 Task: Utilize the "Draw Tool" for manual attenuation of sibilant frequencies in a vocal track.
Action: Mouse moved to (96, 13)
Screenshot: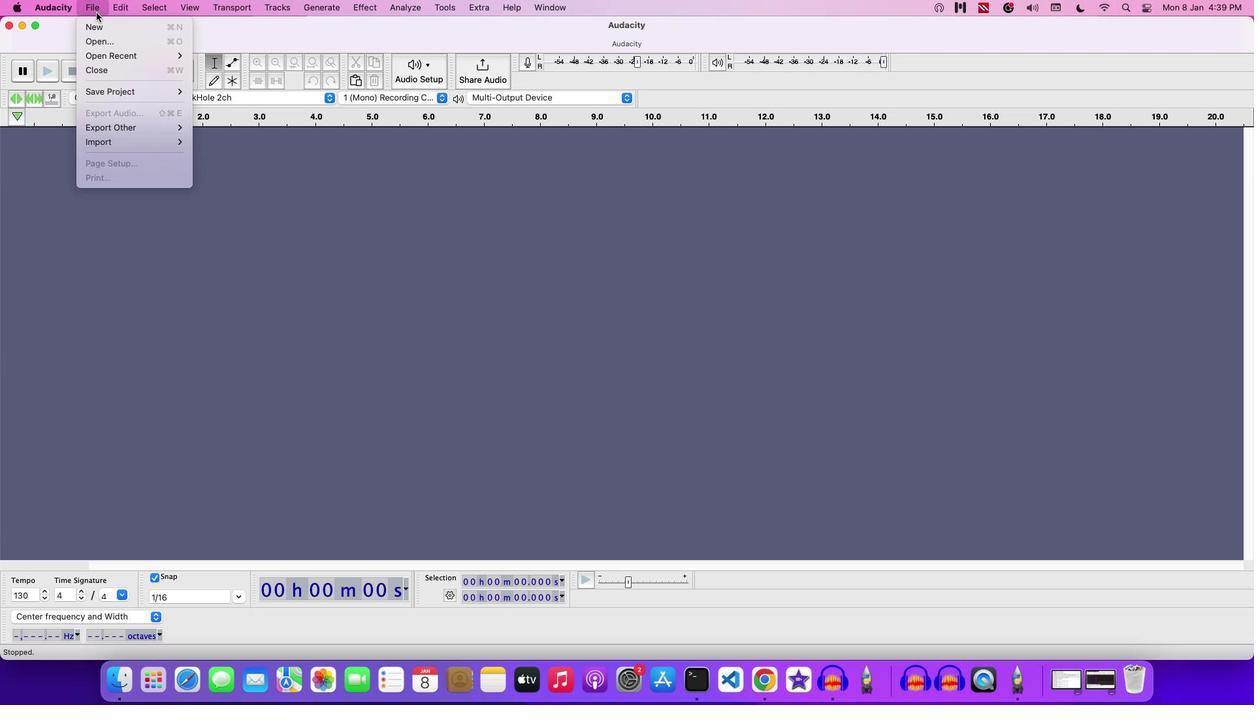 
Action: Mouse pressed left at (96, 13)
Screenshot: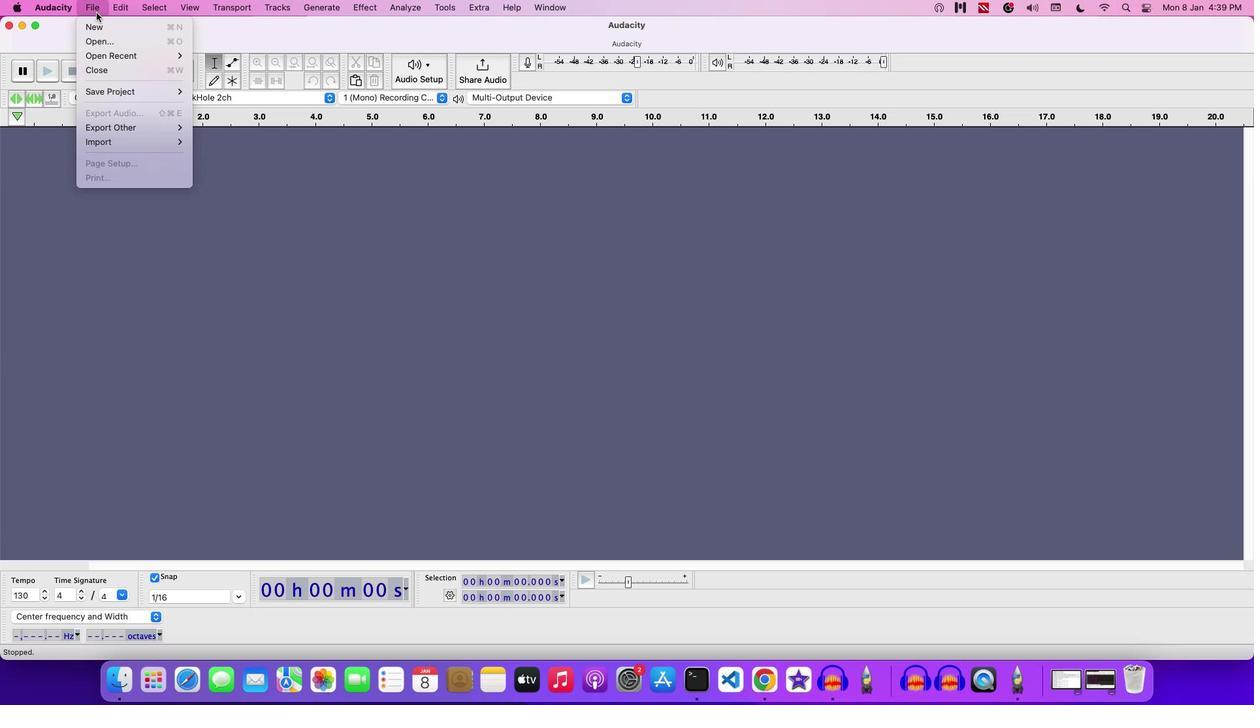 
Action: Mouse moved to (110, 37)
Screenshot: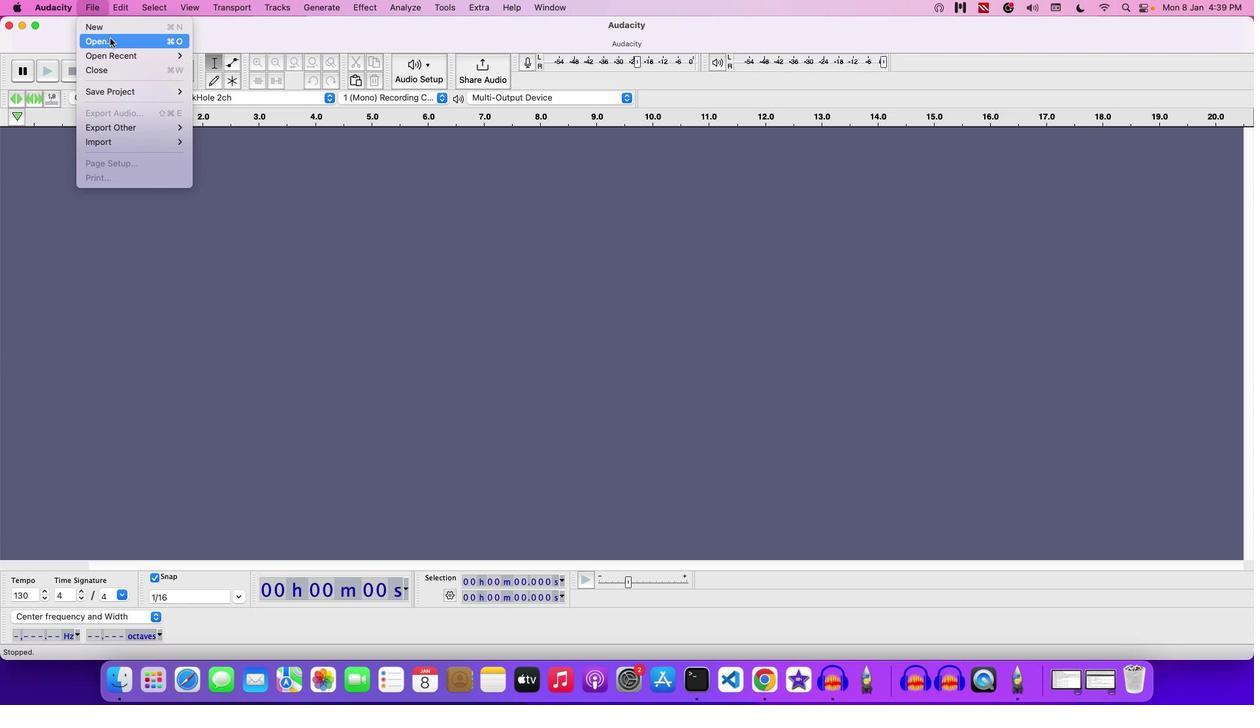 
Action: Mouse pressed left at (110, 37)
Screenshot: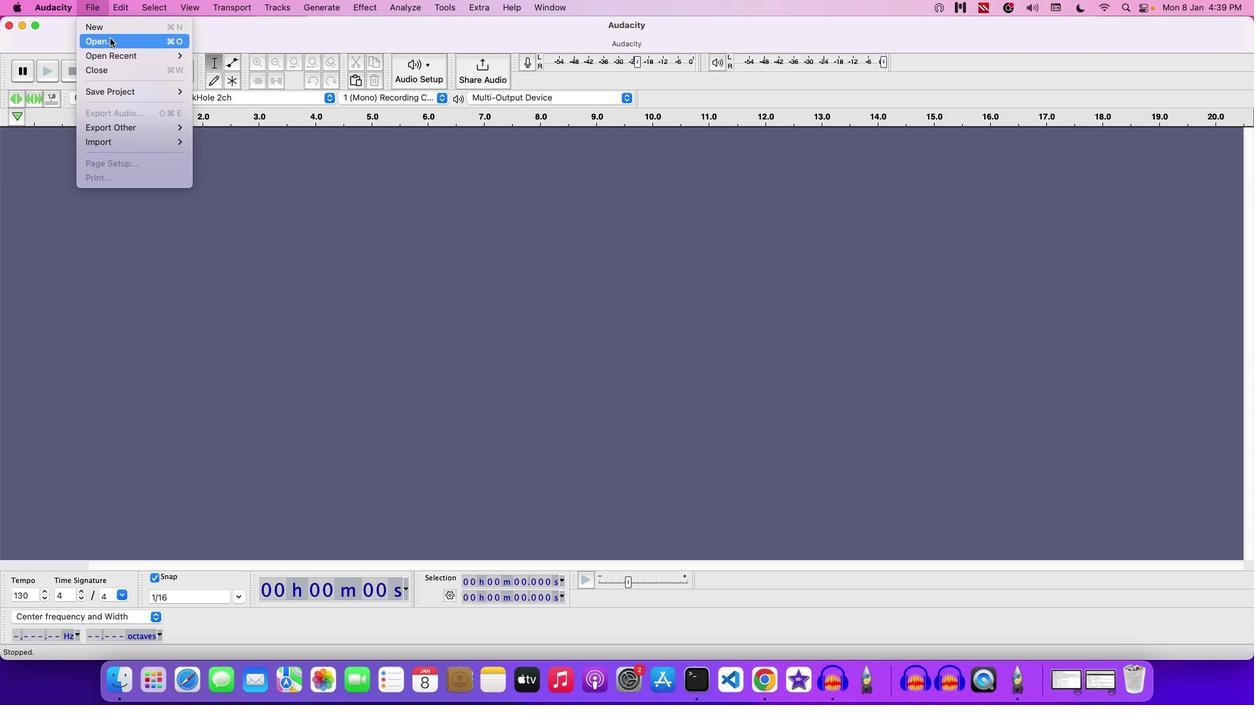 
Action: Mouse moved to (668, 135)
Screenshot: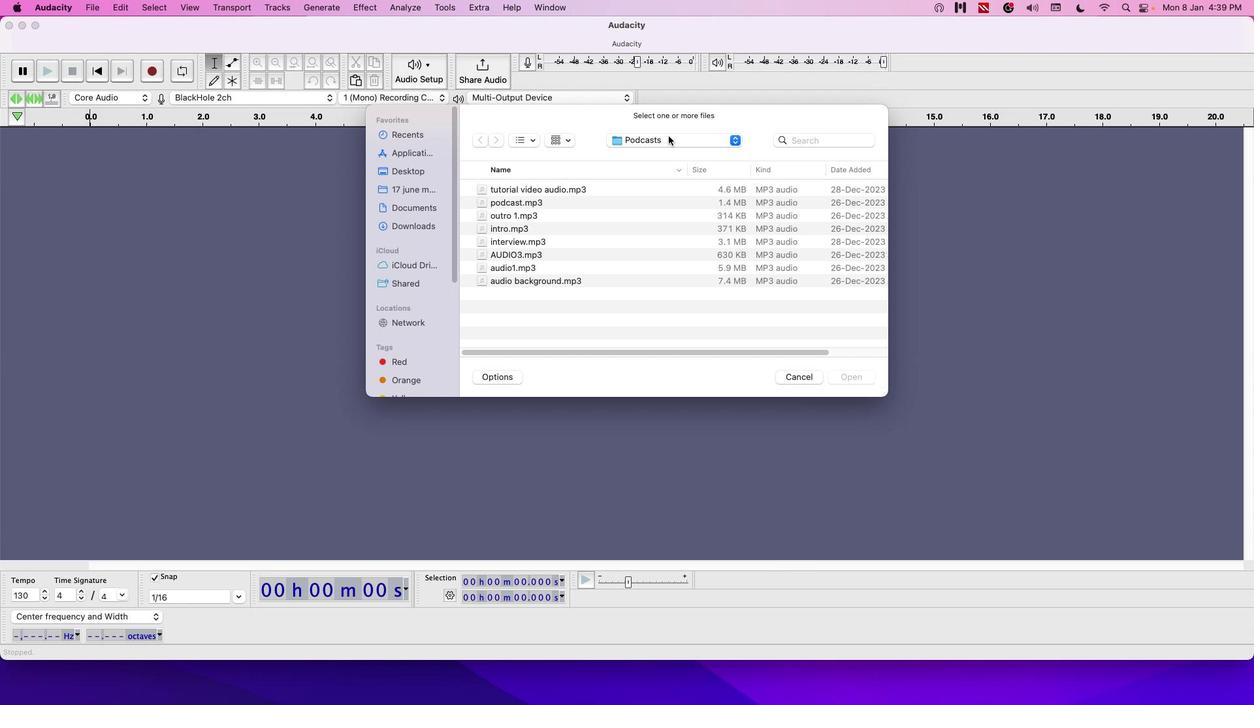 
Action: Mouse pressed left at (668, 135)
Screenshot: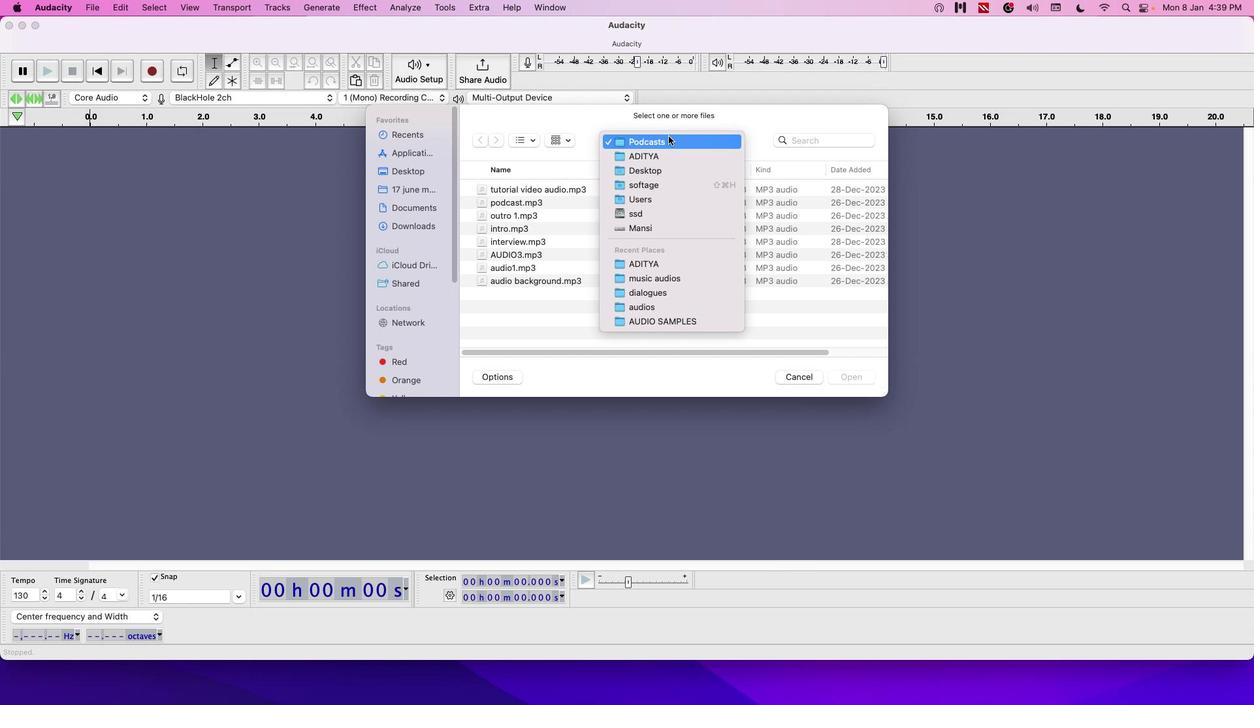 
Action: Mouse moved to (647, 154)
Screenshot: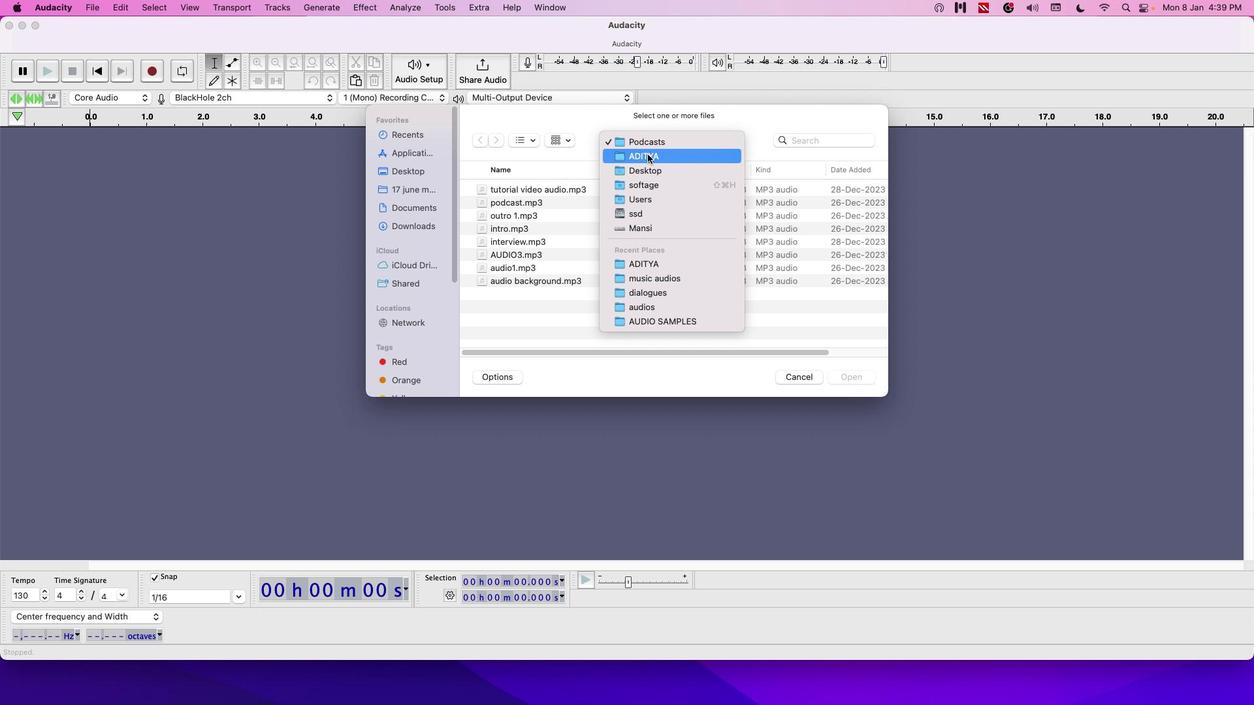 
Action: Mouse pressed left at (647, 154)
Screenshot: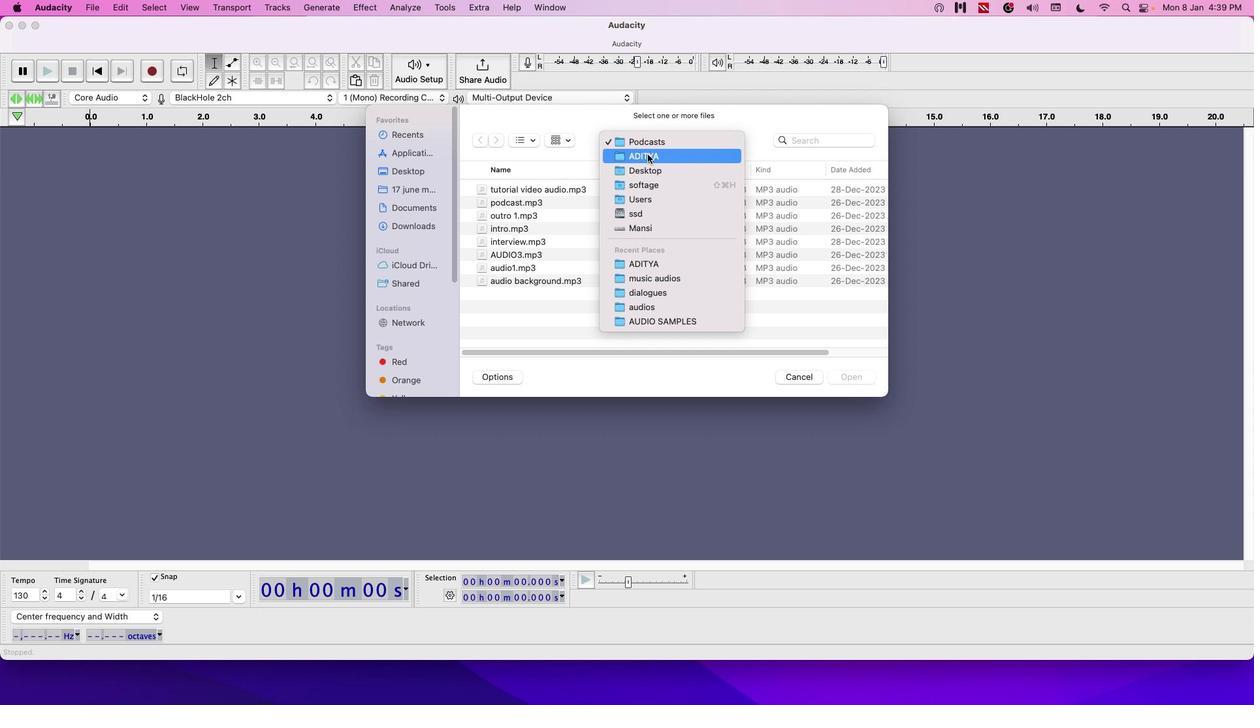 
Action: Mouse moved to (538, 239)
Screenshot: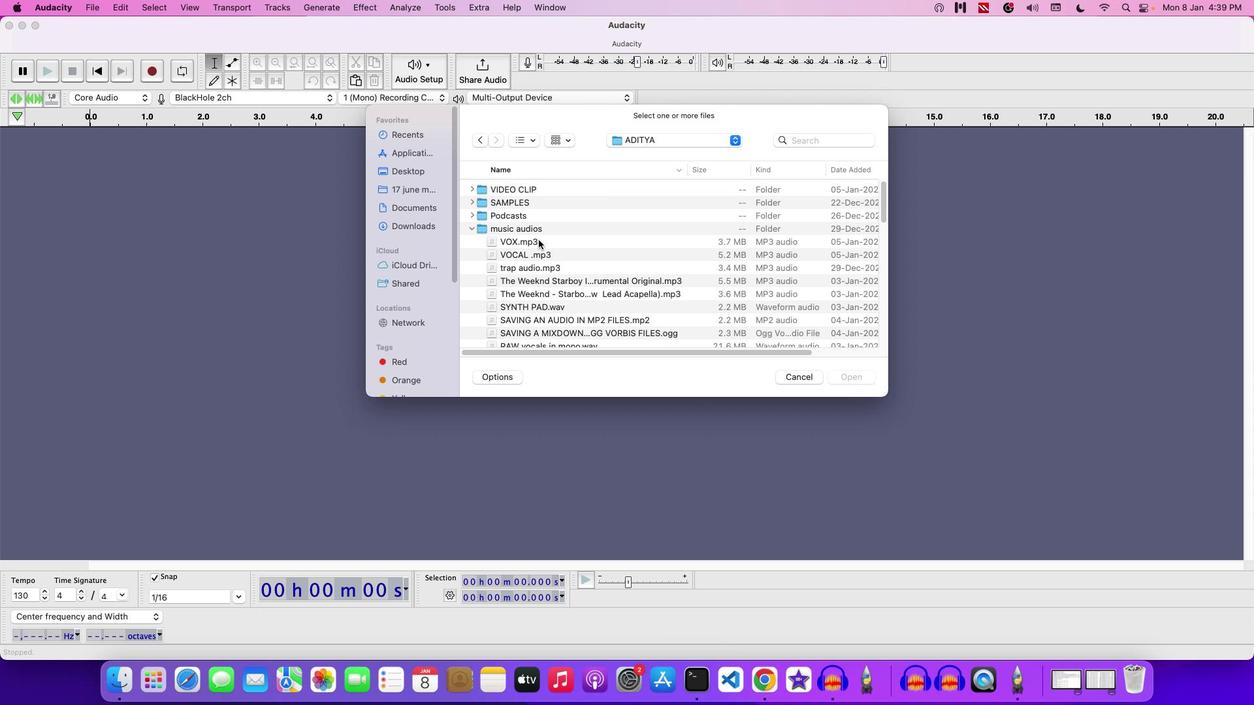 
Action: Mouse pressed left at (538, 239)
Screenshot: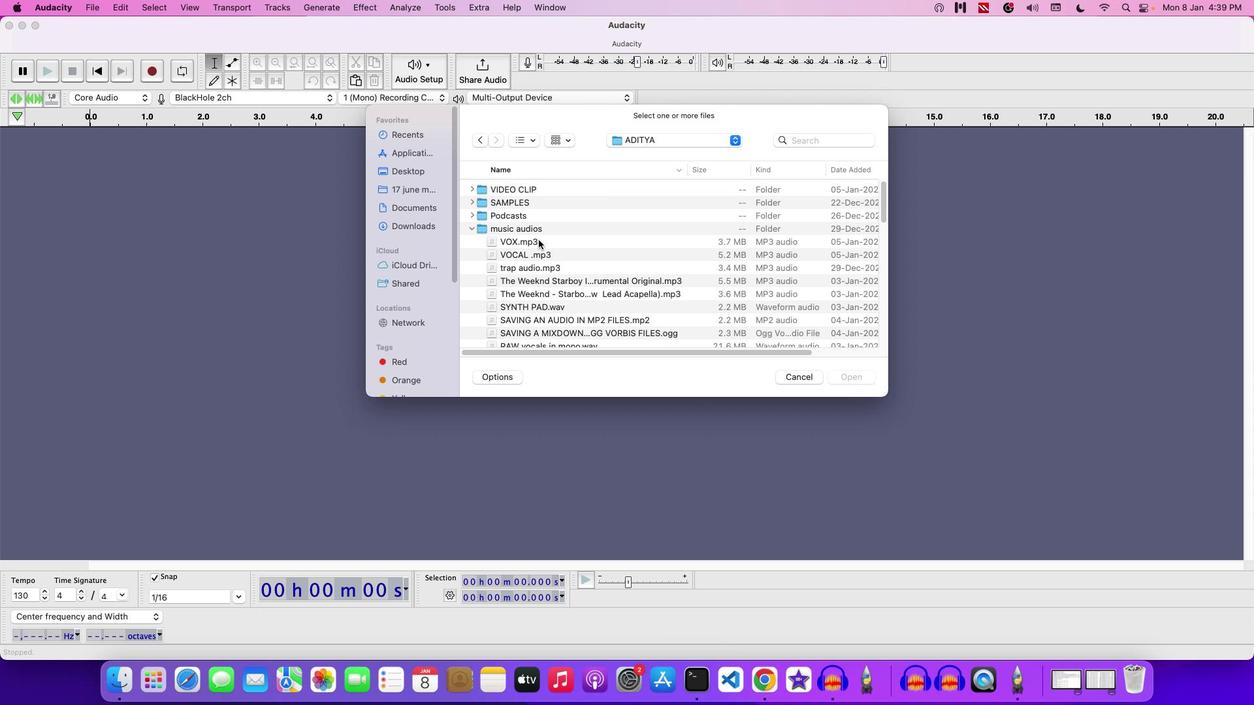 
Action: Mouse moved to (573, 239)
Screenshot: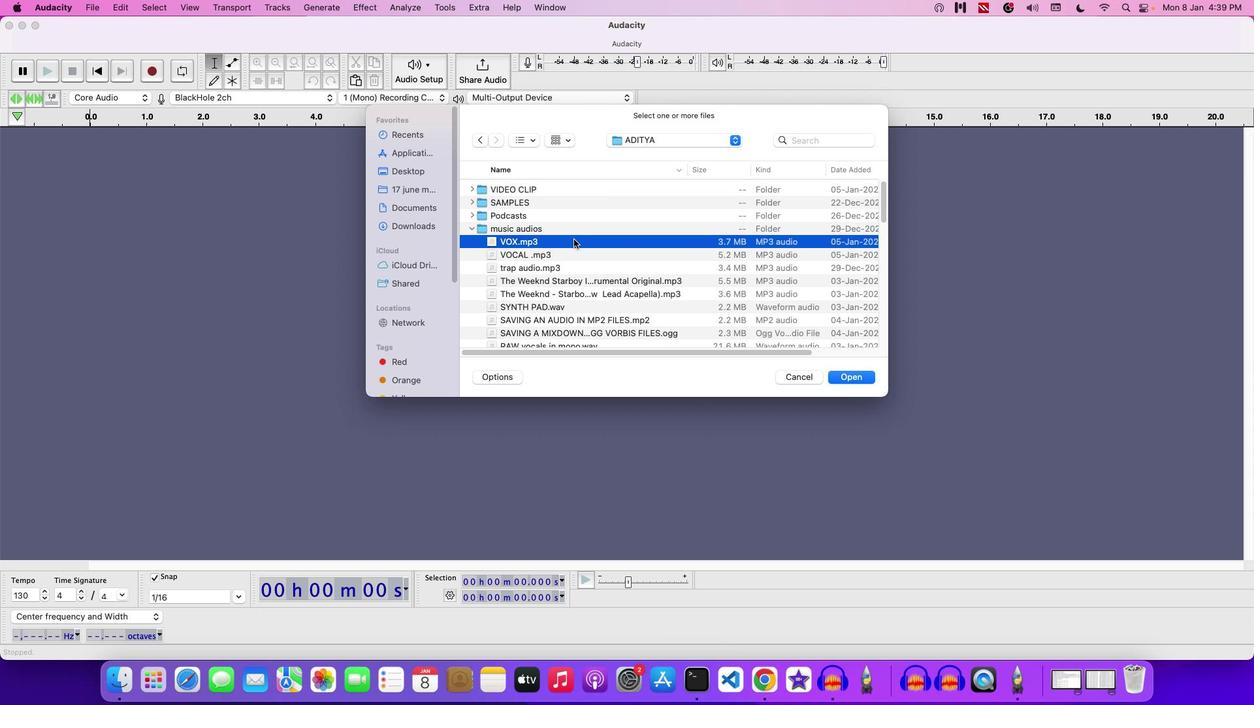 
Action: Mouse pressed left at (573, 239)
Screenshot: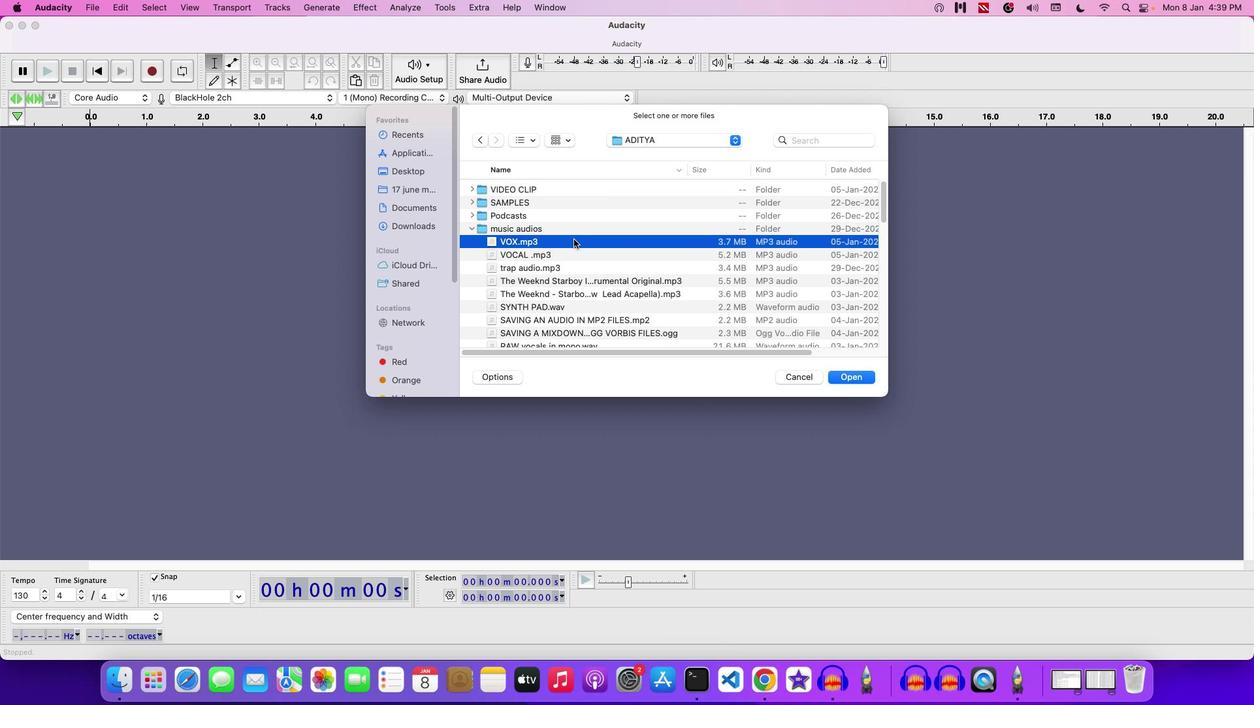 
Action: Mouse moved to (789, 378)
Screenshot: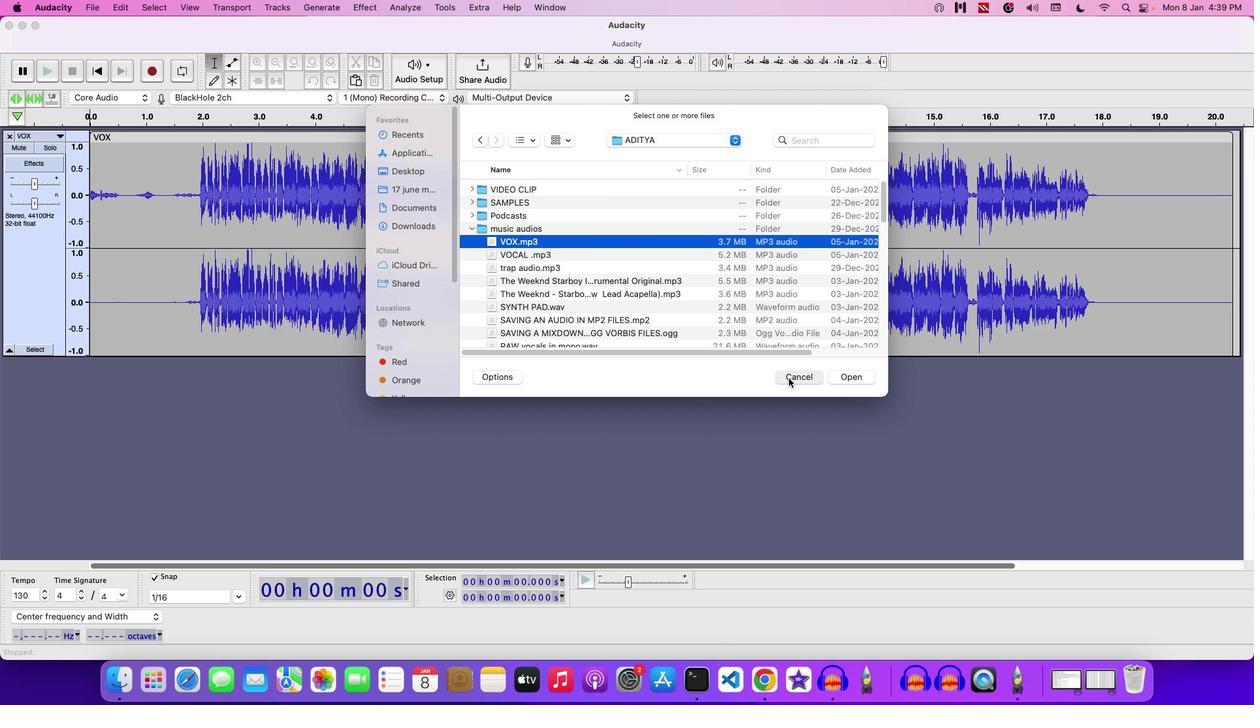 
Action: Mouse pressed left at (789, 378)
Screenshot: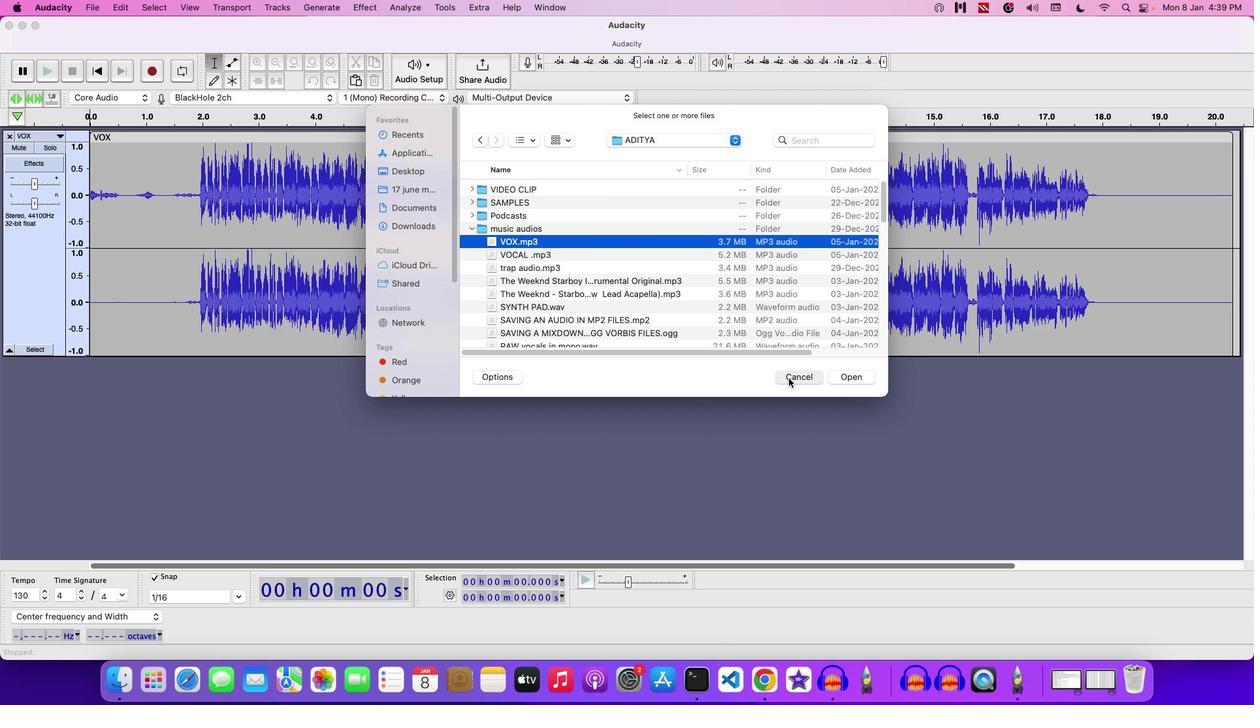 
Action: Mouse moved to (191, 165)
Screenshot: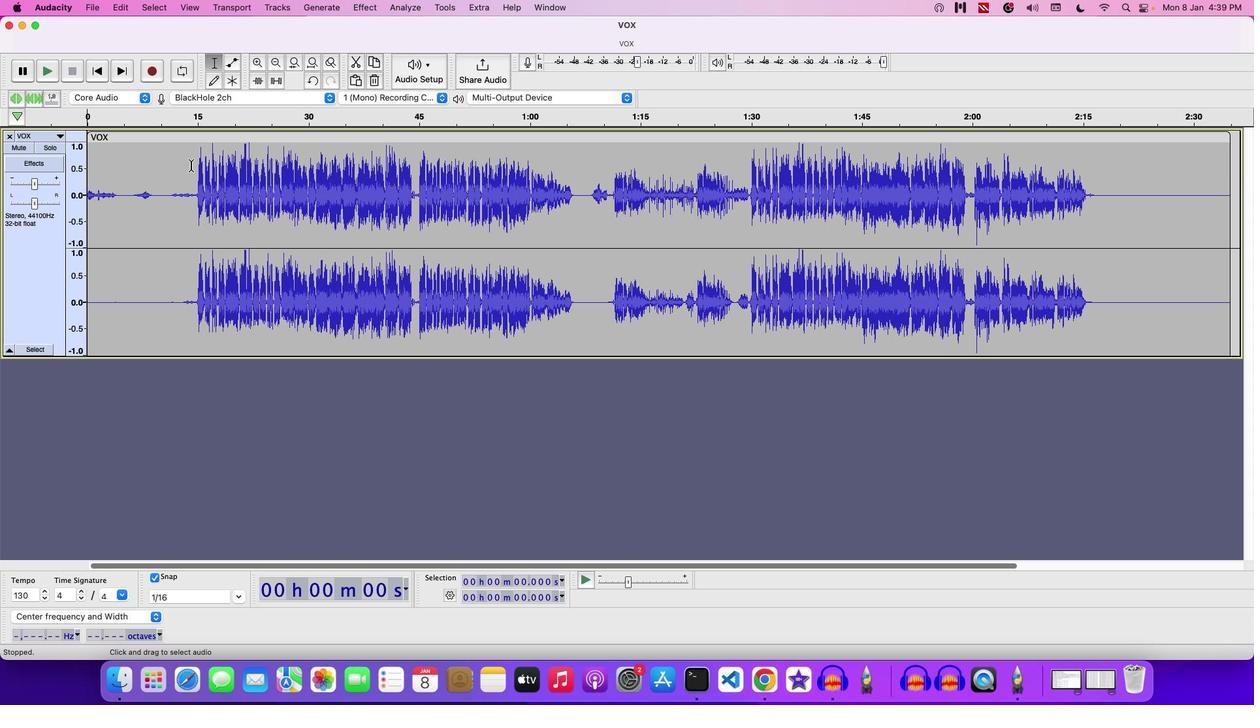 
Action: Mouse pressed left at (191, 165)
Screenshot: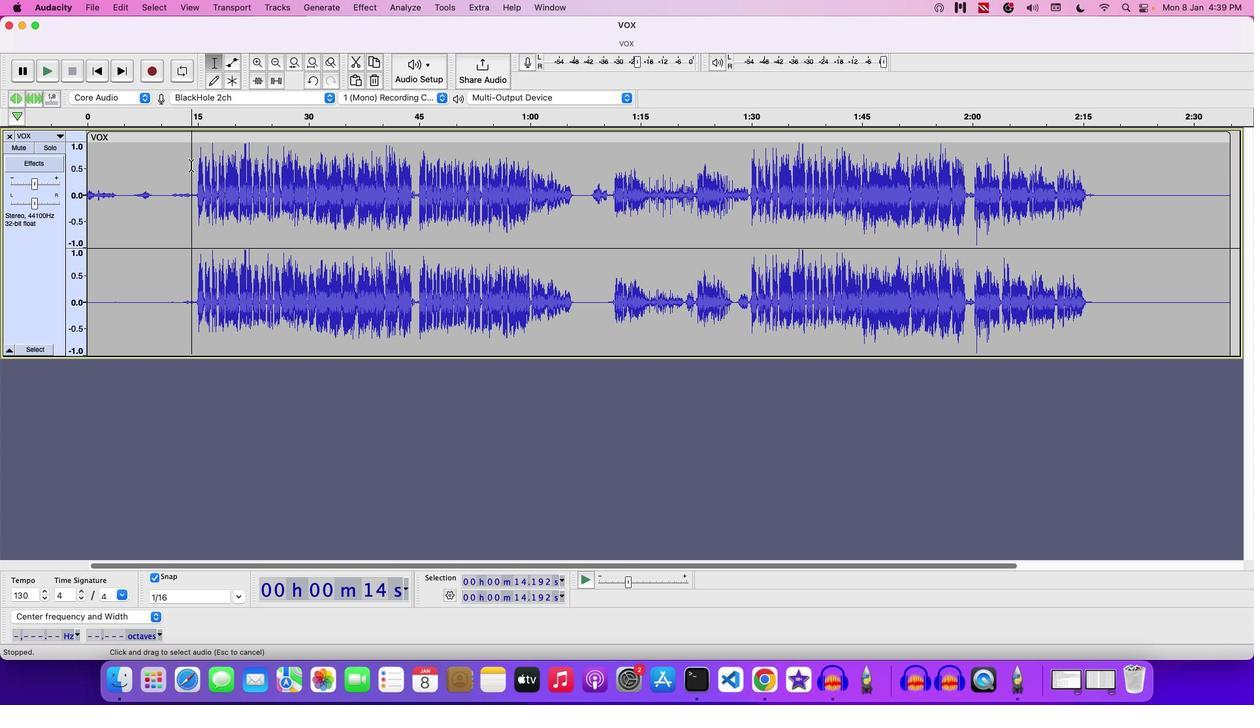 
Action: Mouse moved to (192, 163)
Screenshot: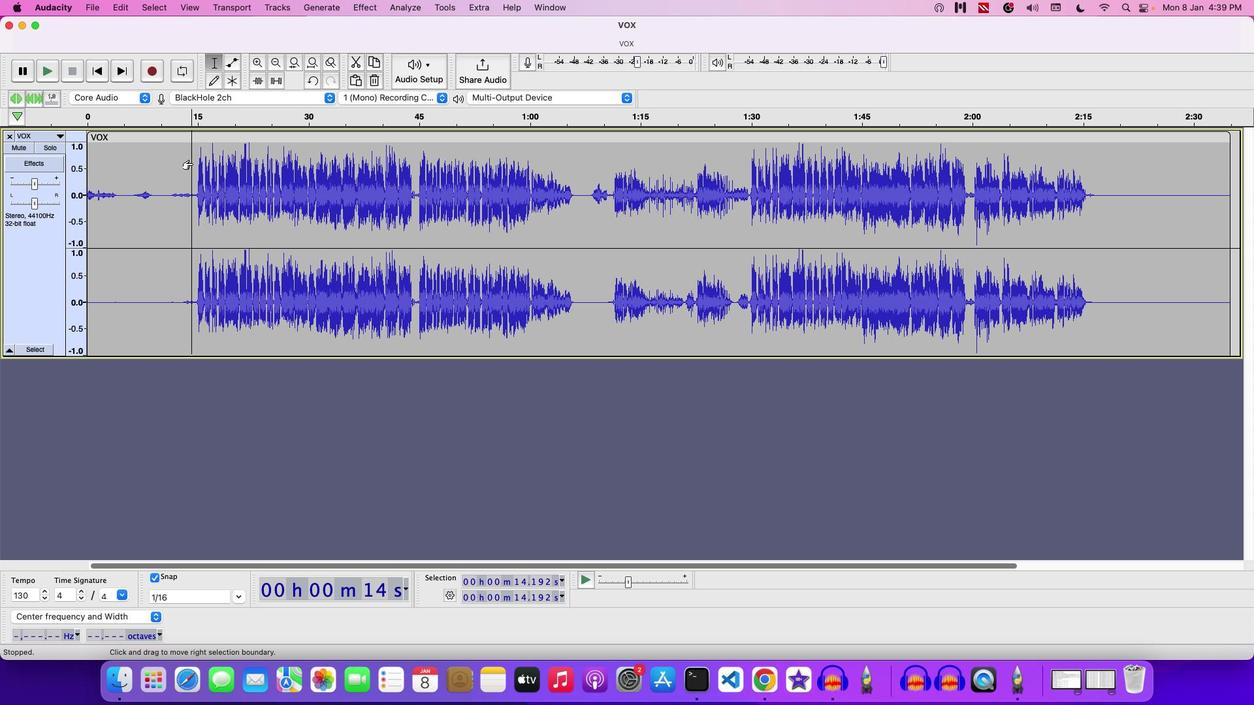 
Action: Key pressed Key.space
Screenshot: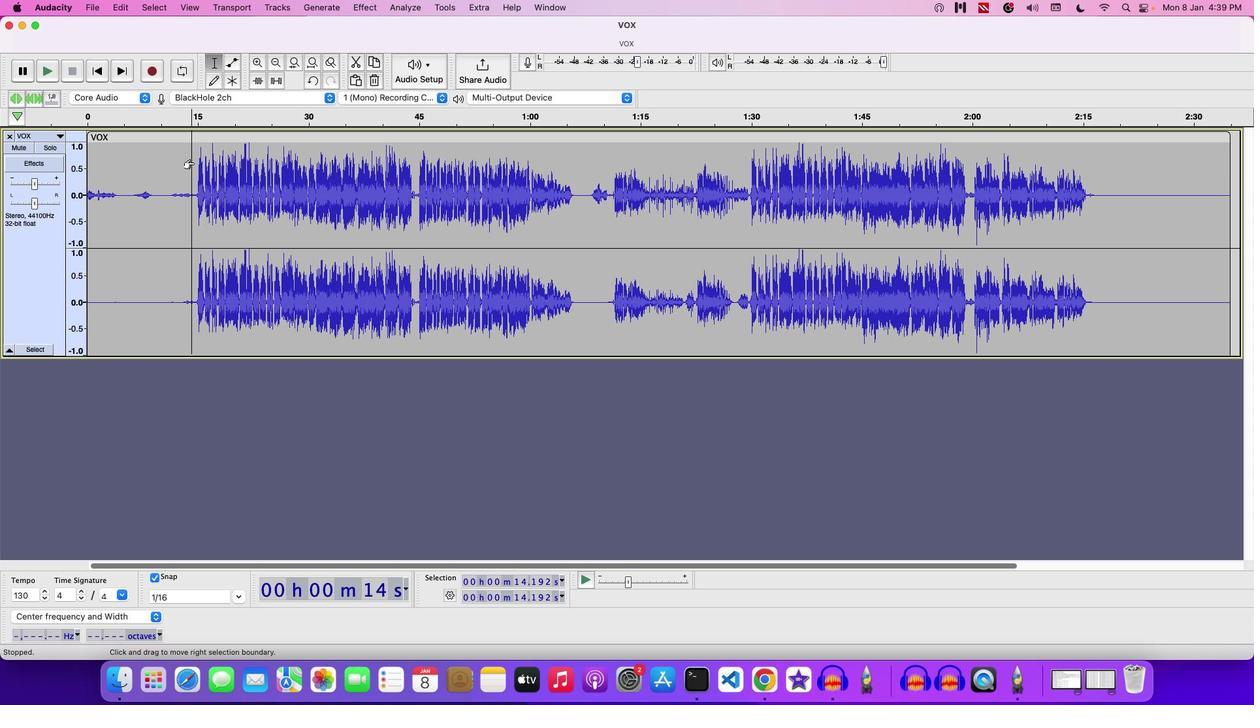 
Action: Mouse moved to (92, 138)
Screenshot: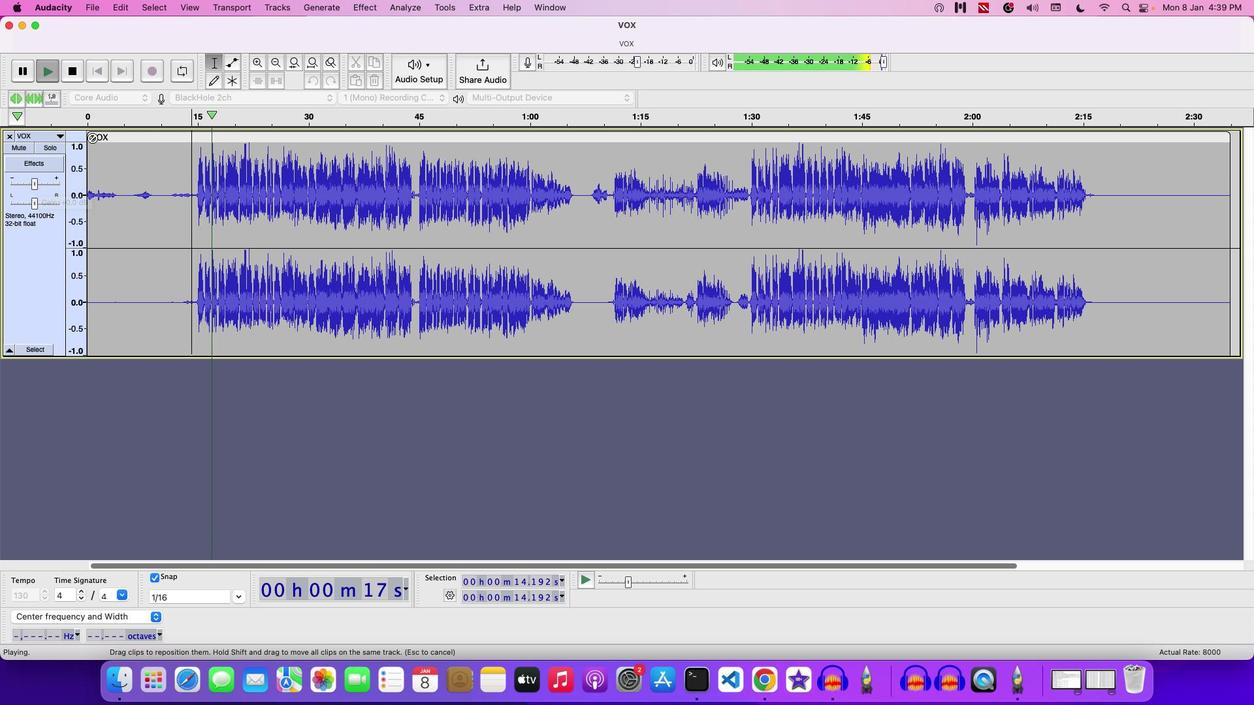 
Action: Key pressed Key.space
Screenshot: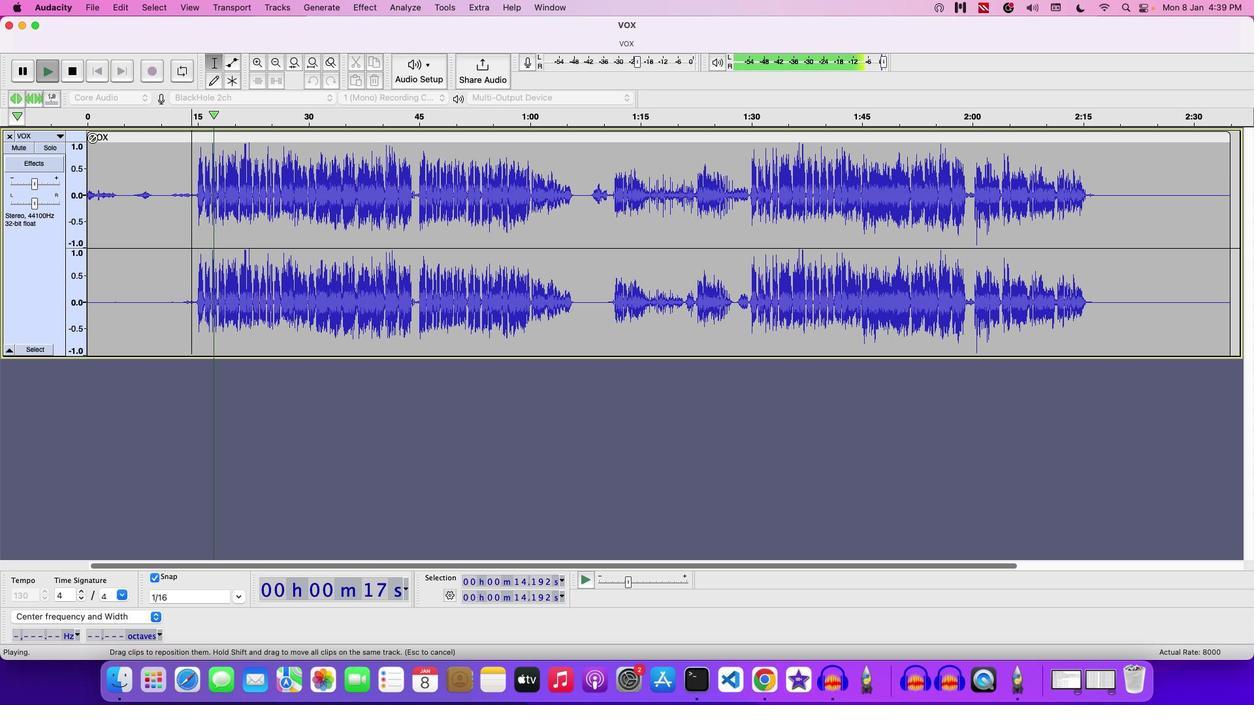 
Action: Mouse moved to (89, 140)
Screenshot: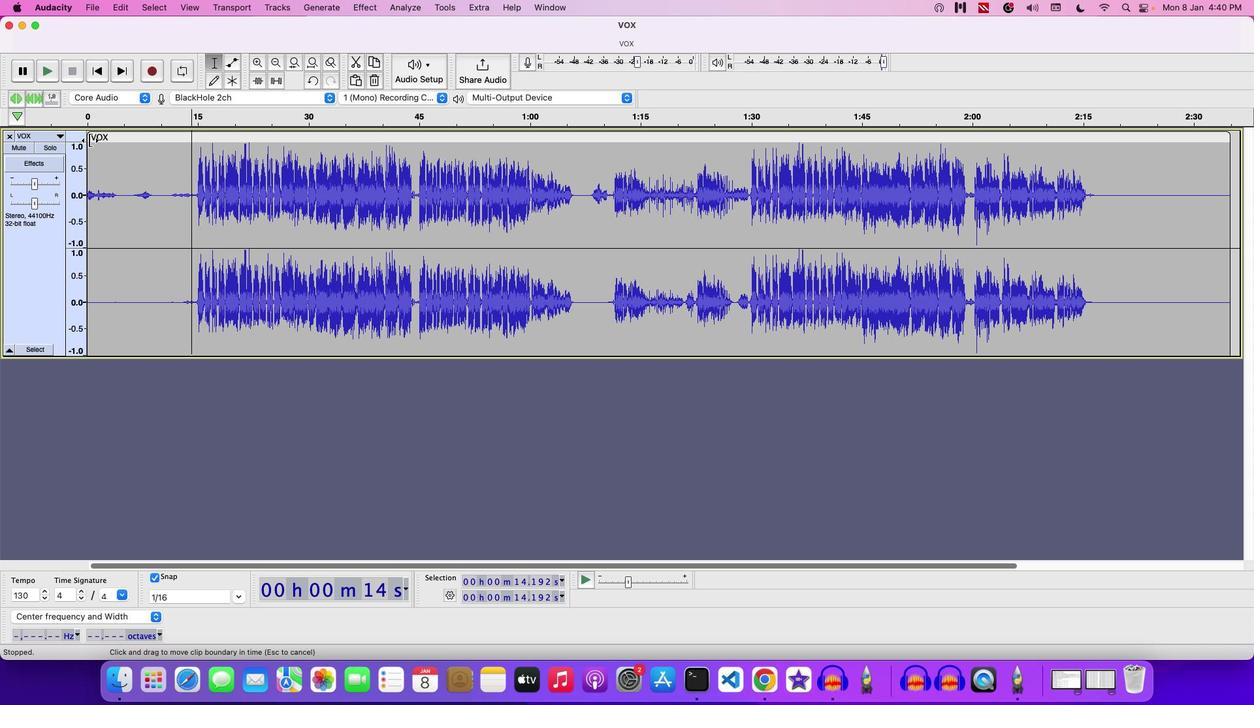 
Action: Mouse pressed left at (89, 140)
Screenshot: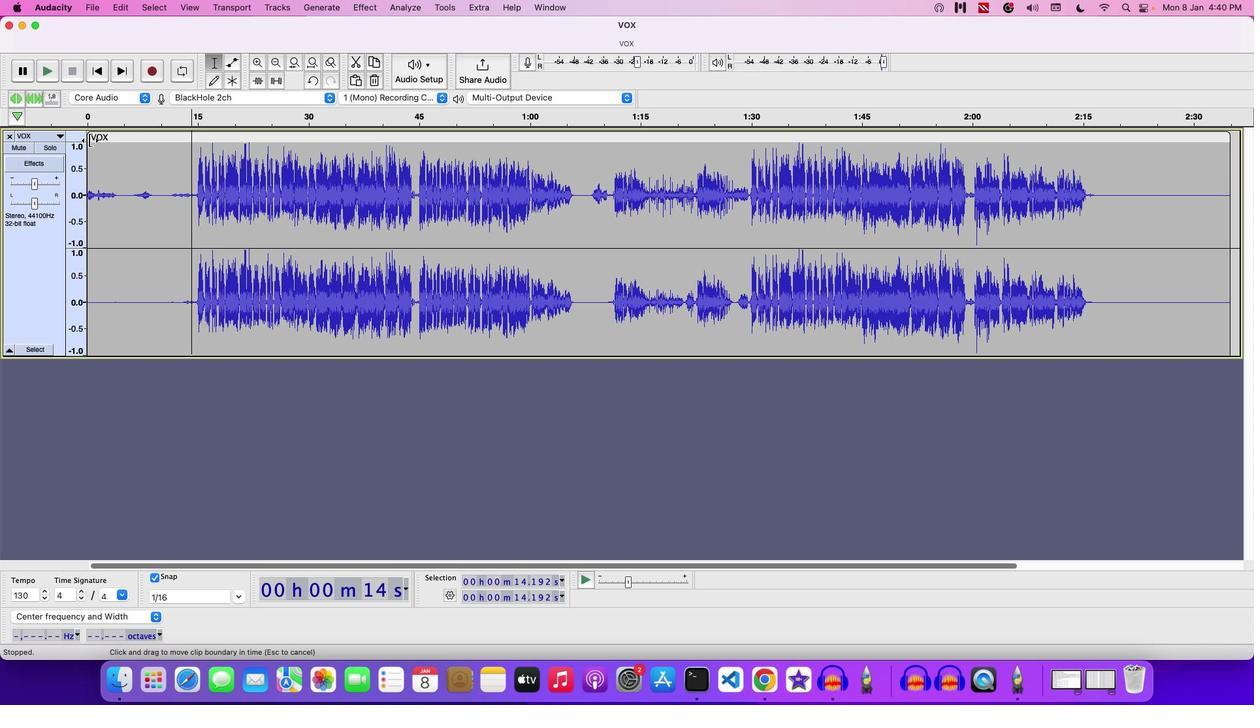 
Action: Mouse moved to (183, 137)
Screenshot: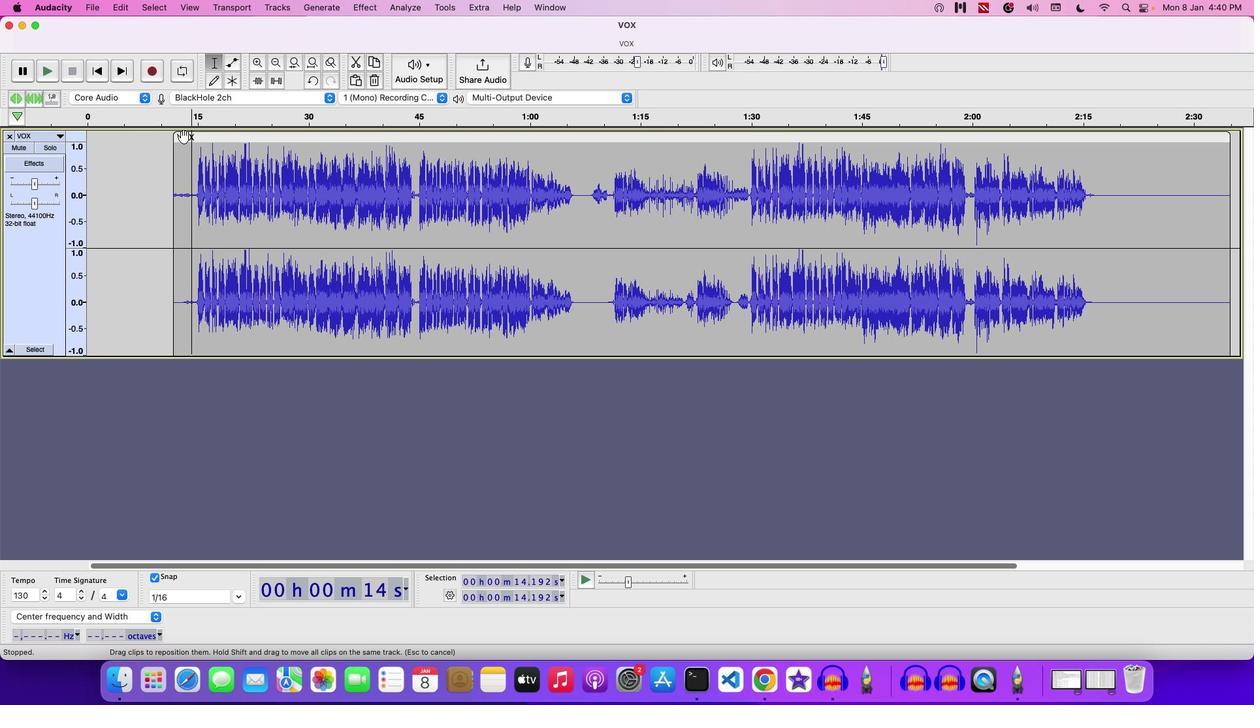 
Action: Mouse pressed left at (183, 137)
Screenshot: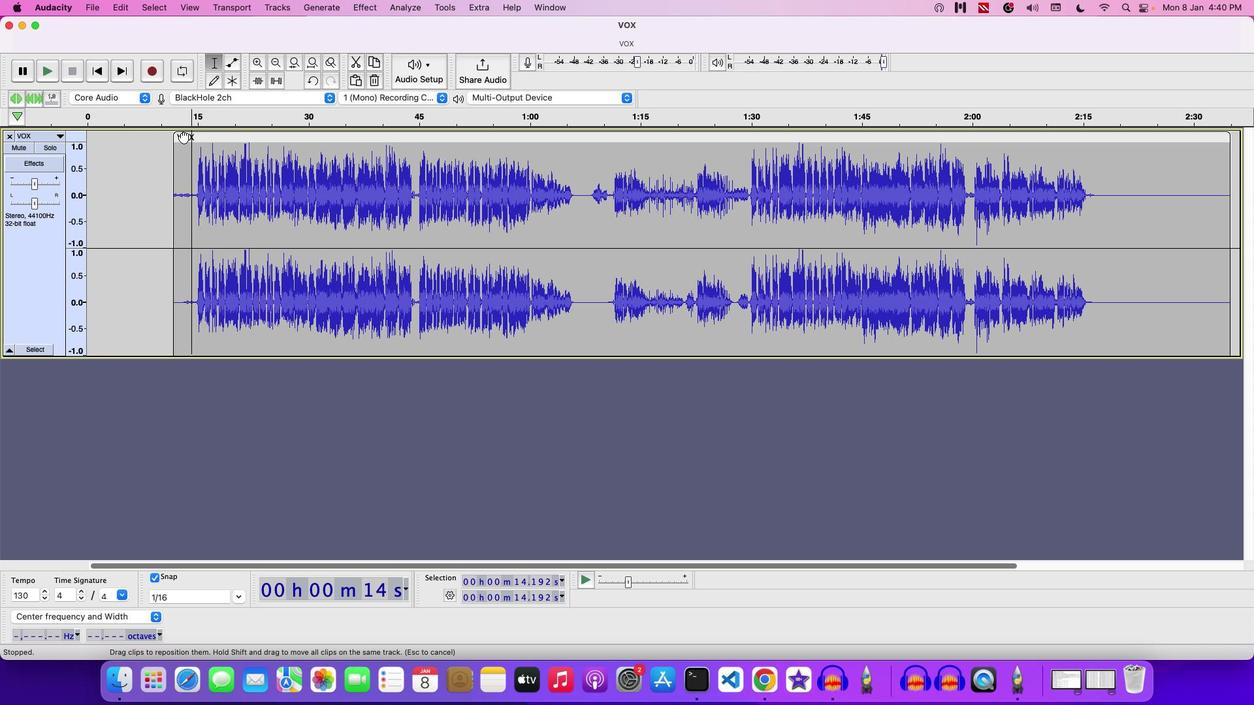 
Action: Mouse moved to (660, 176)
Screenshot: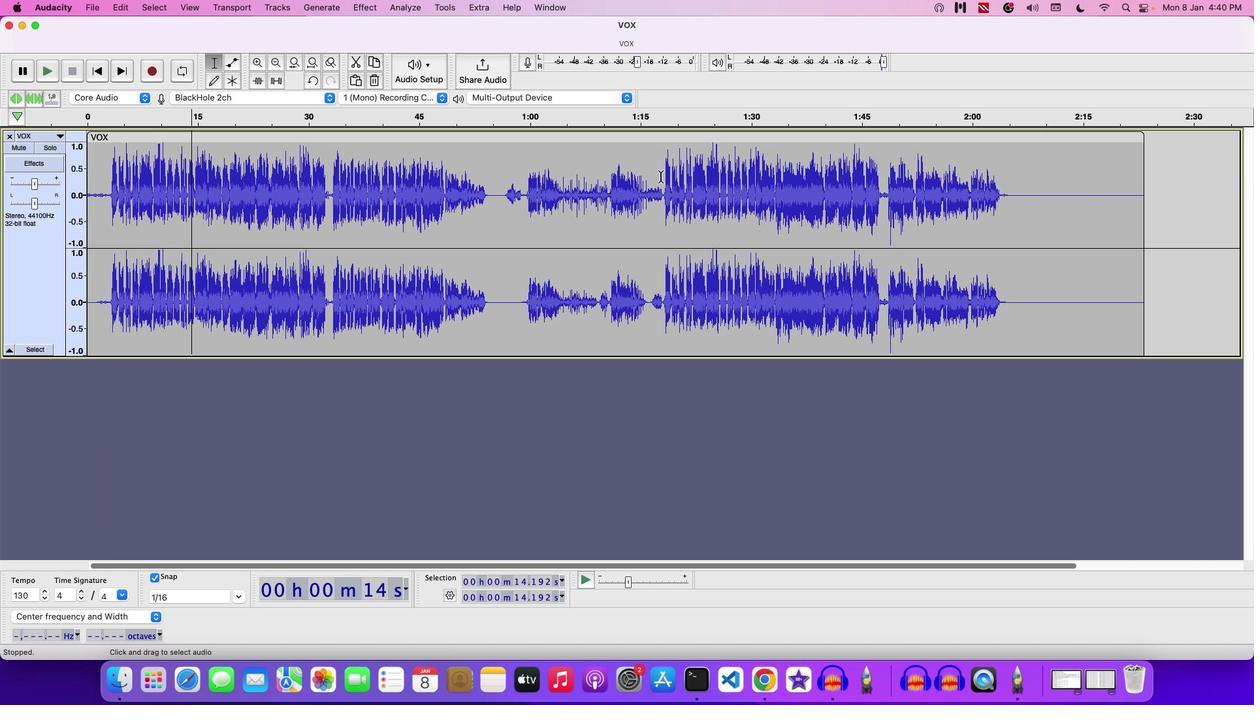 
Action: Mouse pressed left at (660, 176)
Screenshot: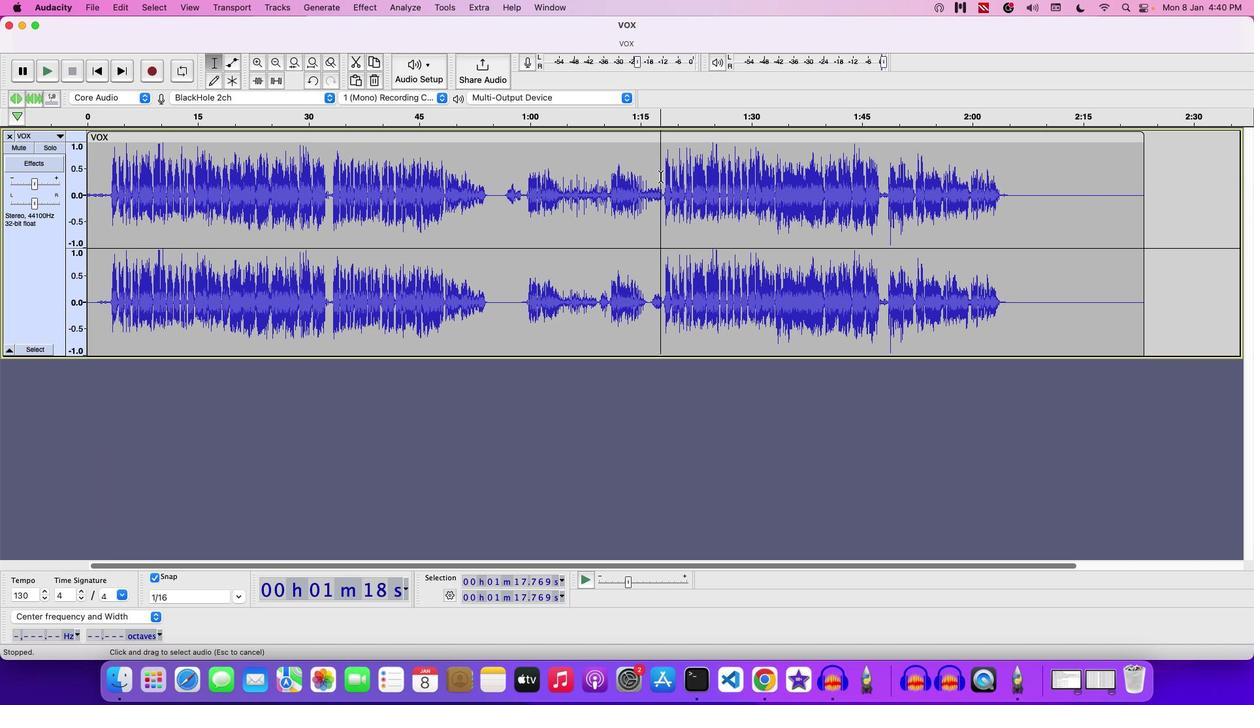 
Action: Mouse moved to (660, 176)
Screenshot: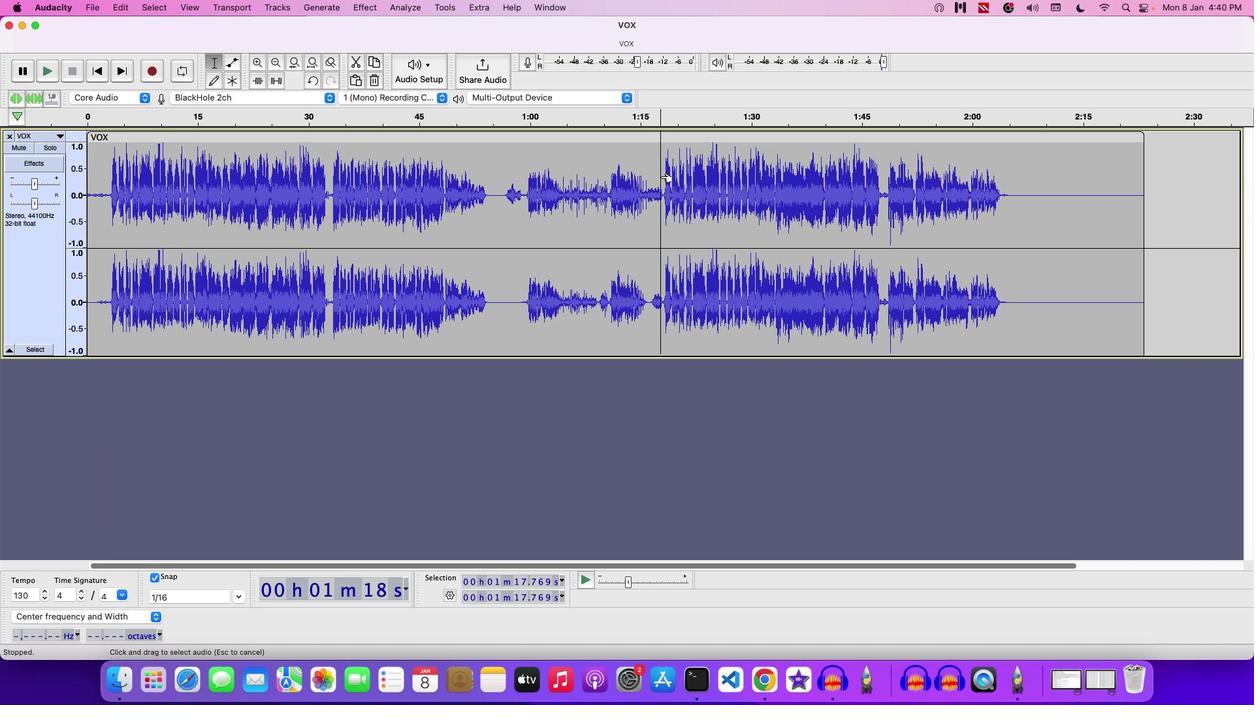 
Action: Key pressed Key.space
Screenshot: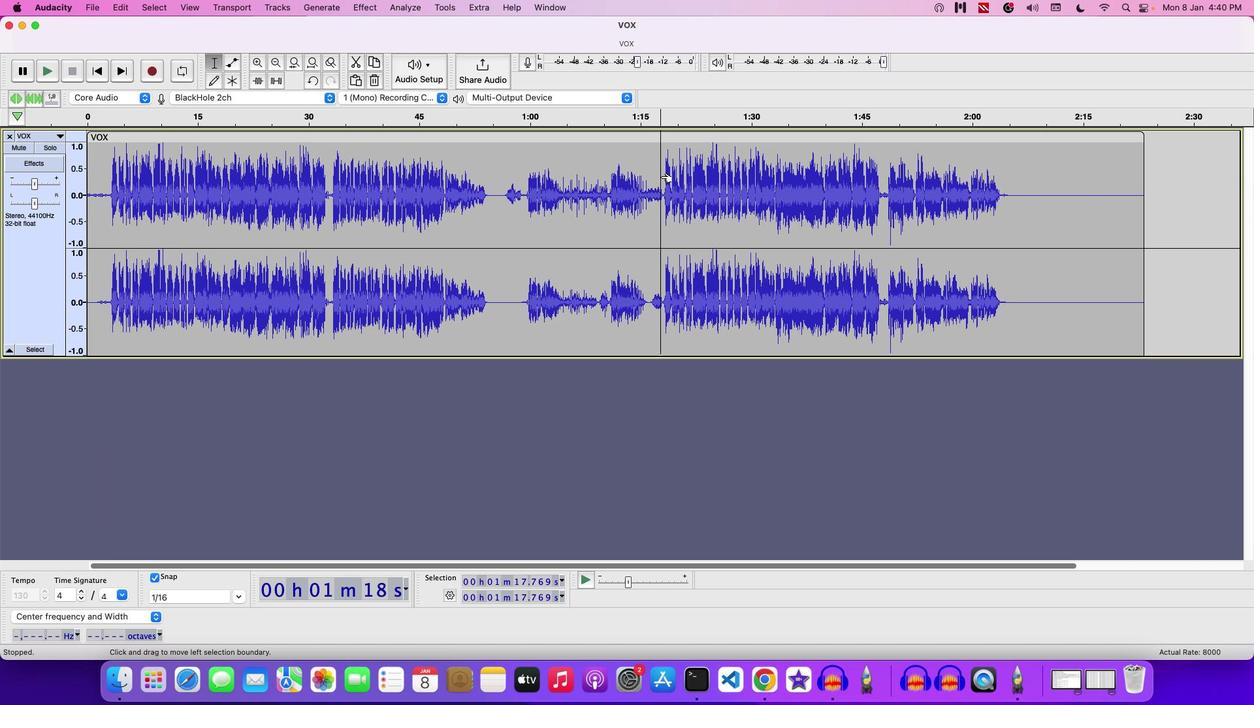 
Action: Mouse moved to (709, 171)
Screenshot: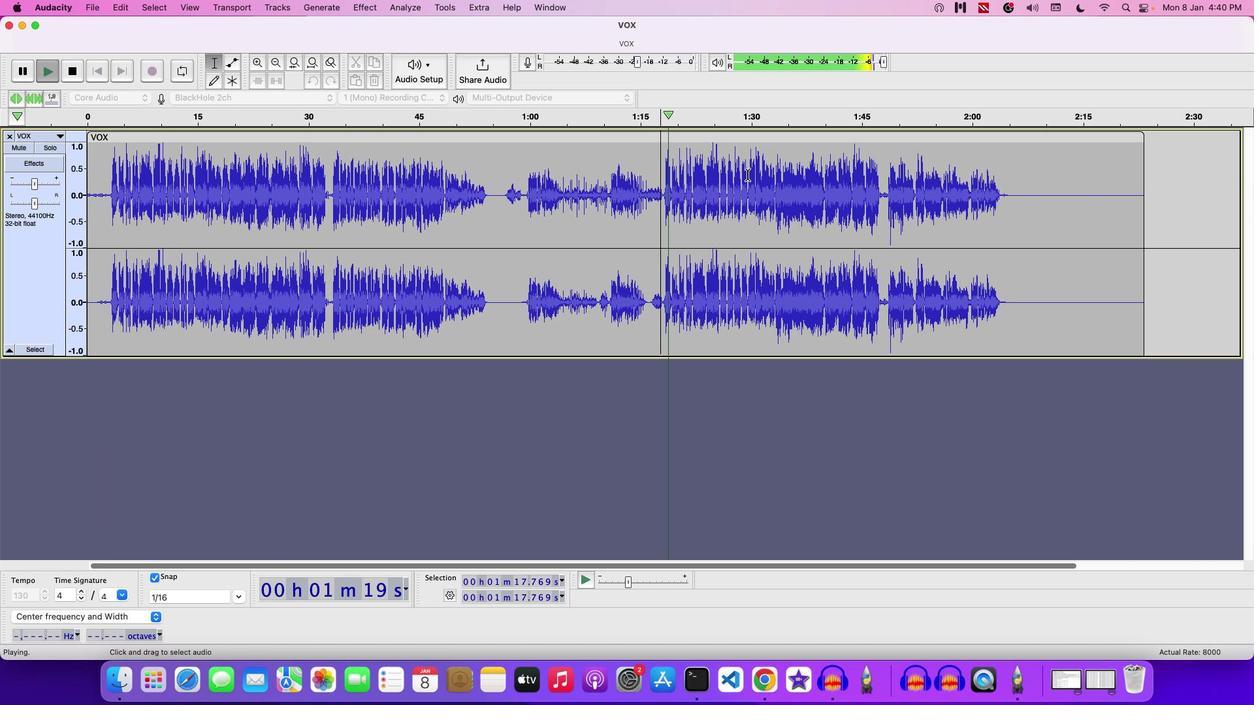 
Action: Key pressed Key.space
Screenshot: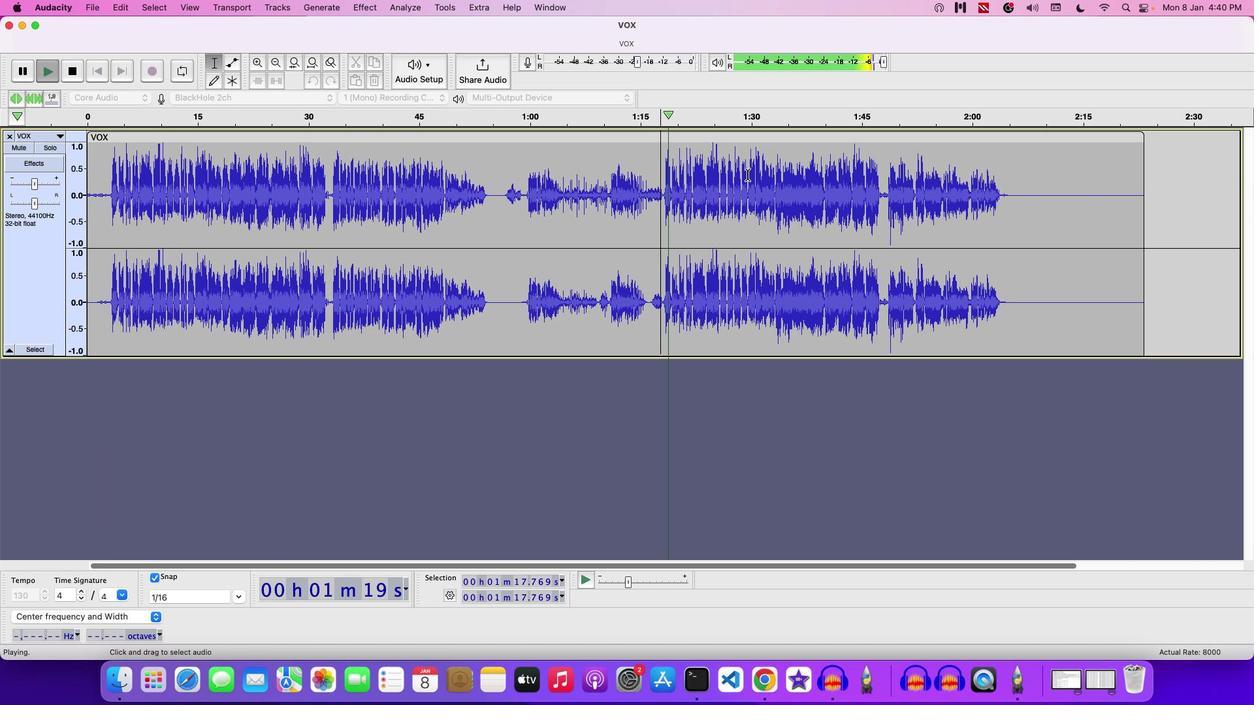
Action: Mouse moved to (775, 186)
Screenshot: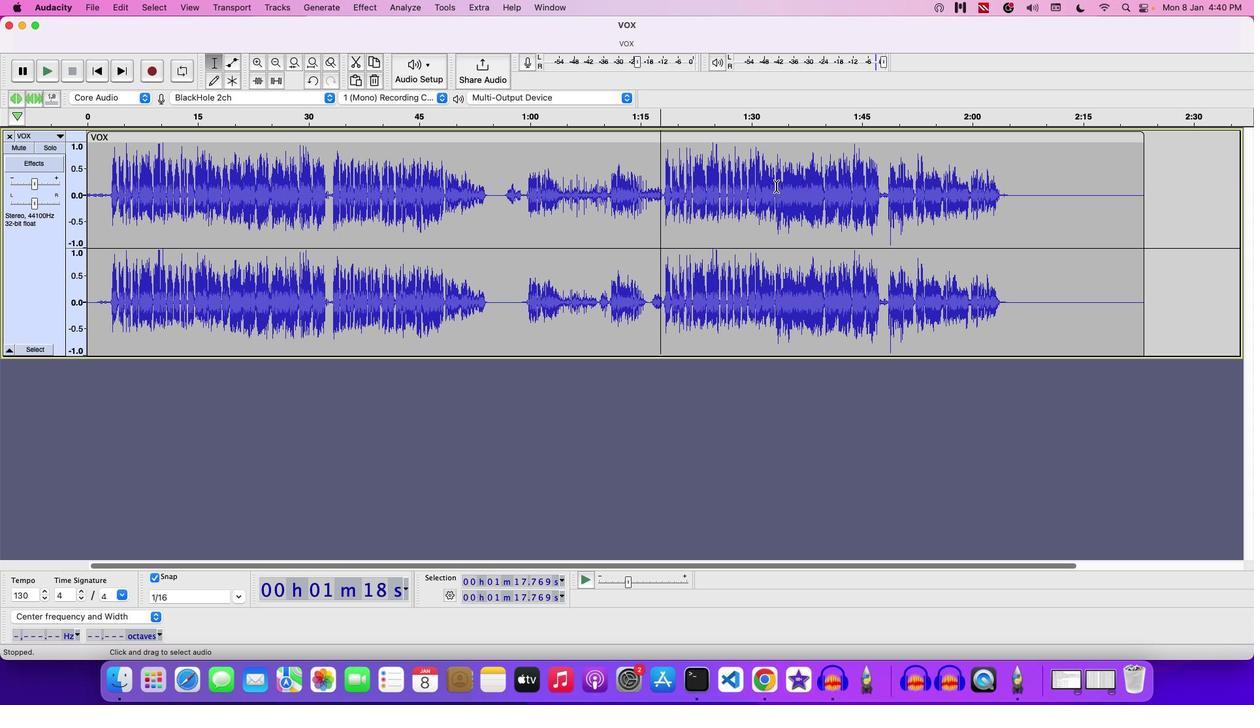 
Action: Mouse pressed left at (775, 186)
Screenshot: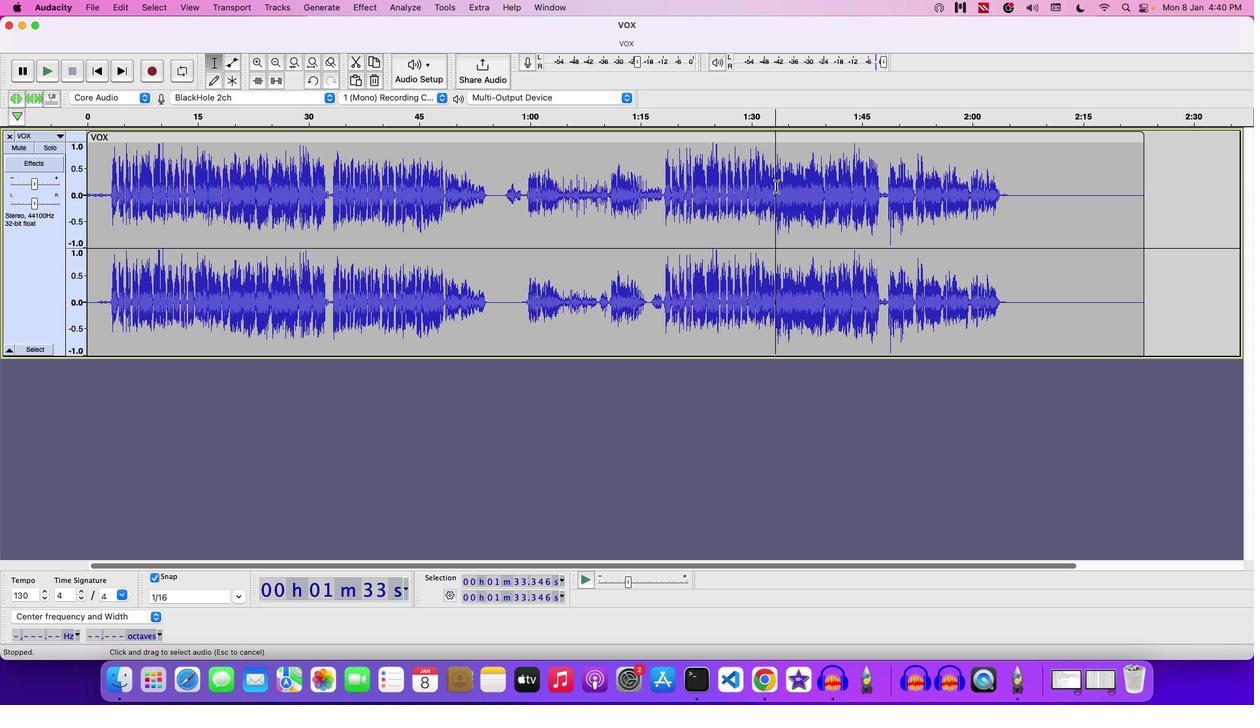 
Action: Key pressed Key.space
Screenshot: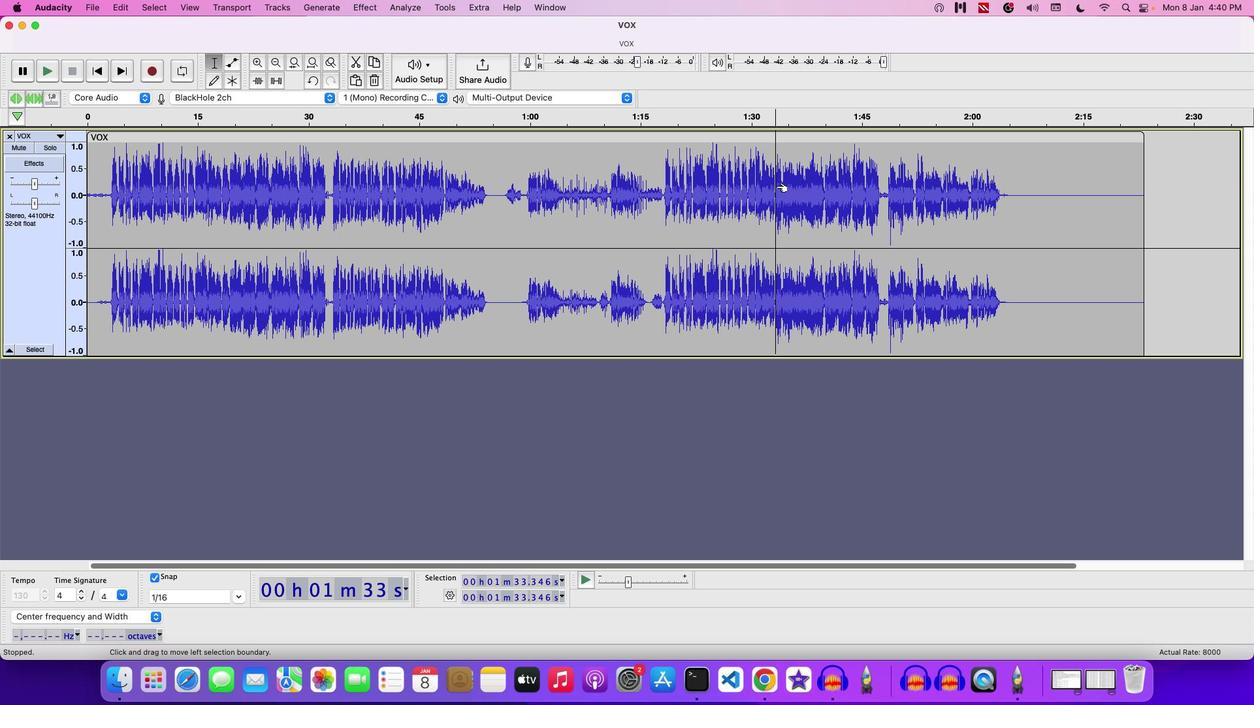 
Action: Mouse moved to (851, 186)
Screenshot: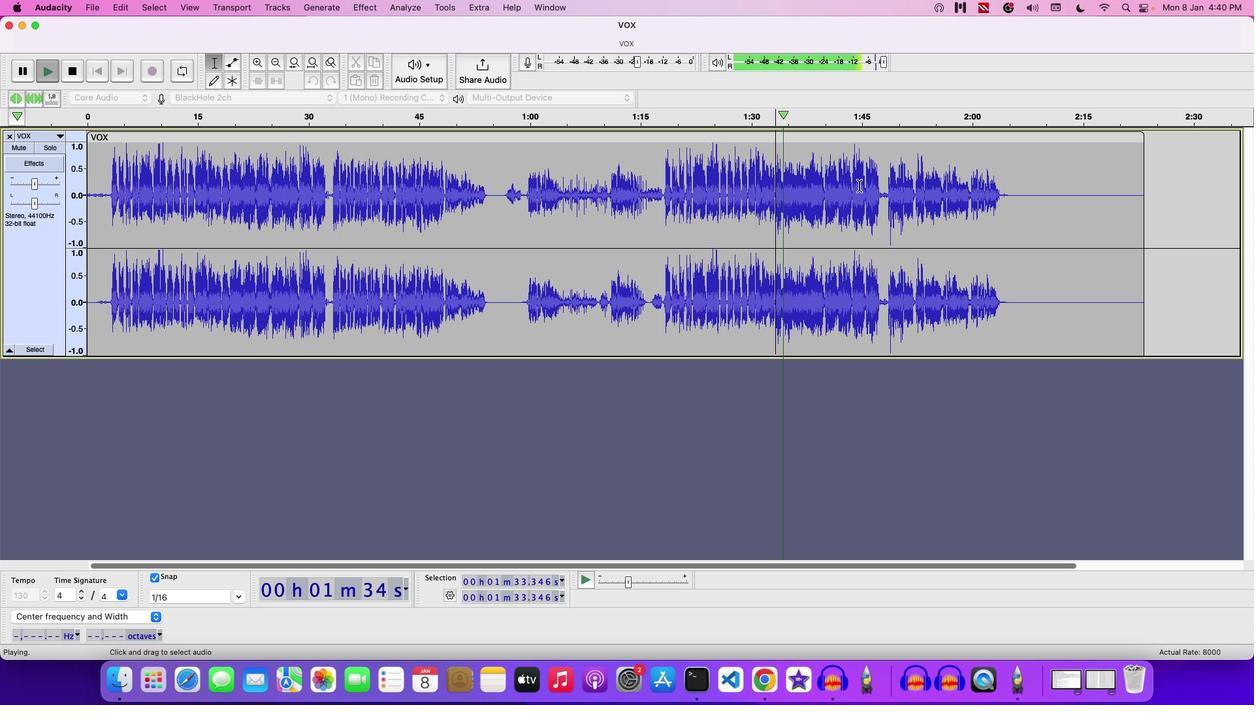 
Action: Key pressed Key.space
Screenshot: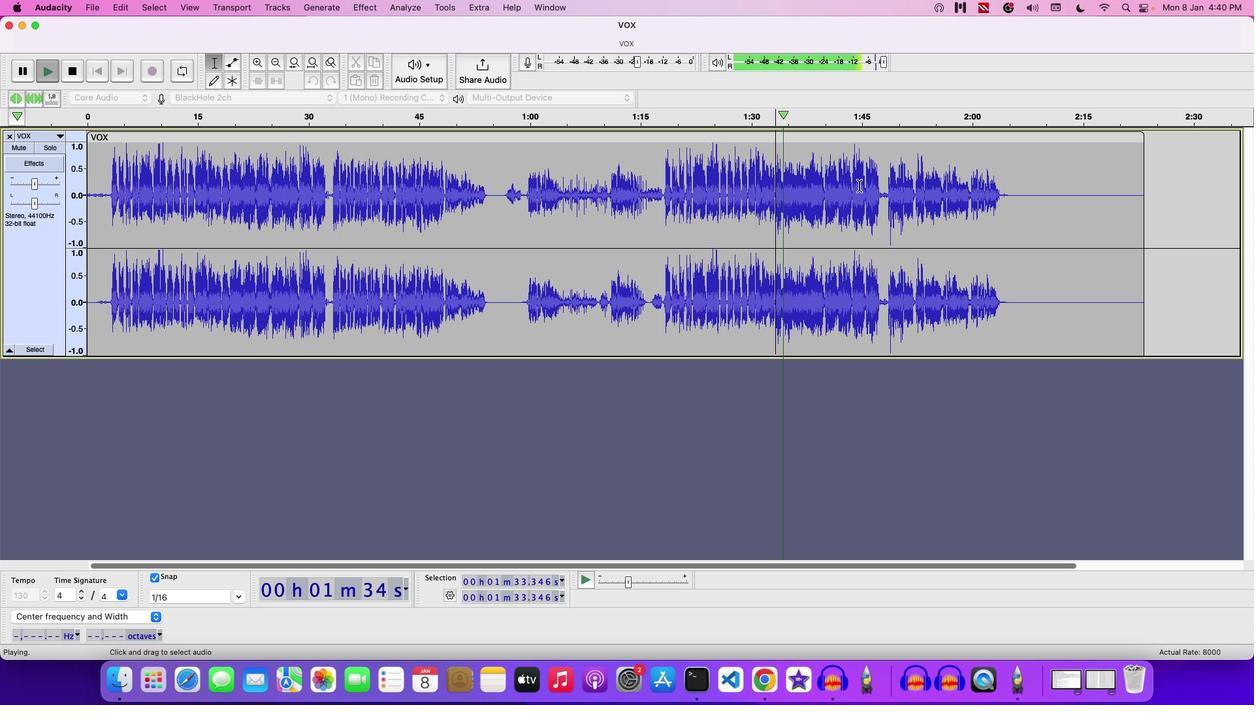 
Action: Mouse moved to (878, 180)
Screenshot: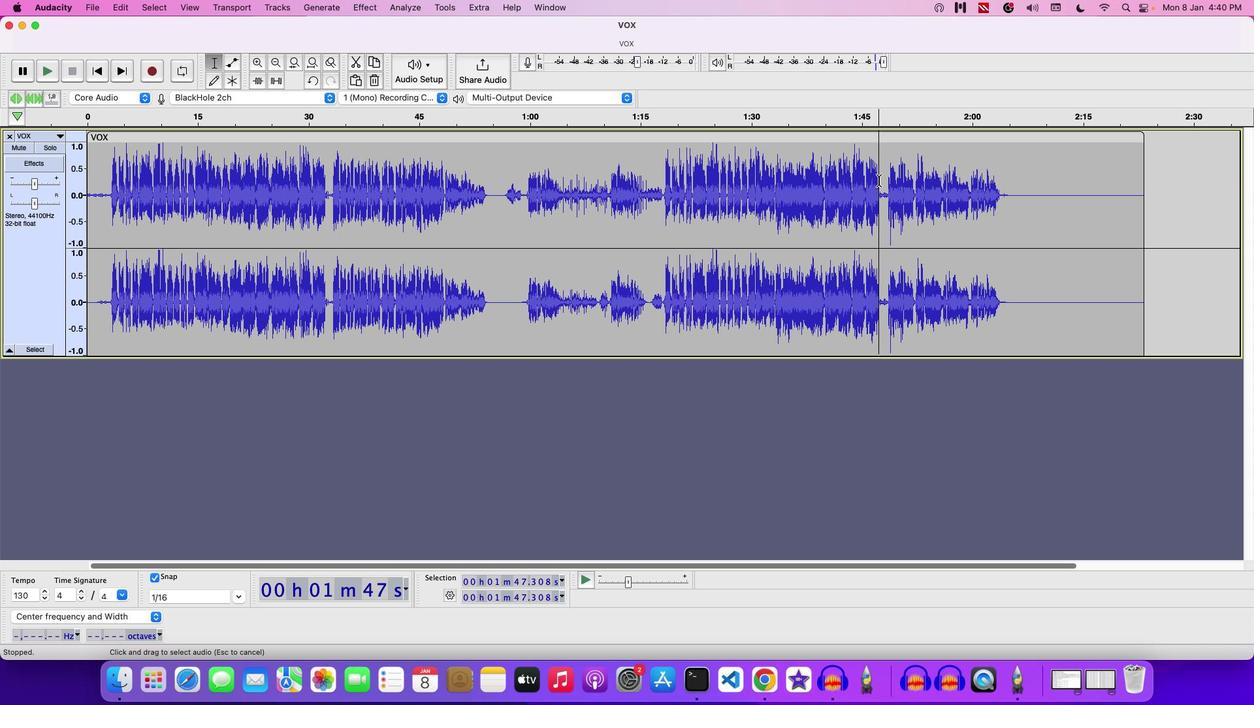 
Action: Mouse pressed left at (878, 180)
Screenshot: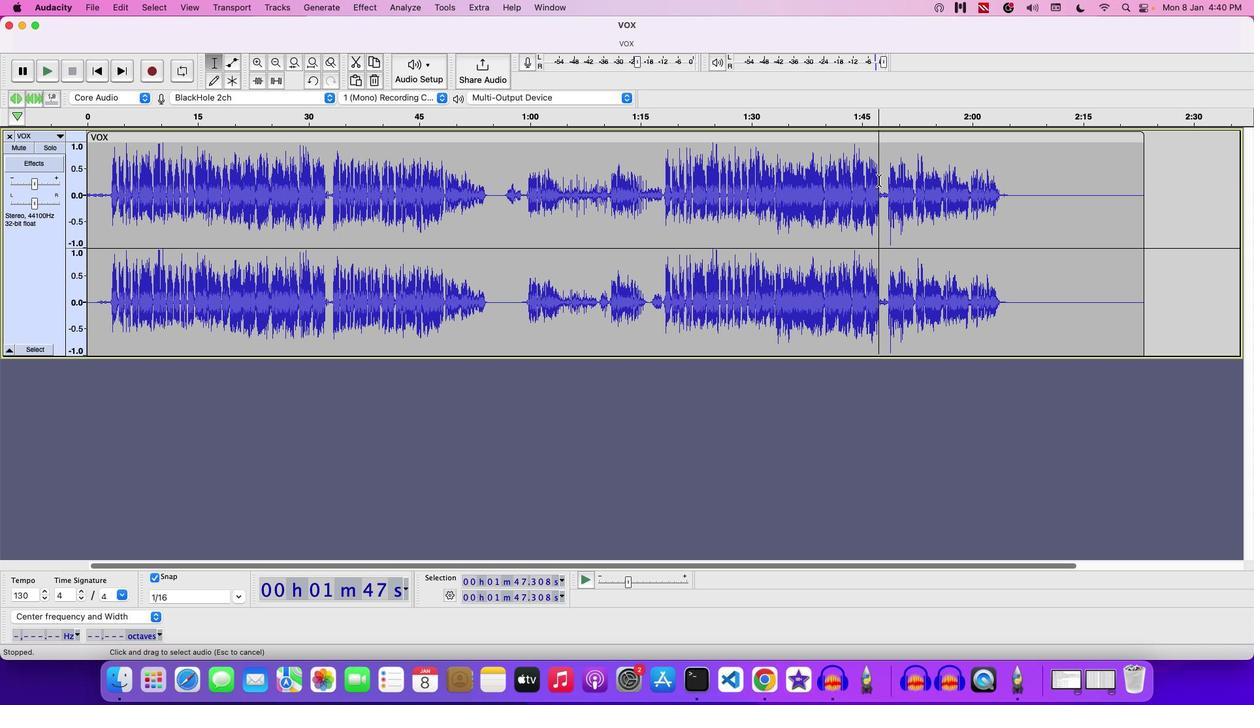 
Action: Key pressed Key.space
Screenshot: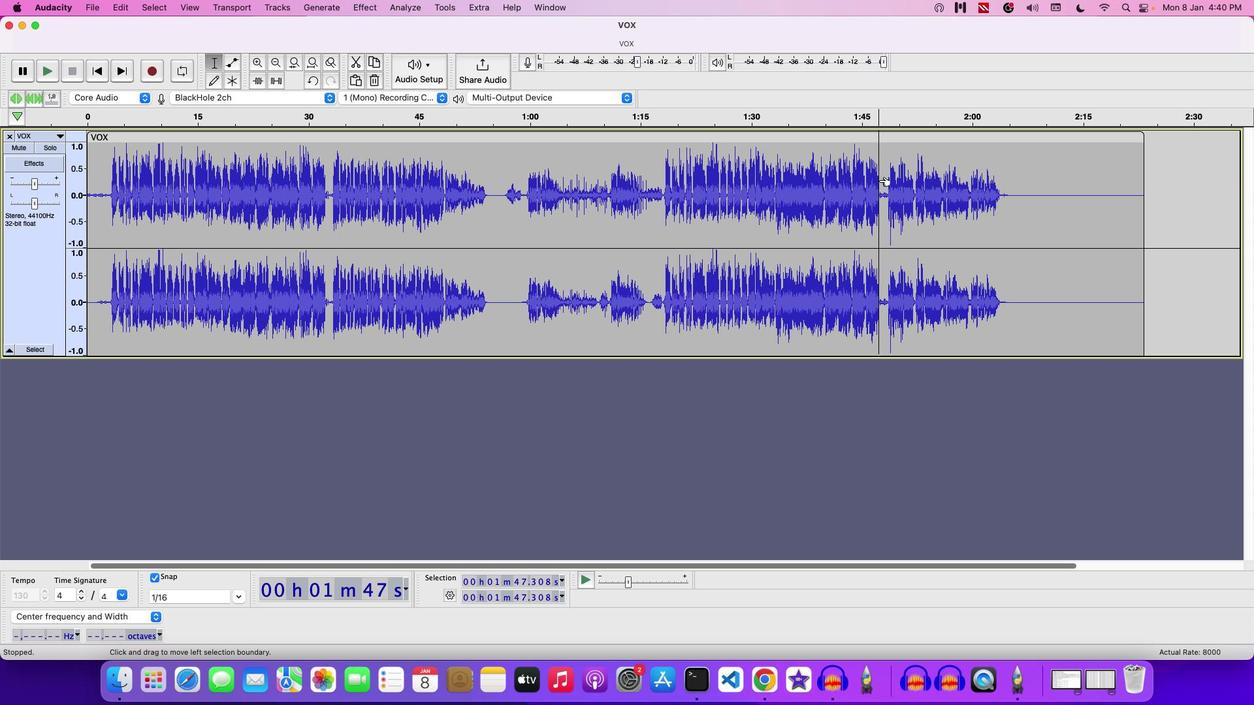 
Action: Mouse moved to (659, 171)
Screenshot: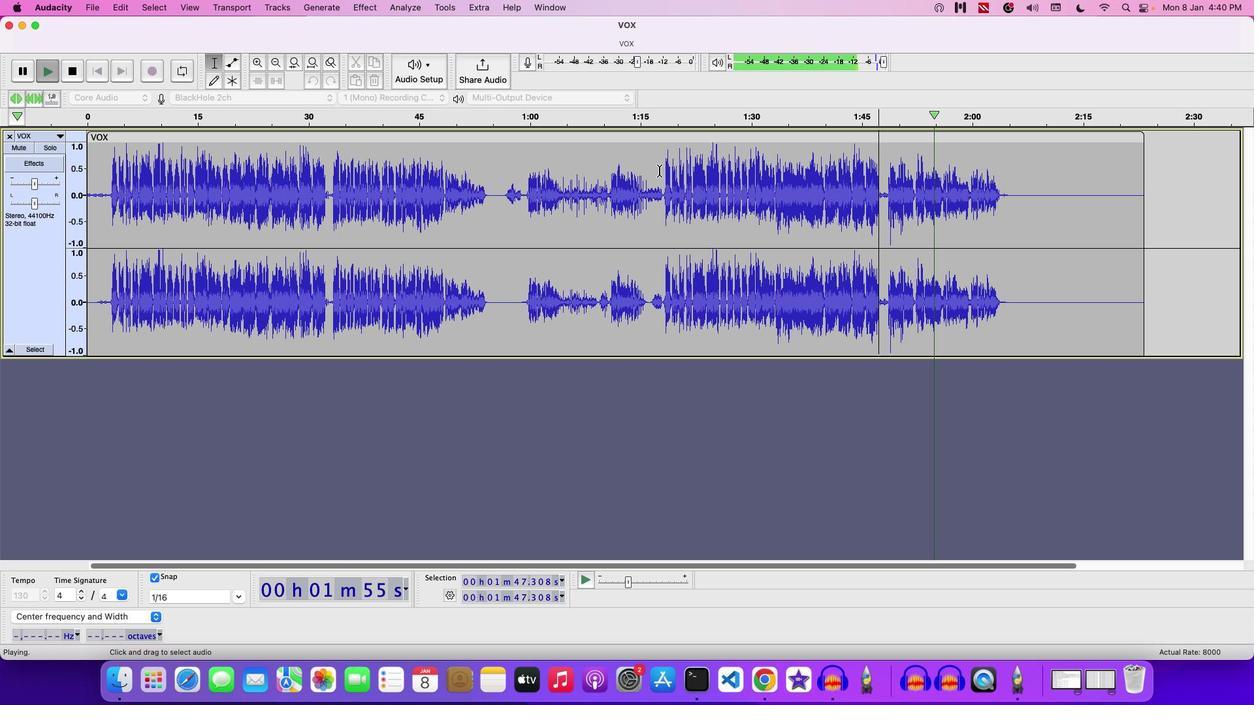 
Action: Mouse pressed left at (659, 171)
Screenshot: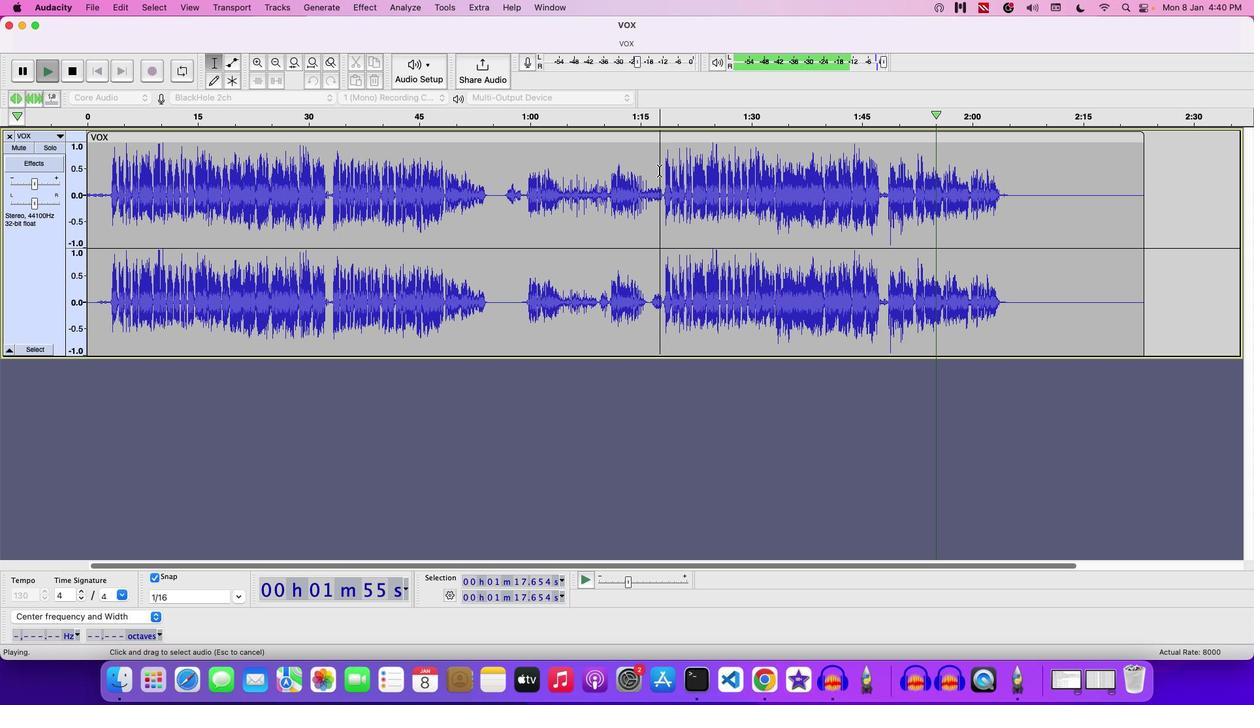 
Action: Key pressed Key.spaceKey.space
Screenshot: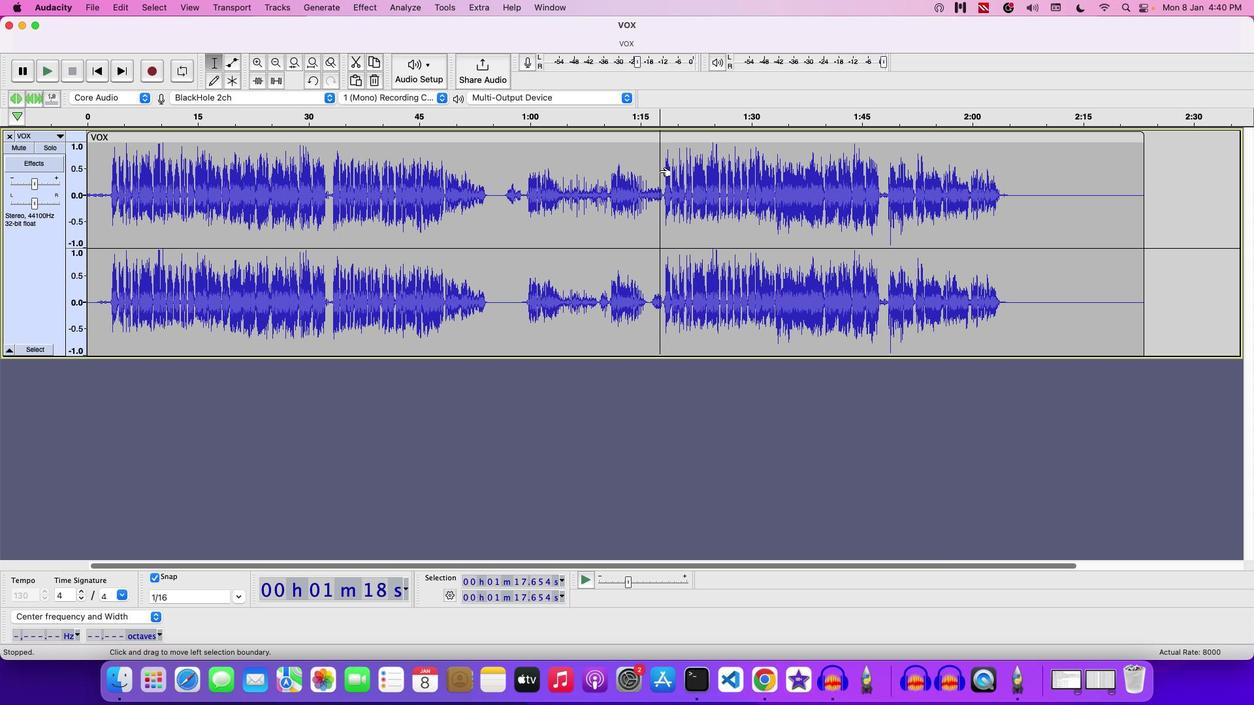 
Action: Mouse moved to (332, 185)
Screenshot: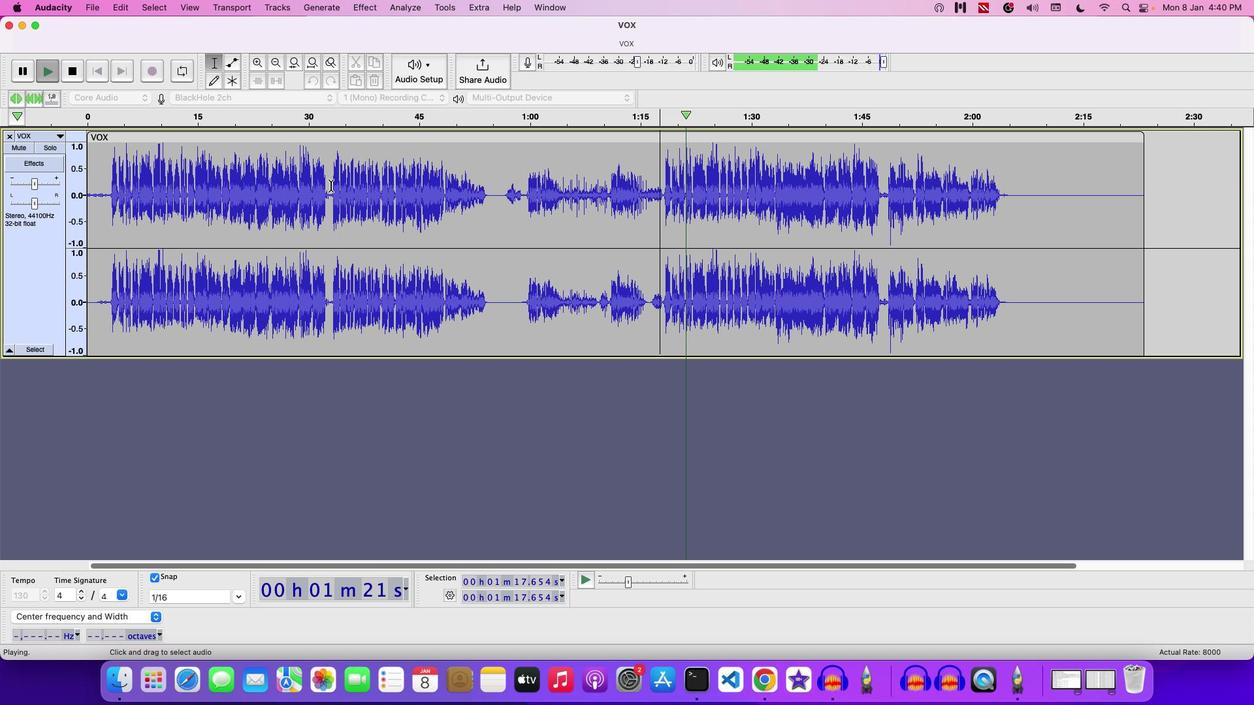 
Action: Key pressed Key.space
Screenshot: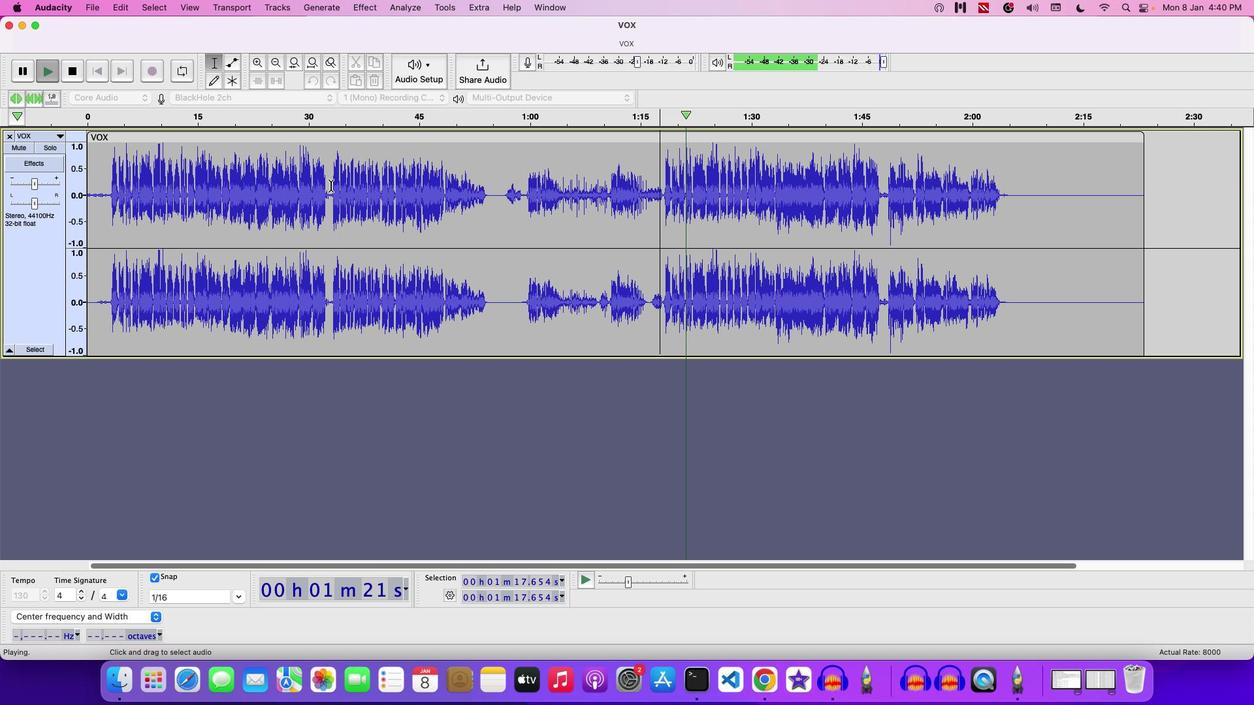 
Action: Mouse moved to (330, 185)
Screenshot: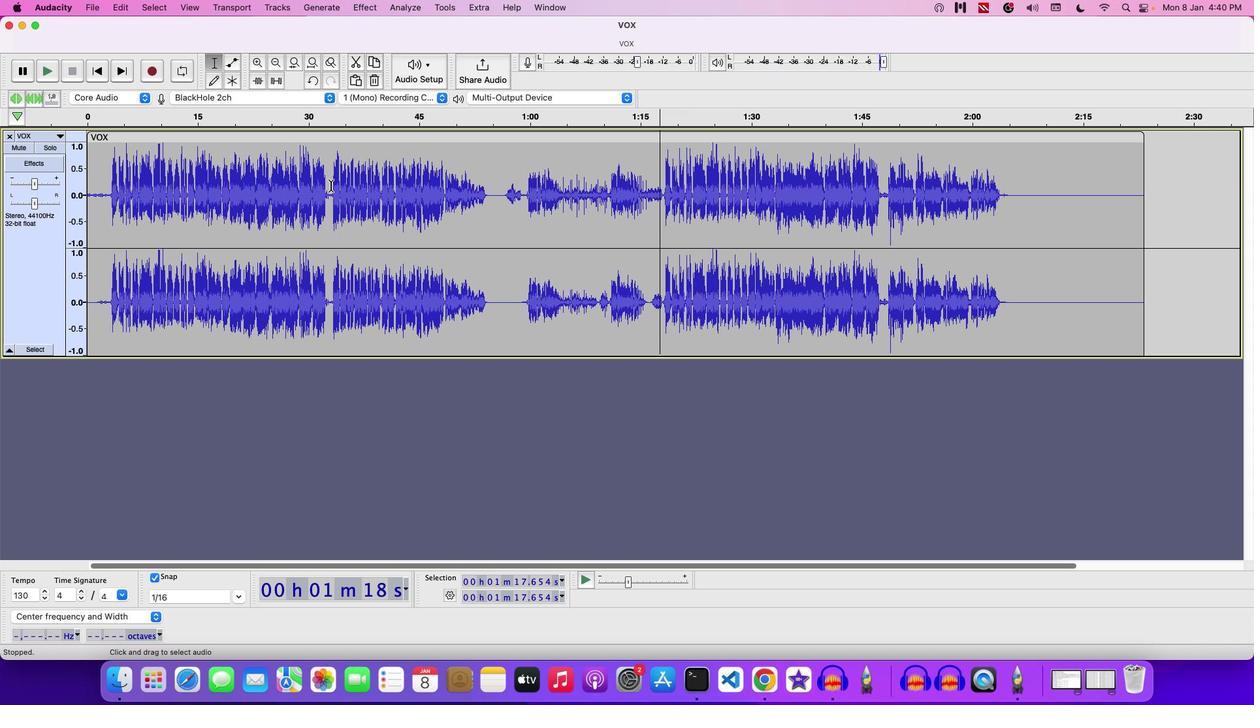 
Action: Mouse pressed left at (330, 185)
Screenshot: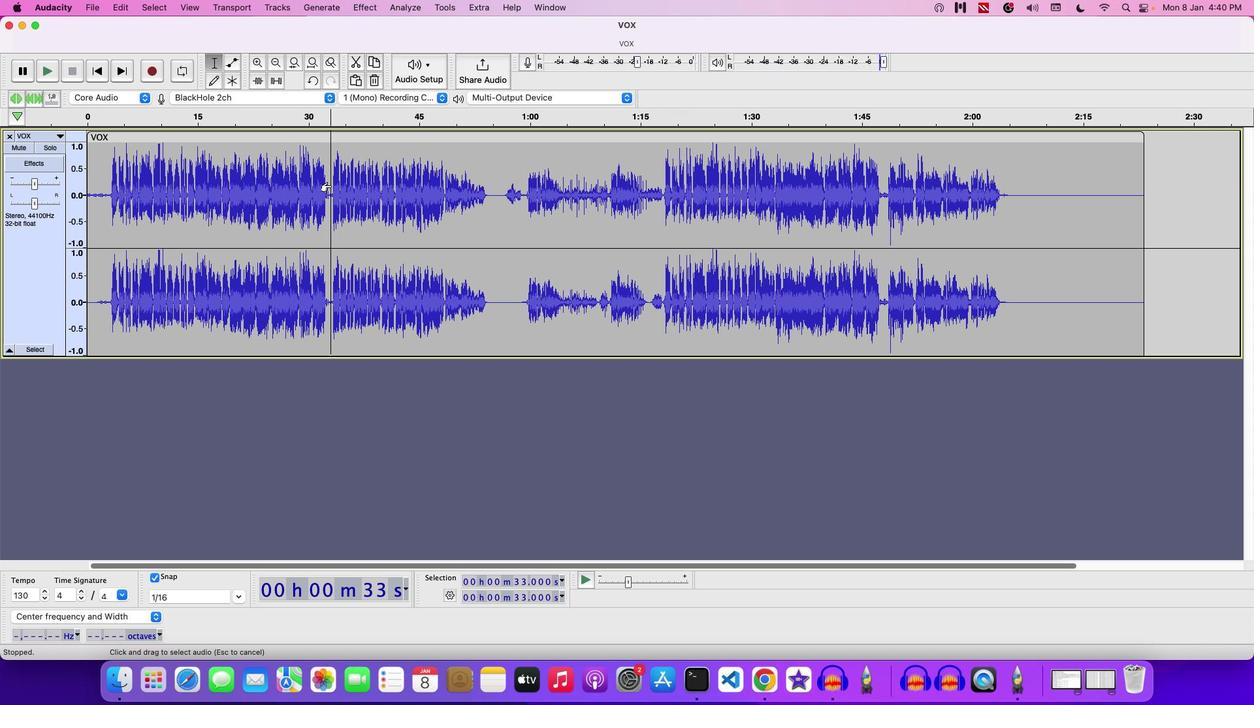 
Action: Mouse moved to (331, 184)
Screenshot: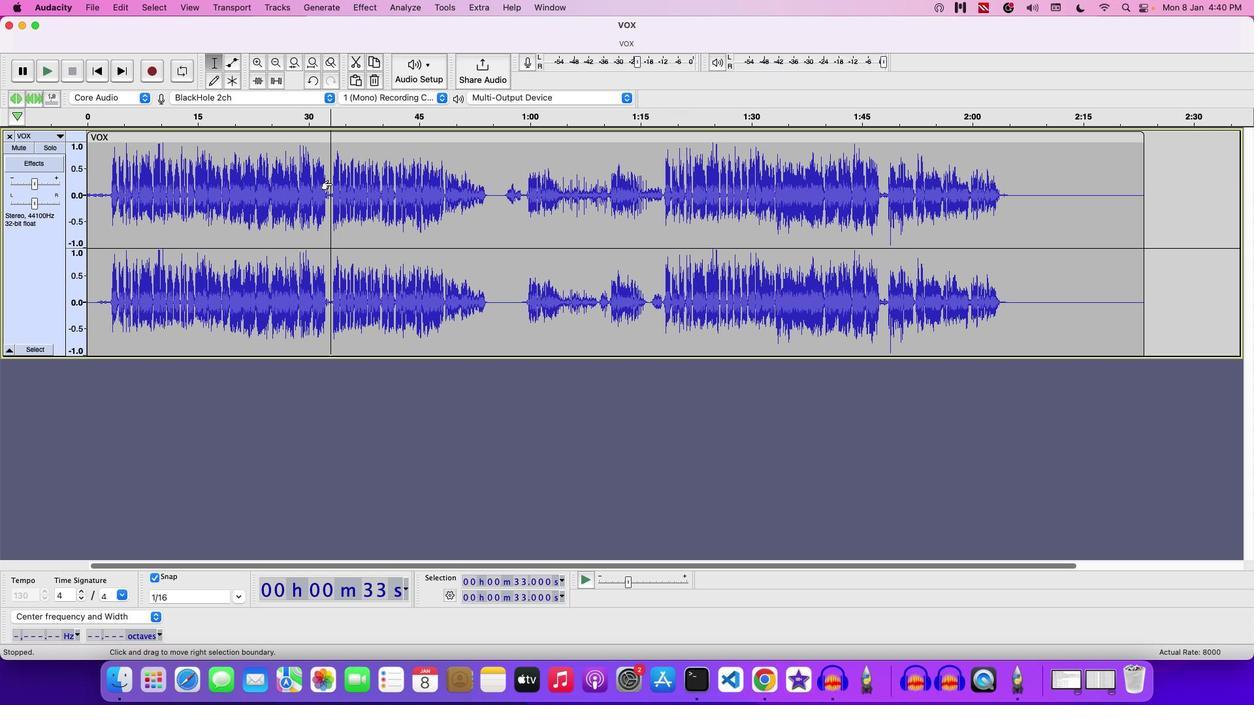 
Action: Key pressed Key.space
Screenshot: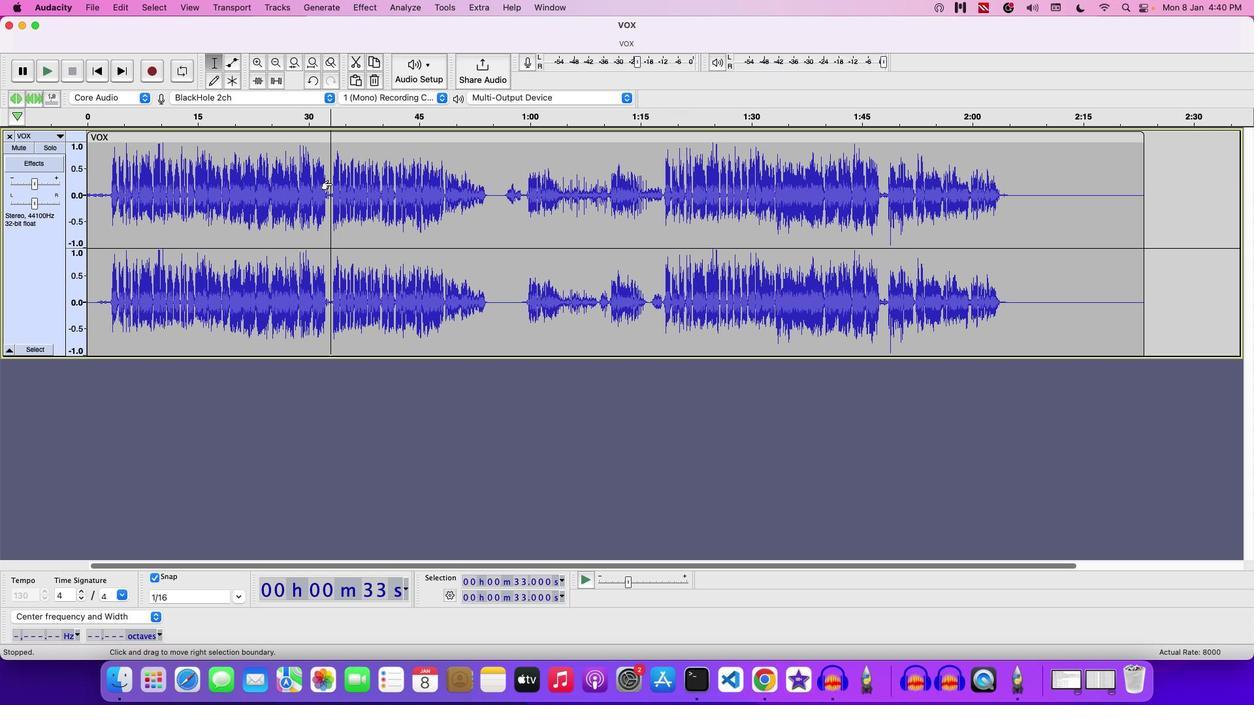 
Action: Mouse moved to (289, 178)
Screenshot: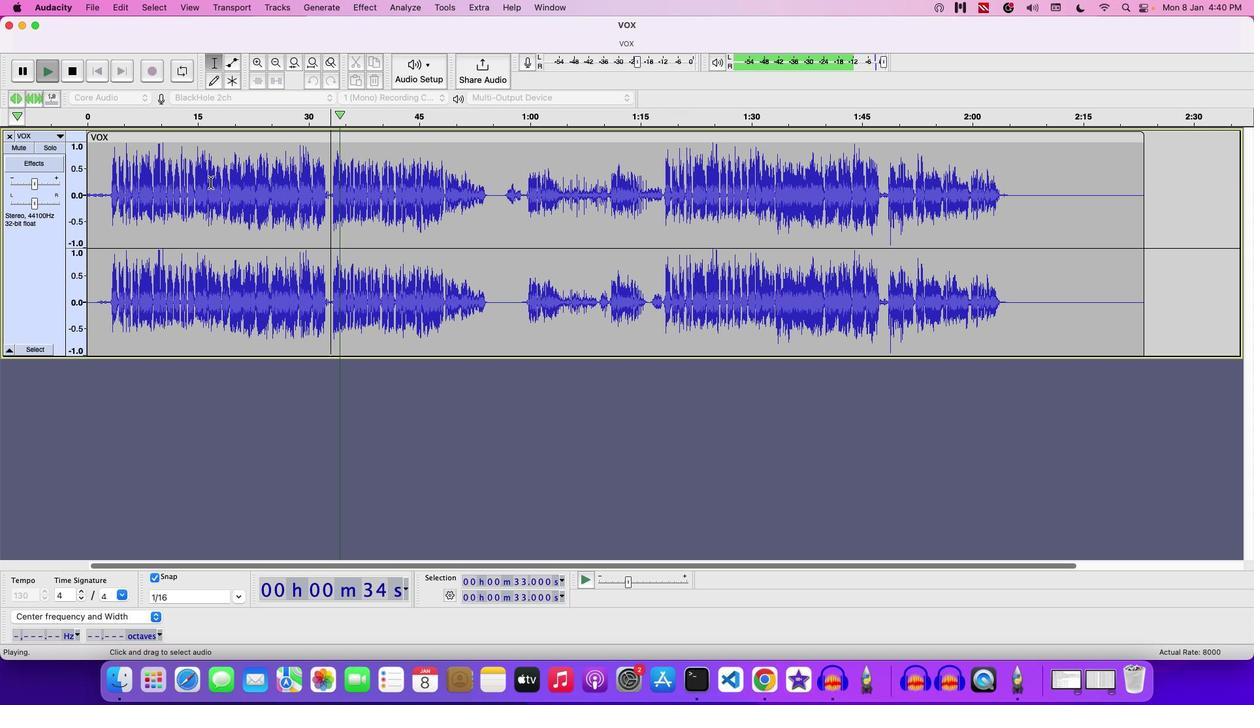 
Action: Key pressed Key.space
Screenshot: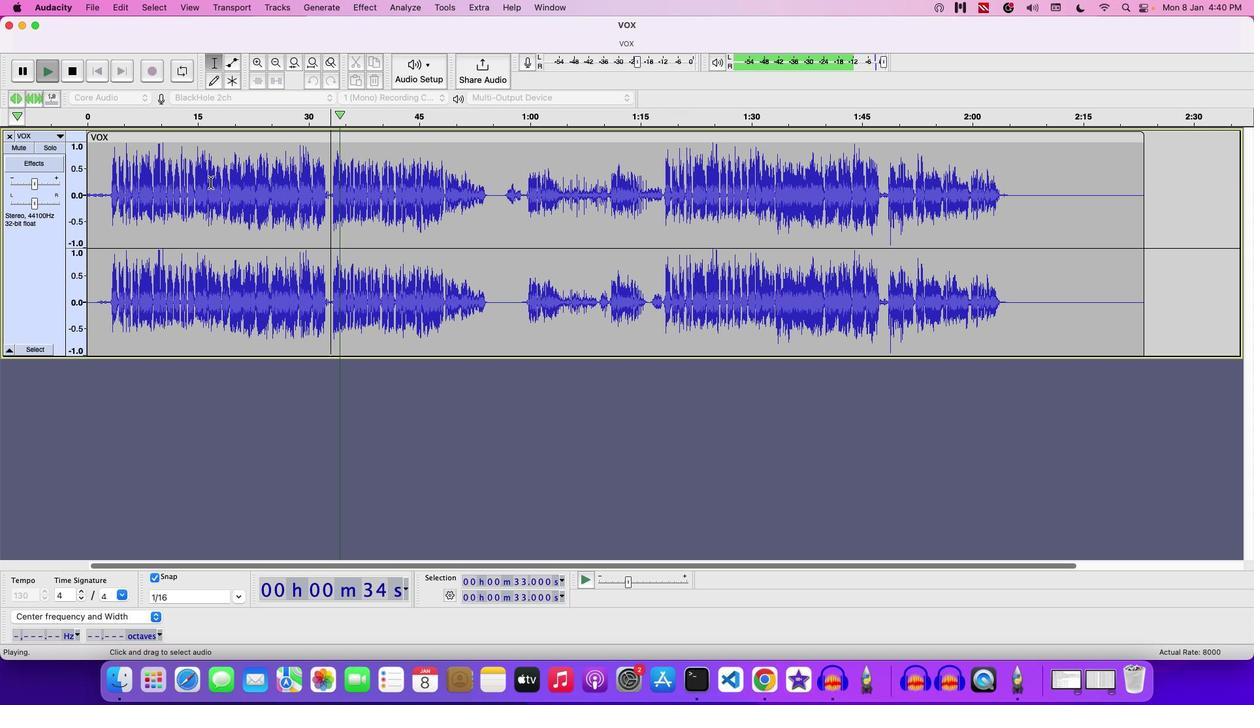 
Action: Mouse moved to (107, 178)
Screenshot: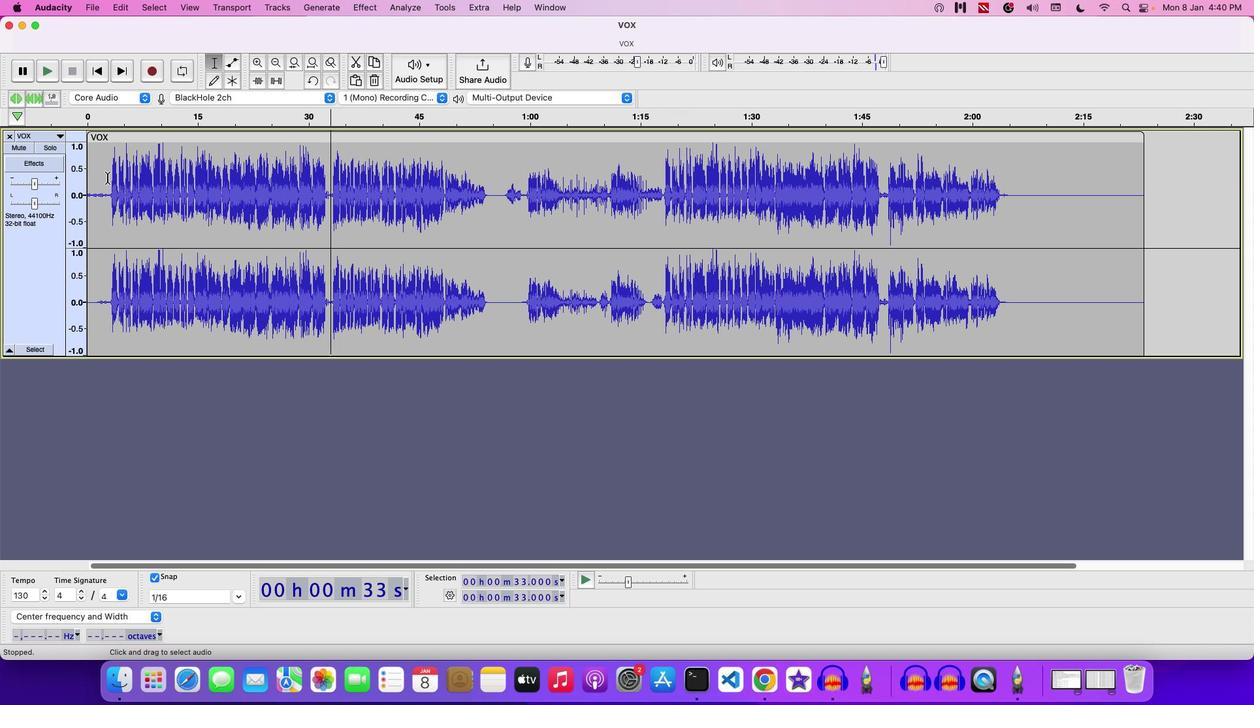 
Action: Mouse pressed left at (107, 178)
Screenshot: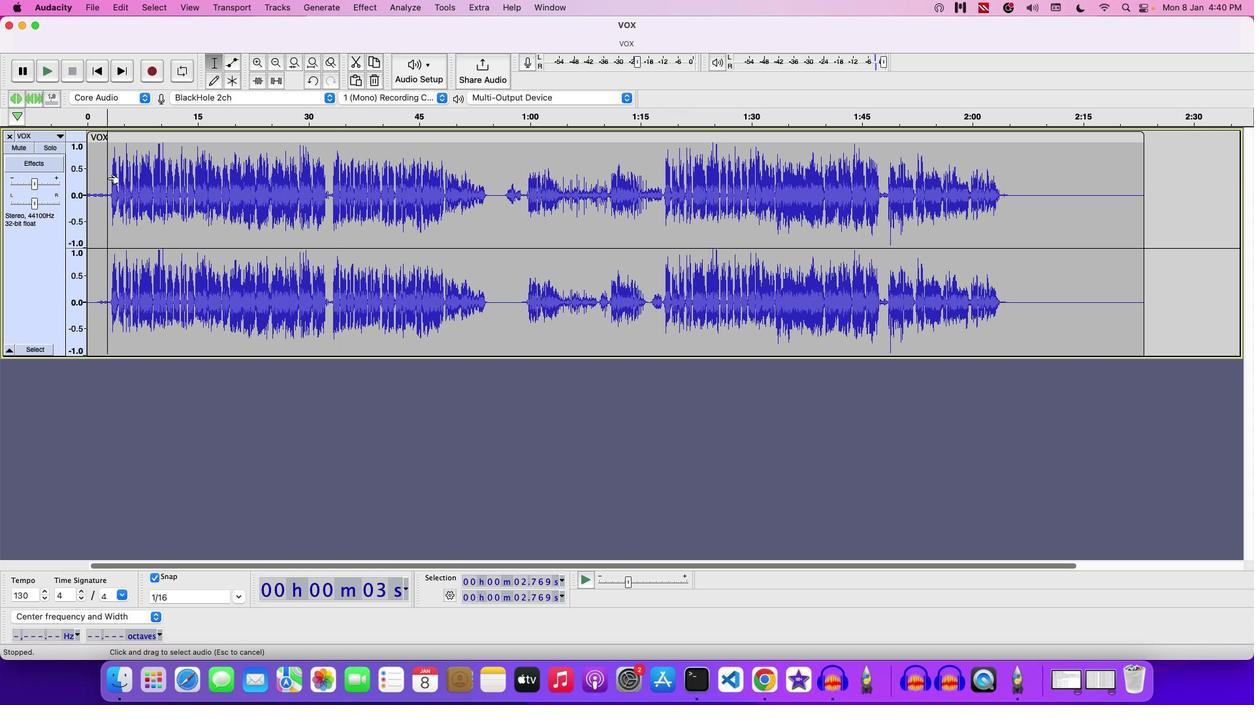 
Action: Mouse moved to (1141, 138)
Screenshot: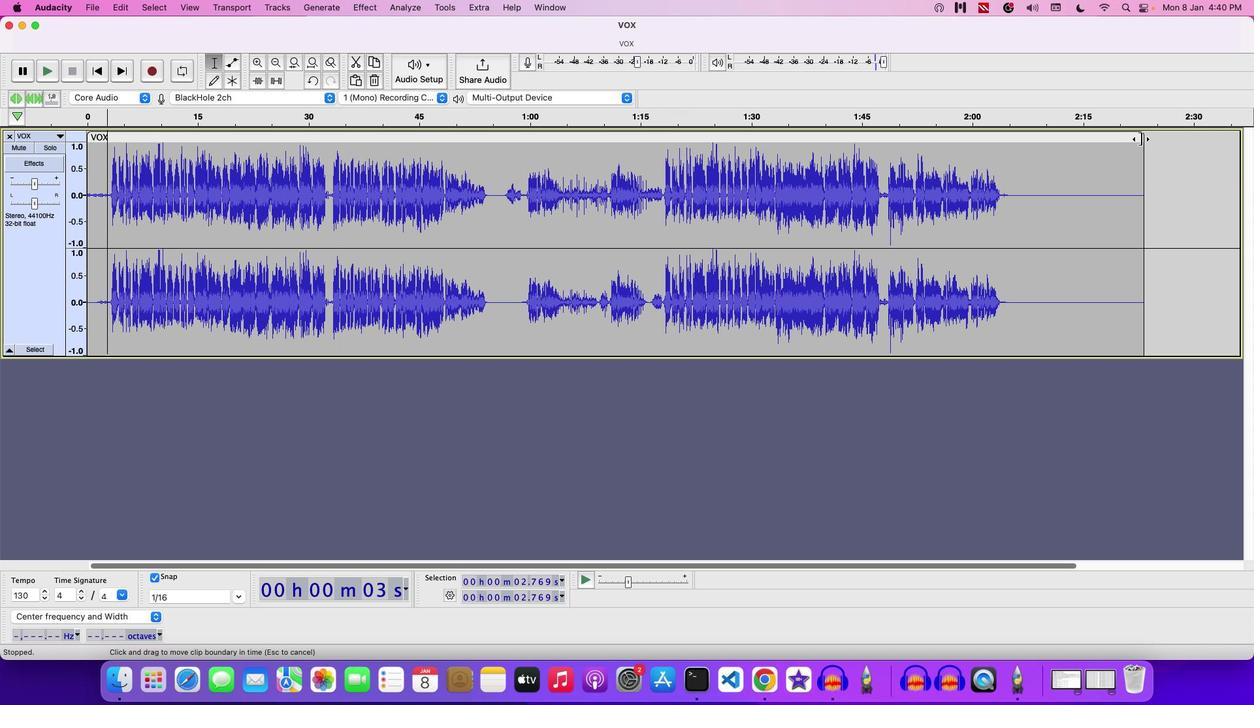 
Action: Mouse pressed left at (1141, 138)
Screenshot: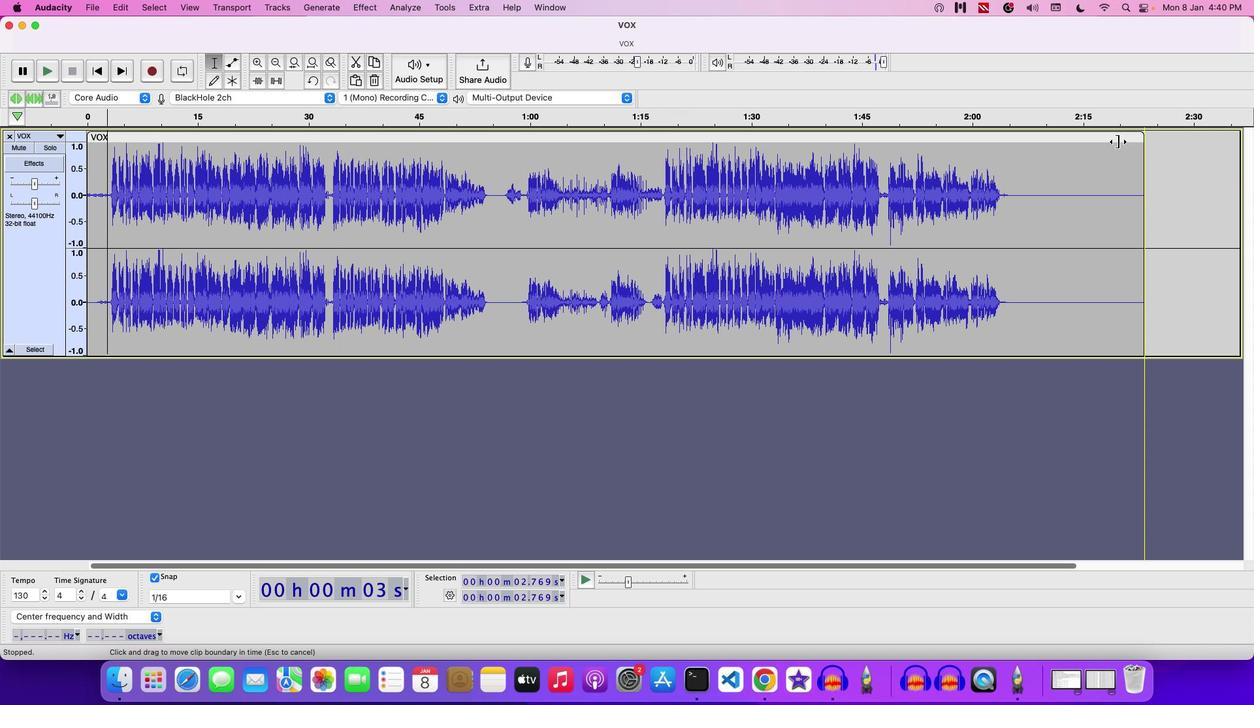 
Action: Mouse moved to (256, 58)
Screenshot: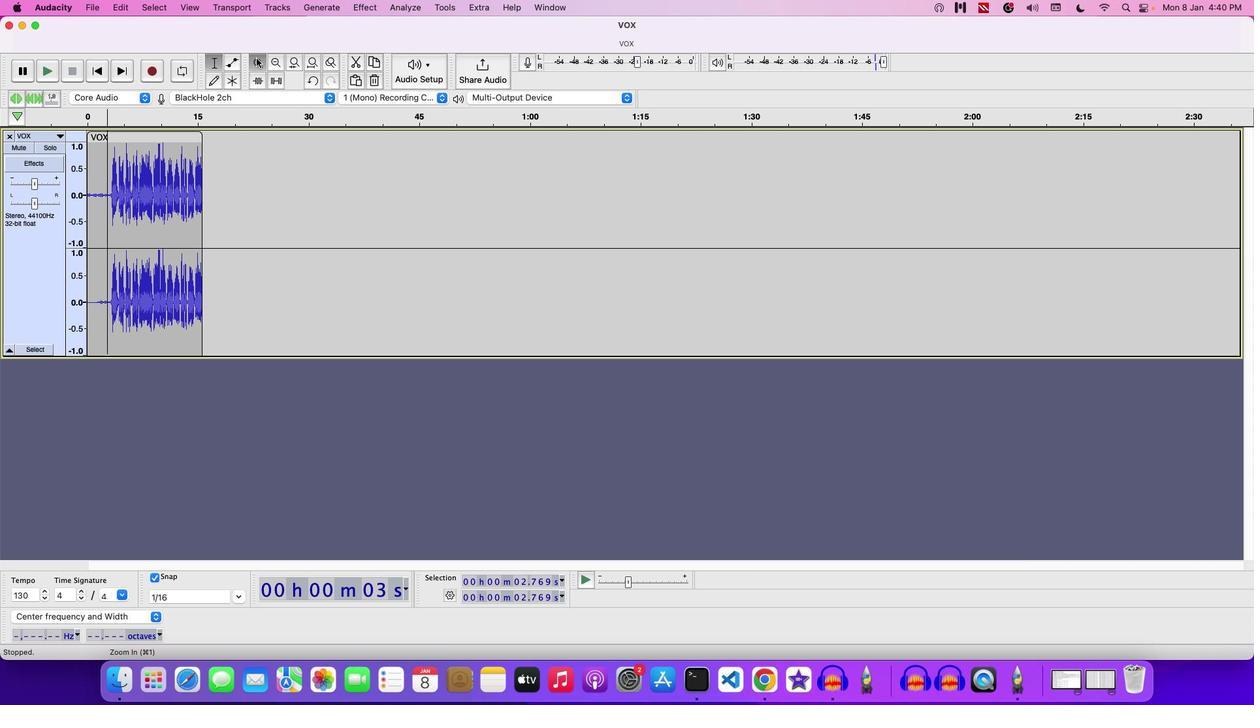 
Action: Mouse pressed left at (256, 58)
Screenshot: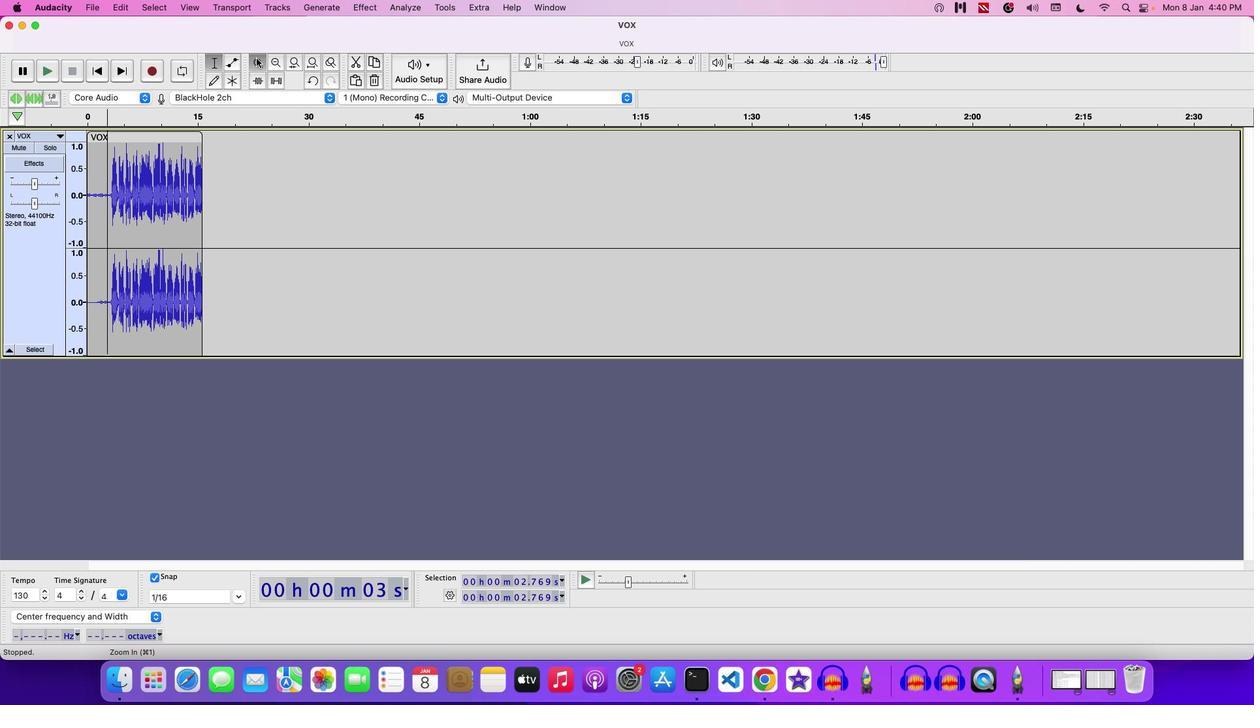 
Action: Mouse pressed left at (256, 58)
Screenshot: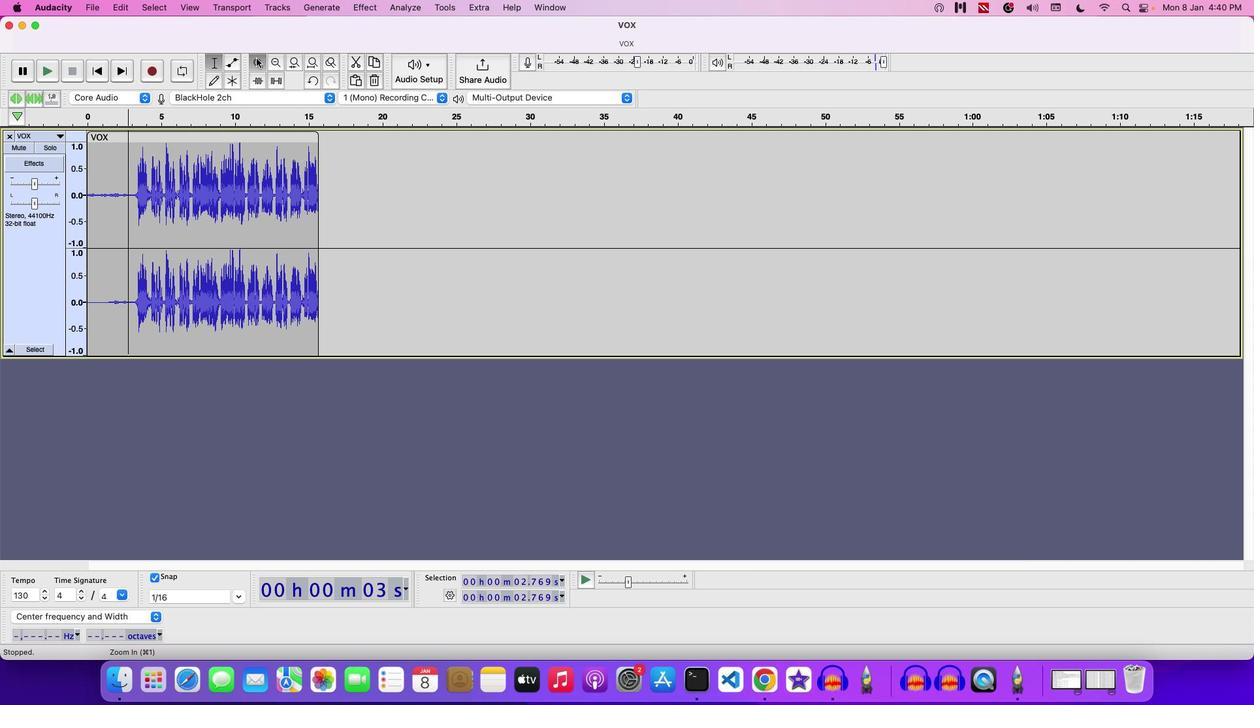 
Action: Mouse pressed left at (256, 58)
Screenshot: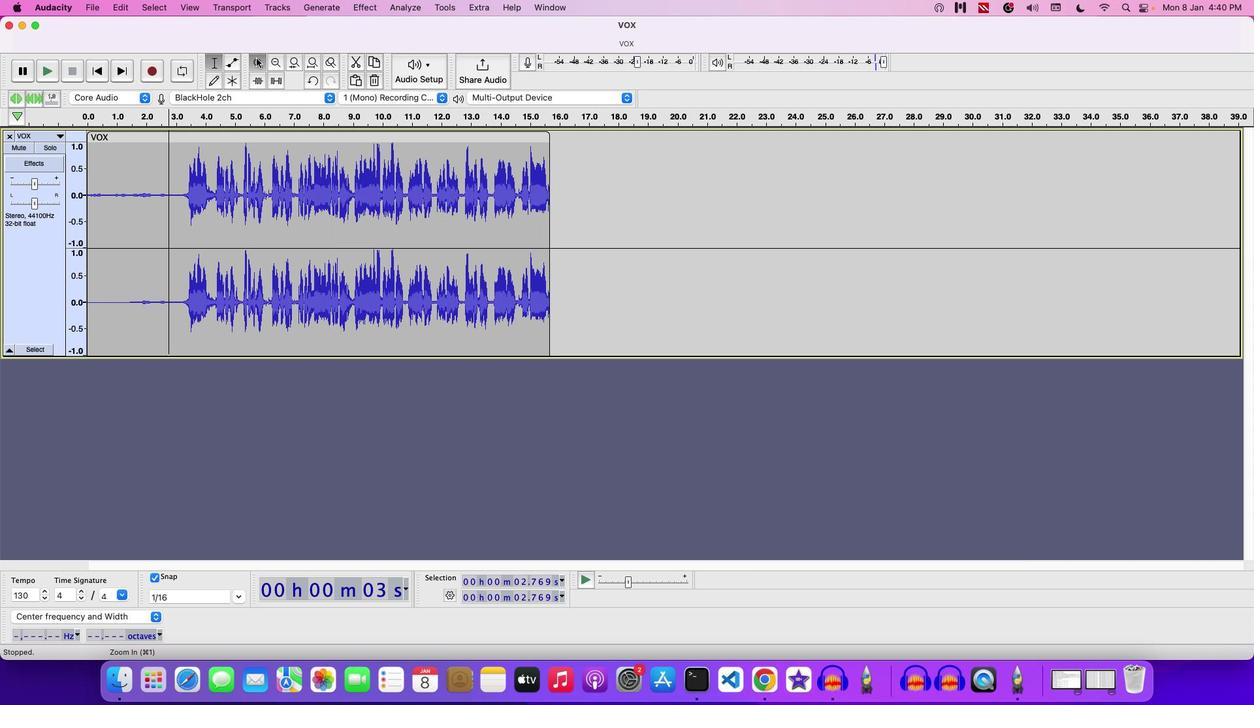 
Action: Mouse pressed left at (256, 58)
Screenshot: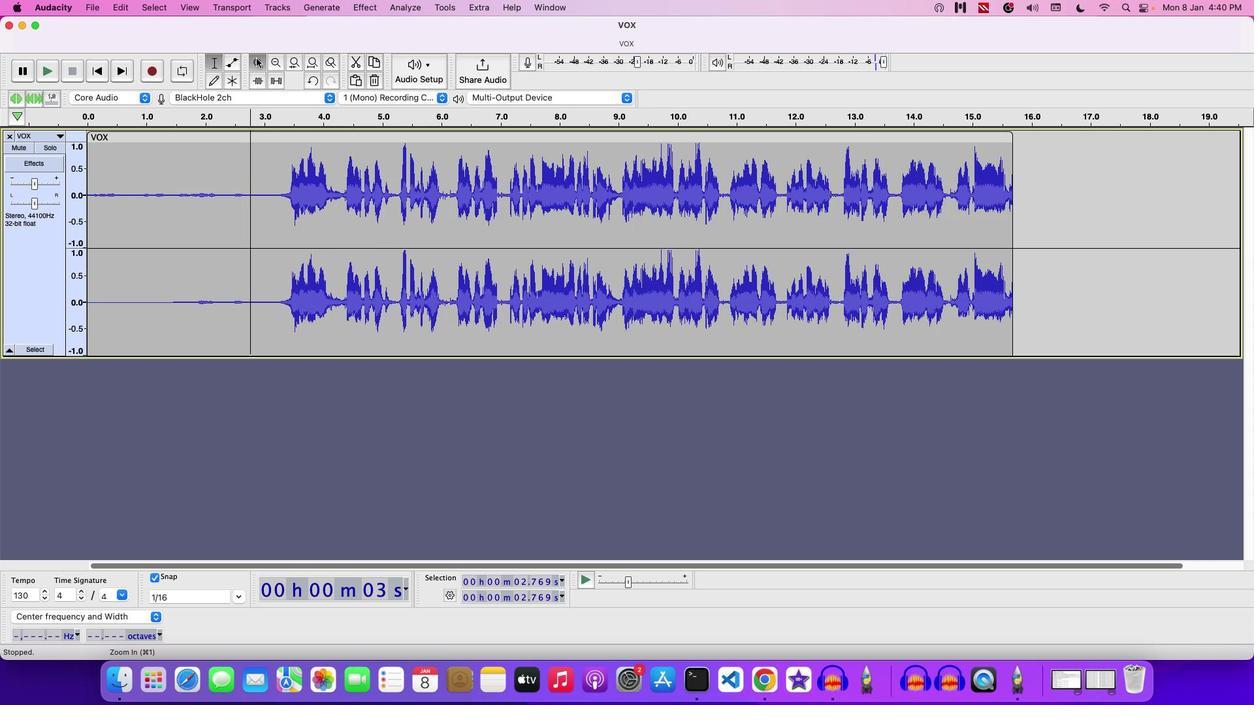 
Action: Mouse moved to (88, 142)
Screenshot: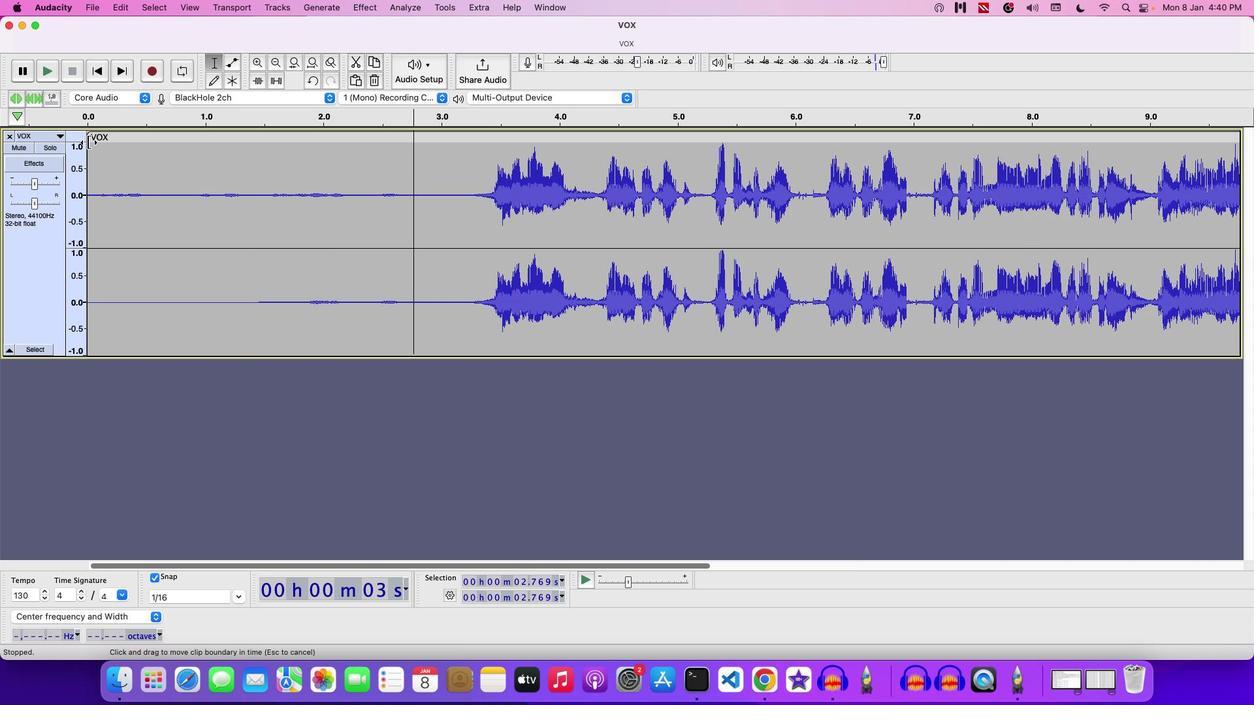 
Action: Mouse pressed left at (88, 142)
Screenshot: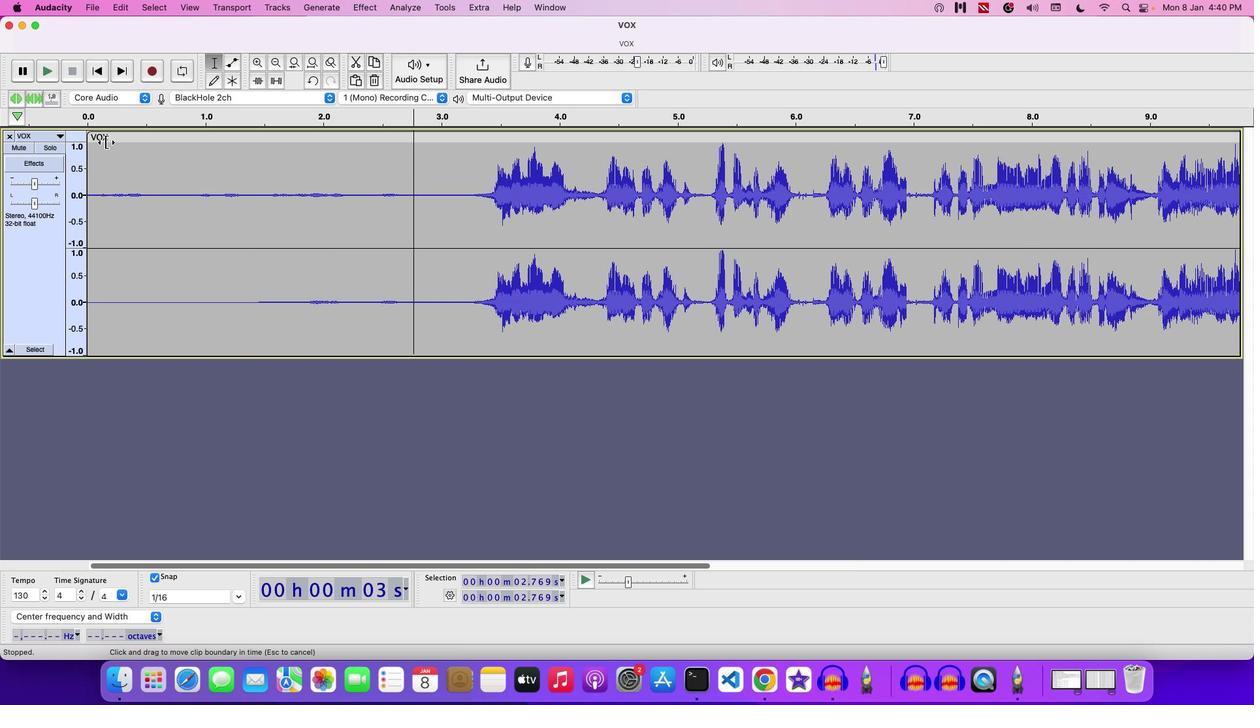 
Action: Mouse moved to (515, 138)
Screenshot: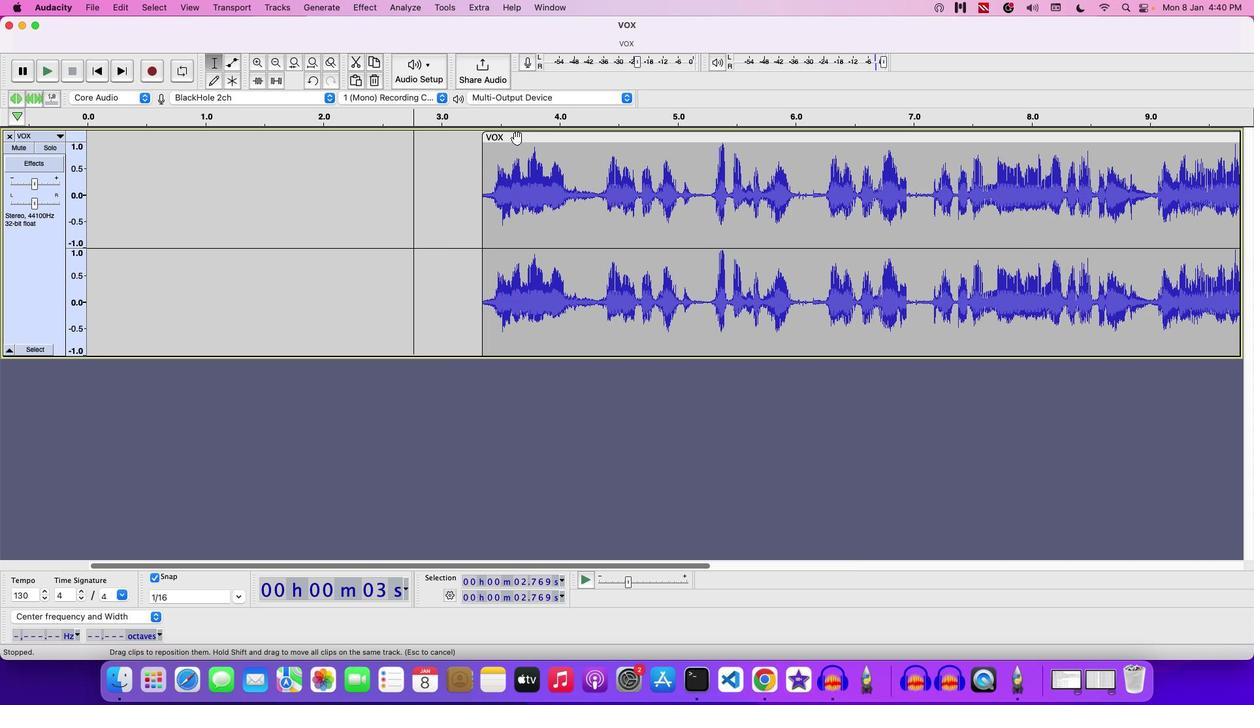 
Action: Mouse pressed left at (515, 138)
Screenshot: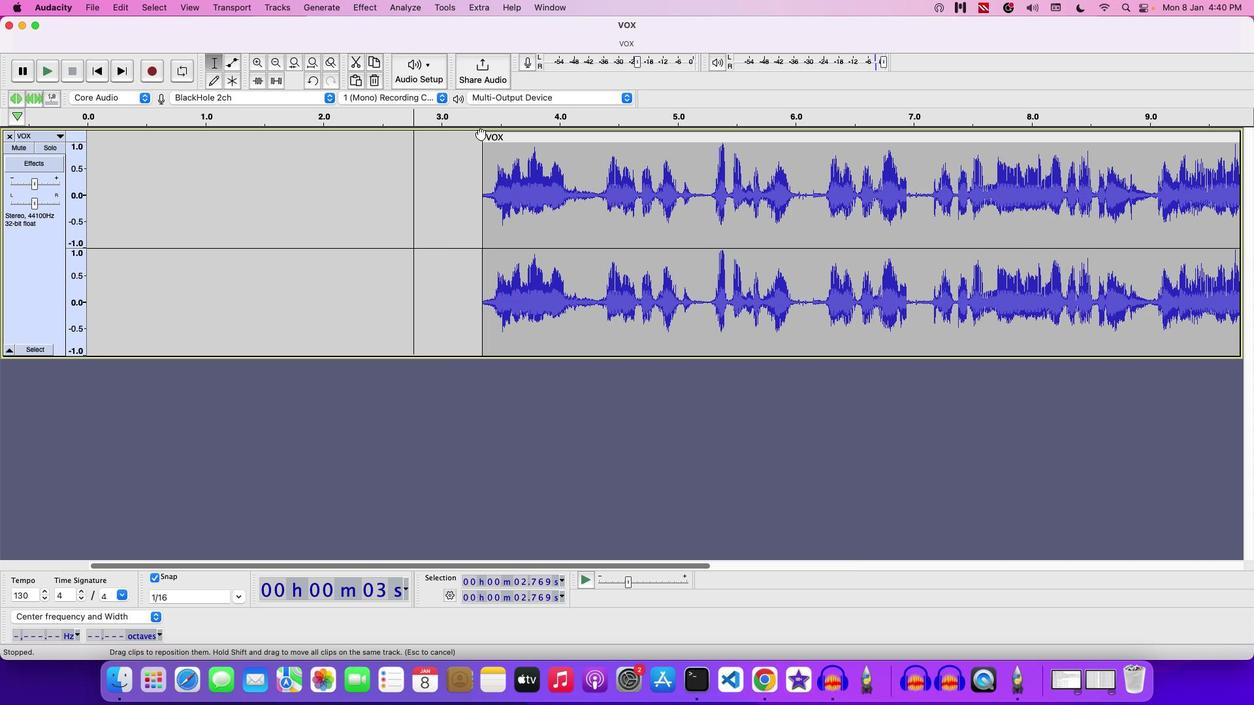 
Action: Mouse moved to (318, 163)
Screenshot: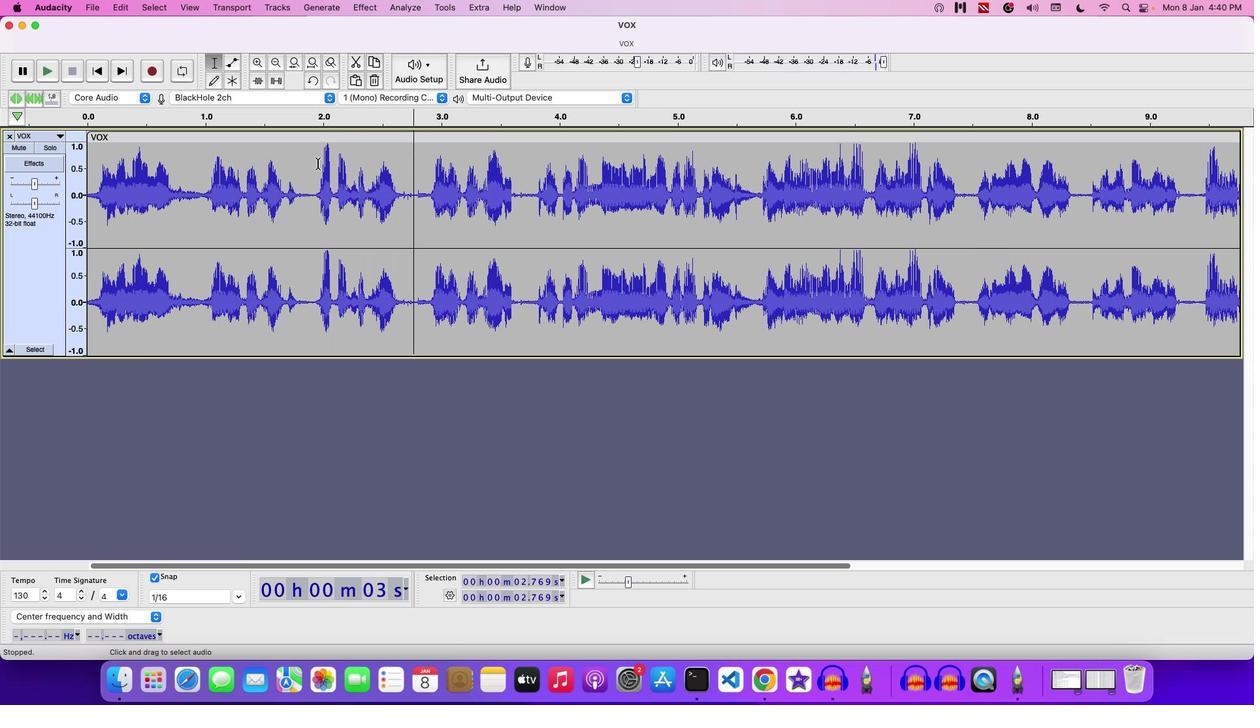 
Action: Mouse pressed left at (318, 163)
Screenshot: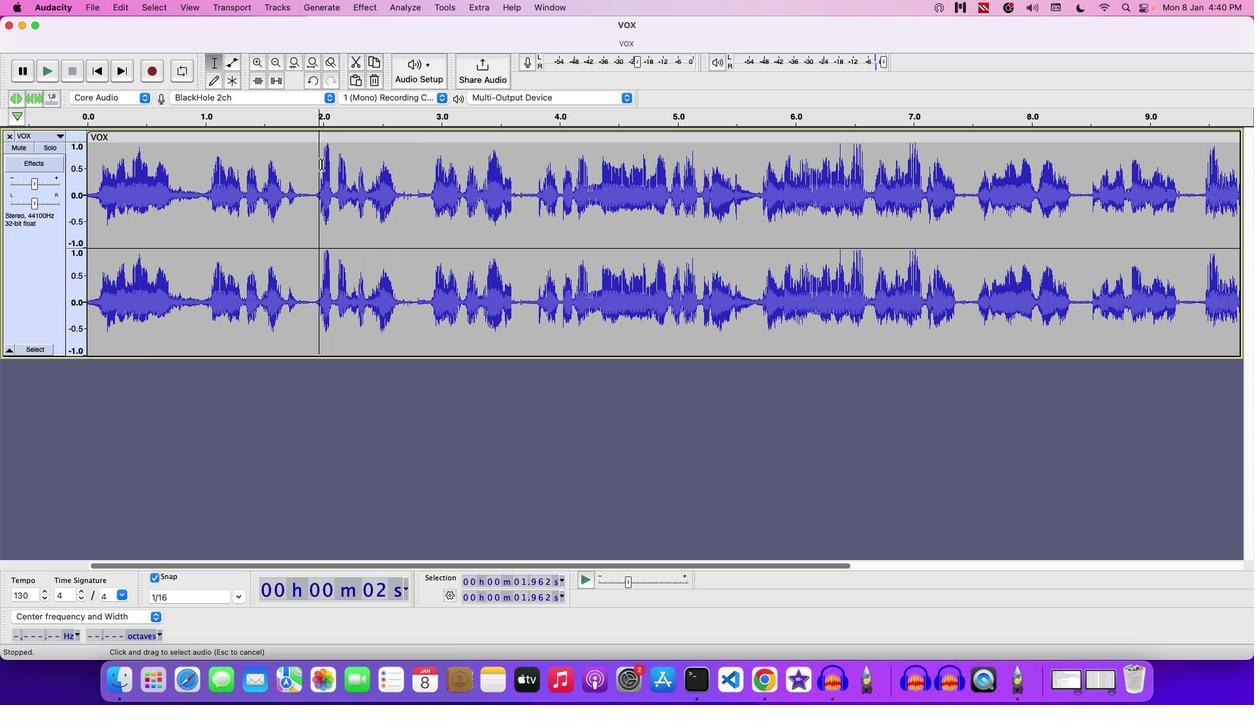 
Action: Mouse moved to (338, 163)
Screenshot: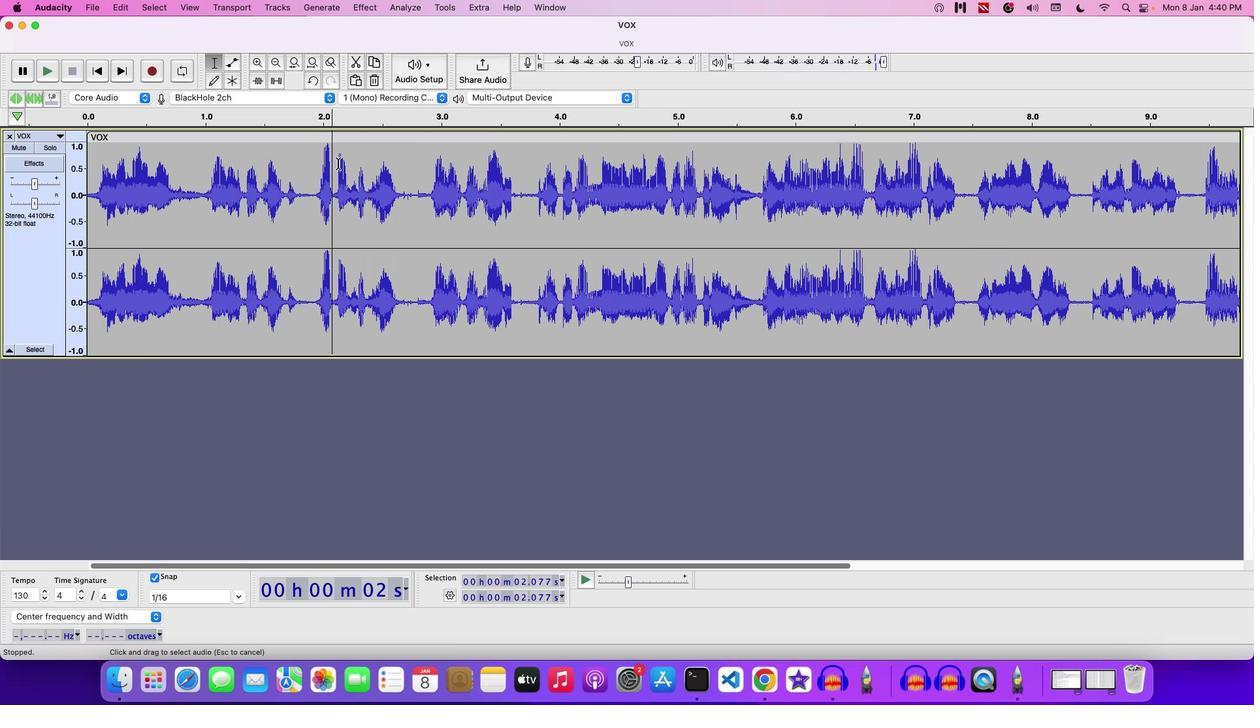 
Action: Mouse pressed left at (338, 163)
Screenshot: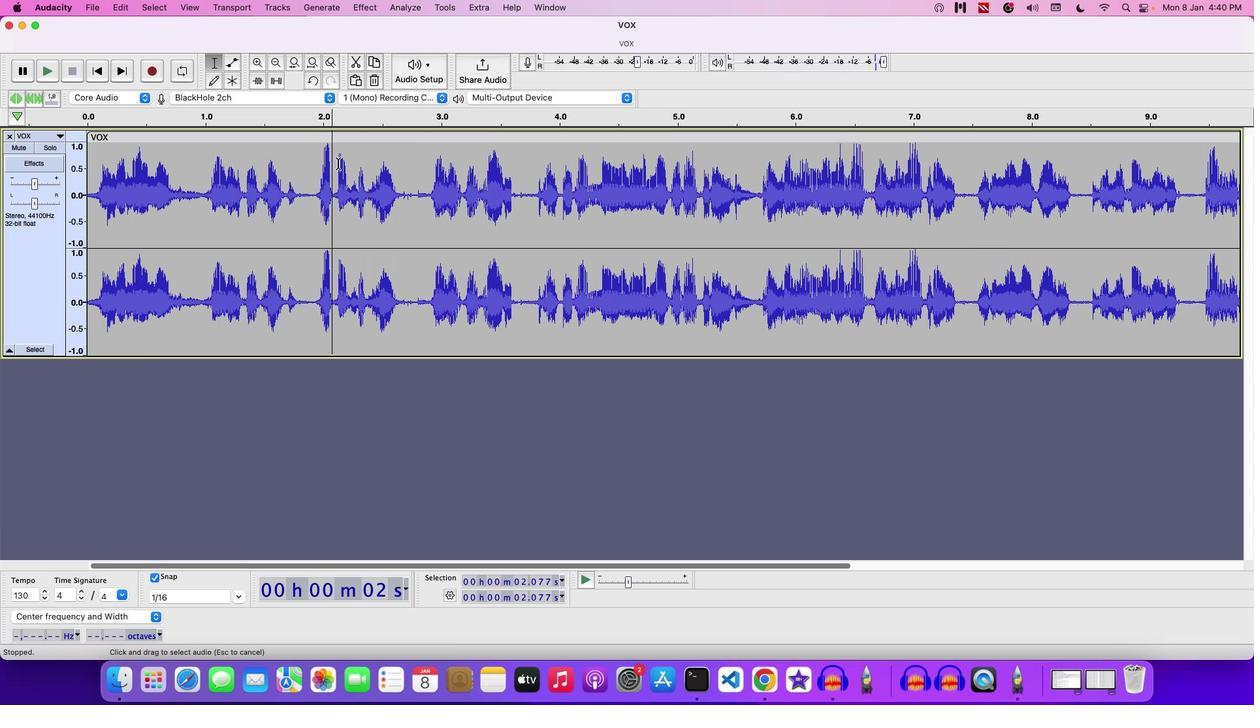 
Action: Mouse moved to (334, 163)
Screenshot: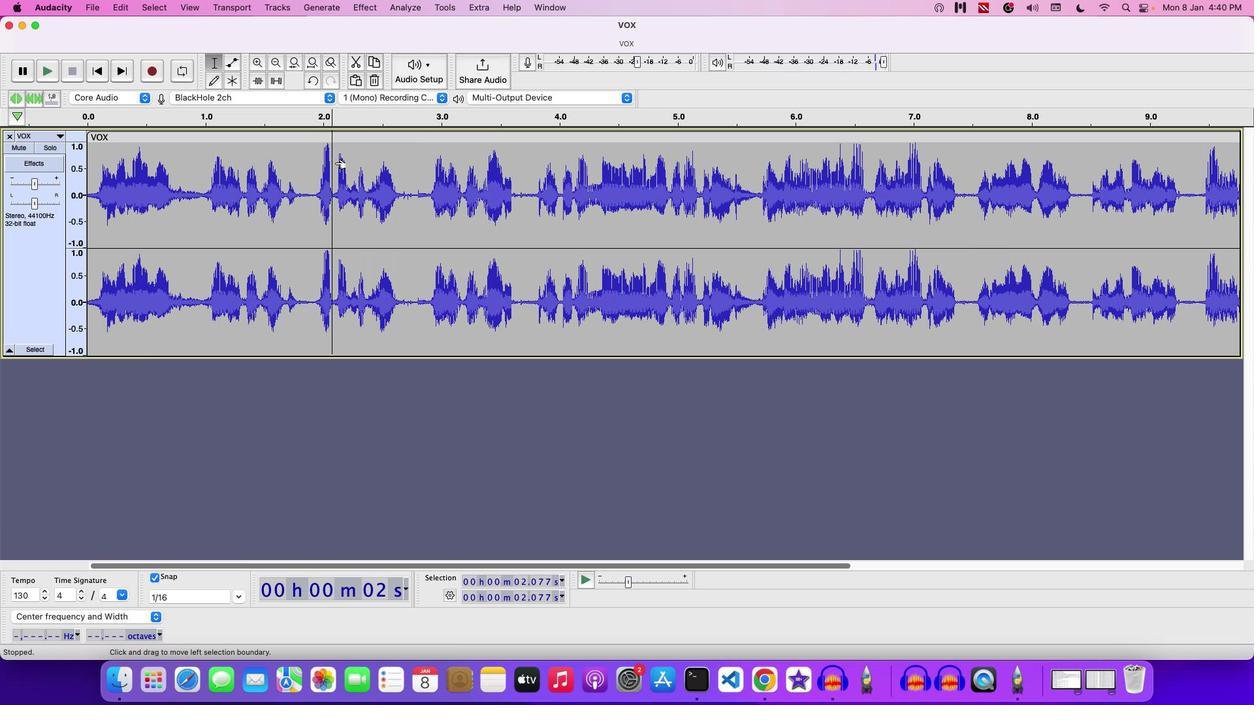 
Action: Mouse pressed left at (334, 163)
Screenshot: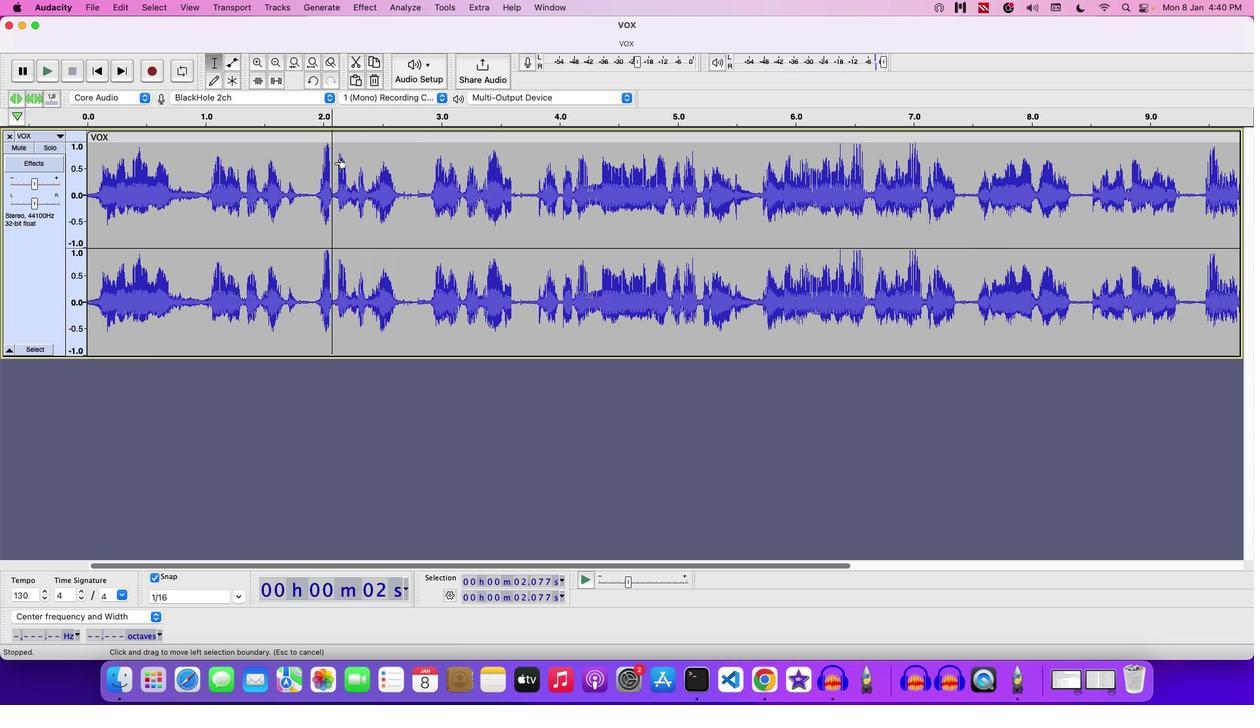 
Action: Mouse moved to (259, 60)
Screenshot: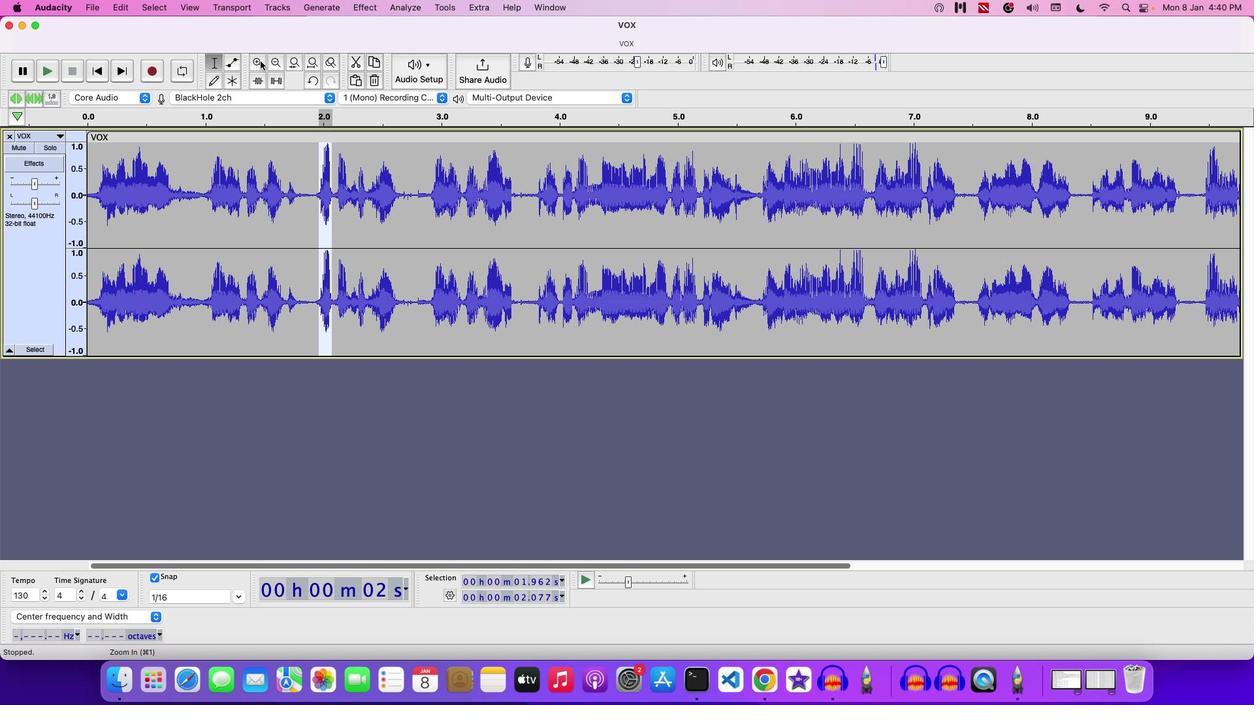 
Action: Mouse pressed left at (259, 60)
Screenshot: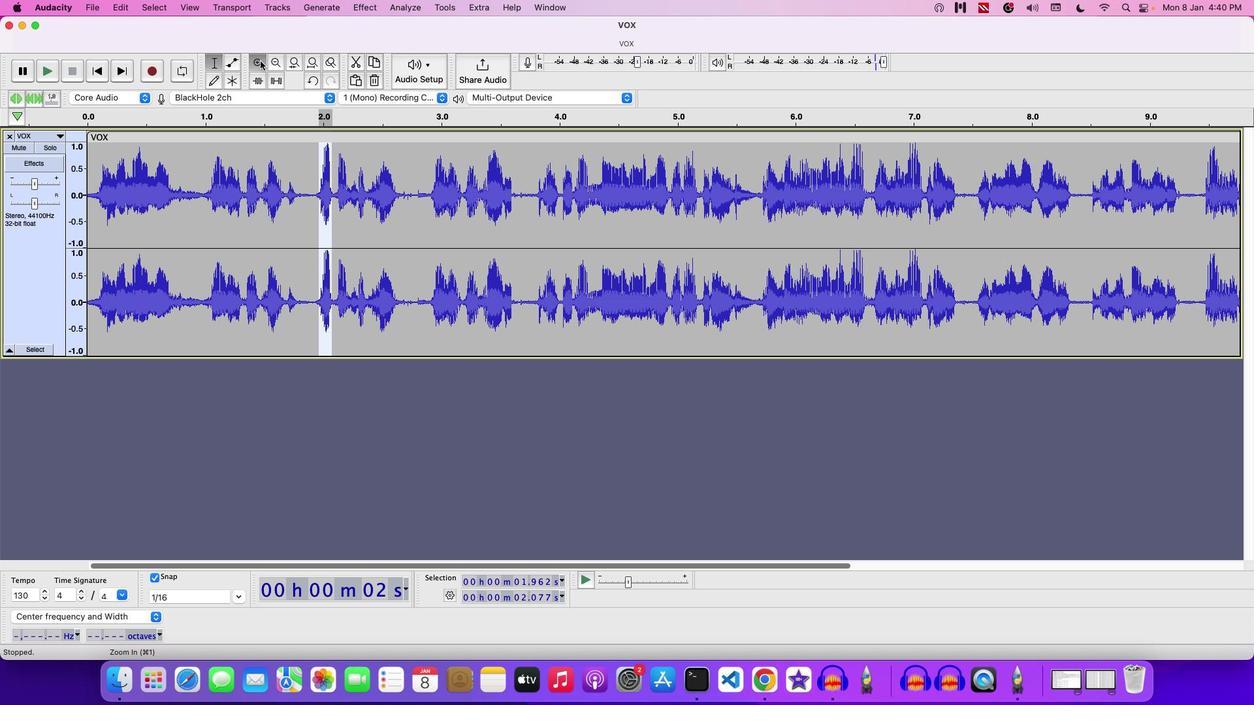 
Action: Mouse pressed left at (259, 60)
Screenshot: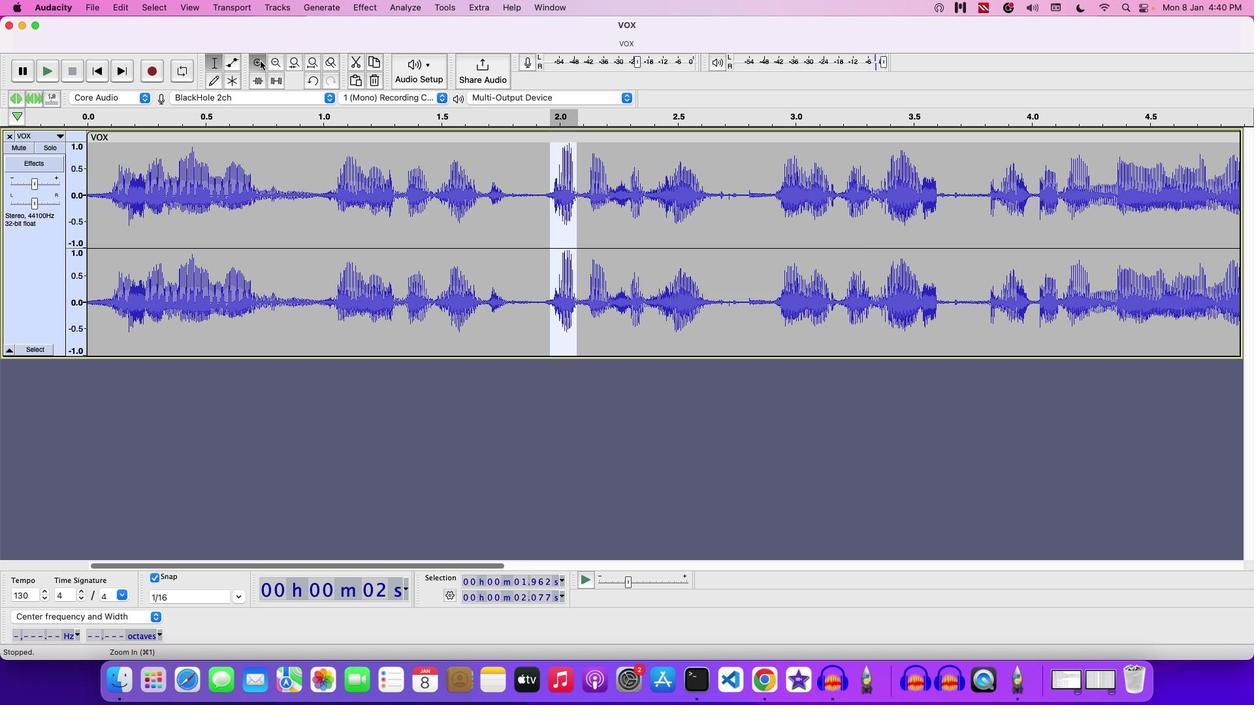 
Action: Mouse pressed left at (259, 60)
Screenshot: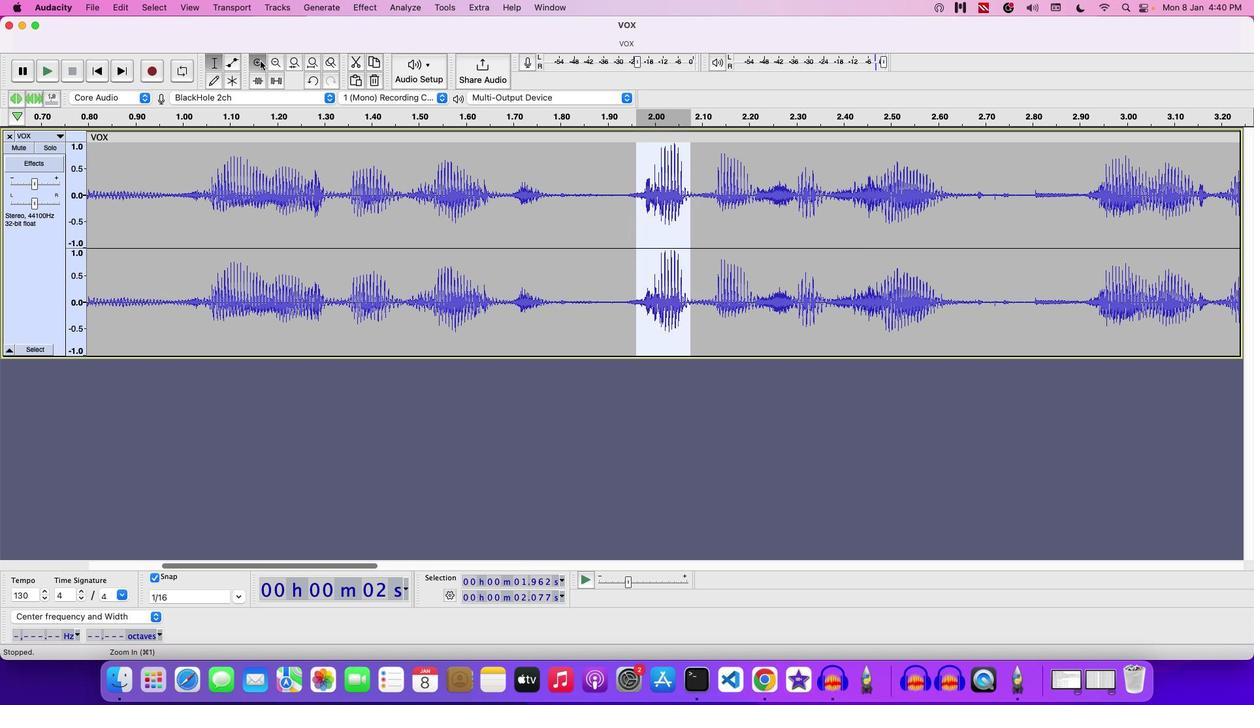 
Action: Mouse pressed left at (259, 60)
Screenshot: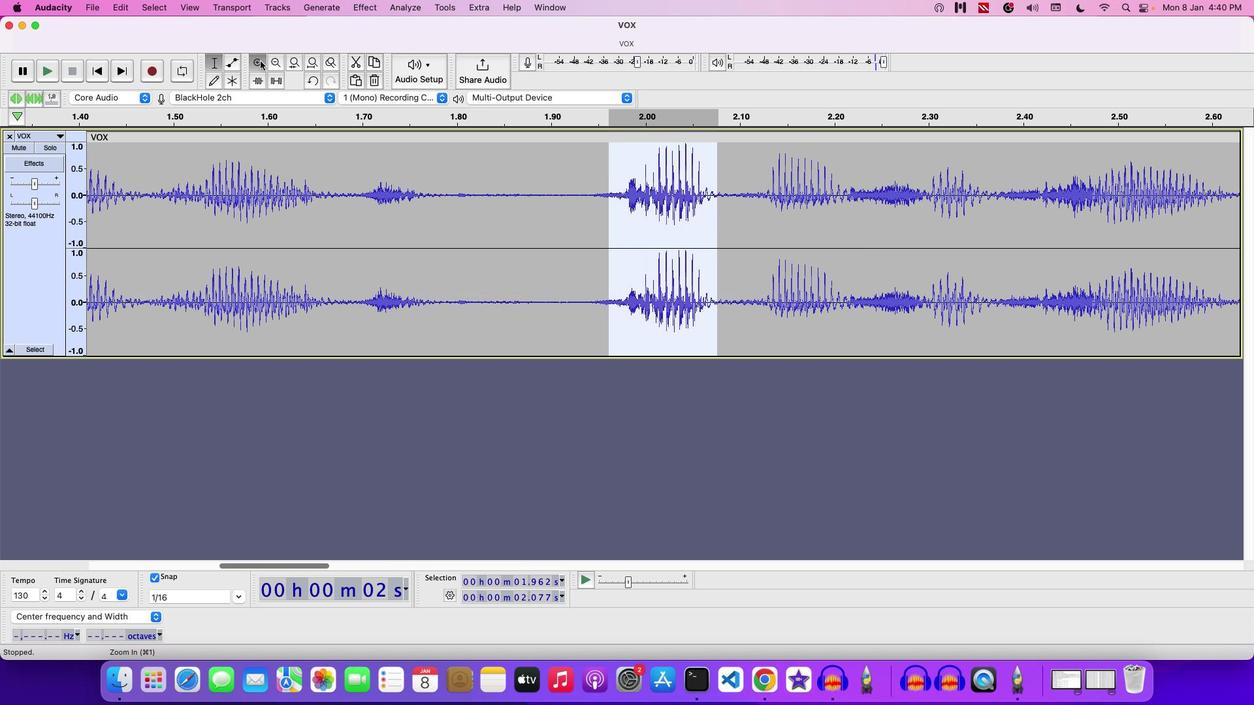 
Action: Mouse pressed left at (259, 60)
Screenshot: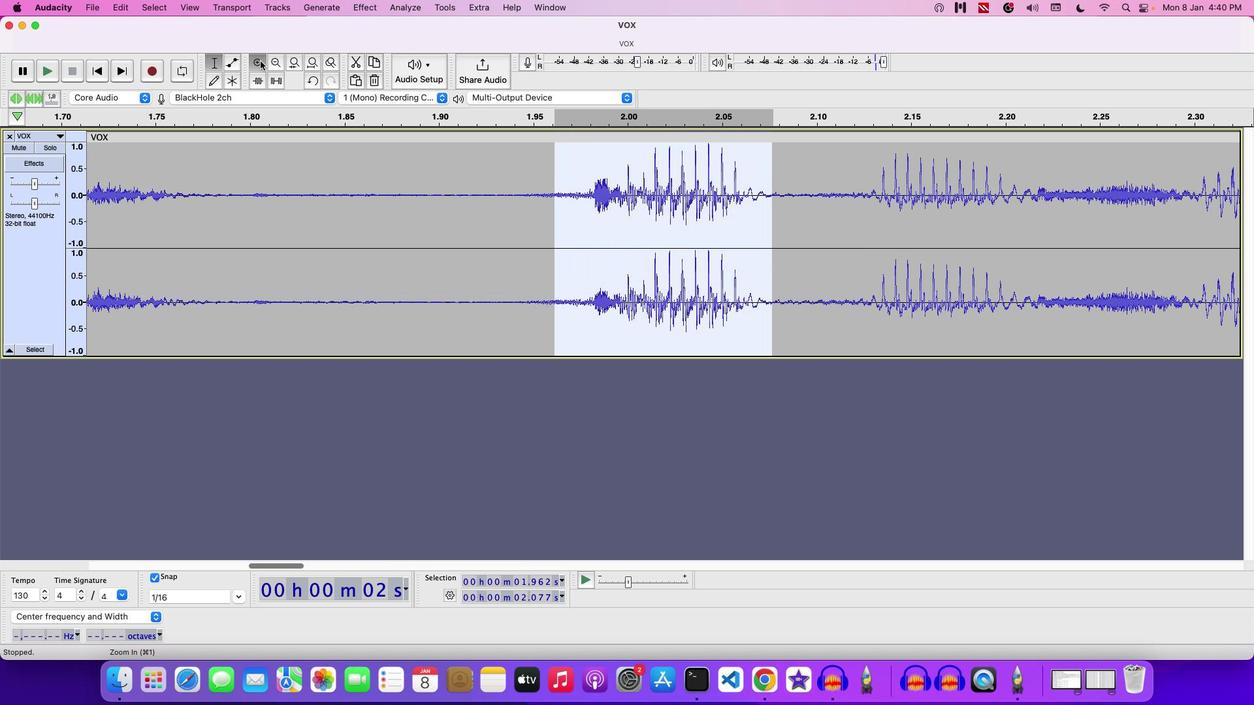 
Action: Mouse pressed left at (259, 60)
Screenshot: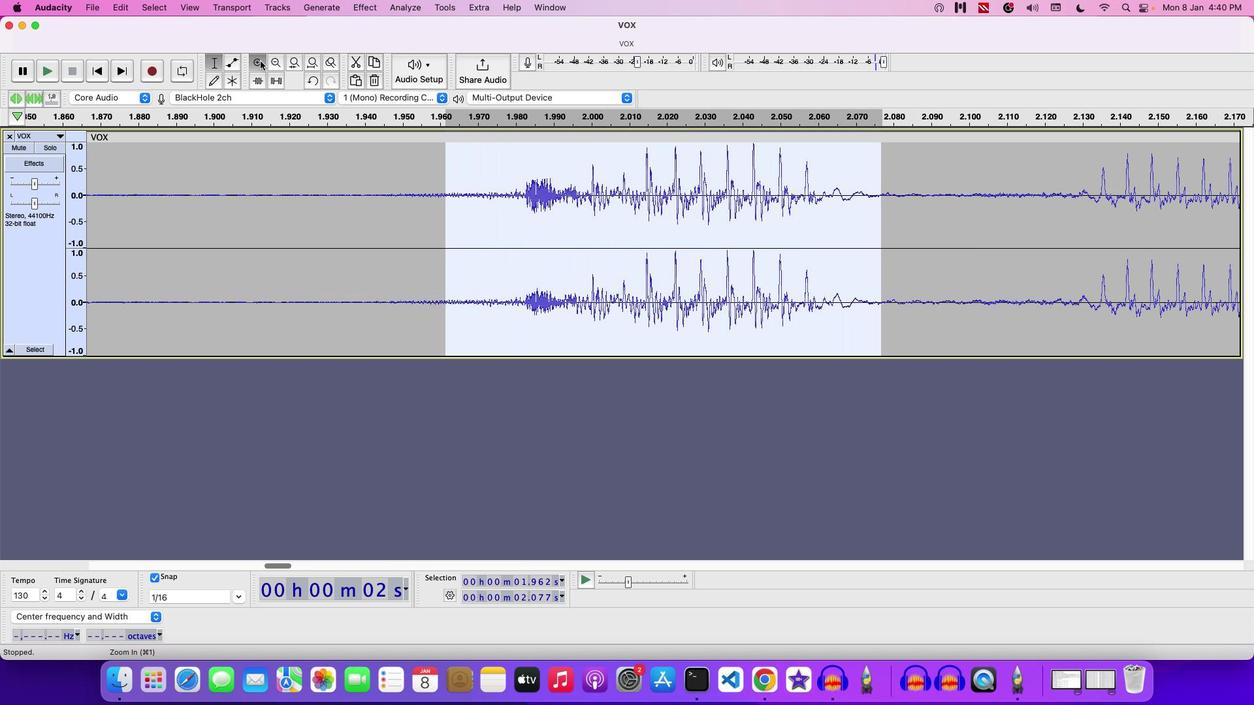 
Action: Mouse pressed left at (259, 60)
Screenshot: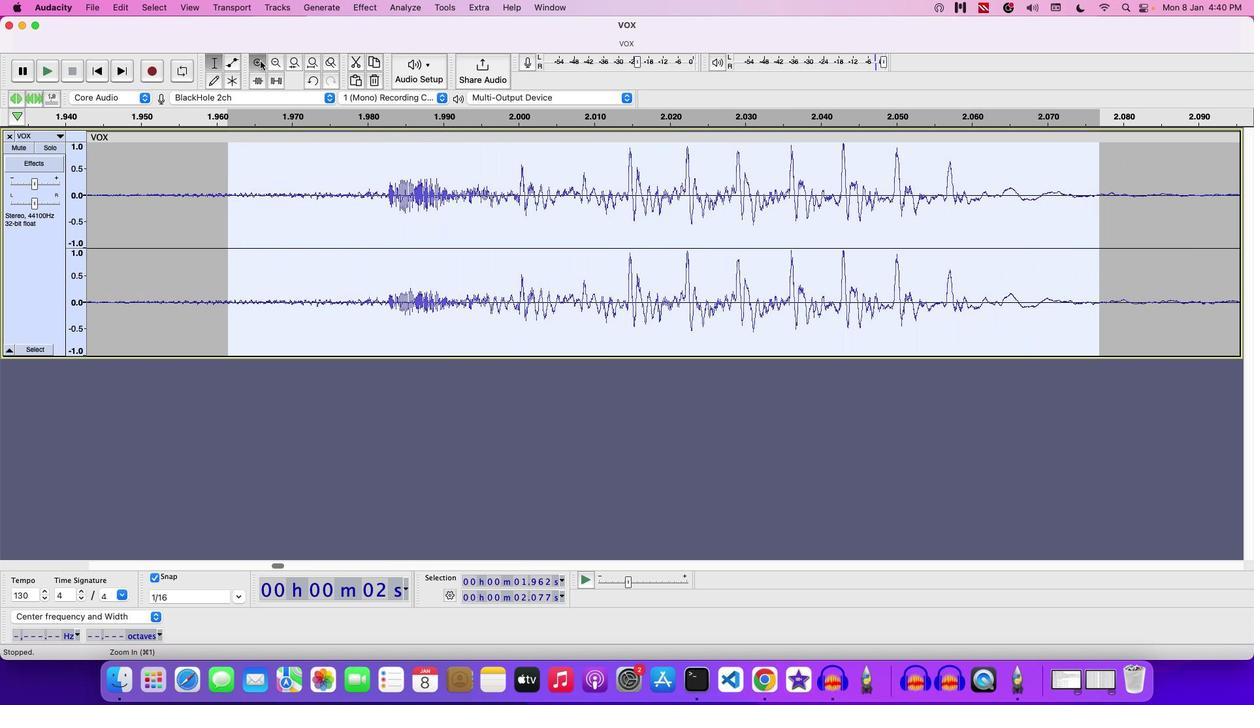 
Action: Mouse pressed left at (259, 60)
Screenshot: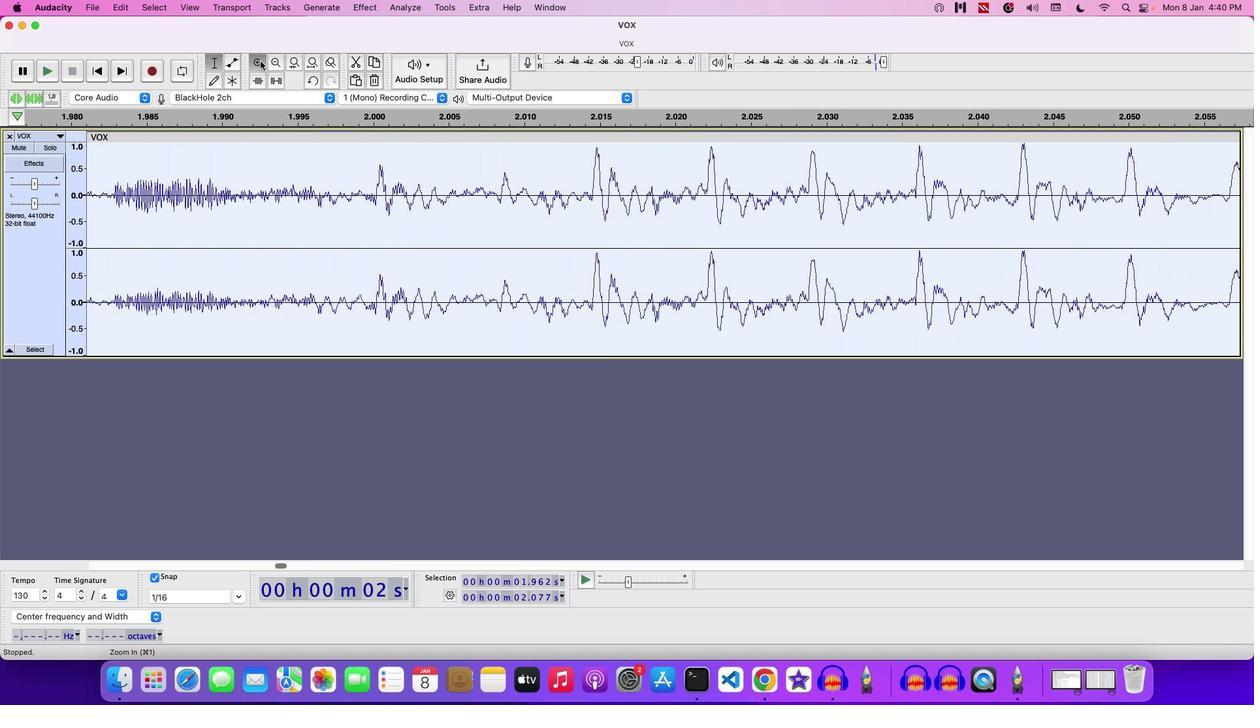 
Action: Mouse pressed left at (259, 60)
Screenshot: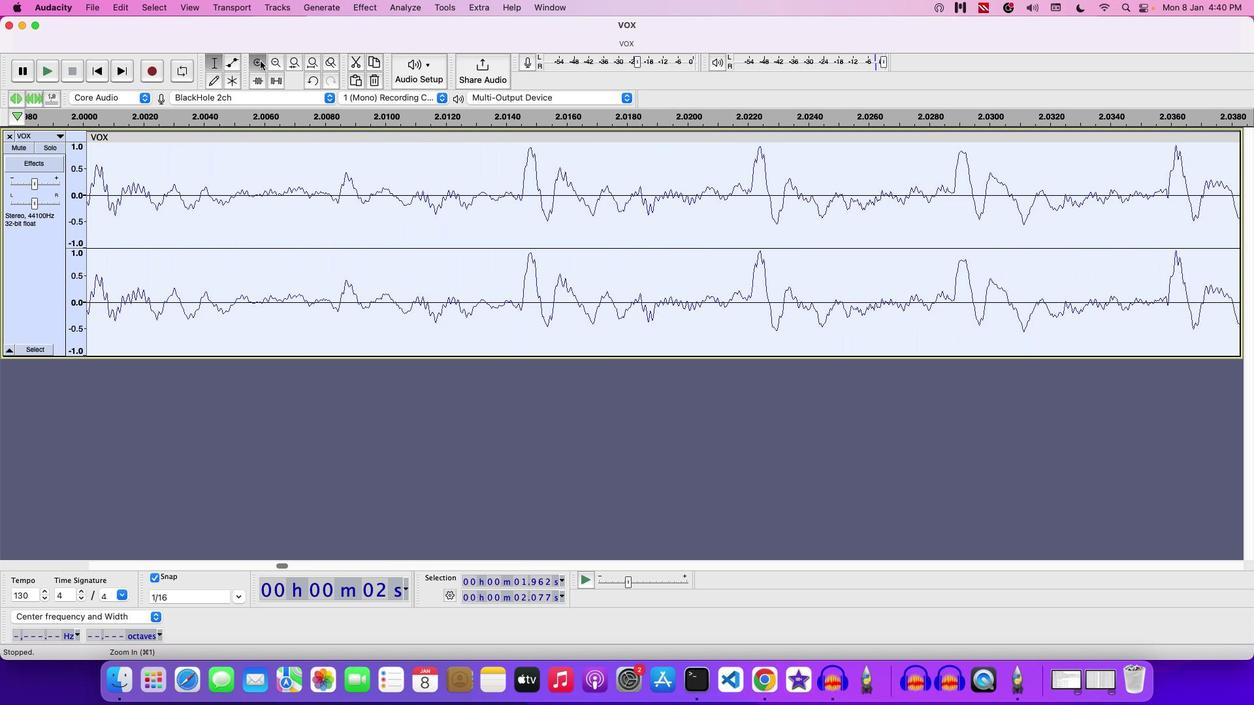
Action: Mouse pressed left at (259, 60)
Screenshot: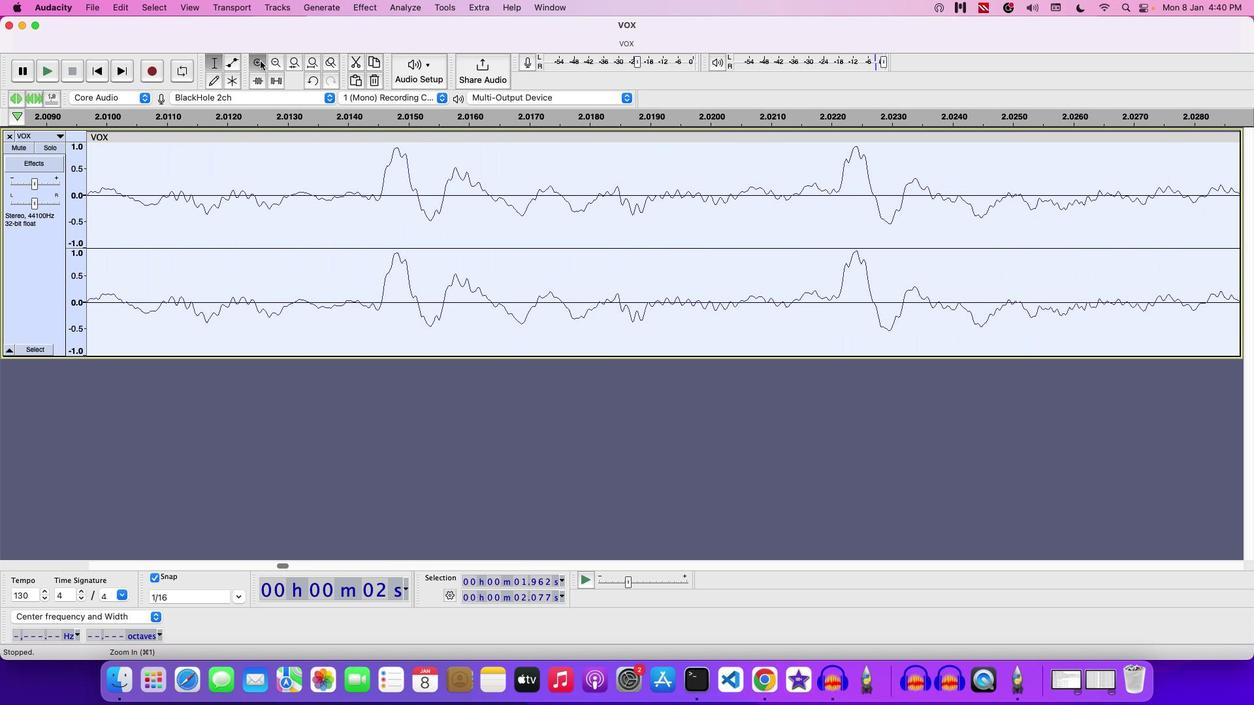 
Action: Mouse pressed left at (259, 60)
Screenshot: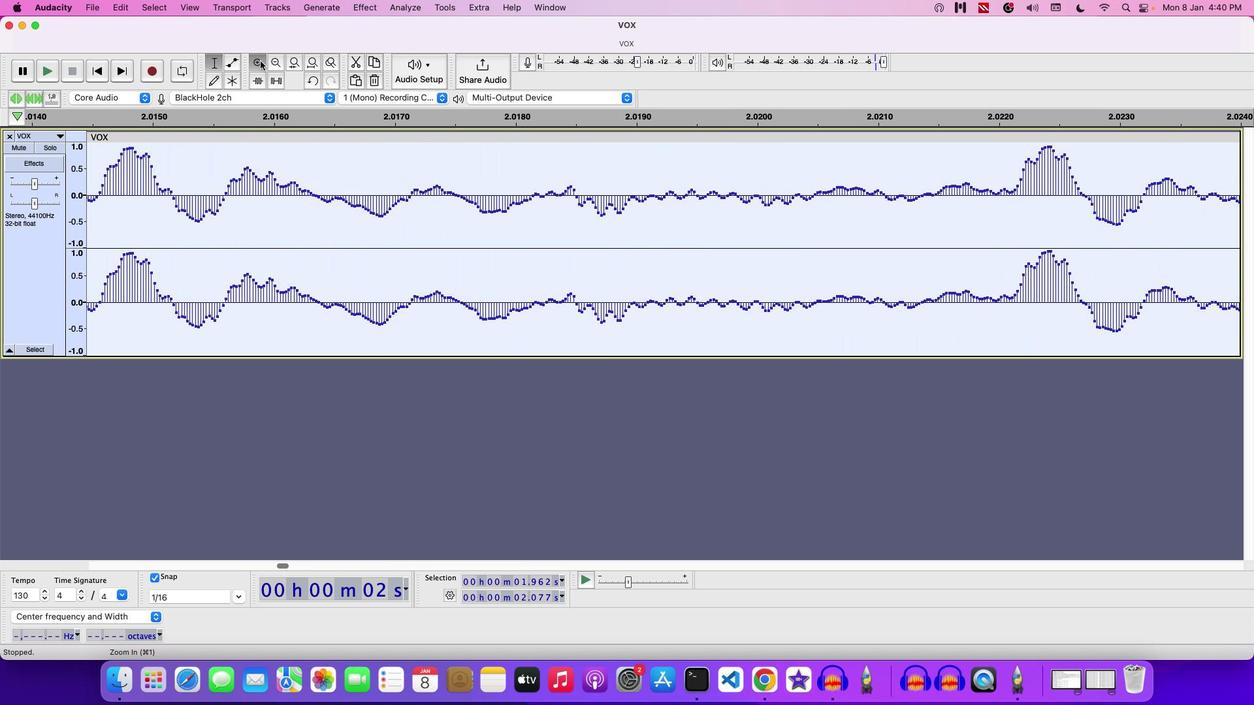 
Action: Mouse pressed left at (259, 60)
Screenshot: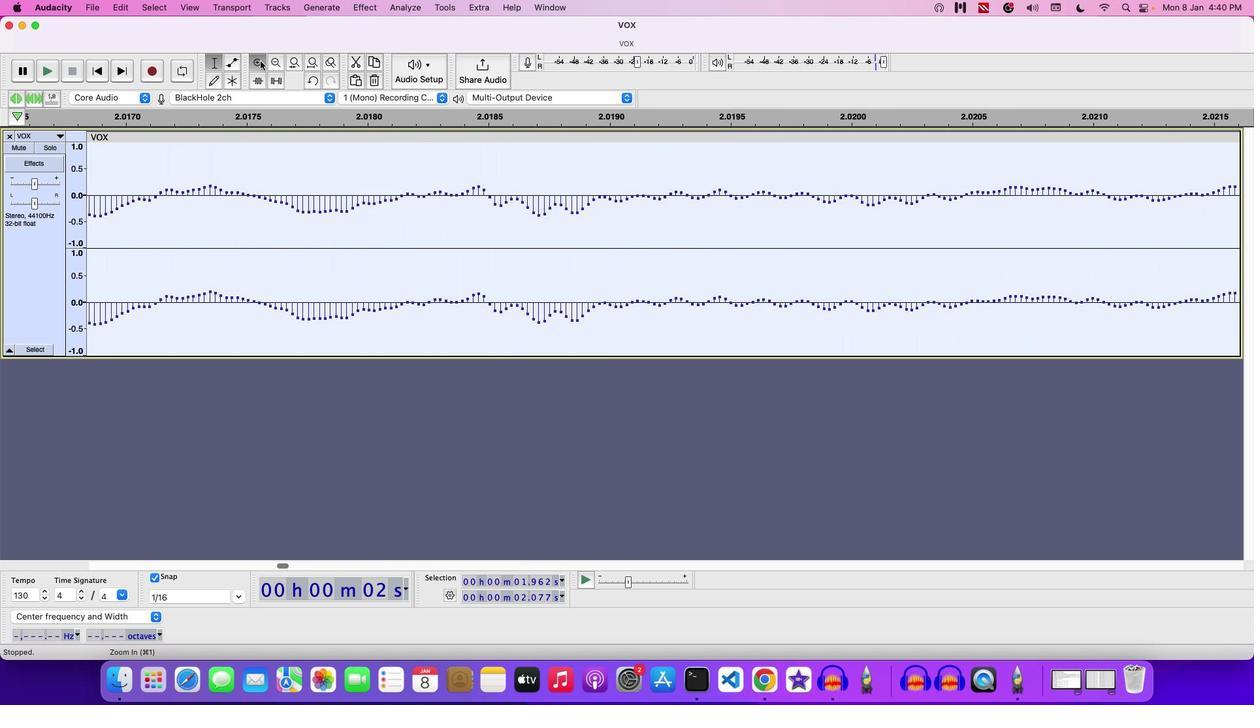 
Action: Mouse pressed left at (259, 60)
Screenshot: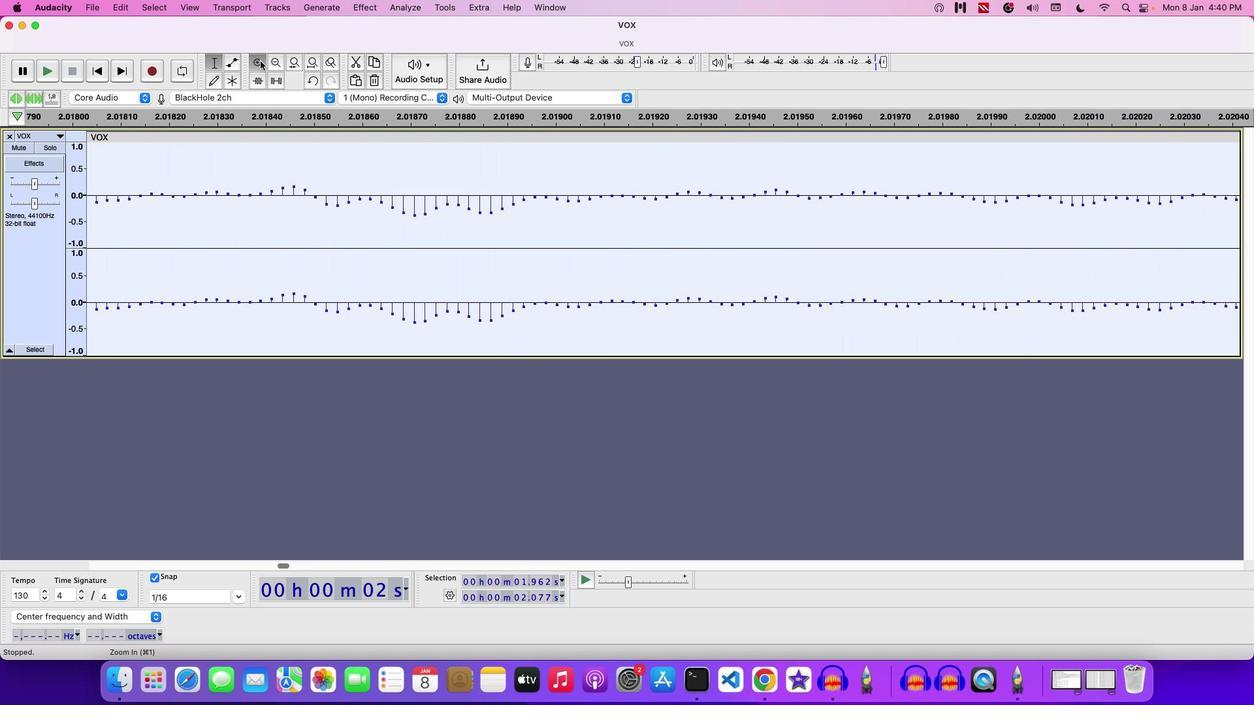 
Action: Mouse pressed left at (259, 60)
Screenshot: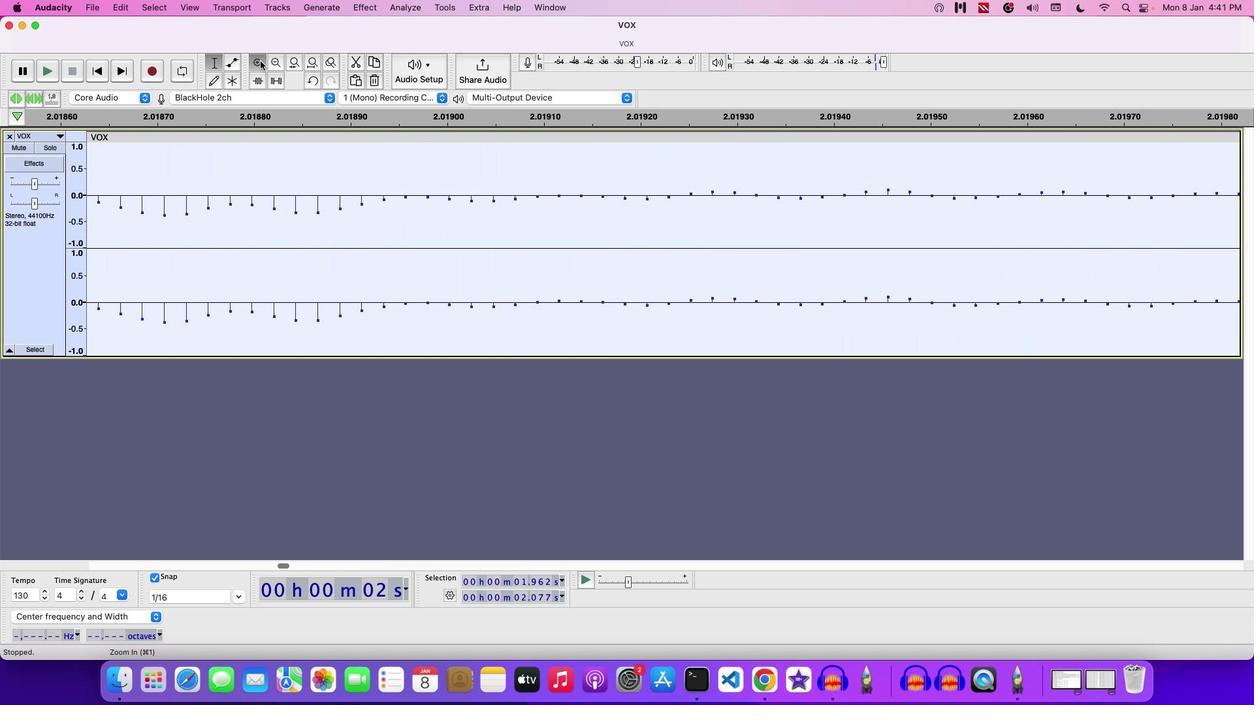 
Action: Mouse pressed left at (259, 60)
Screenshot: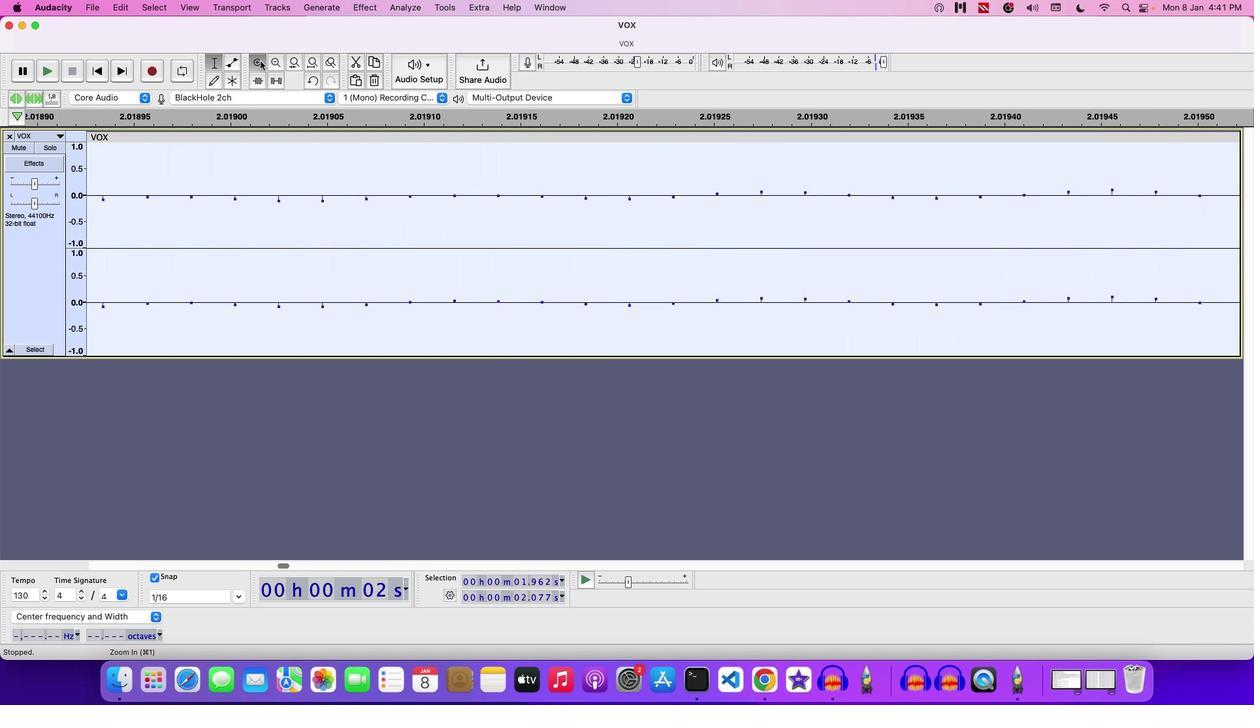 
Action: Mouse pressed left at (259, 60)
Screenshot: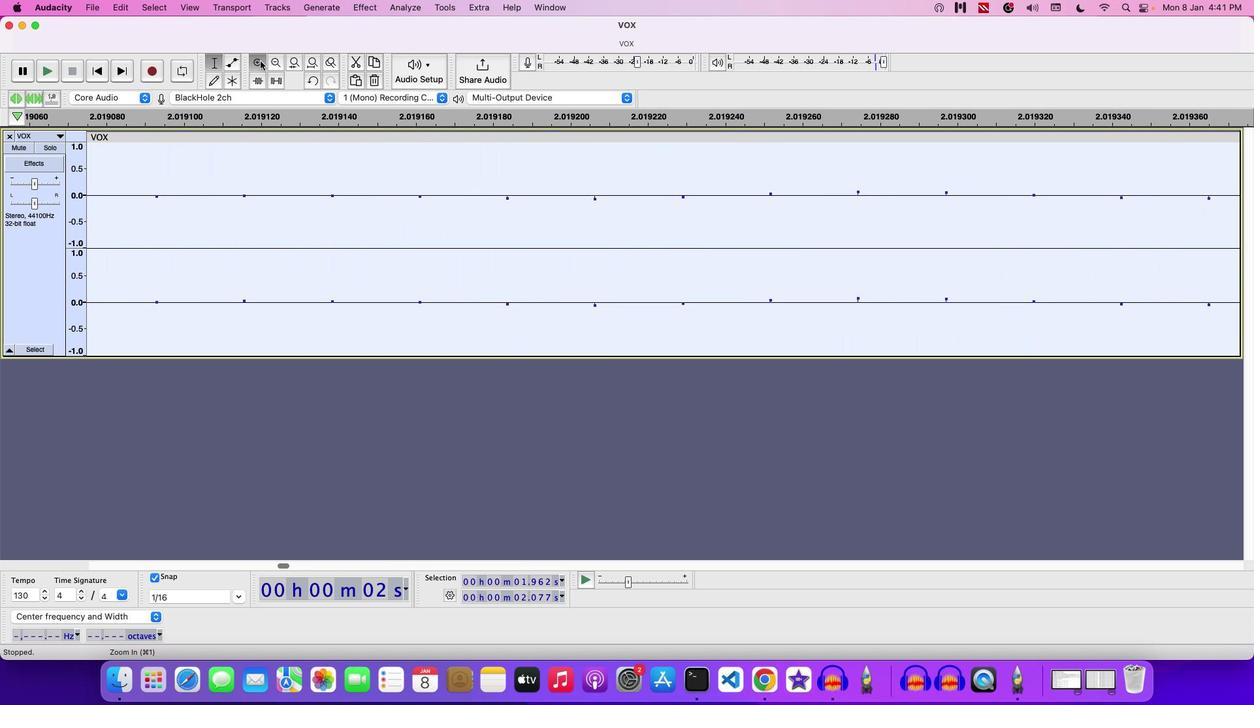 
Action: Mouse pressed left at (259, 60)
Screenshot: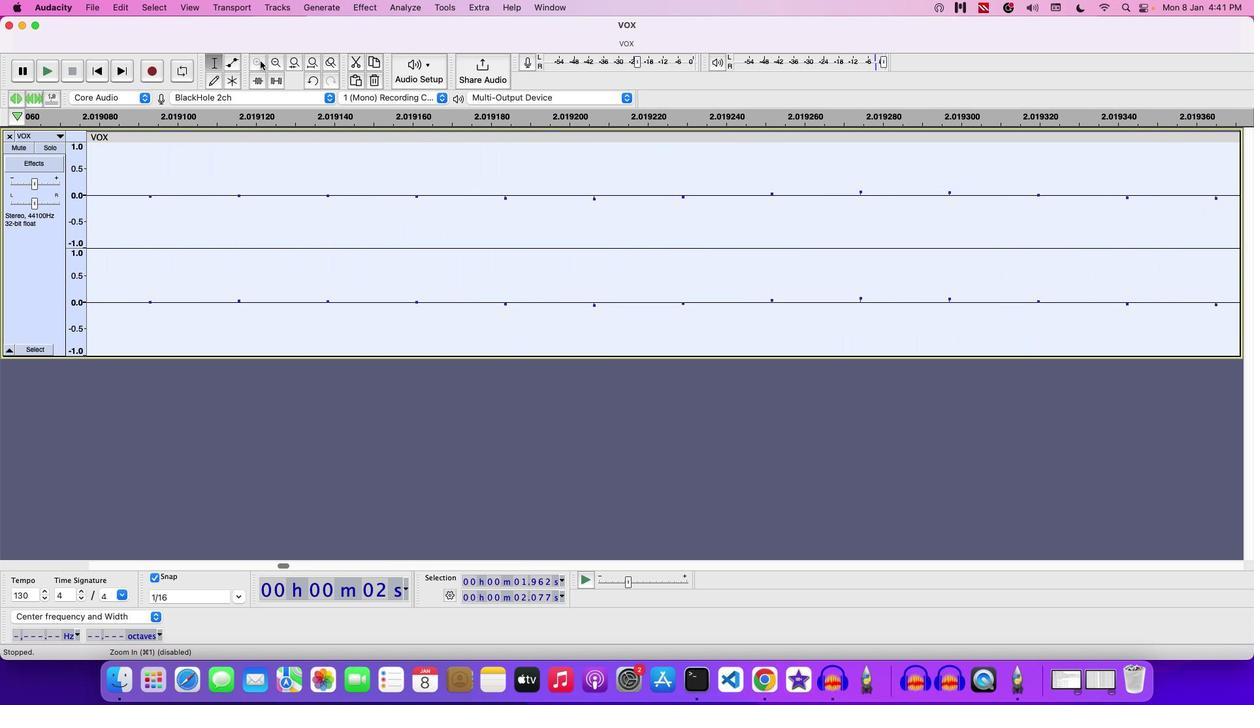 
Action: Mouse pressed left at (259, 60)
Screenshot: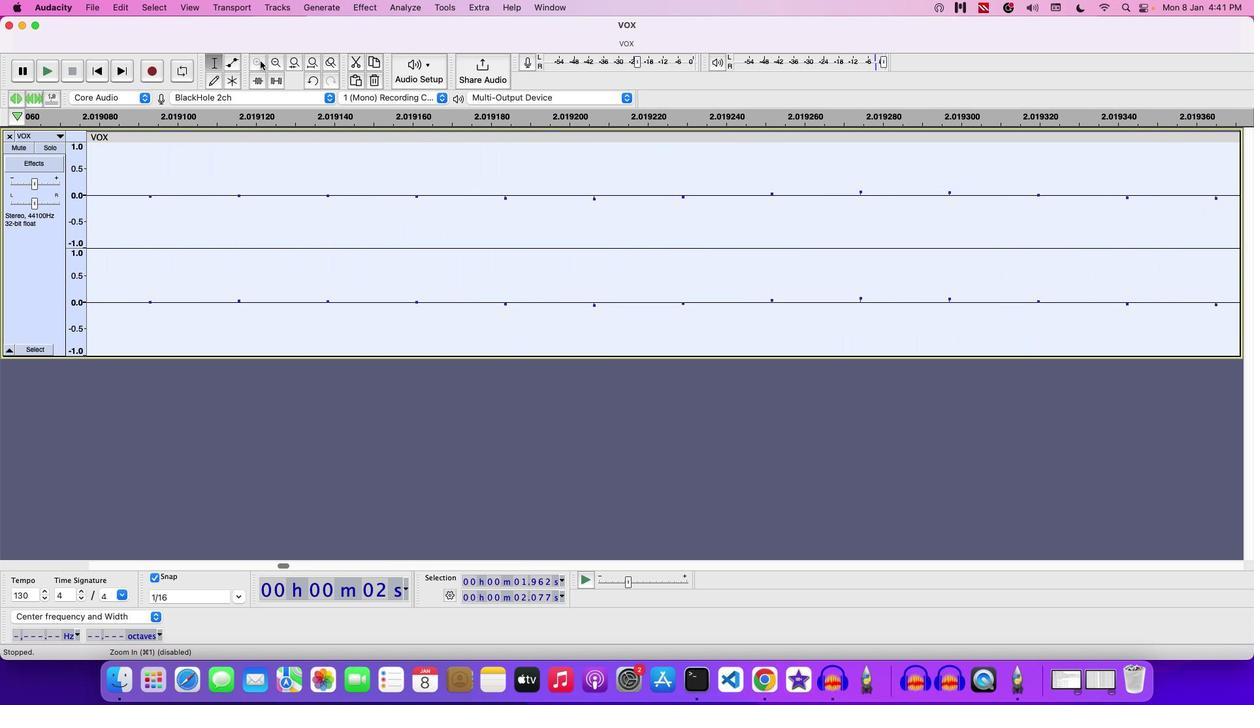 
Action: Mouse pressed left at (259, 60)
Screenshot: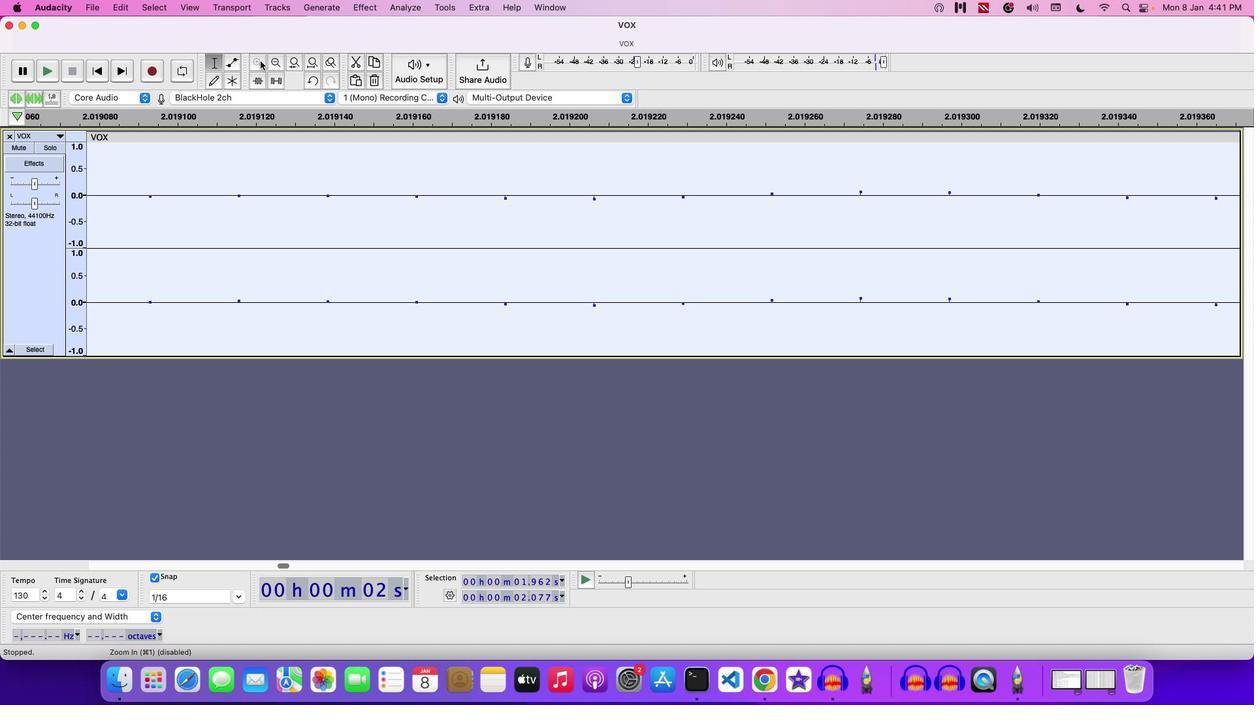 
Action: Mouse moved to (280, 563)
Screenshot: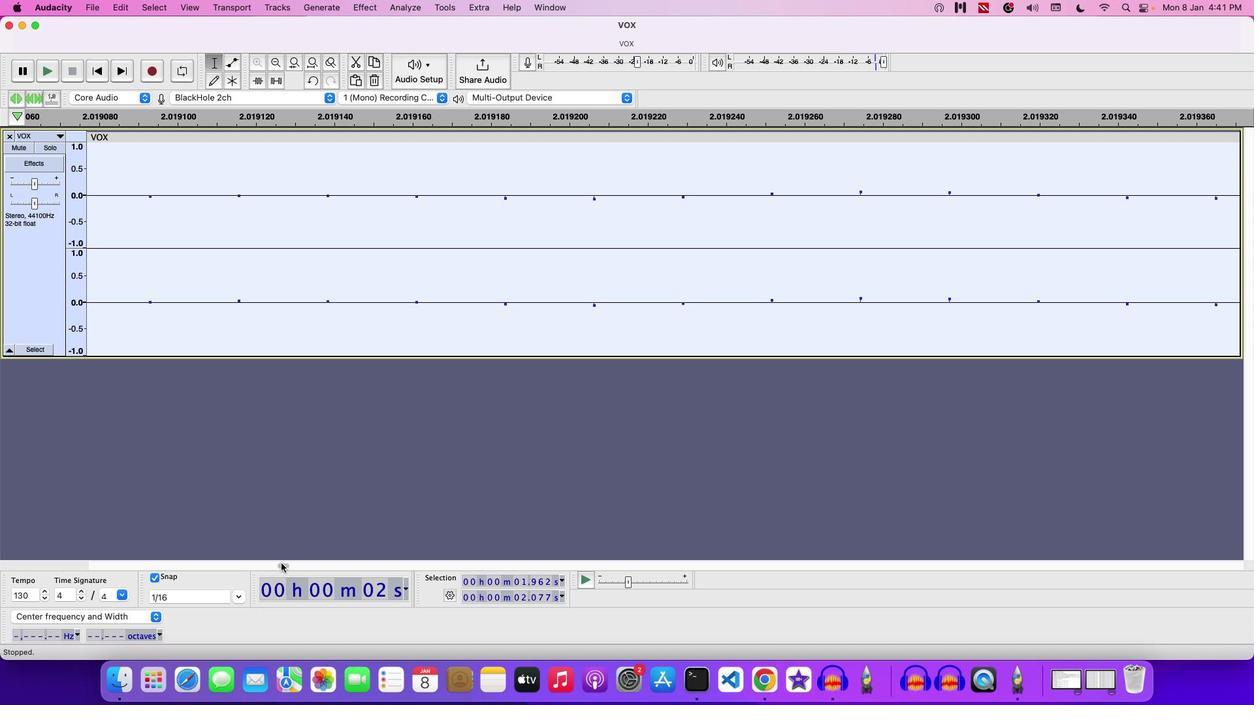 
Action: Mouse pressed left at (280, 563)
Screenshot: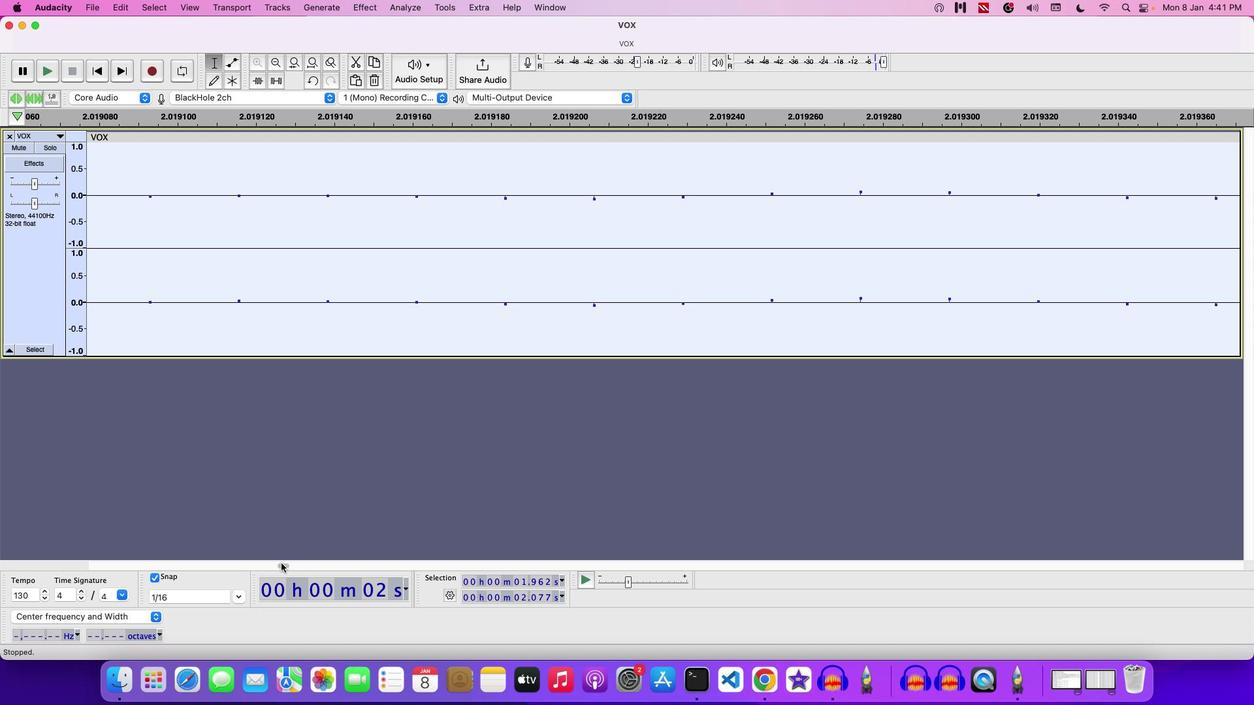 
Action: Mouse moved to (273, 62)
Screenshot: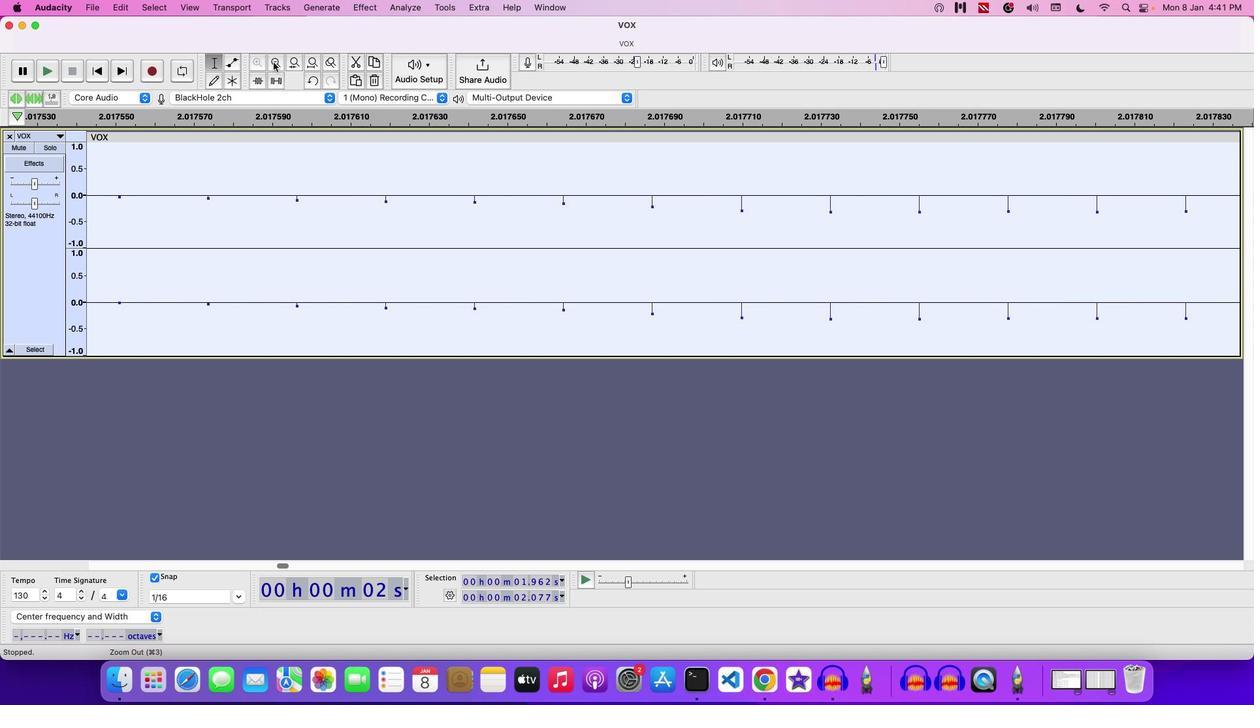 
Action: Mouse pressed left at (273, 62)
Screenshot: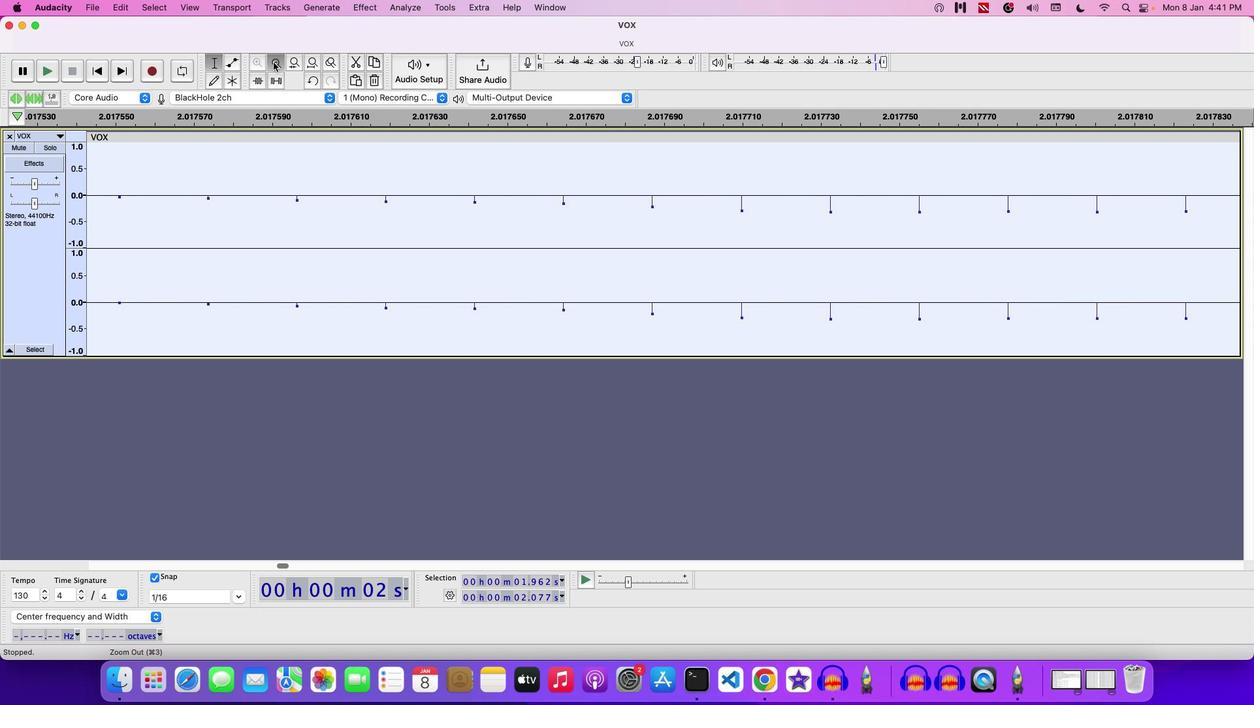 
Action: Mouse pressed left at (273, 62)
Screenshot: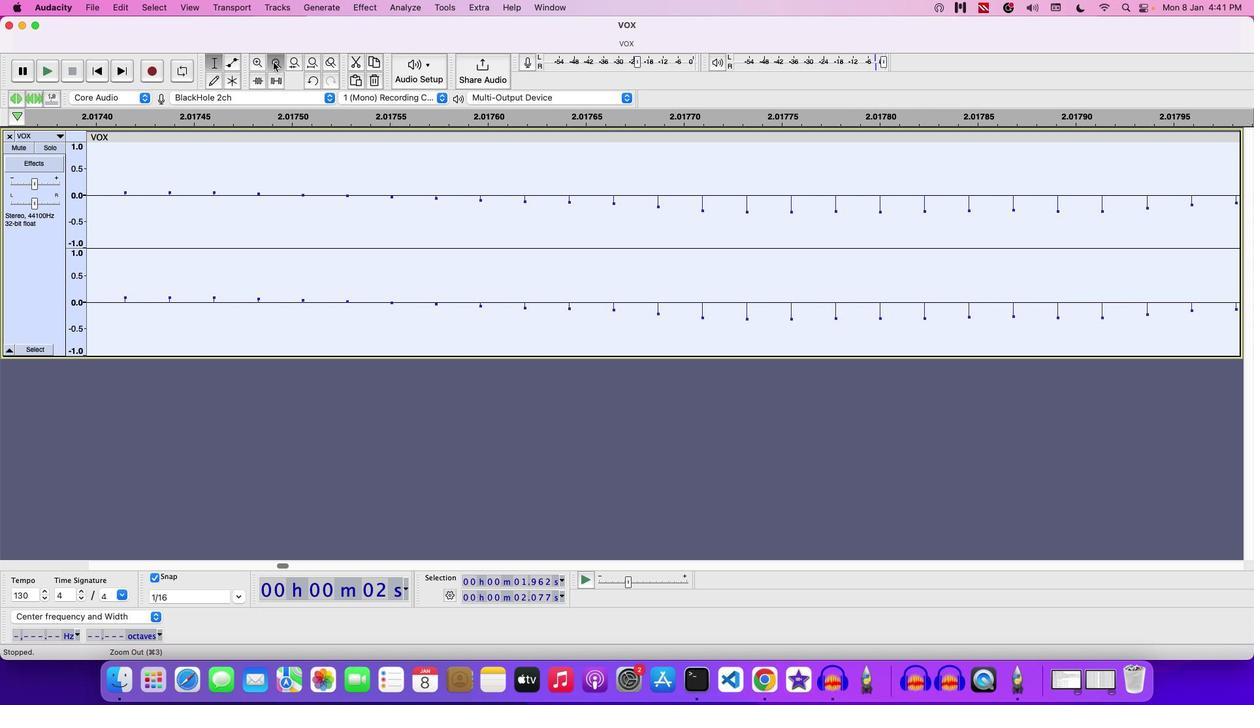 
Action: Mouse pressed left at (273, 62)
Screenshot: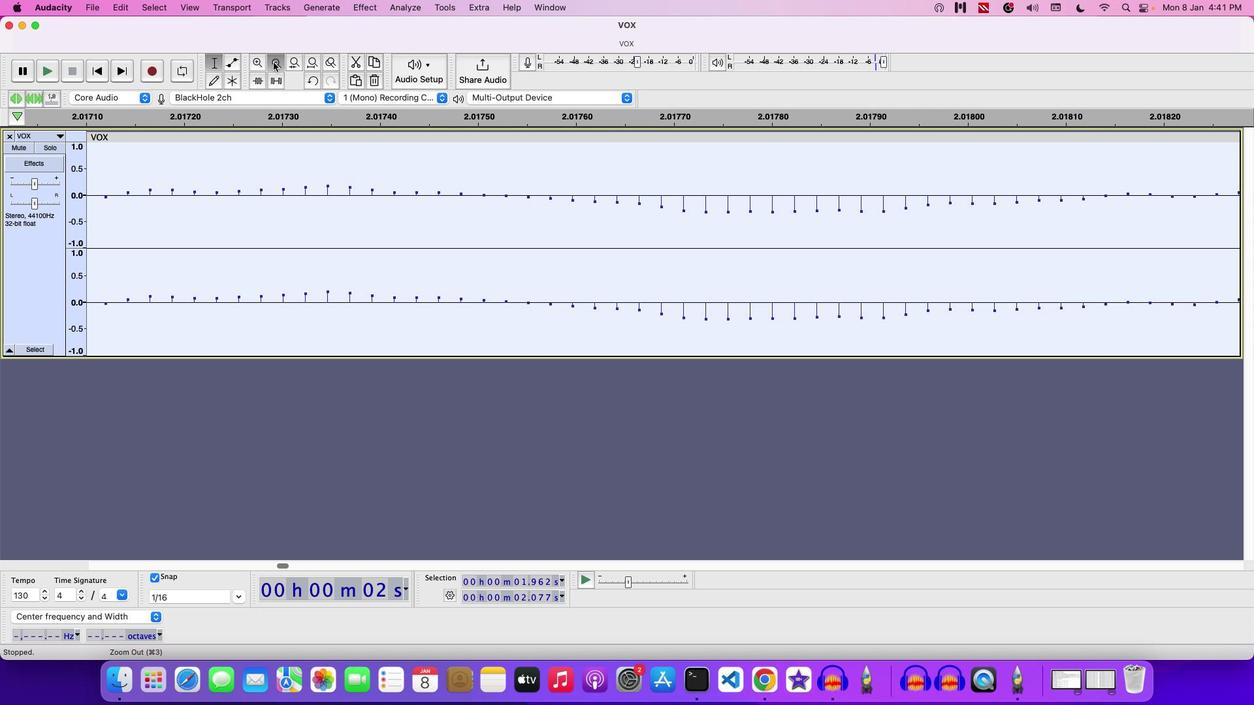 
Action: Mouse moved to (220, 78)
Screenshot: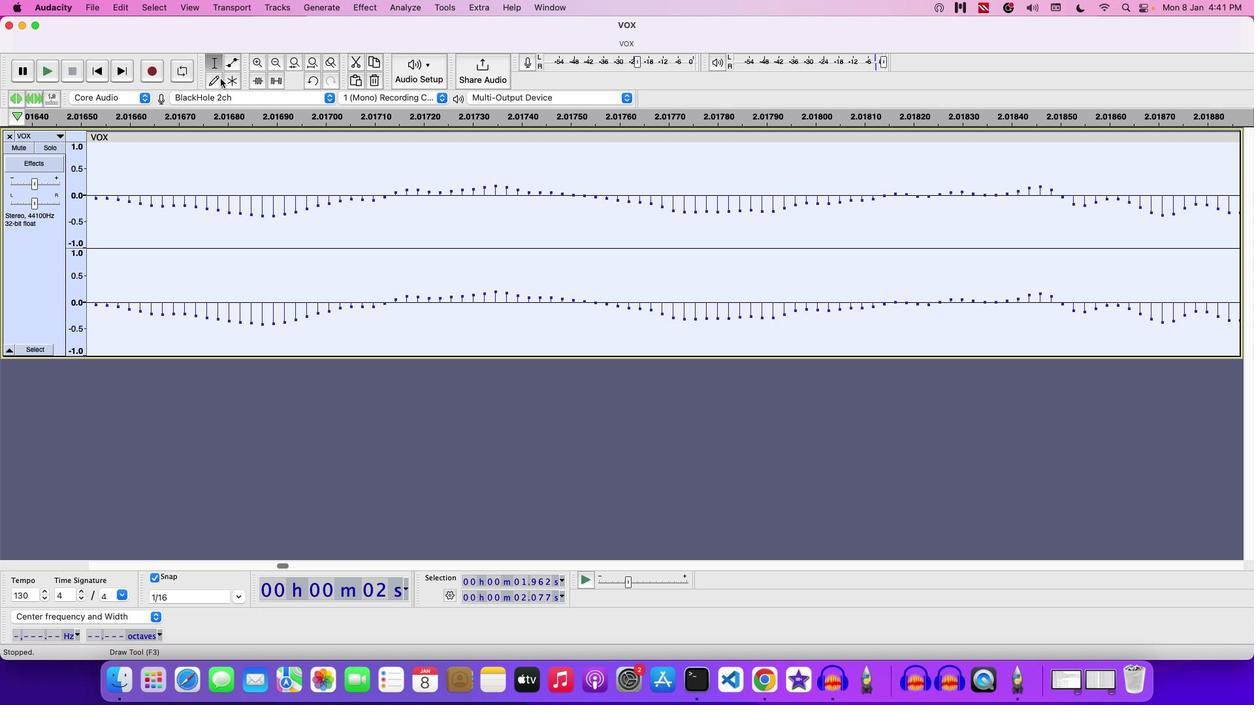 
Action: Mouse pressed left at (220, 78)
Screenshot: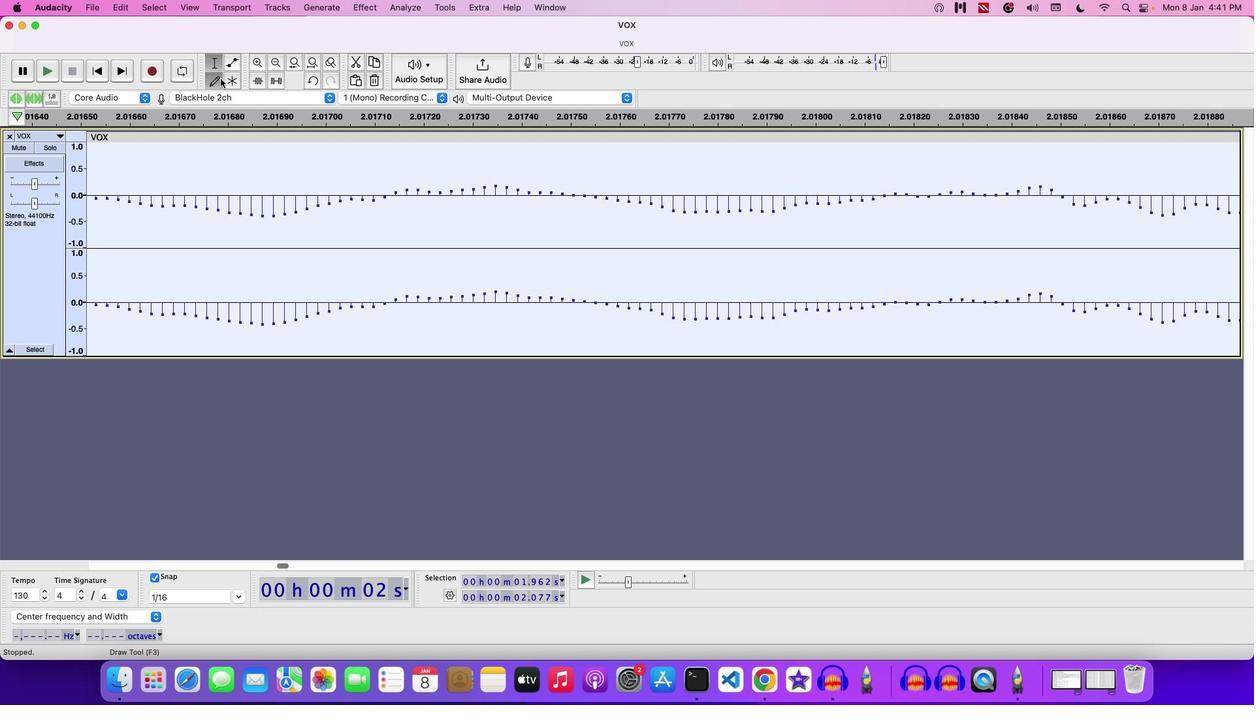 
Action: Mouse moved to (272, 216)
Screenshot: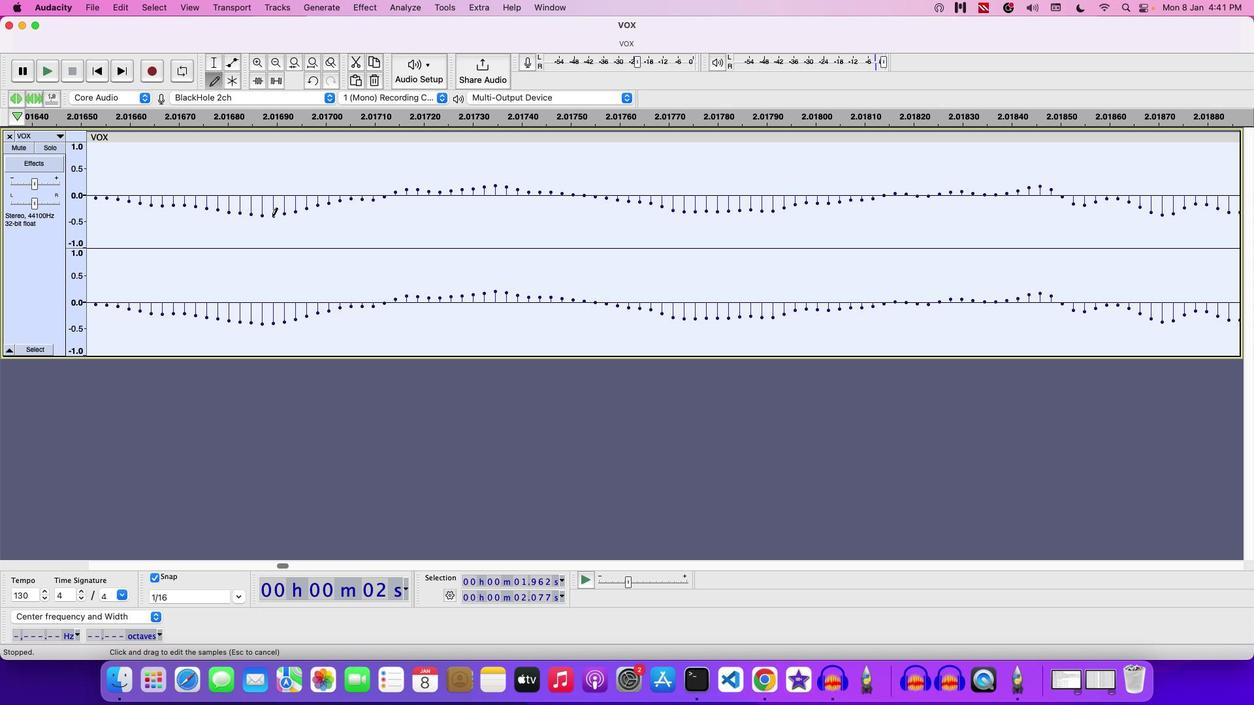 
Action: Mouse pressed left at (272, 216)
Screenshot: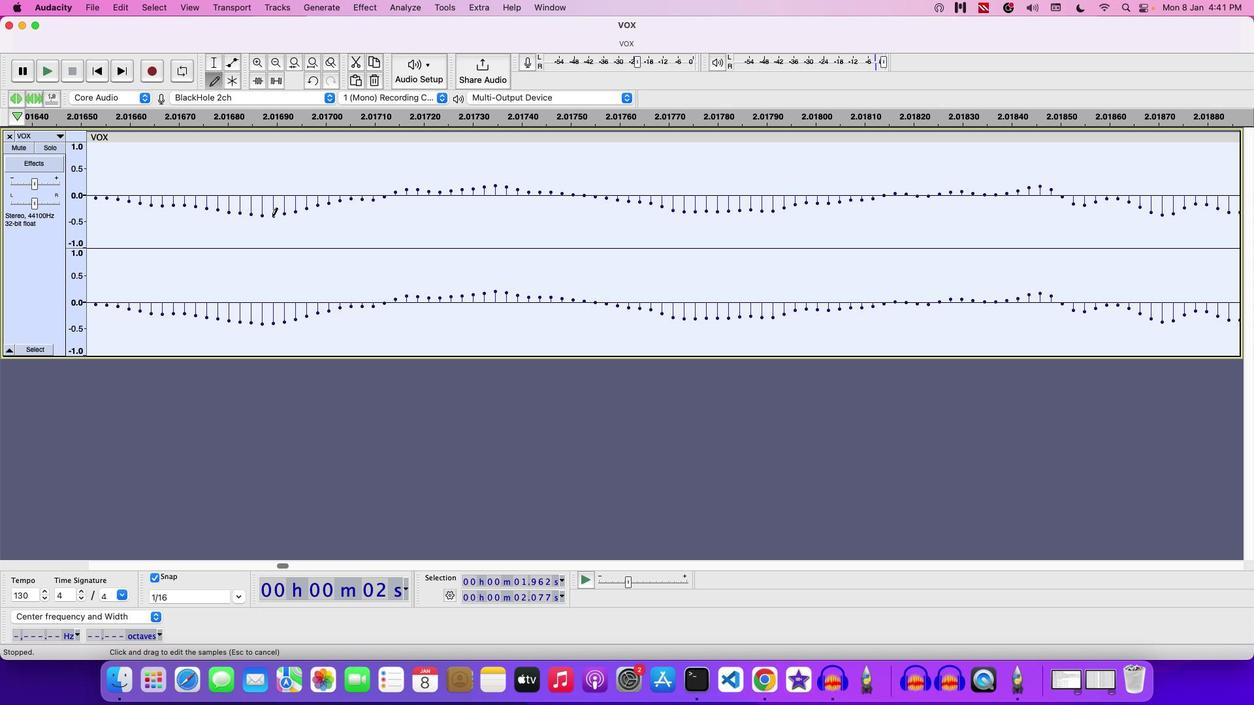 
Action: Mouse moved to (273, 208)
Screenshot: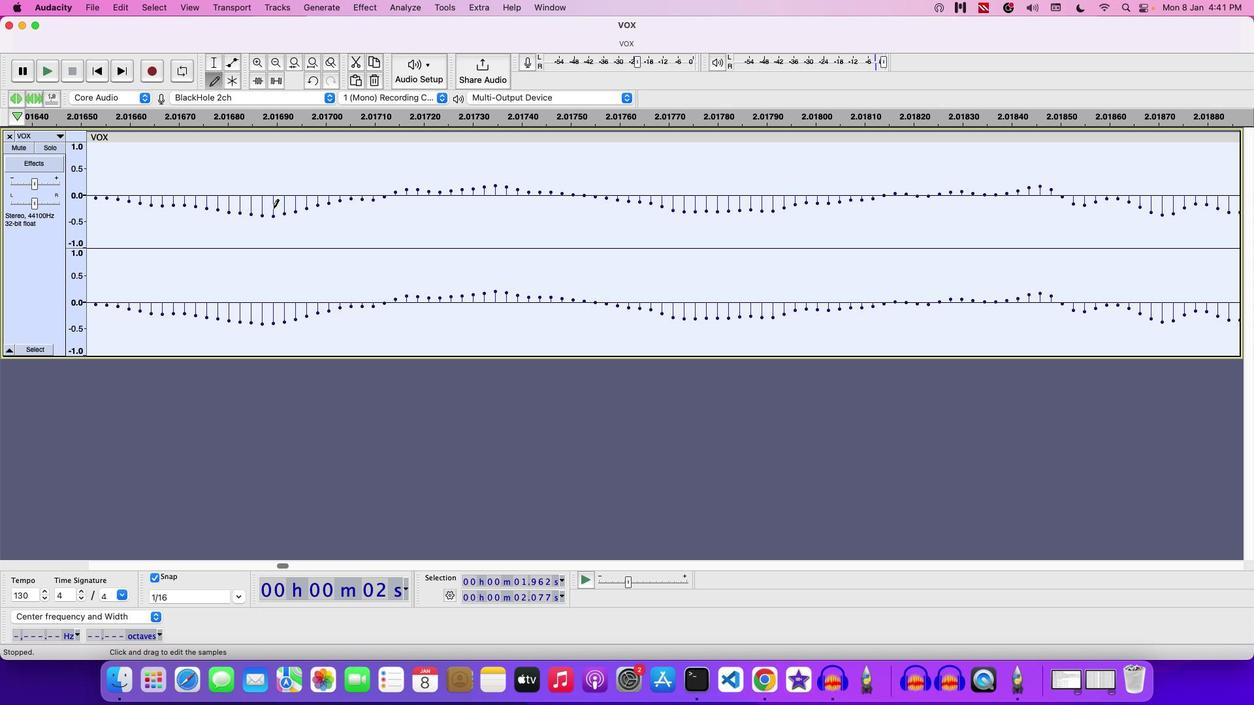 
Action: Mouse pressed left at (273, 208)
Screenshot: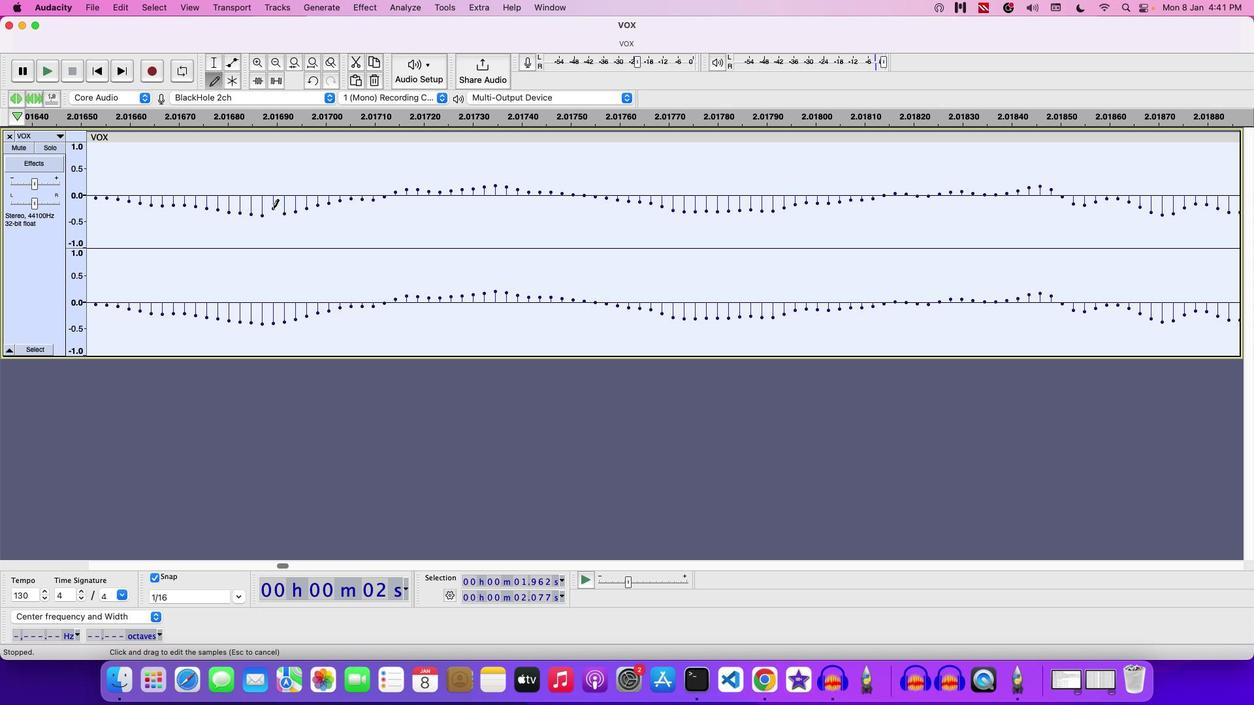 
Action: Mouse moved to (272, 208)
Screenshot: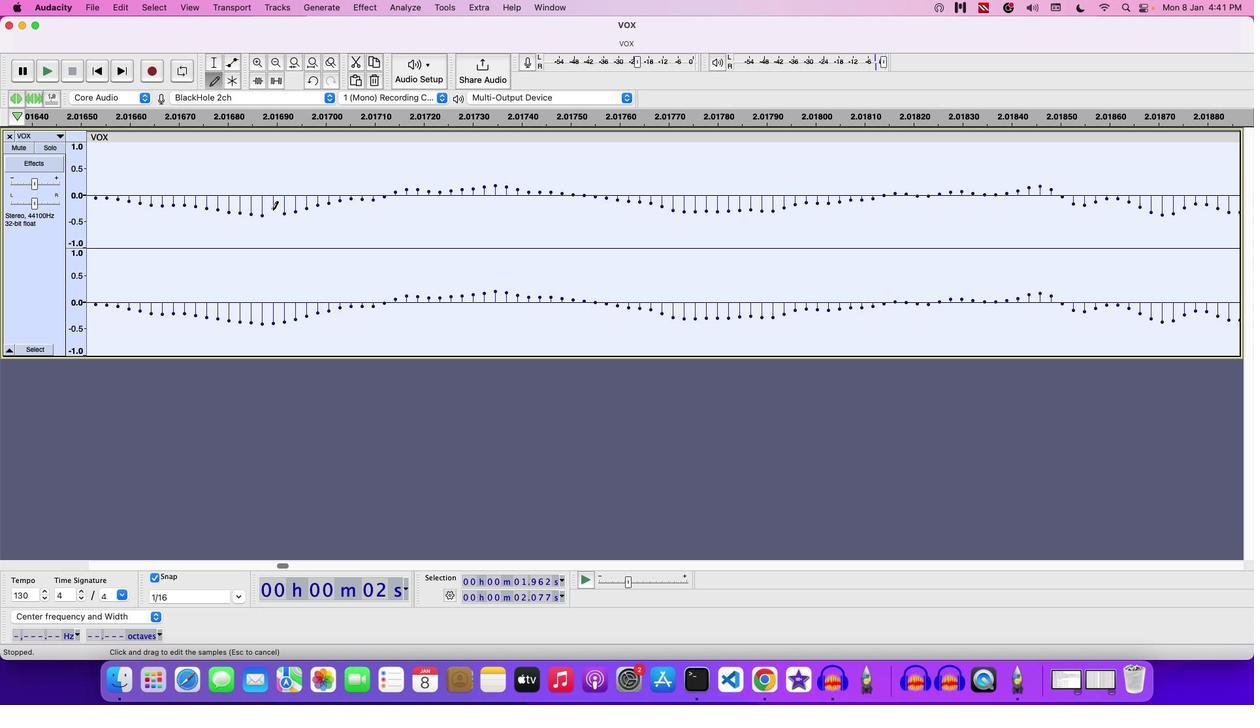 
Action: Mouse pressed left at (272, 208)
Screenshot: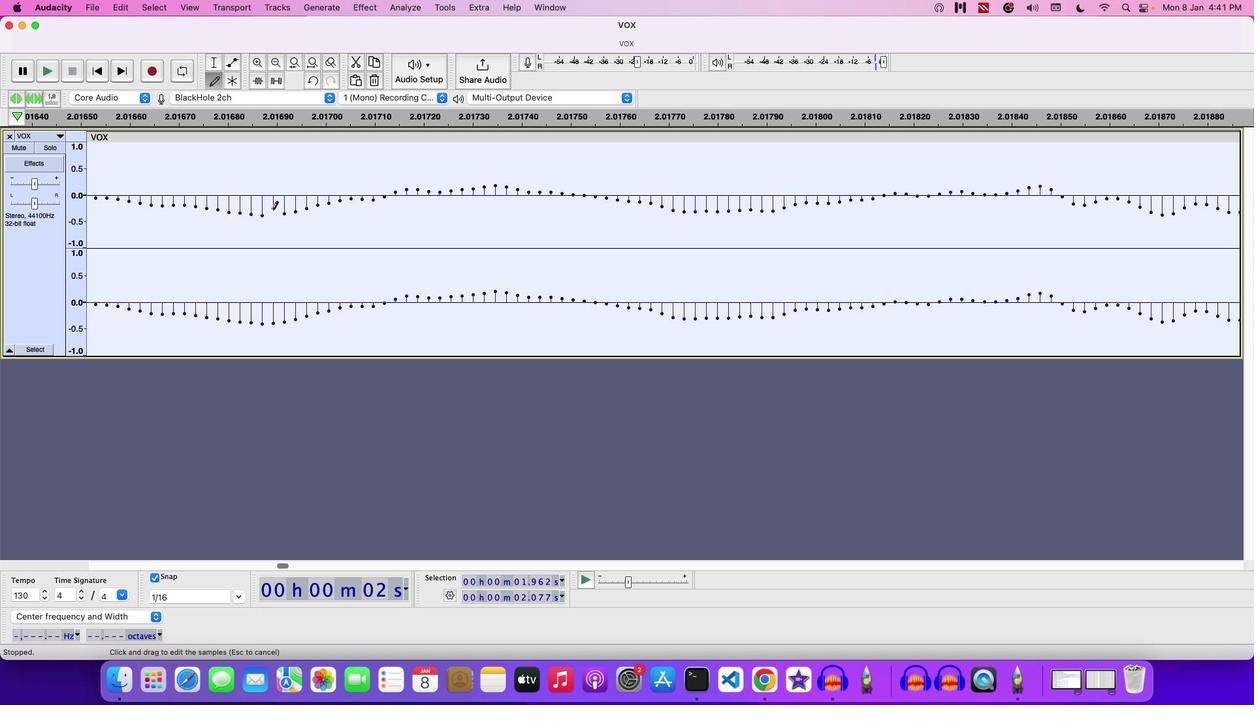 
Action: Mouse moved to (283, 564)
Screenshot: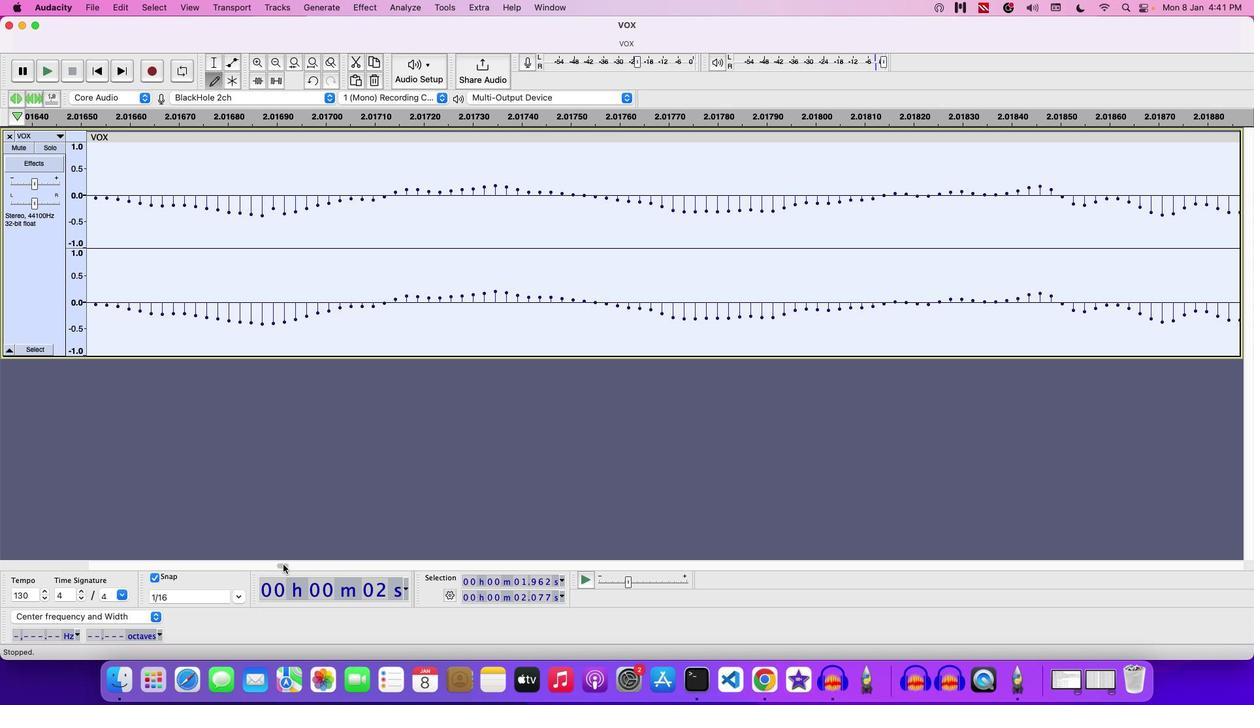 
Action: Mouse pressed left at (283, 564)
Screenshot: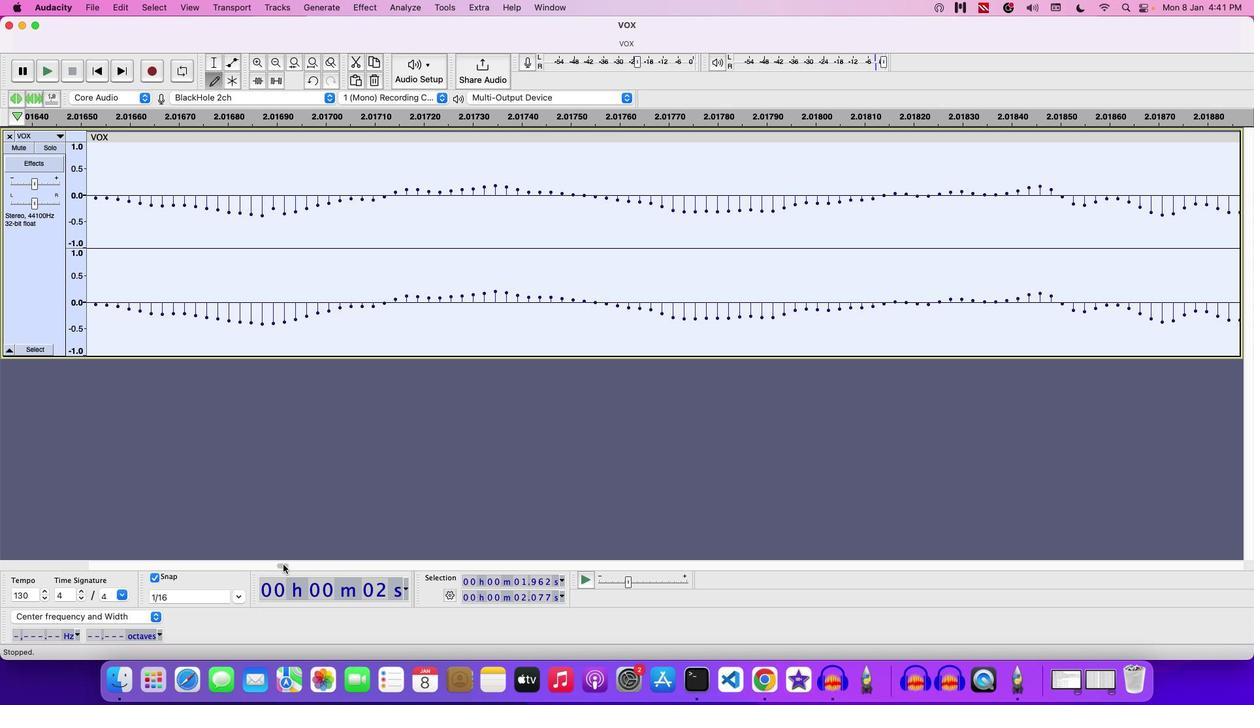 
Action: Mouse moved to (514, 311)
Screenshot: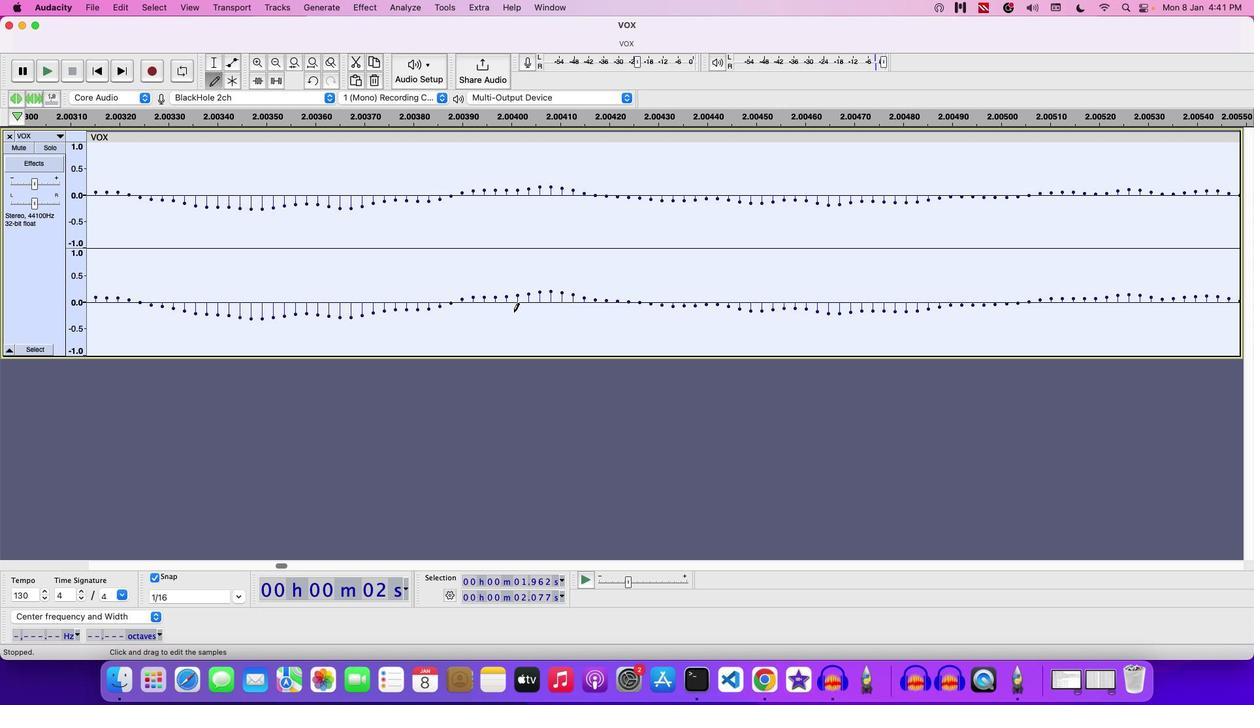 
Action: Mouse pressed left at (514, 311)
Screenshot: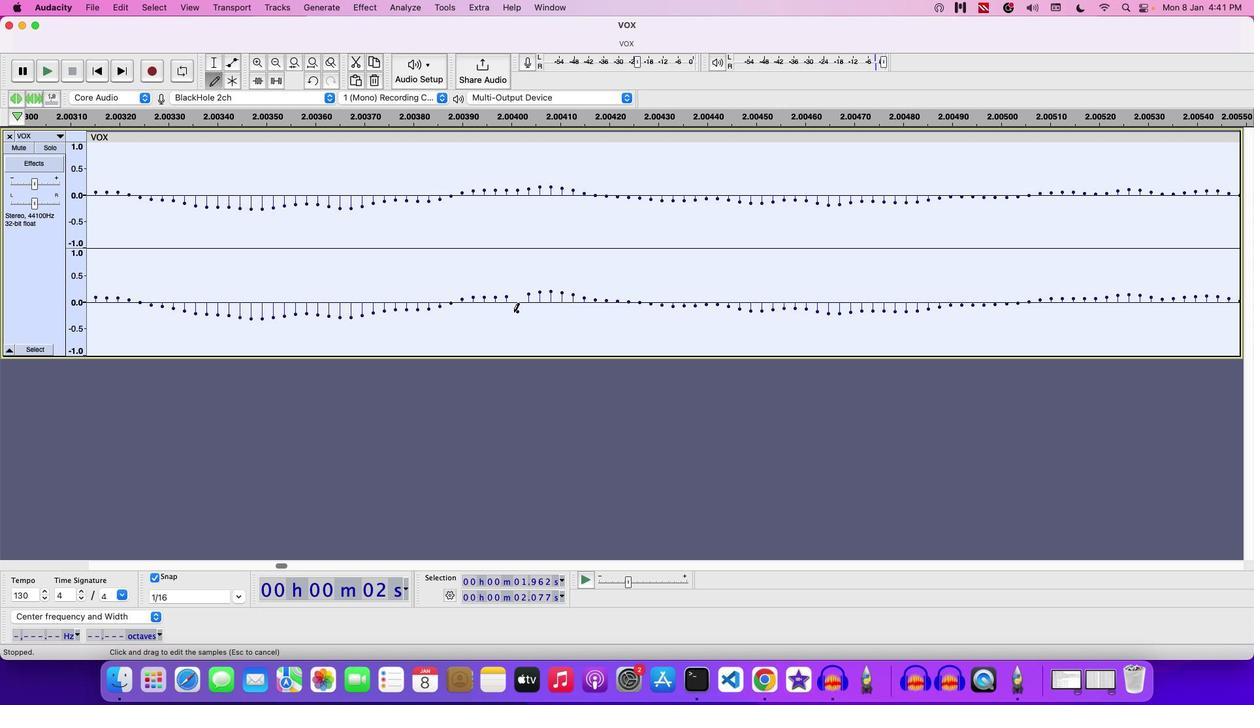 
Action: Mouse moved to (531, 315)
Screenshot: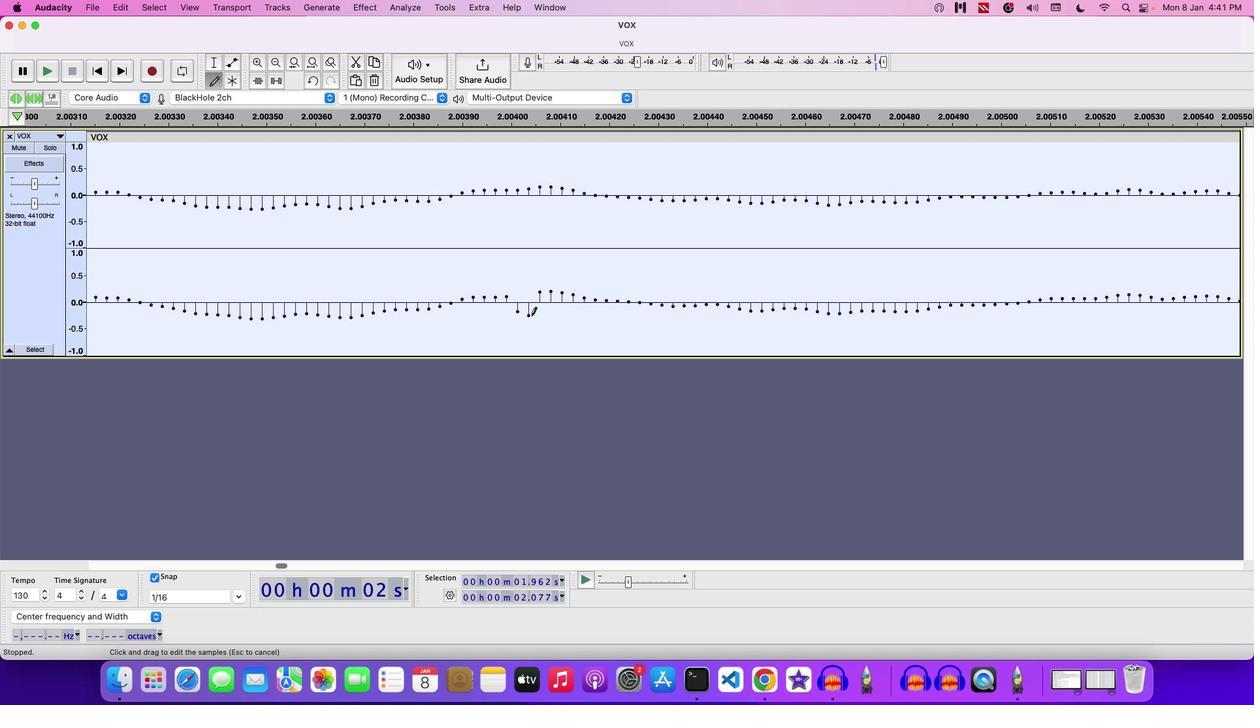 
Action: Mouse pressed left at (531, 315)
Screenshot: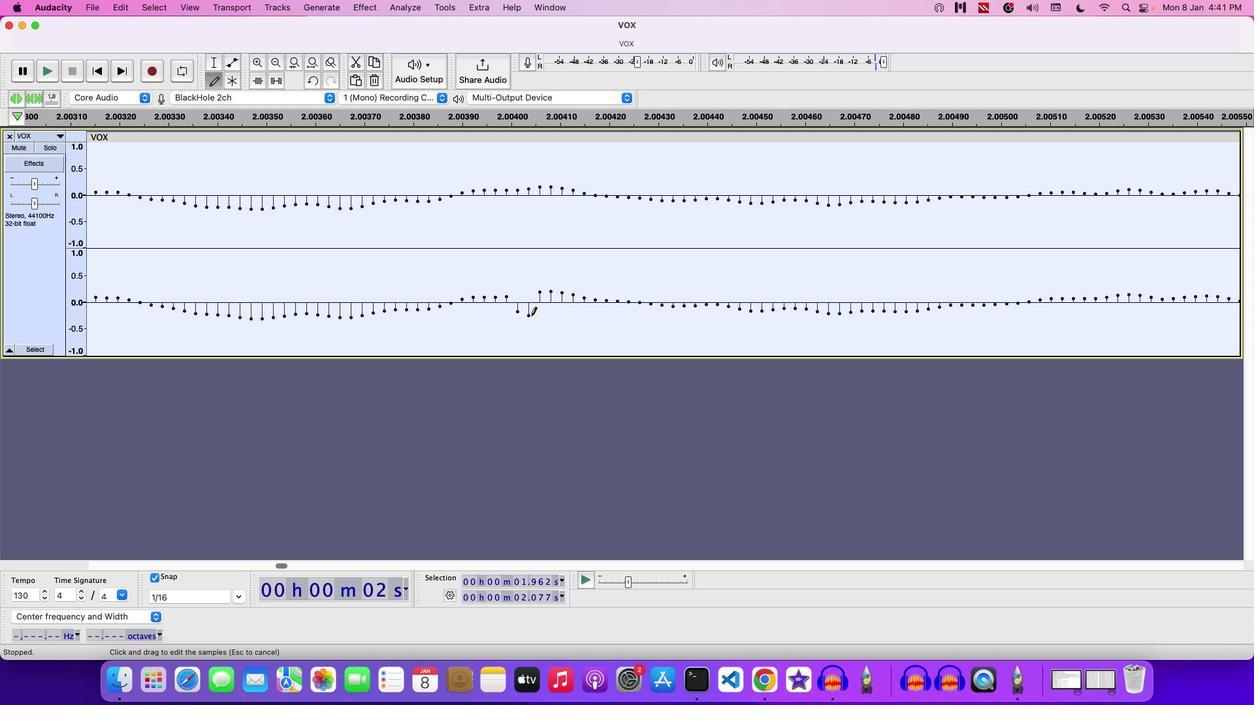 
Action: Mouse moved to (546, 312)
Screenshot: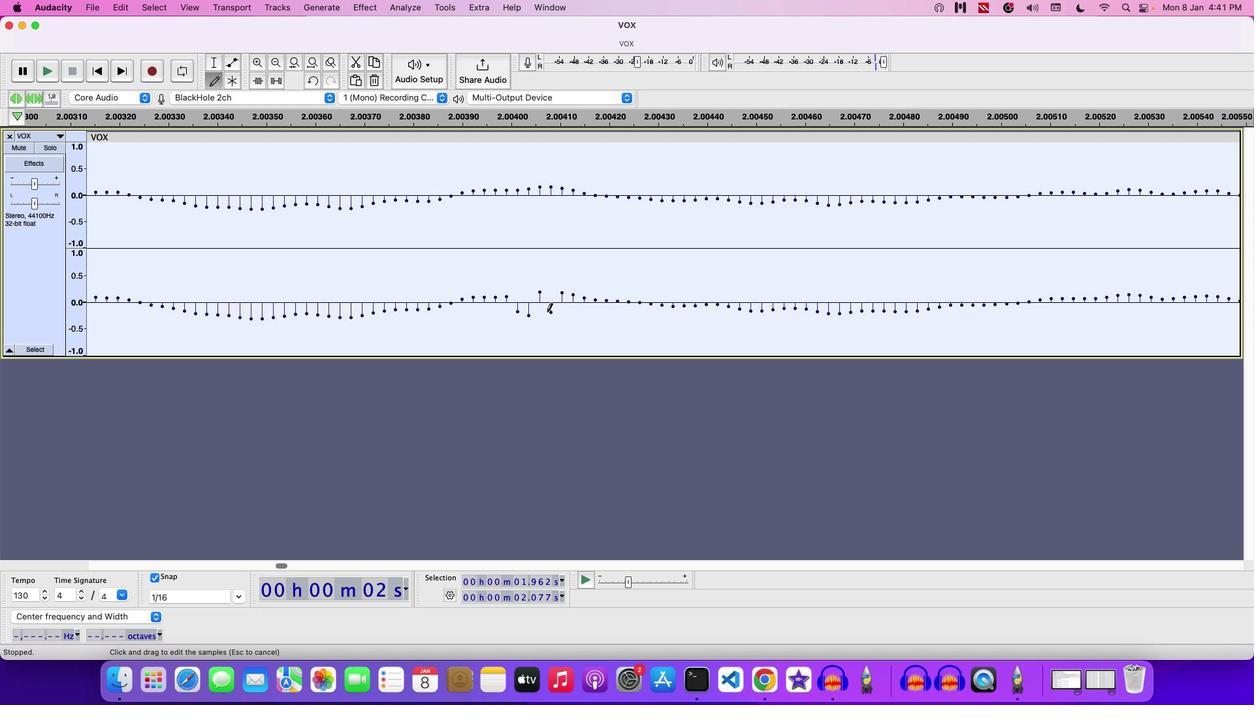 
Action: Mouse pressed left at (546, 312)
Screenshot: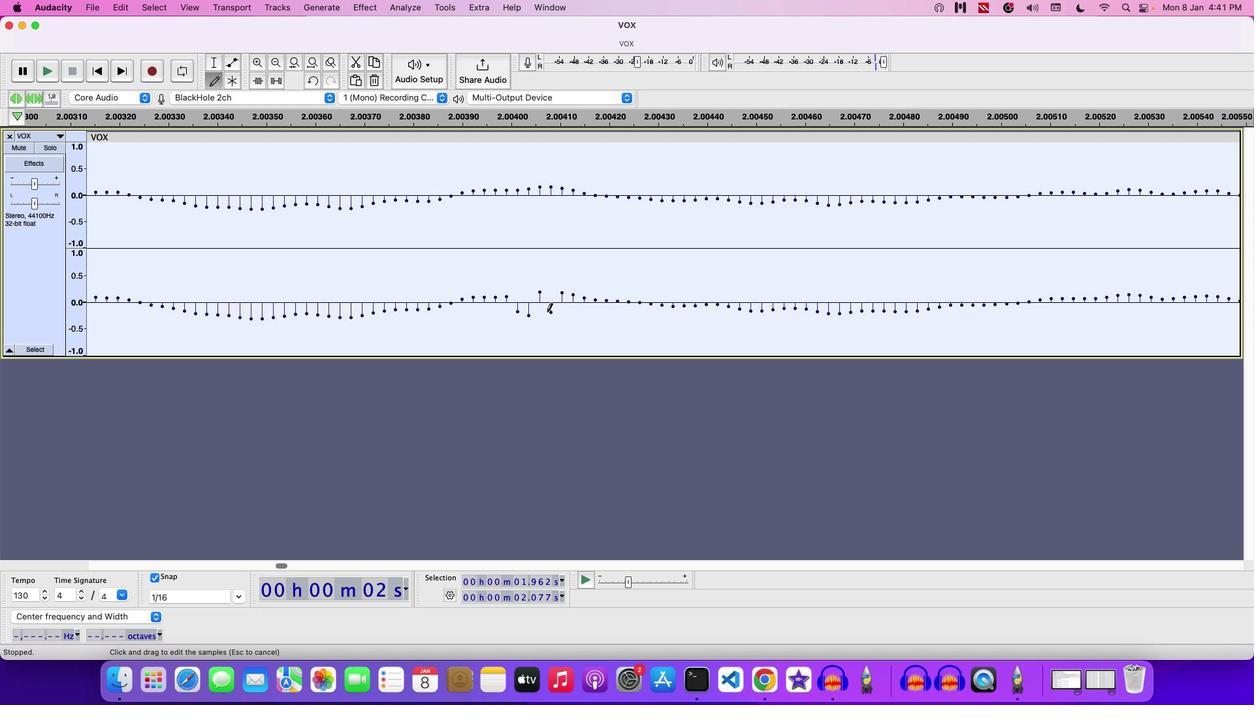
Action: Mouse moved to (564, 310)
Screenshot: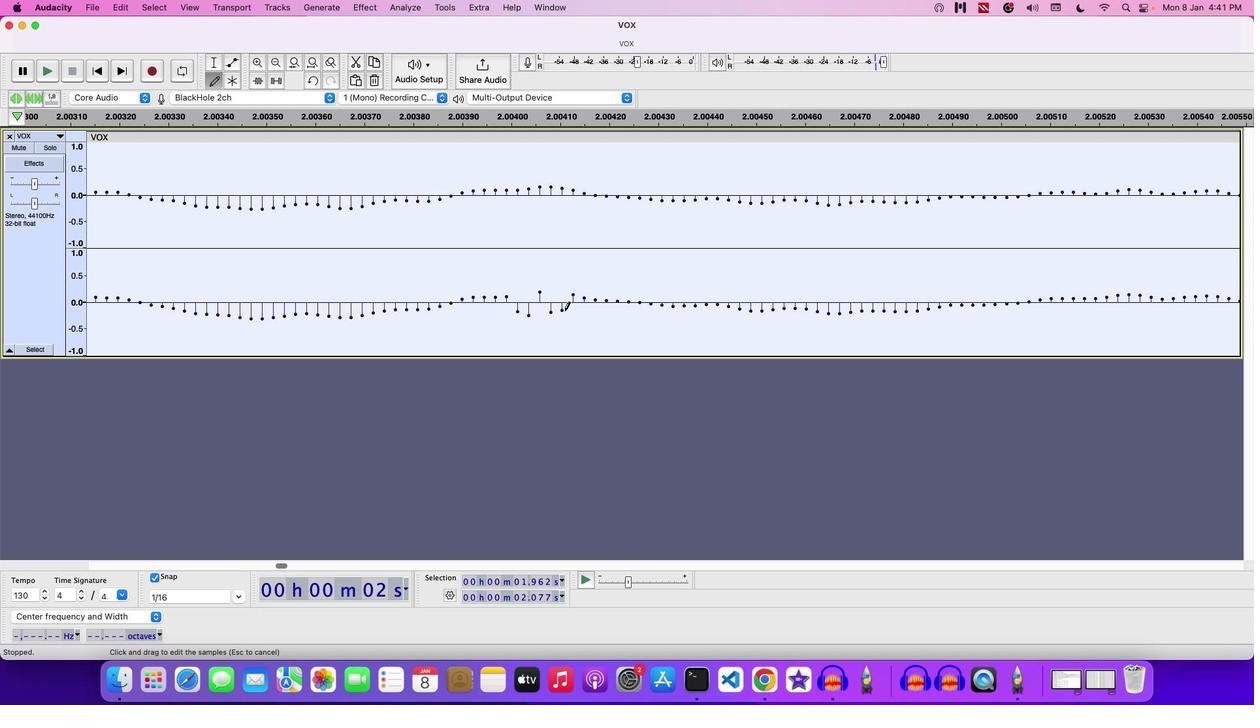 
Action: Mouse pressed left at (564, 310)
Screenshot: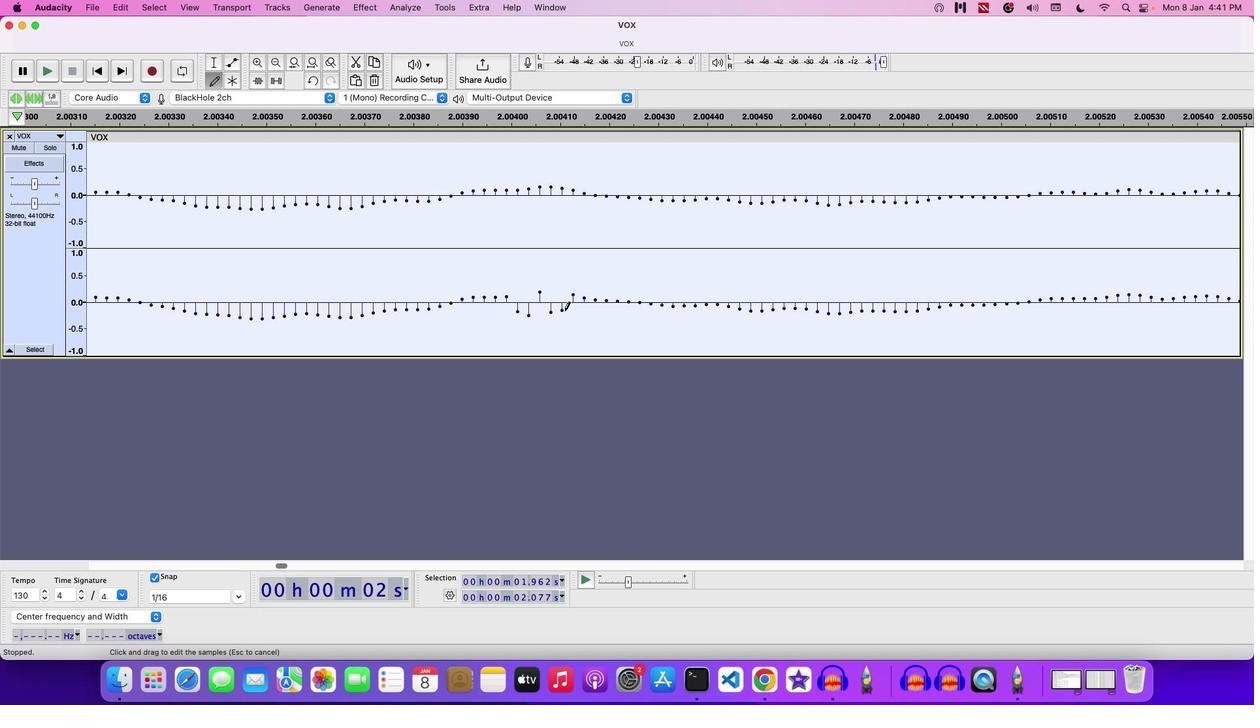 
Action: Mouse moved to (577, 312)
Screenshot: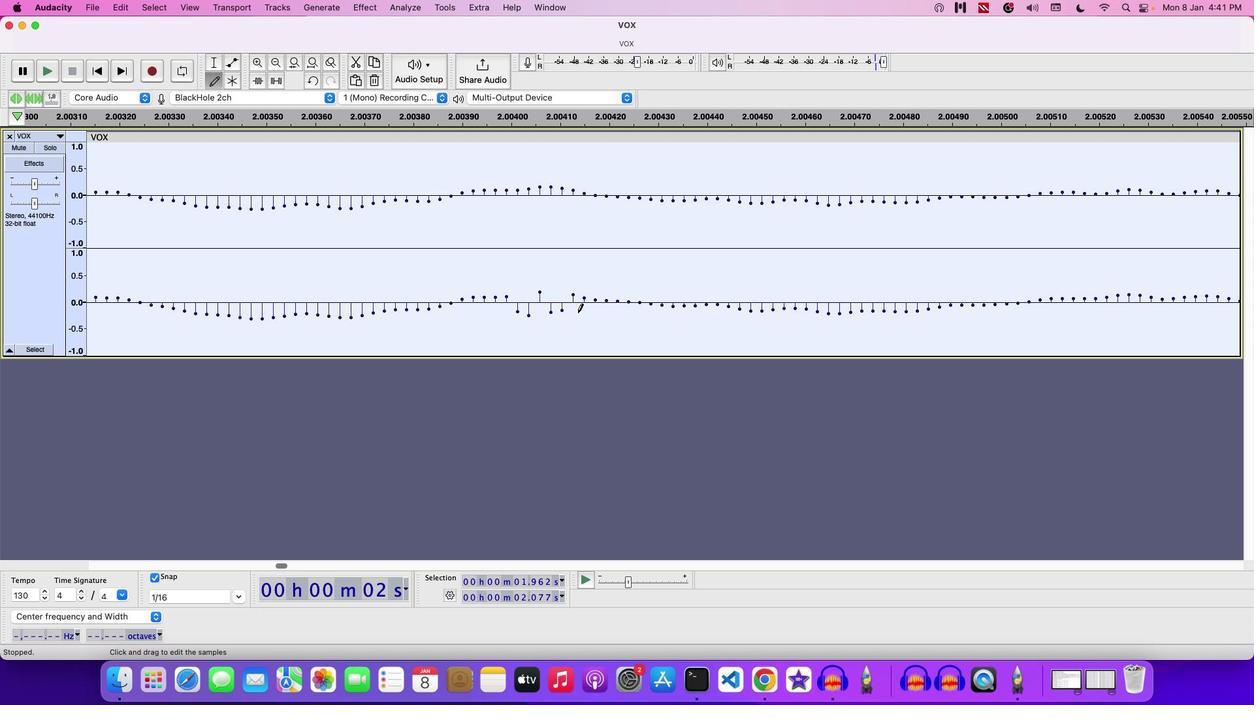 
Action: Mouse pressed left at (577, 312)
Screenshot: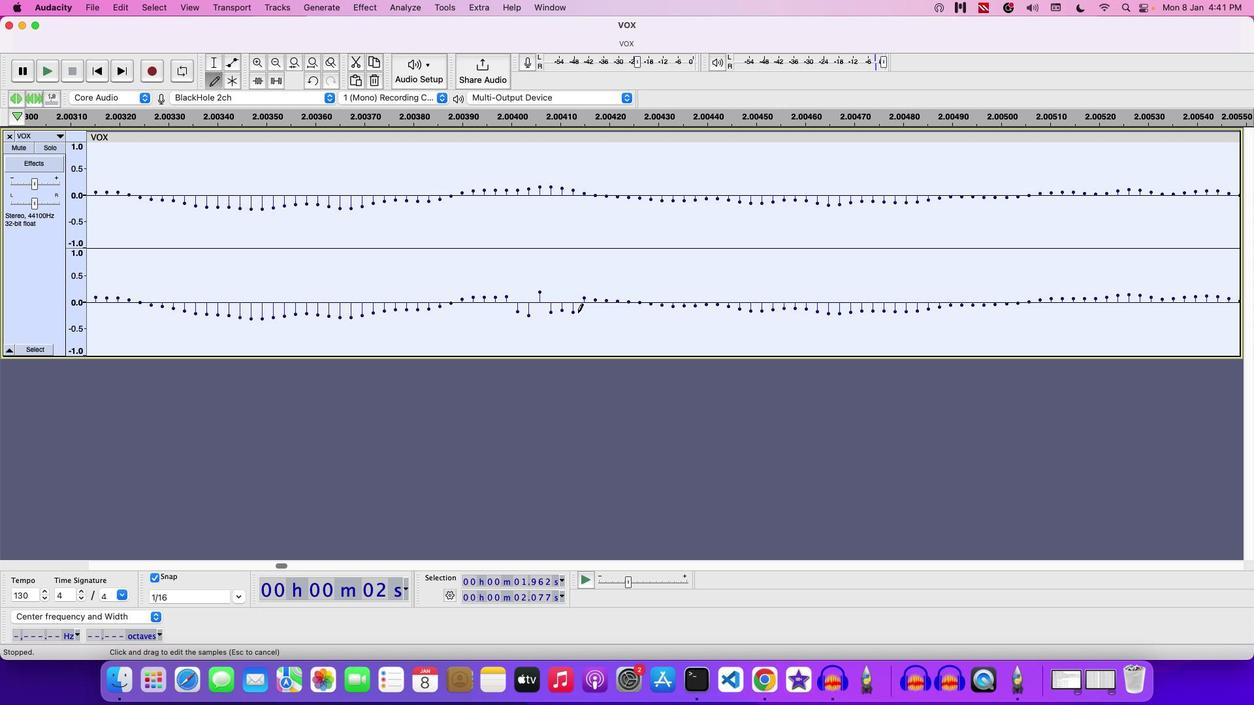 
Action: Mouse moved to (581, 312)
Screenshot: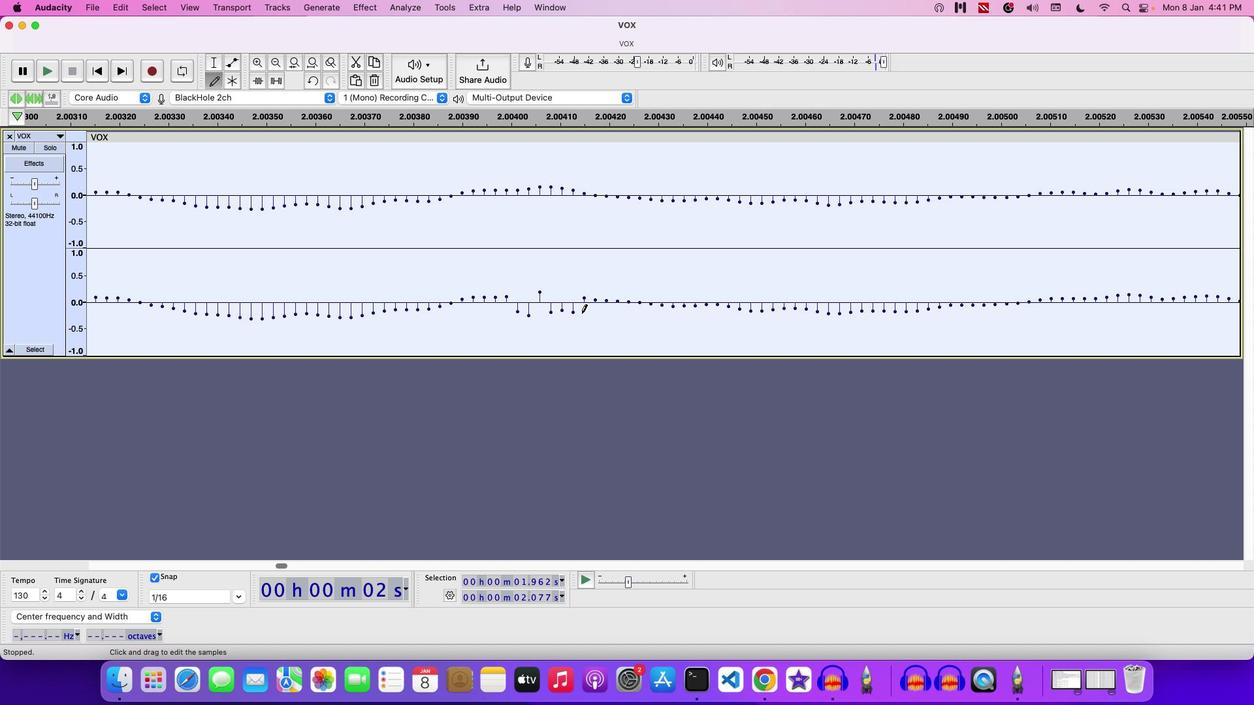 
Action: Mouse pressed left at (581, 312)
Screenshot: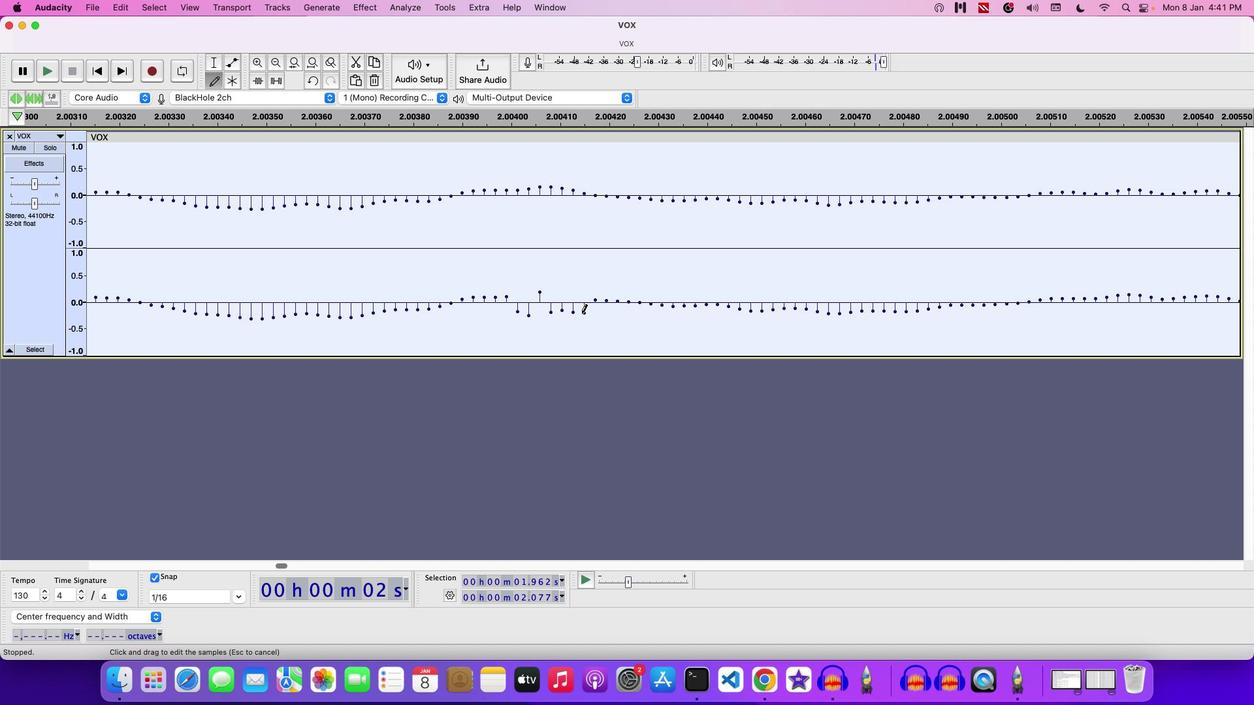 
Action: Mouse moved to (546, 311)
Screenshot: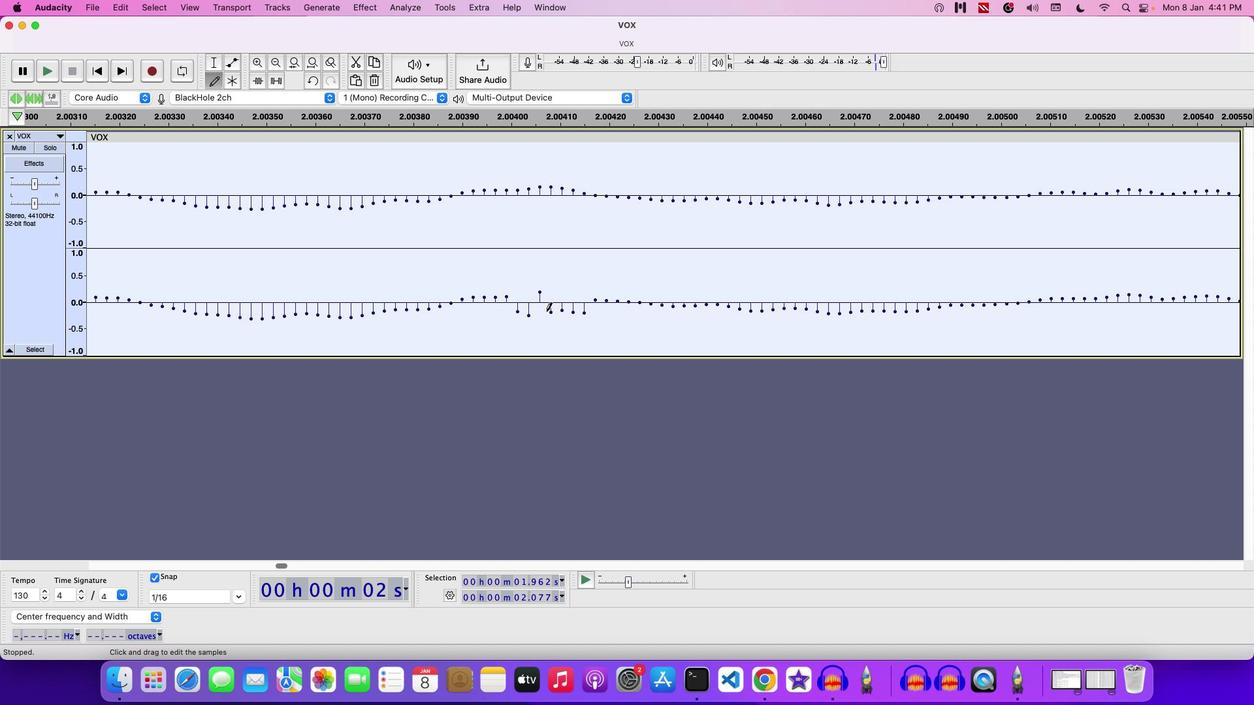 
Action: Mouse pressed left at (546, 311)
Screenshot: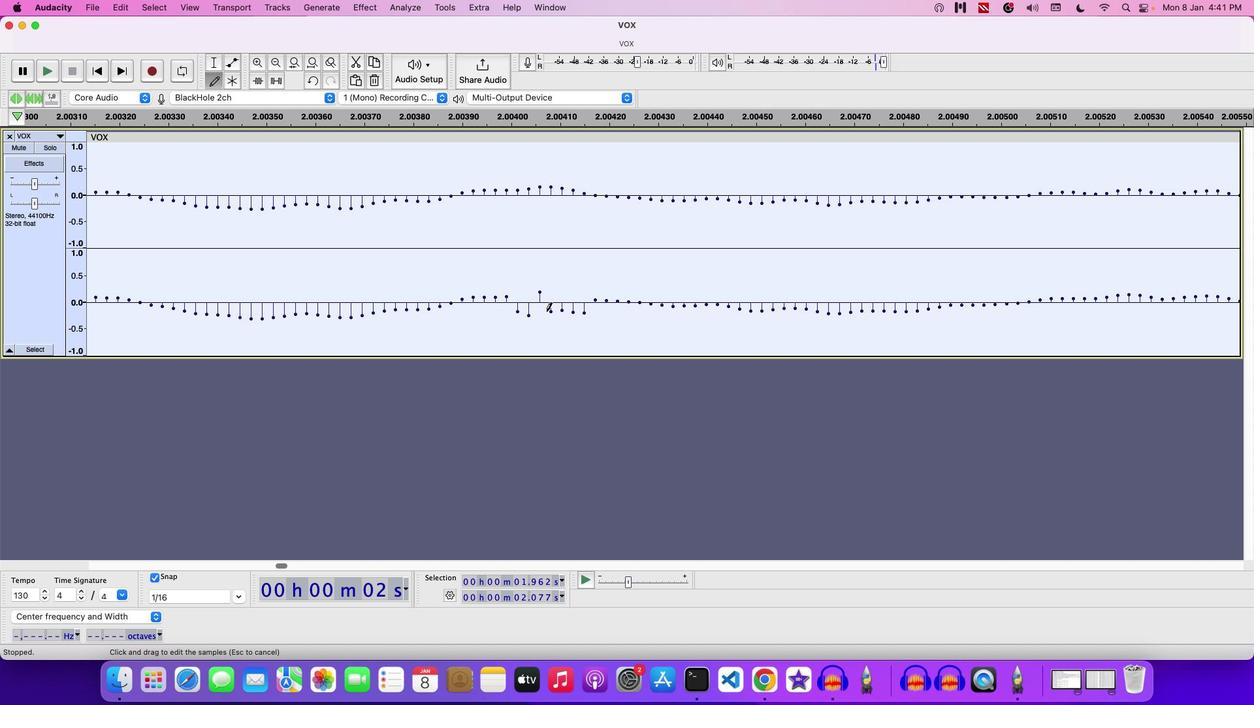 
Action: Mouse moved to (540, 310)
Screenshot: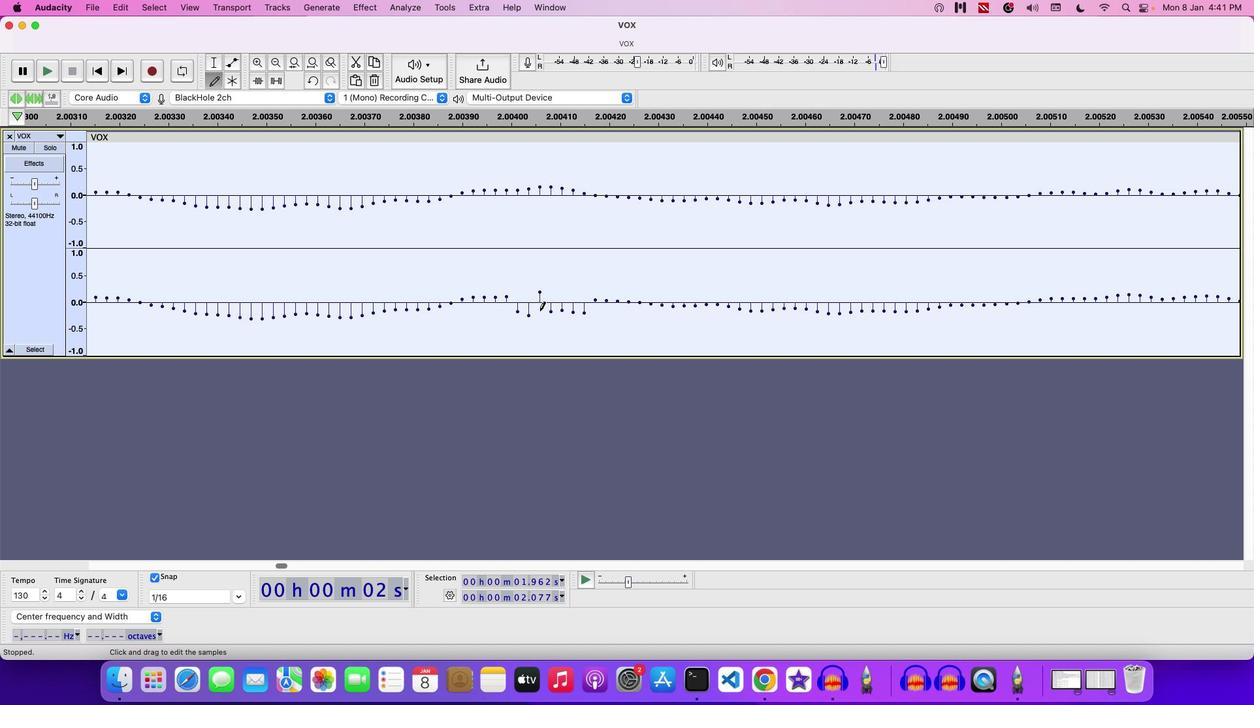
Action: Mouse pressed left at (540, 310)
Screenshot: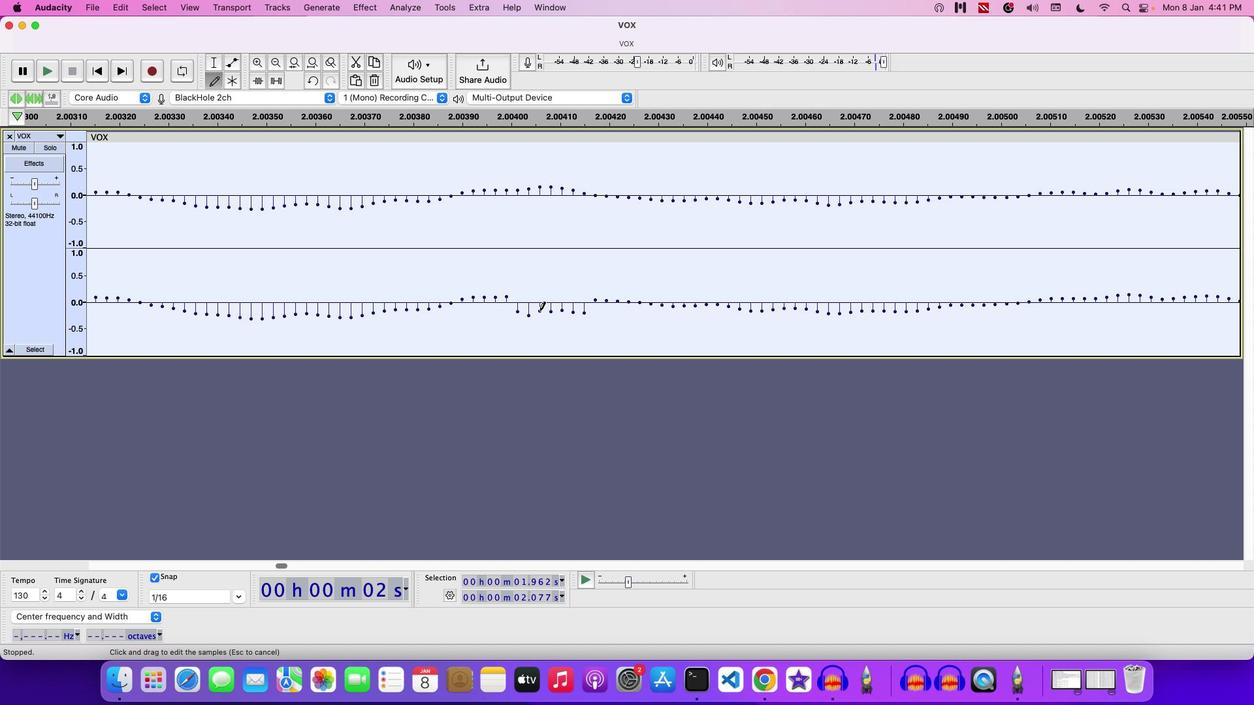 
Action: Mouse moved to (504, 311)
Screenshot: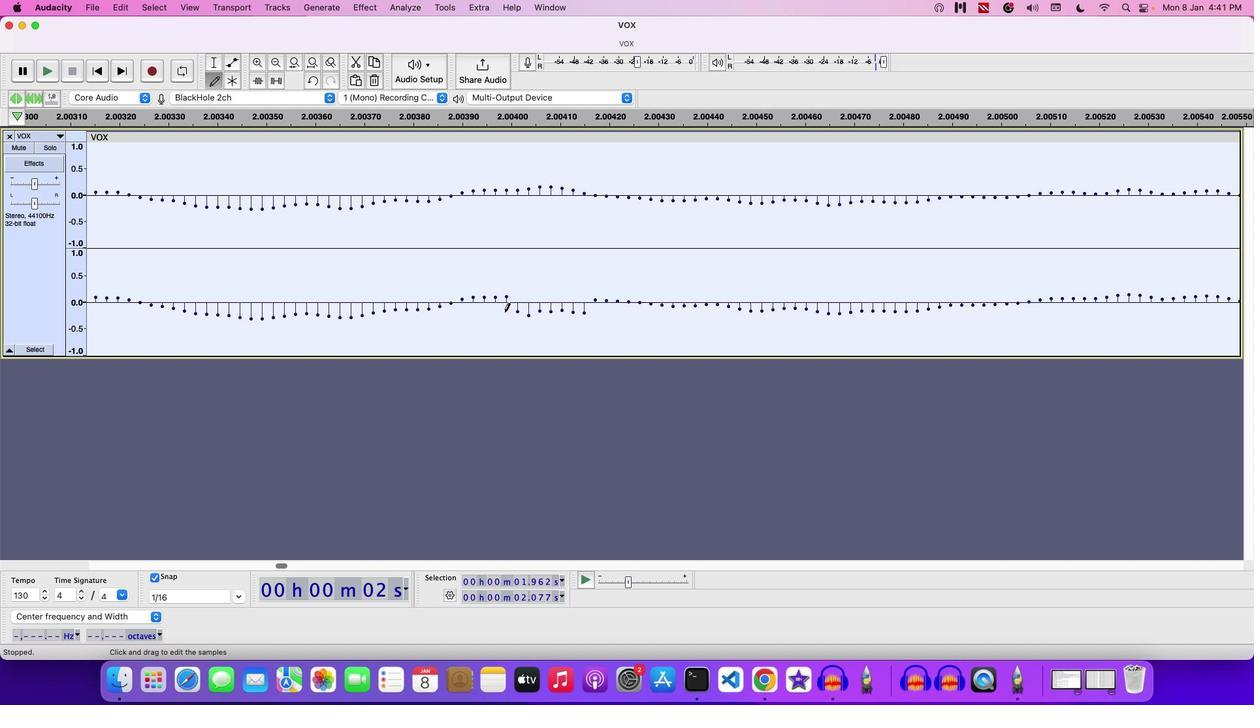 
Action: Mouse pressed left at (504, 311)
Screenshot: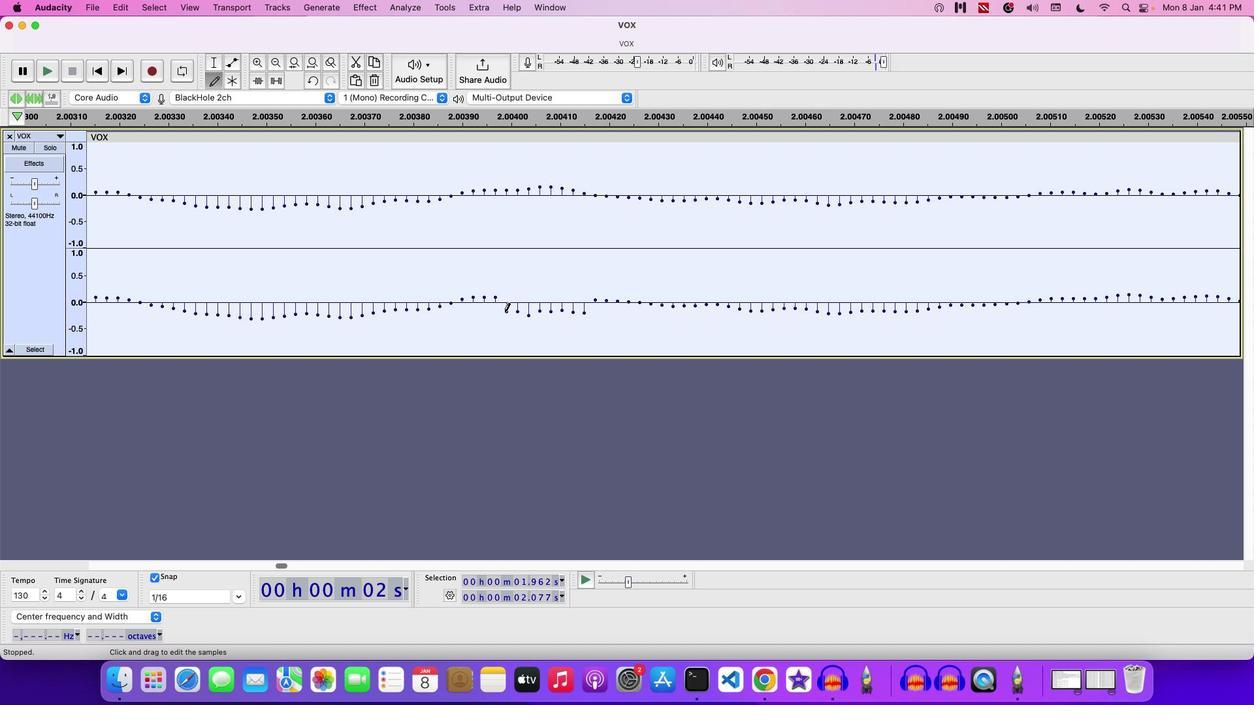 
Action: Mouse moved to (568, 205)
Screenshot: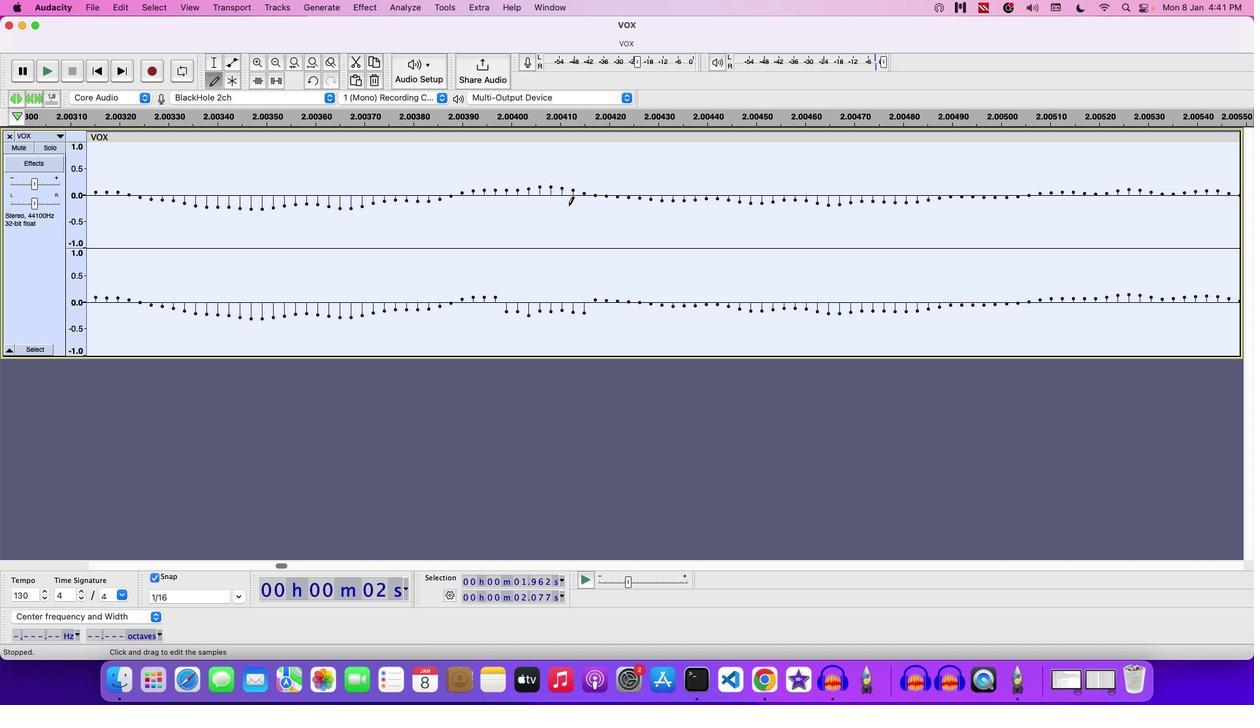 
Action: Mouse pressed left at (568, 205)
Screenshot: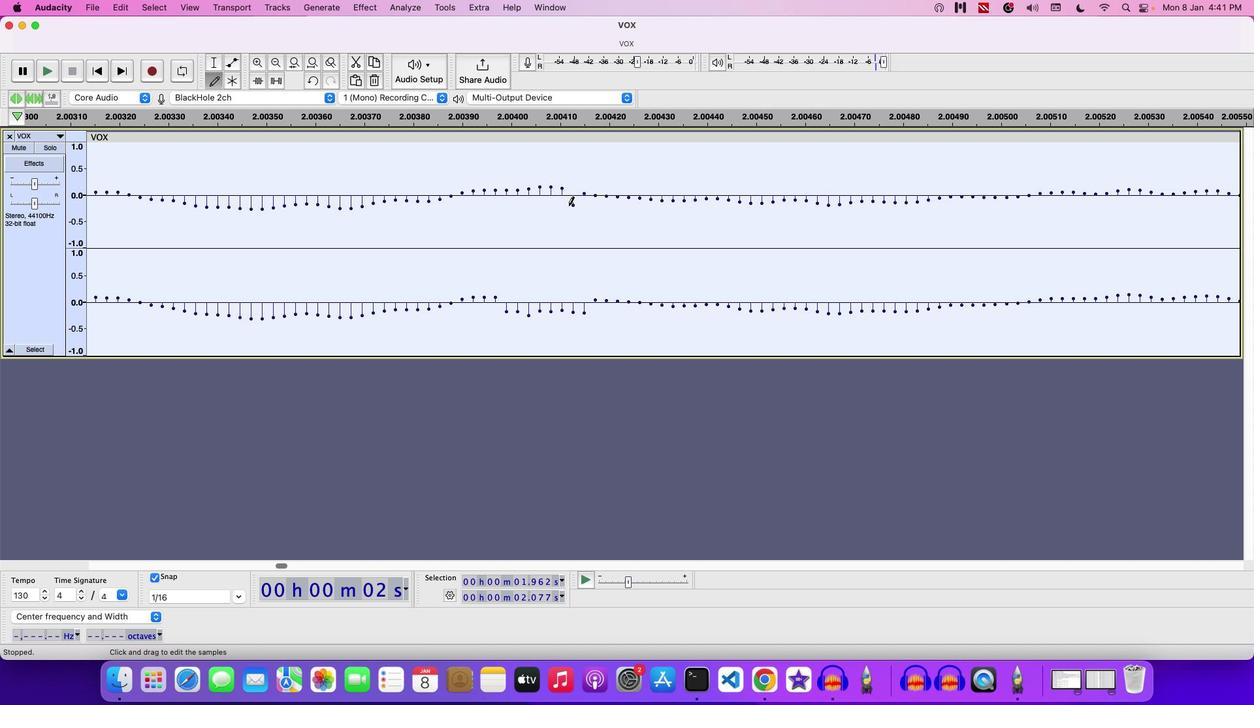 
Action: Mouse moved to (545, 205)
Screenshot: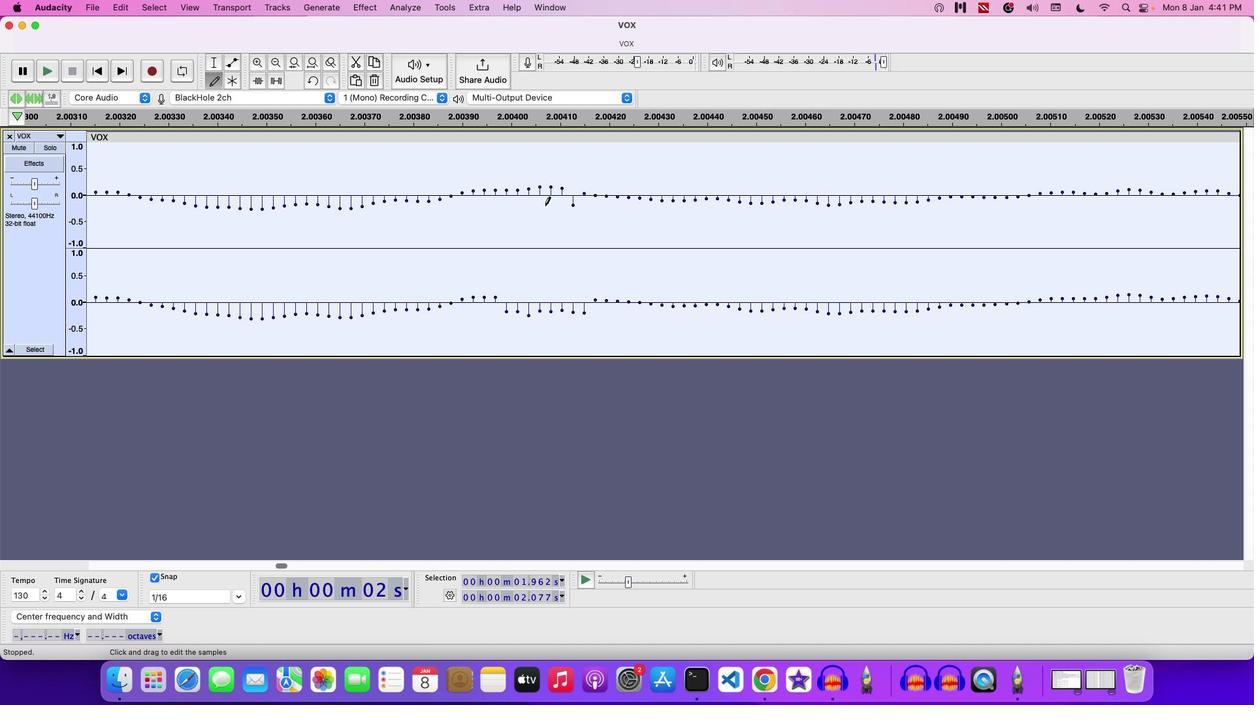
Action: Mouse pressed left at (545, 205)
Screenshot: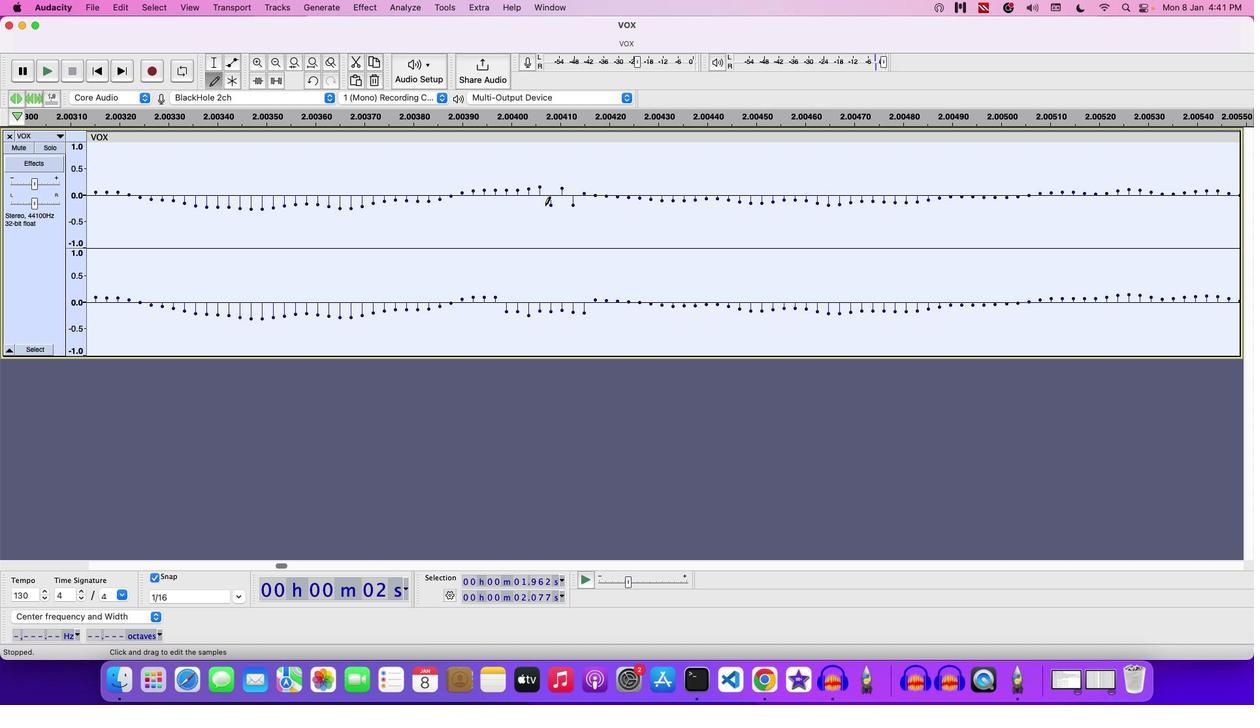 
Action: Mouse moved to (564, 200)
Screenshot: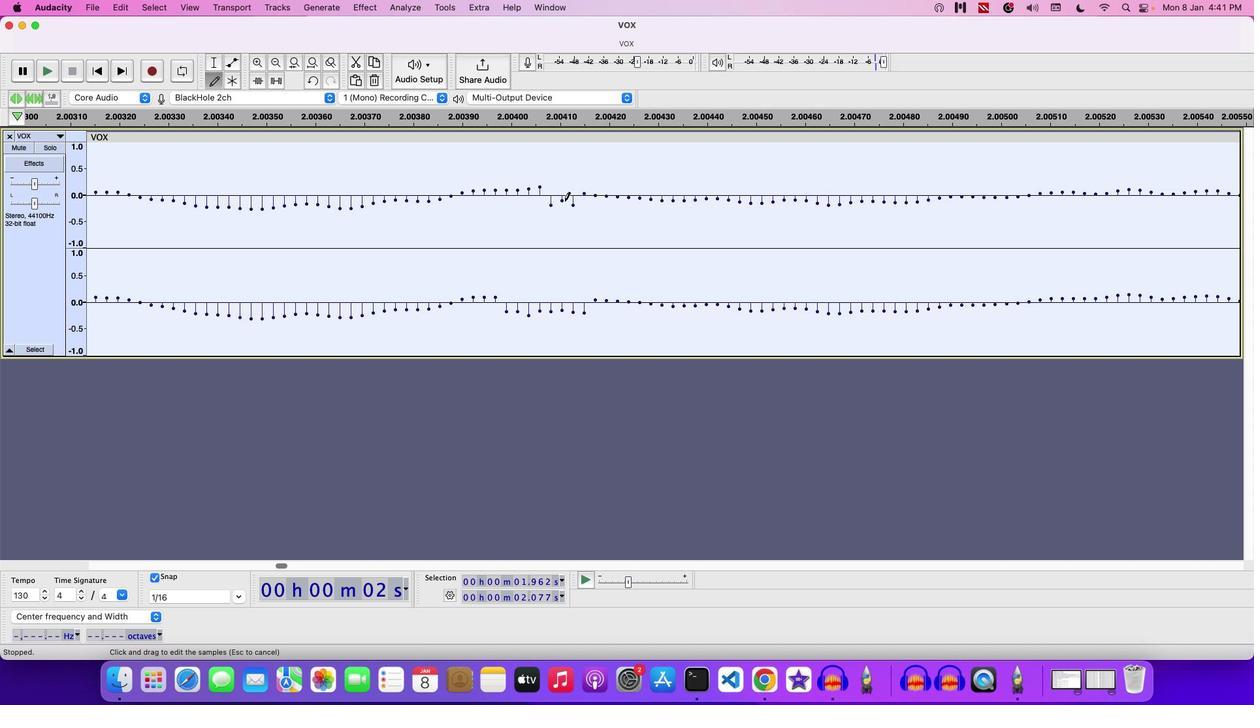 
Action: Mouse pressed left at (564, 200)
Screenshot: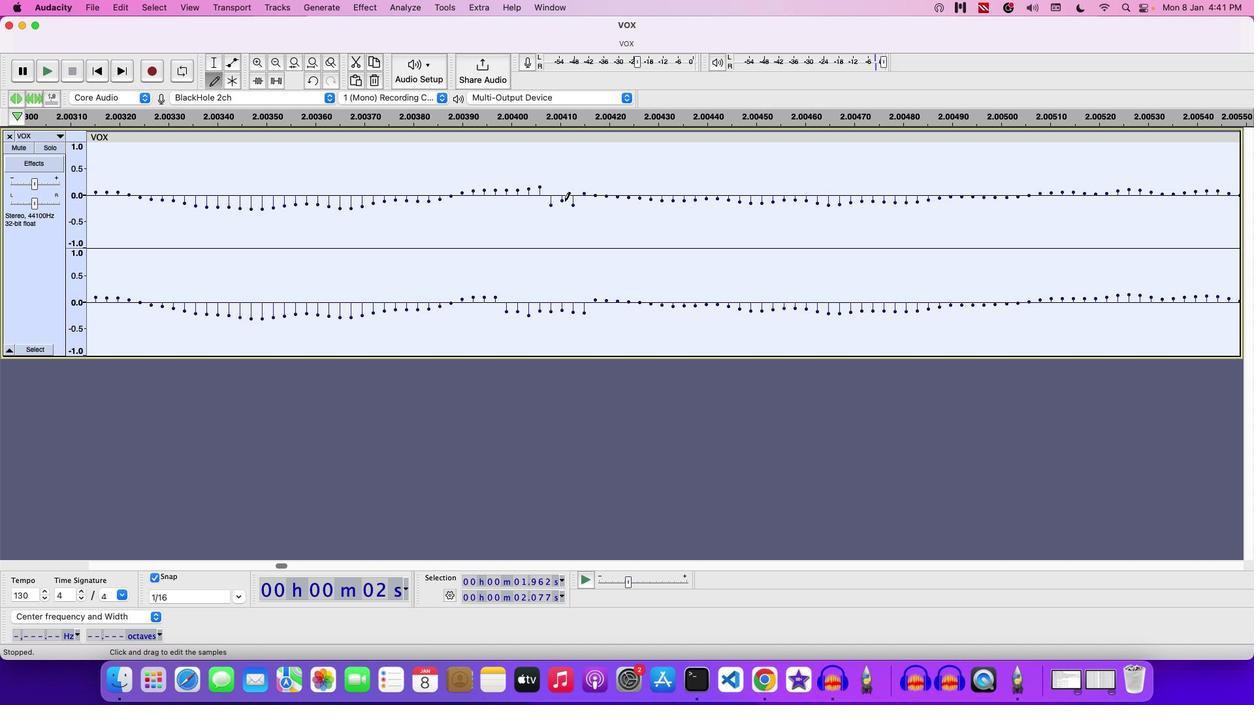 
Action: Mouse moved to (540, 207)
Screenshot: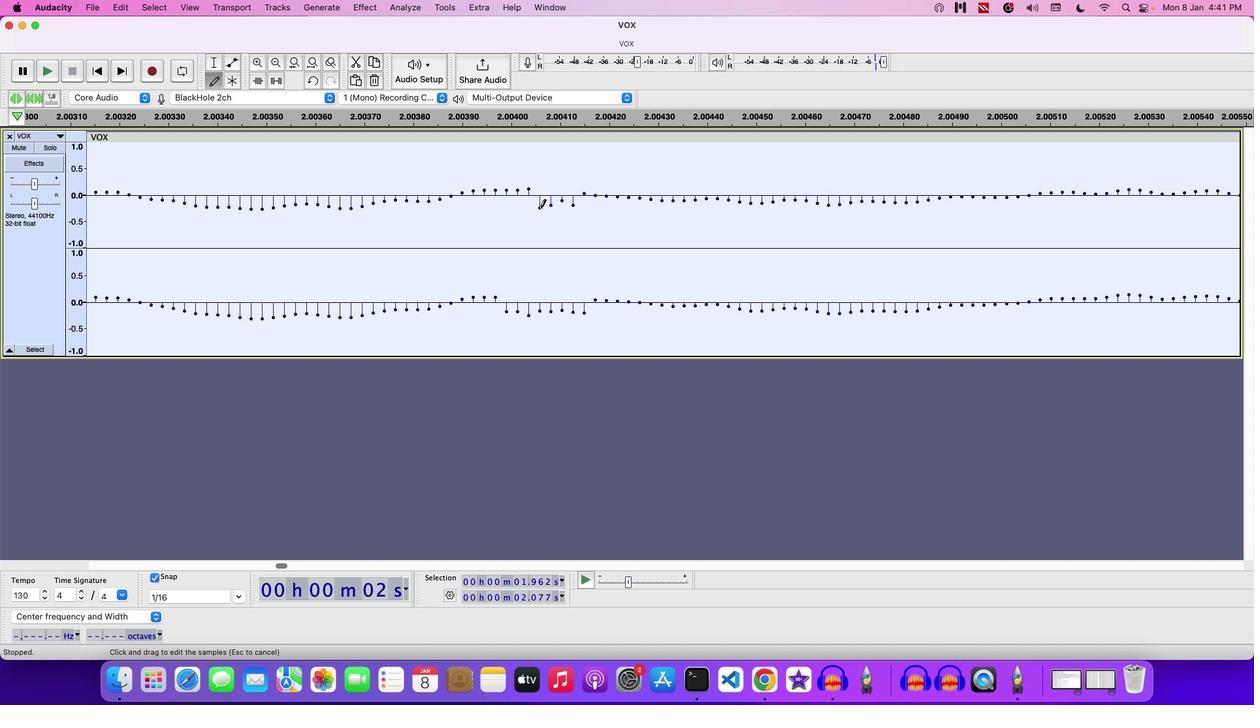 
Action: Mouse pressed left at (540, 207)
Screenshot: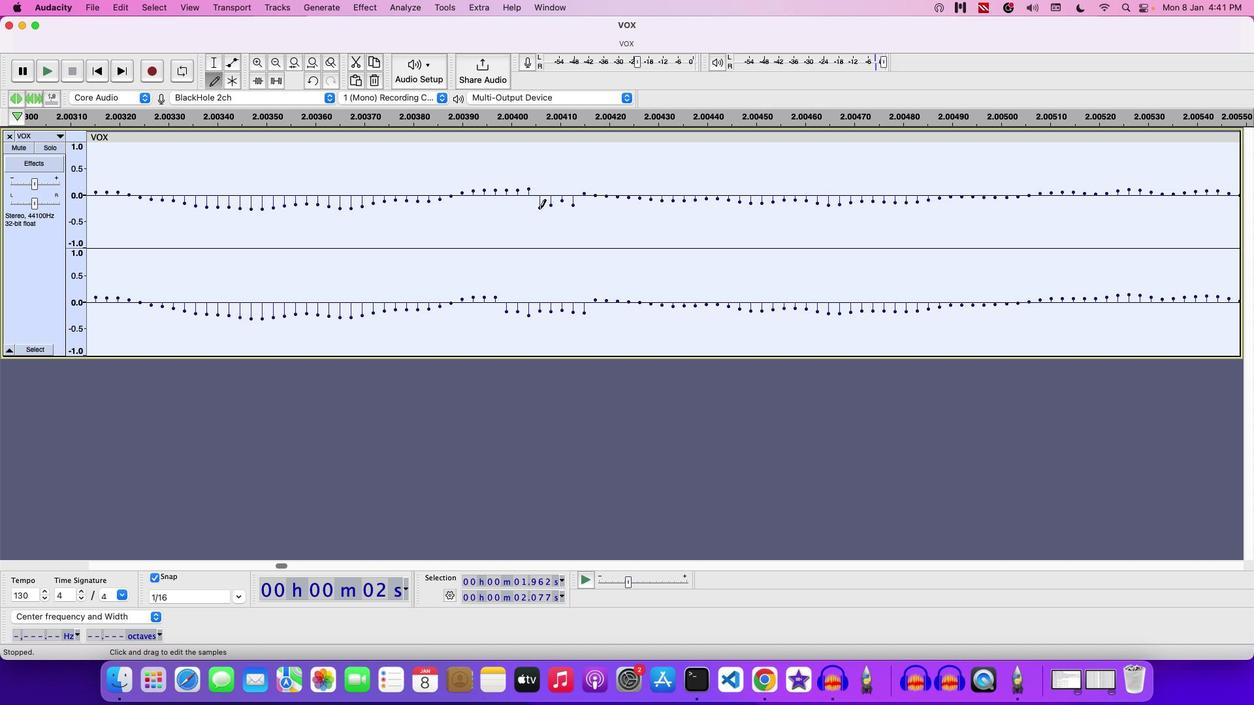 
Action: Mouse moved to (525, 205)
Screenshot: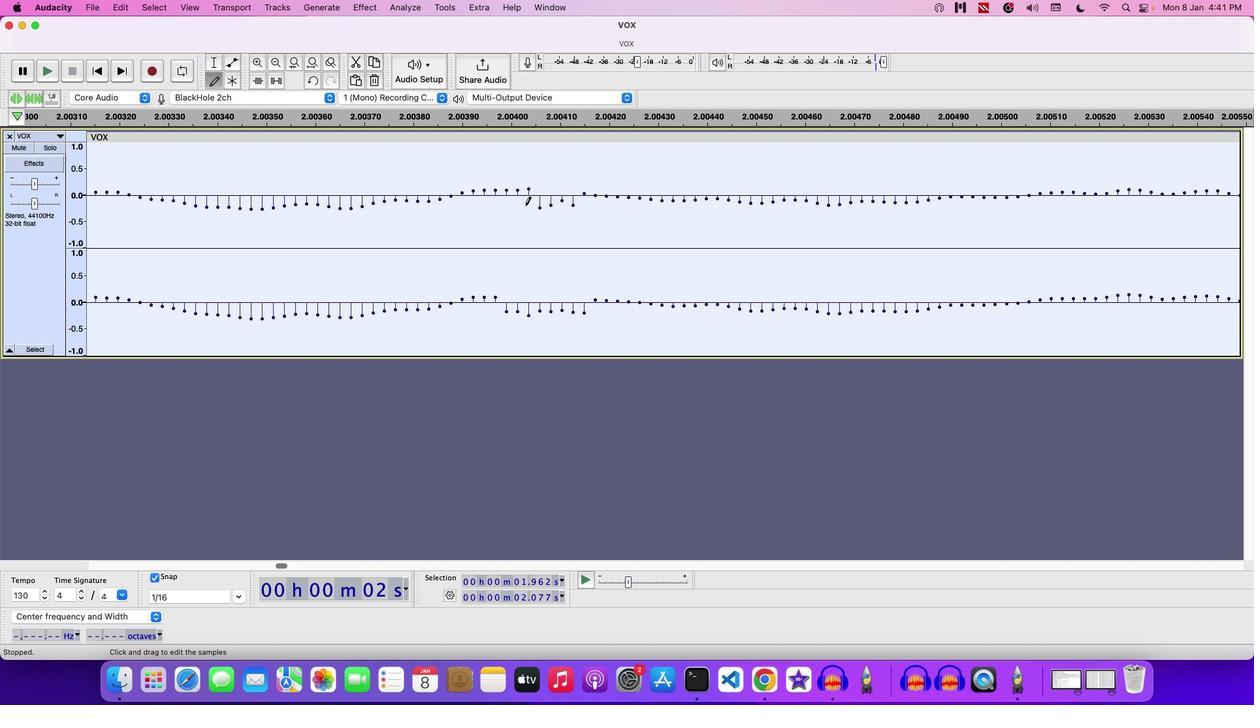 
Action: Mouse pressed left at (525, 205)
Screenshot: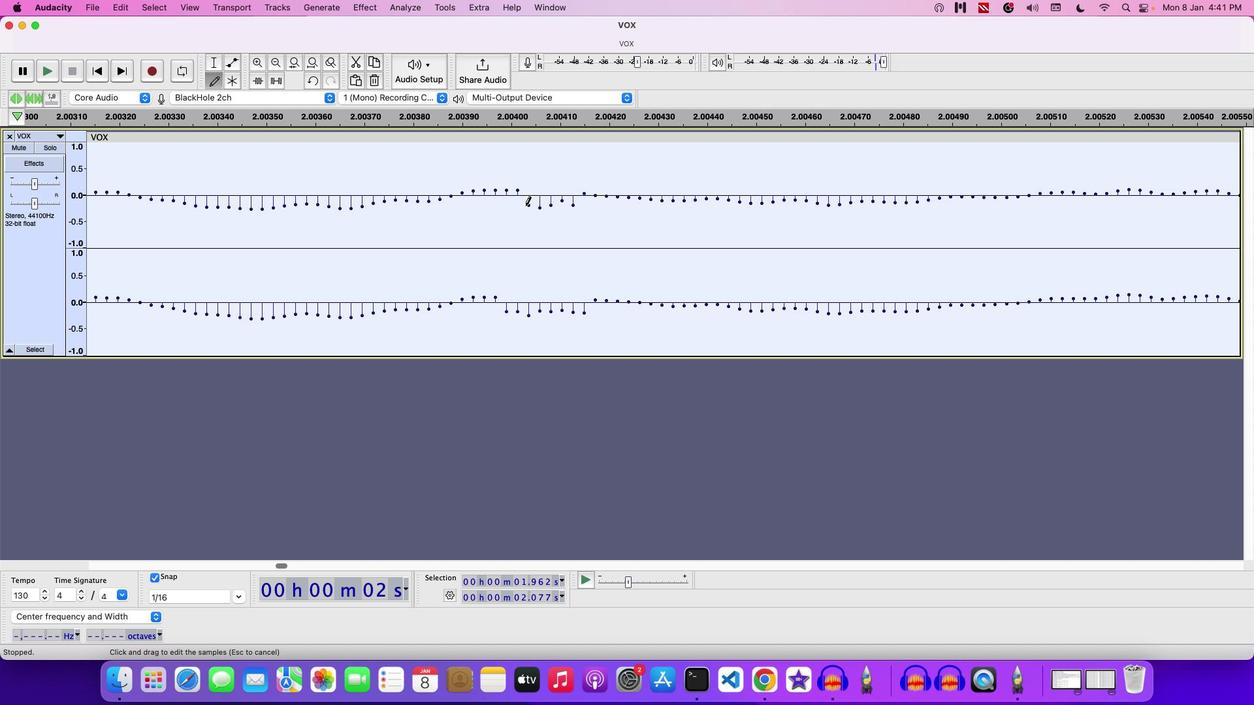 
Action: Mouse moved to (502, 207)
Screenshot: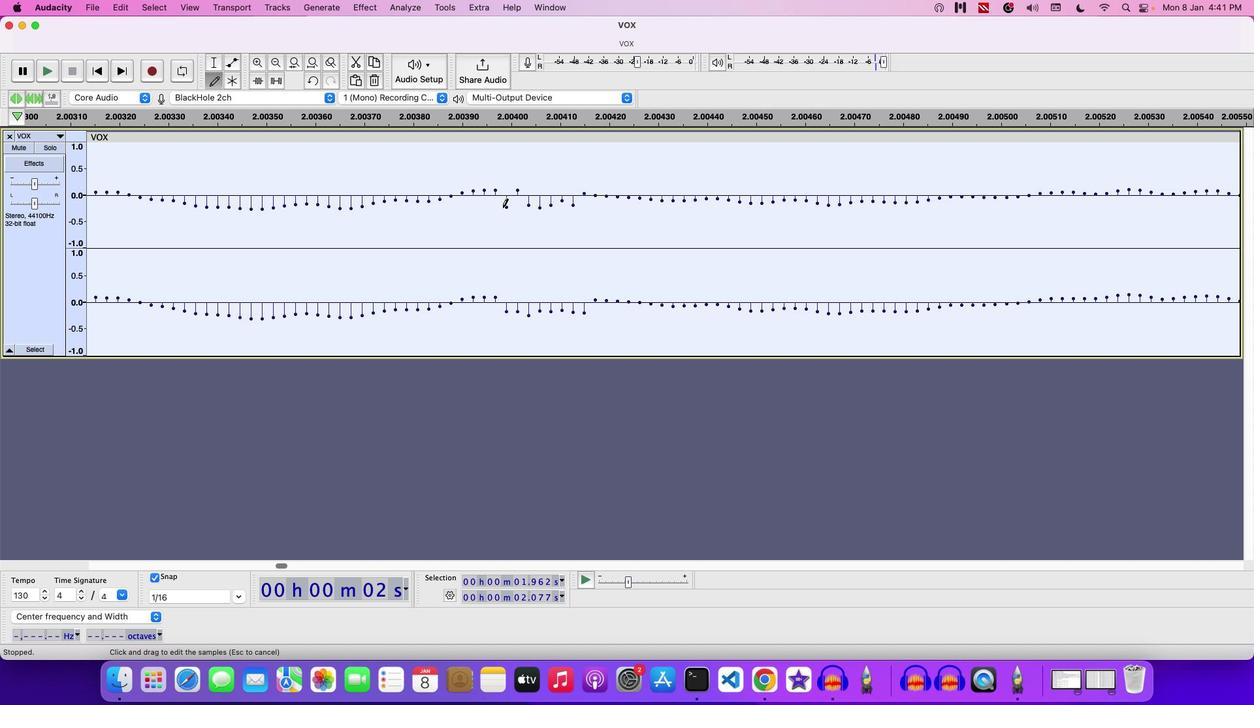 
Action: Mouse pressed left at (502, 207)
Screenshot: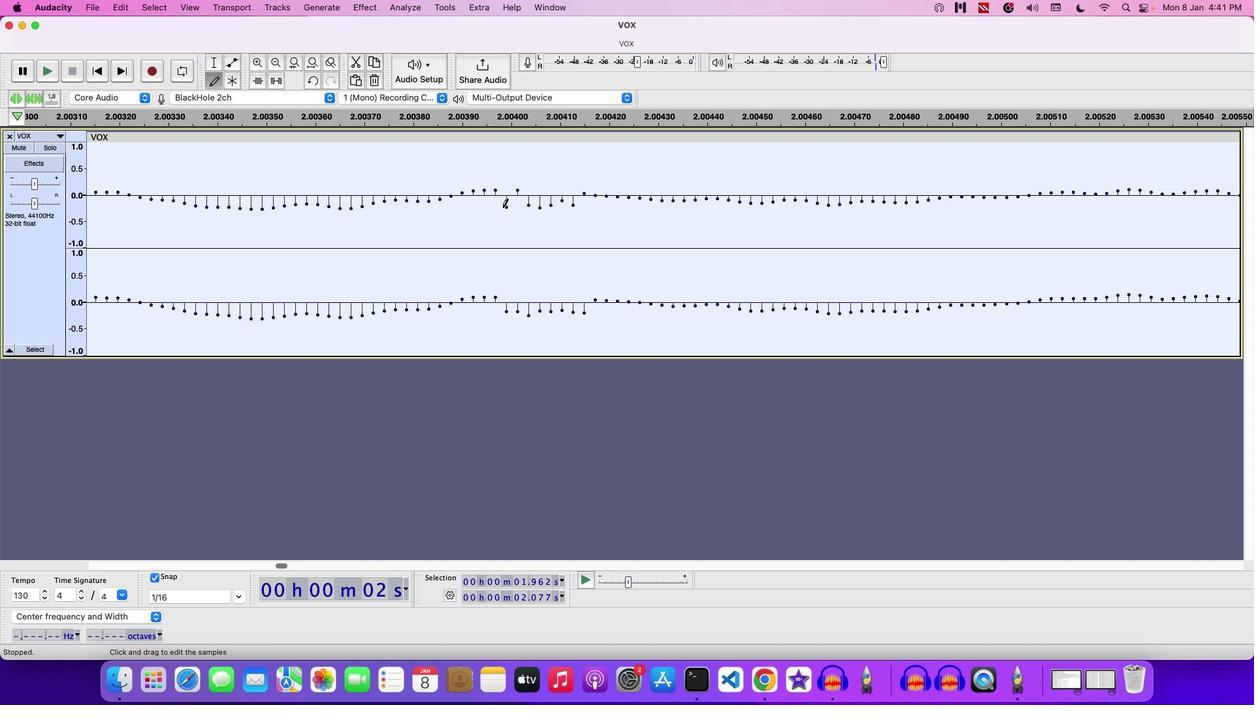 
Action: Mouse moved to (473, 208)
Screenshot: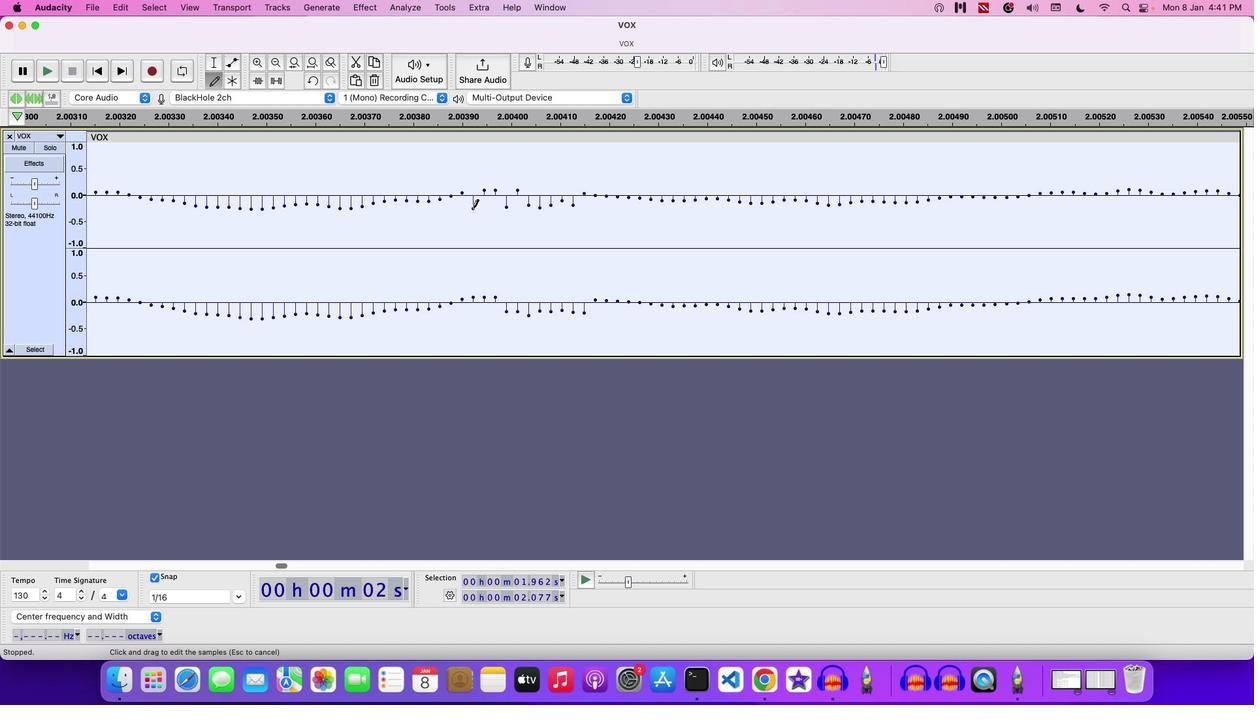 
Action: Mouse pressed left at (473, 208)
Screenshot: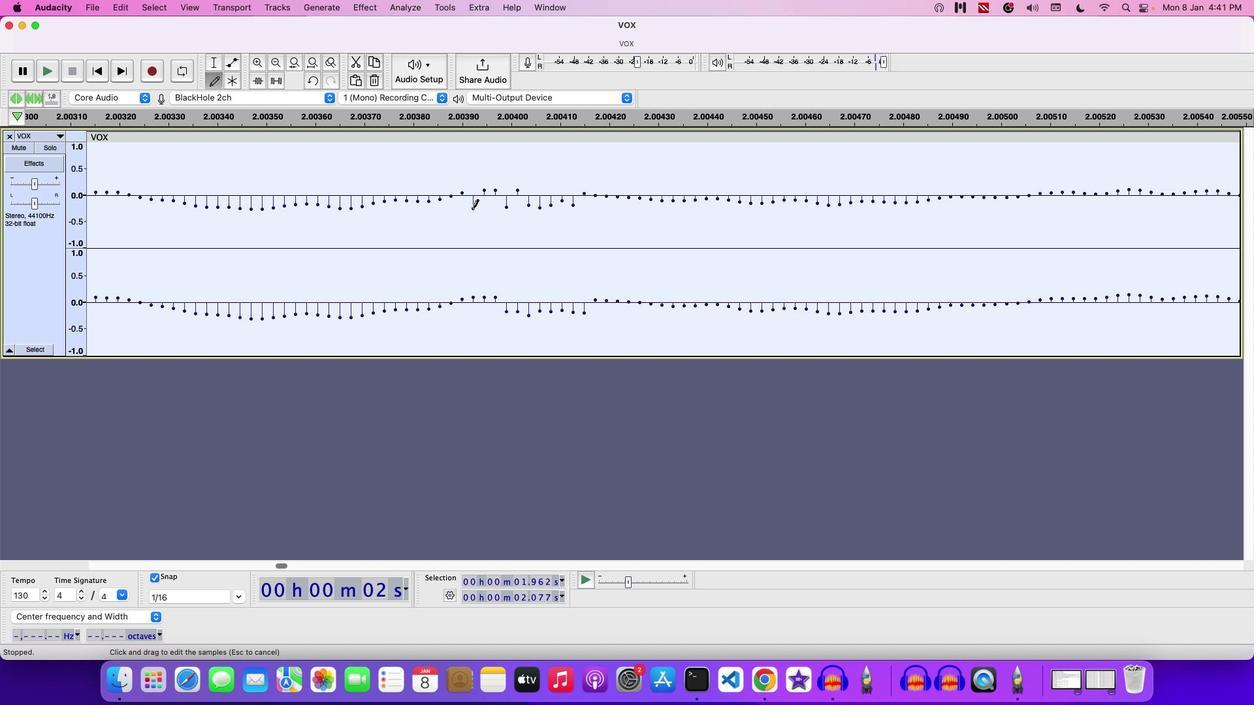 
Action: Mouse moved to (440, 208)
Screenshot: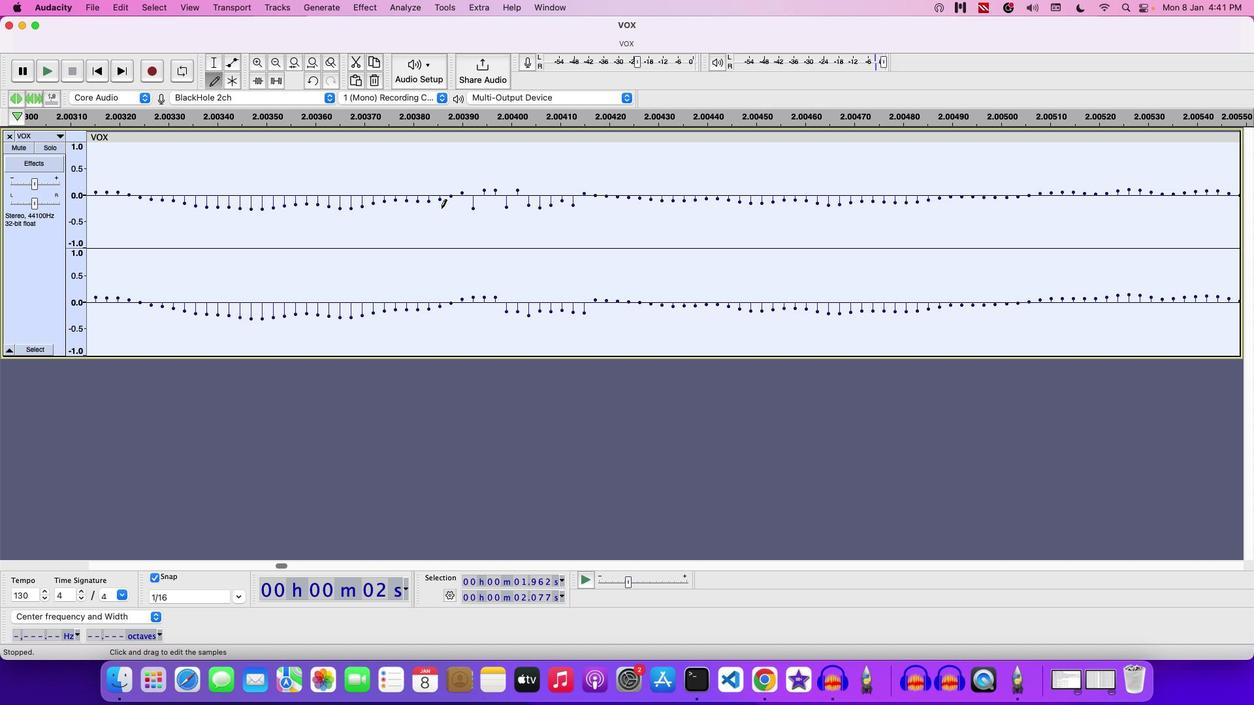 
Action: Mouse pressed left at (440, 208)
Screenshot: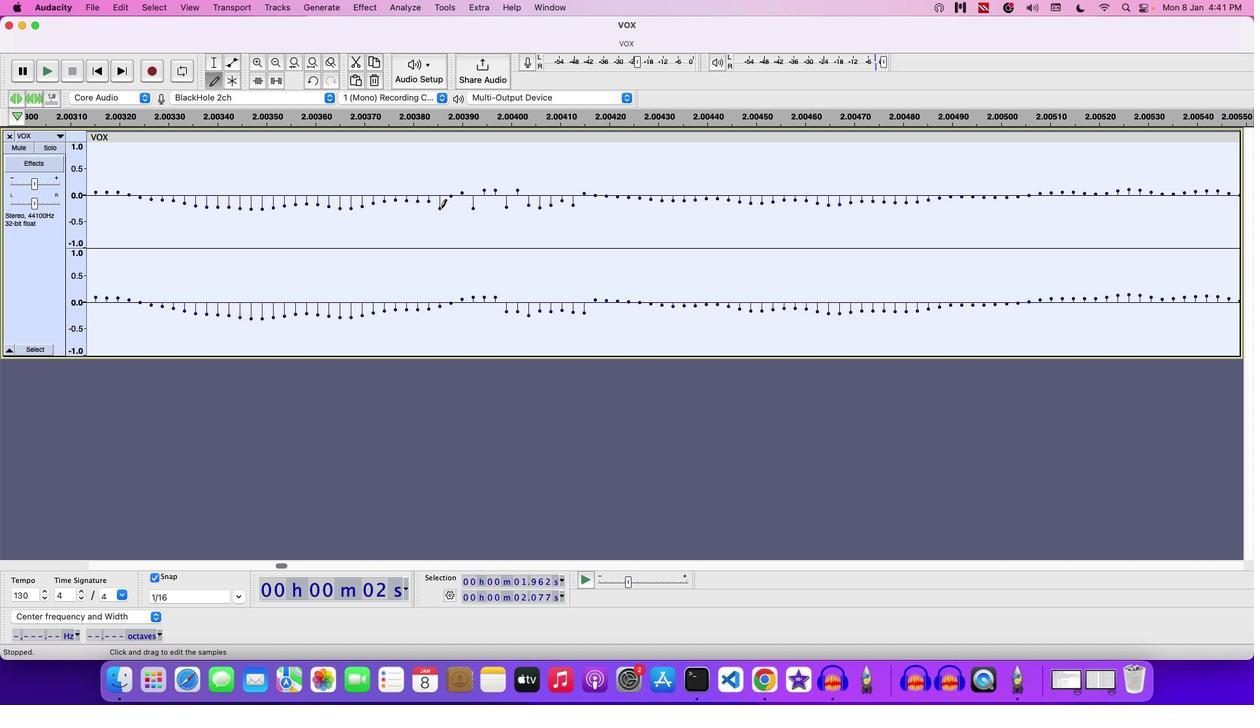 
Action: Mouse moved to (461, 209)
Screenshot: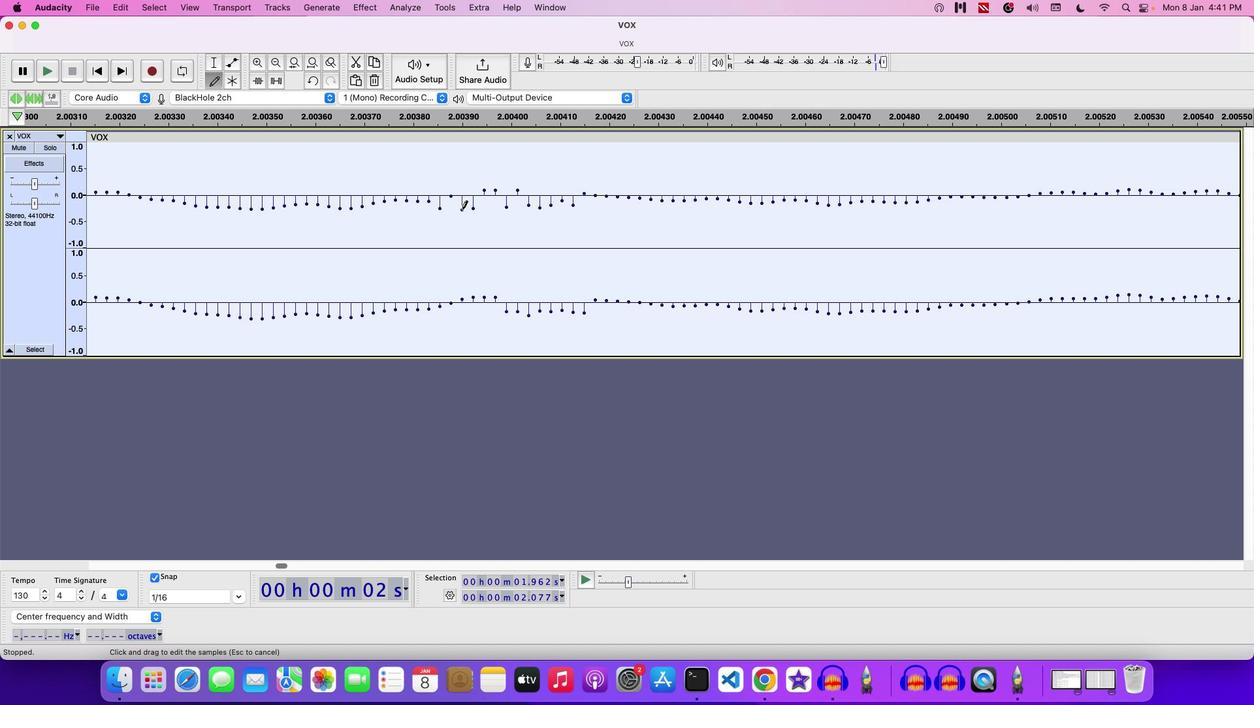 
Action: Mouse pressed left at (461, 209)
Screenshot: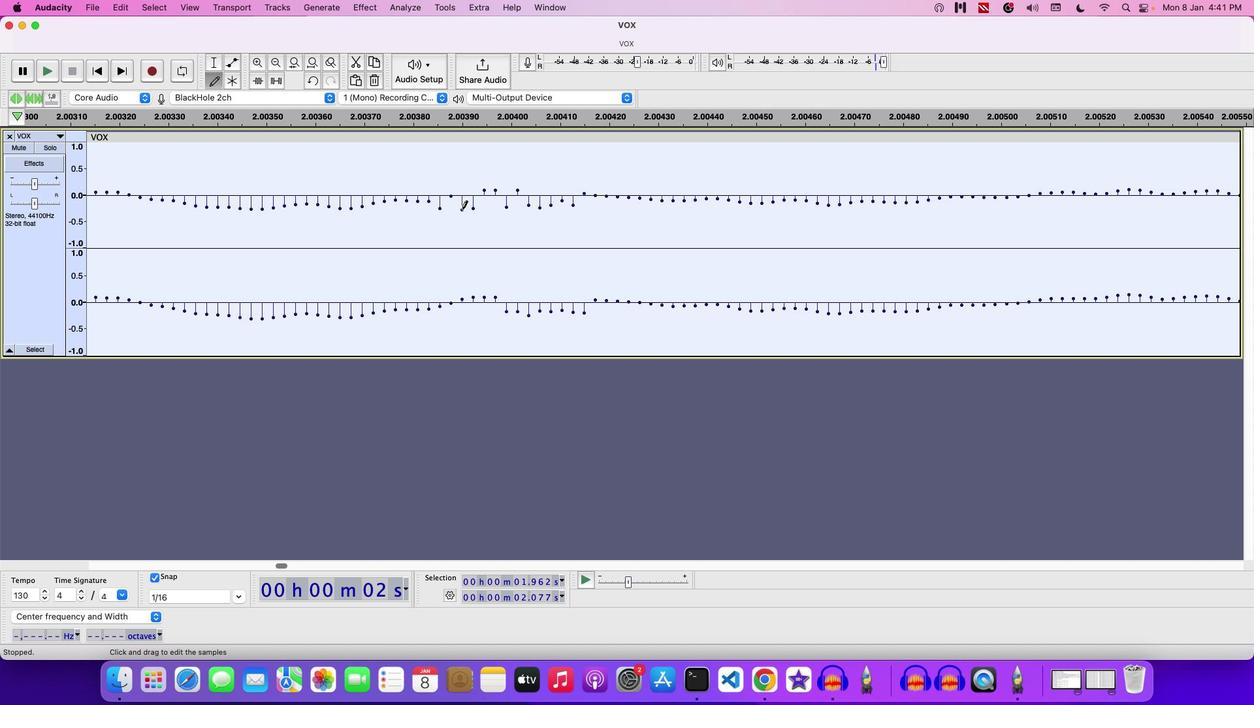 
Action: Mouse moved to (452, 210)
Screenshot: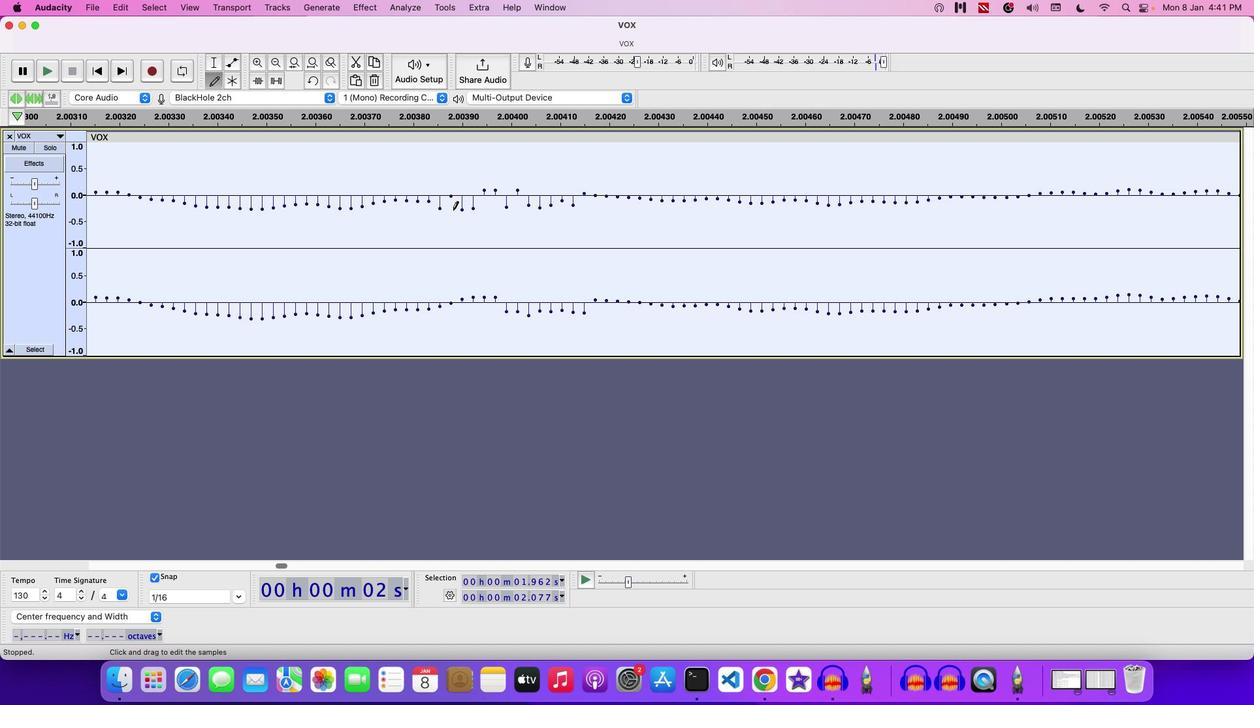 
Action: Mouse pressed left at (452, 210)
Screenshot: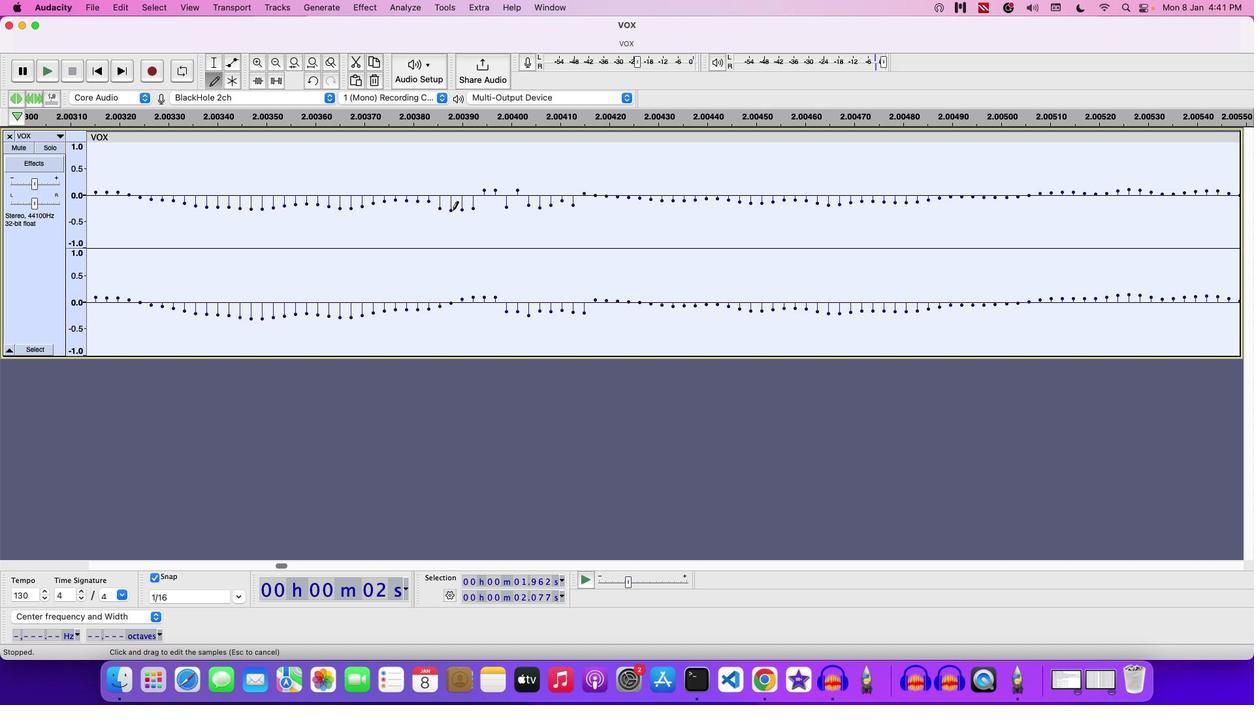 
Action: Mouse moved to (407, 217)
Screenshot: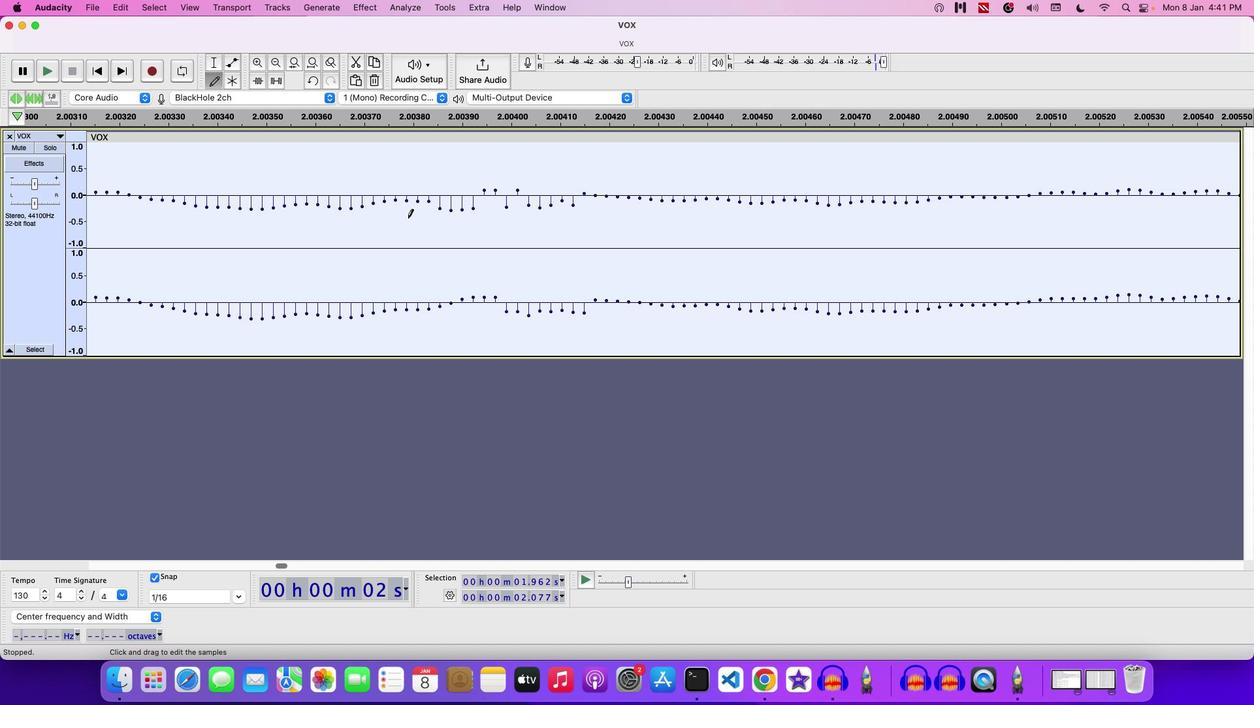 
Action: Mouse pressed left at (407, 217)
Screenshot: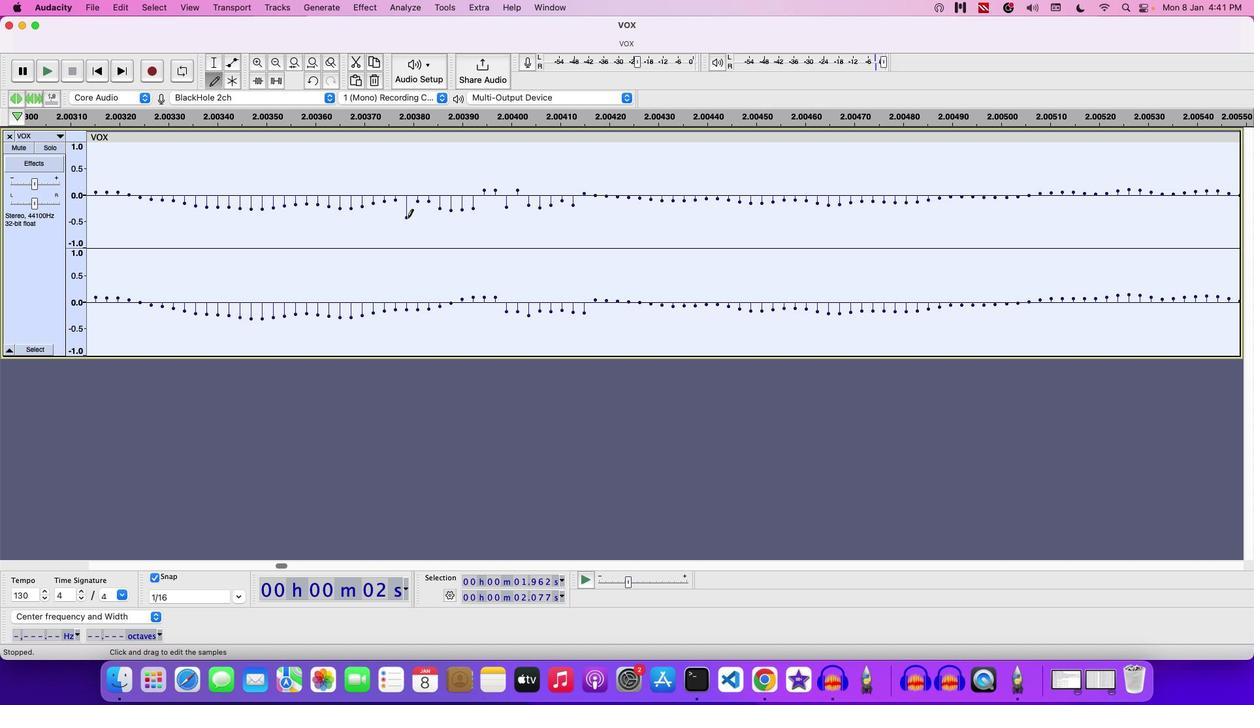 
Action: Mouse moved to (425, 212)
Screenshot: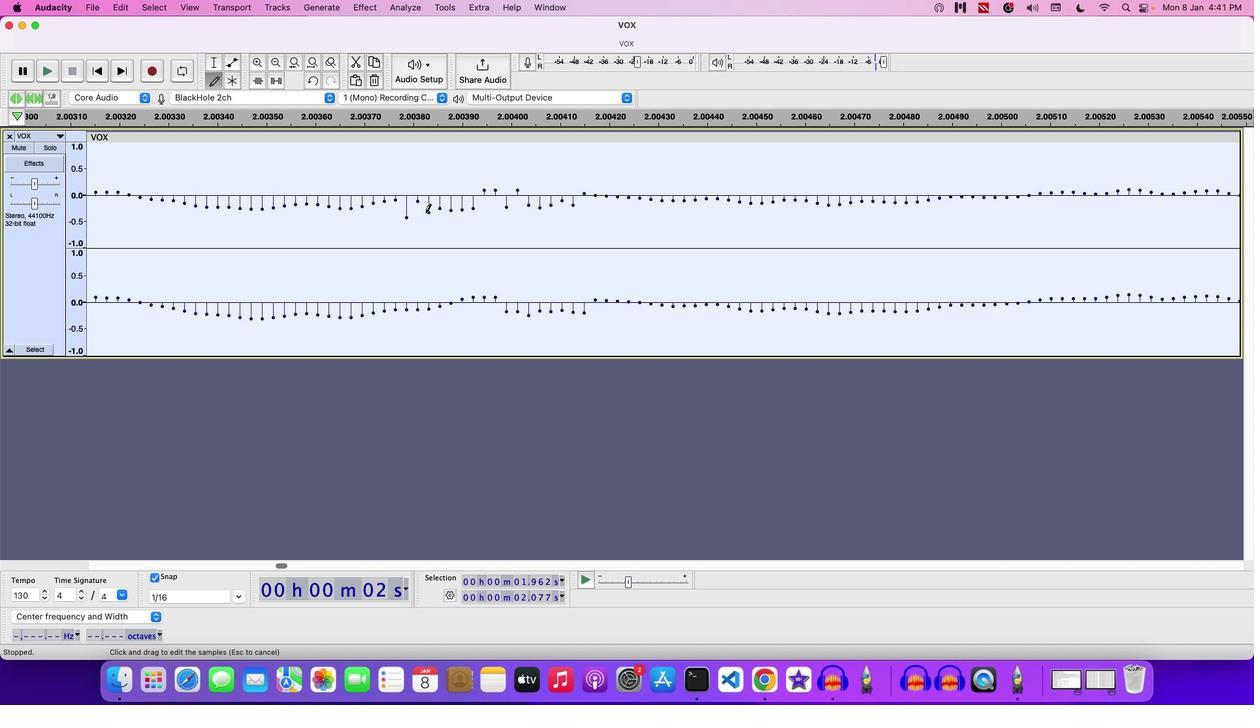
Action: Mouse pressed left at (425, 212)
Screenshot: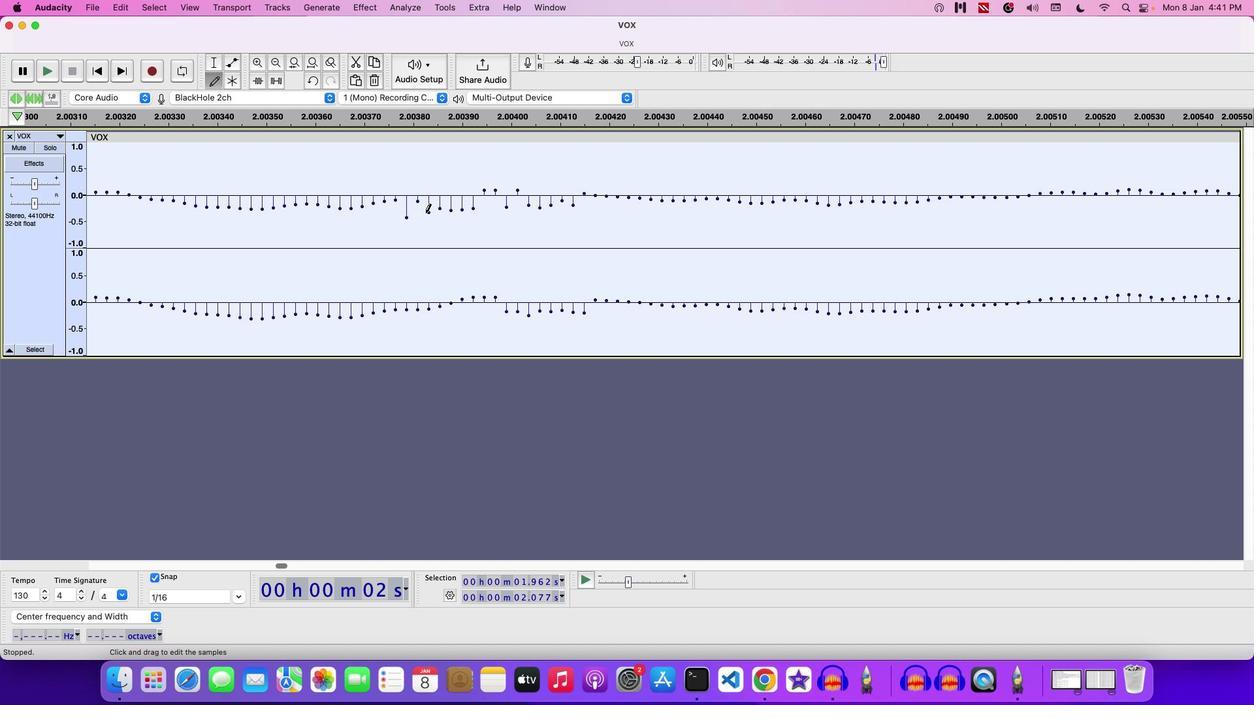 
Action: Mouse moved to (399, 219)
Screenshot: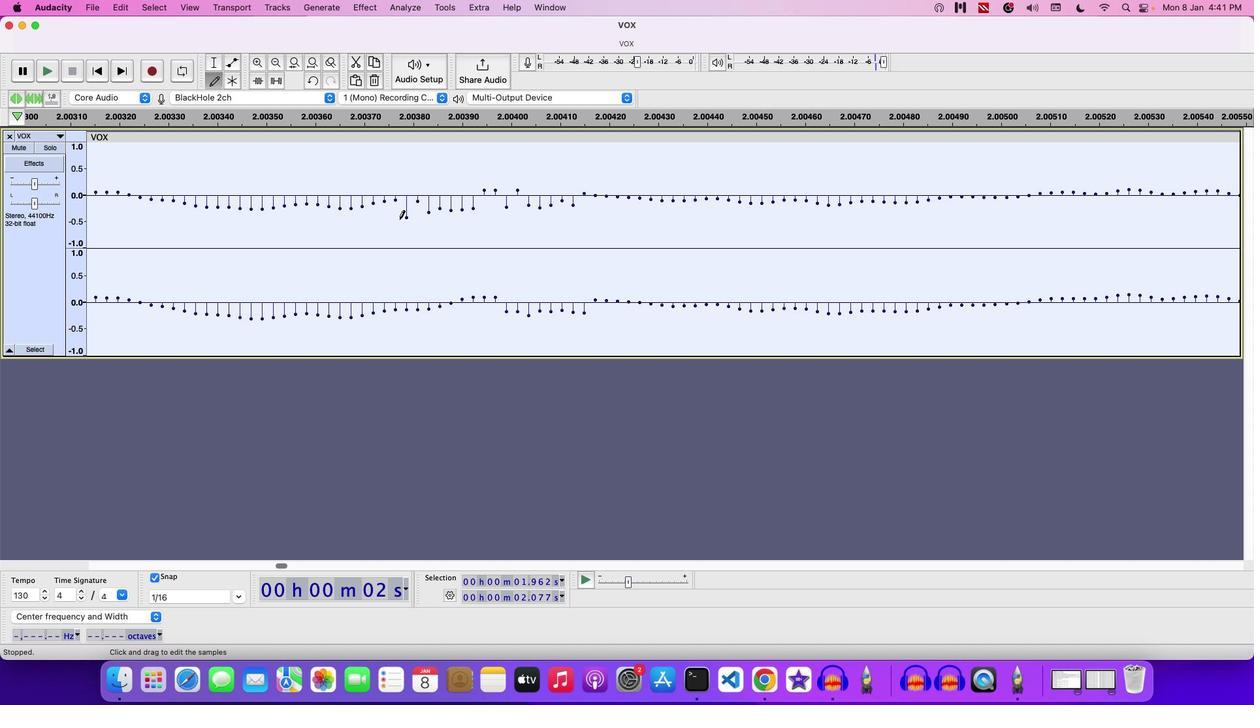 
Action: Mouse pressed left at (399, 219)
Screenshot: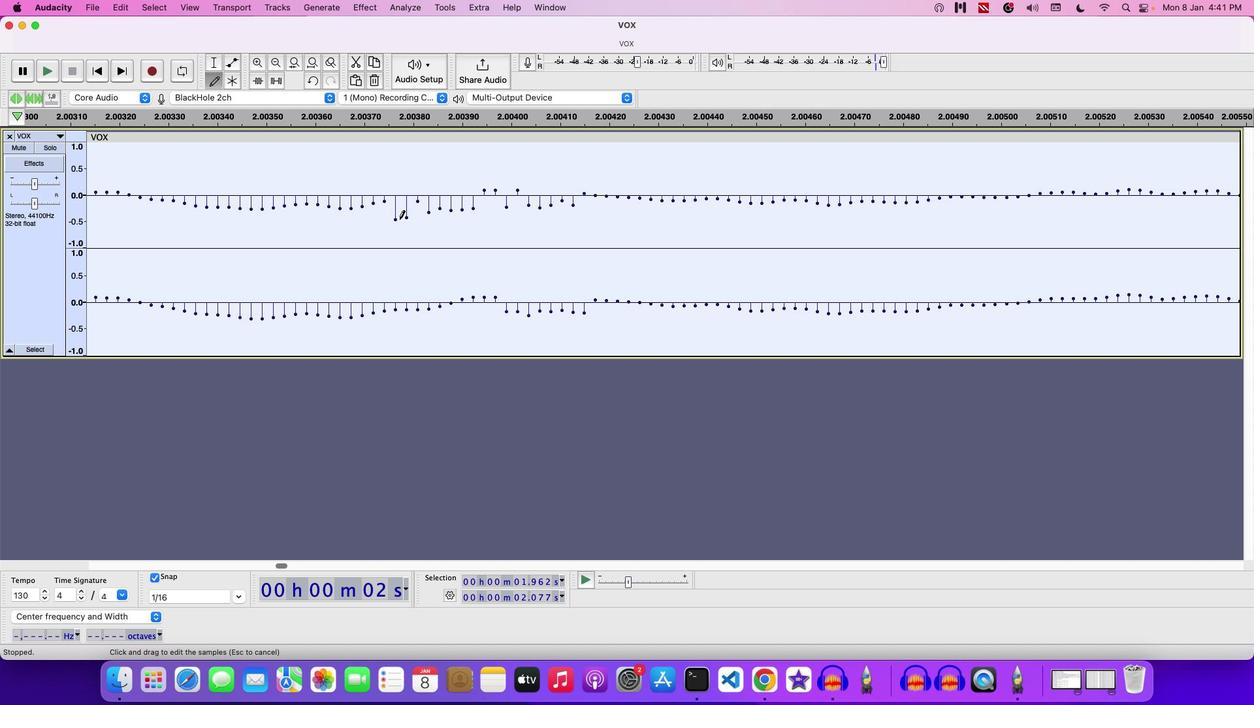 
Action: Key pressed Key.space
Screenshot: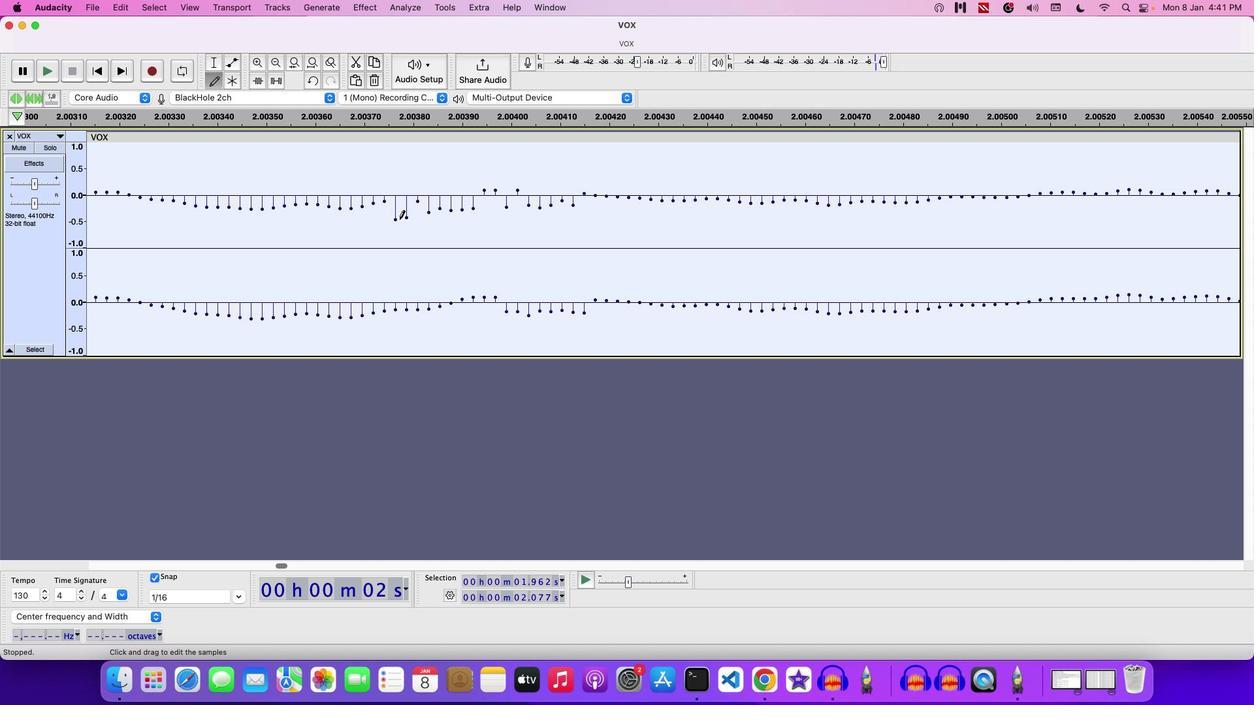 
Action: Mouse moved to (397, 243)
Screenshot: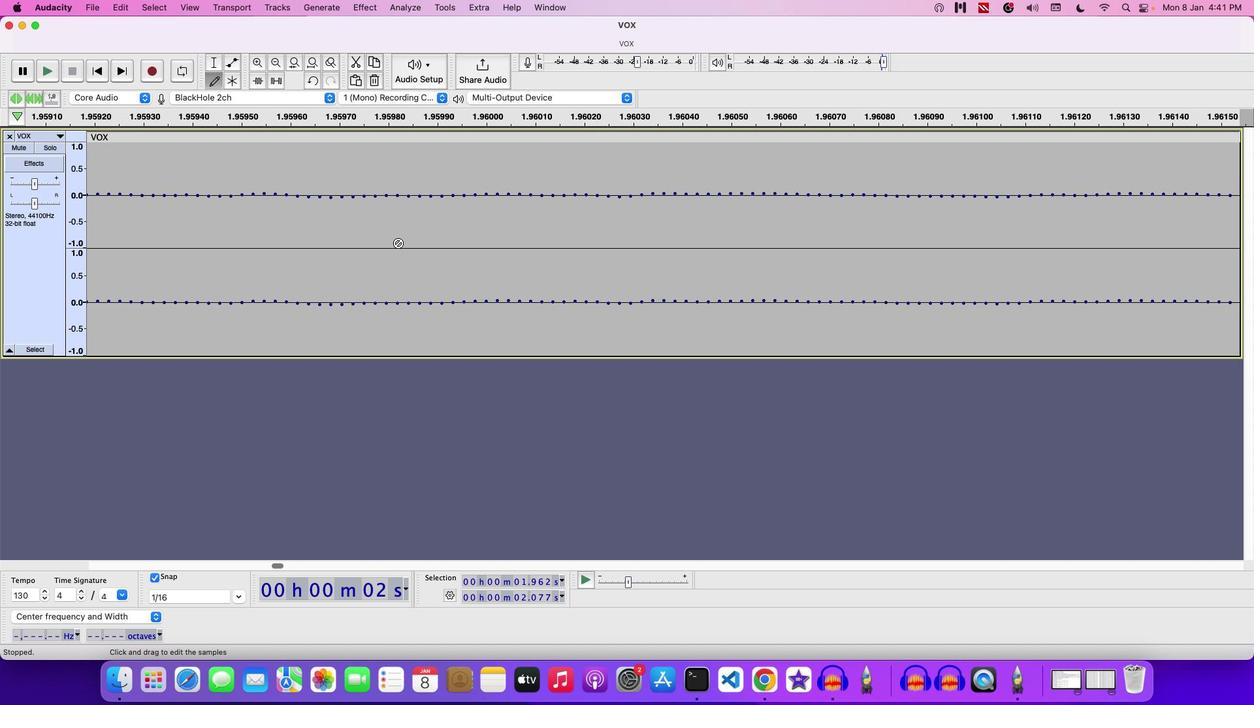 
Action: Key pressed Key.space
Screenshot: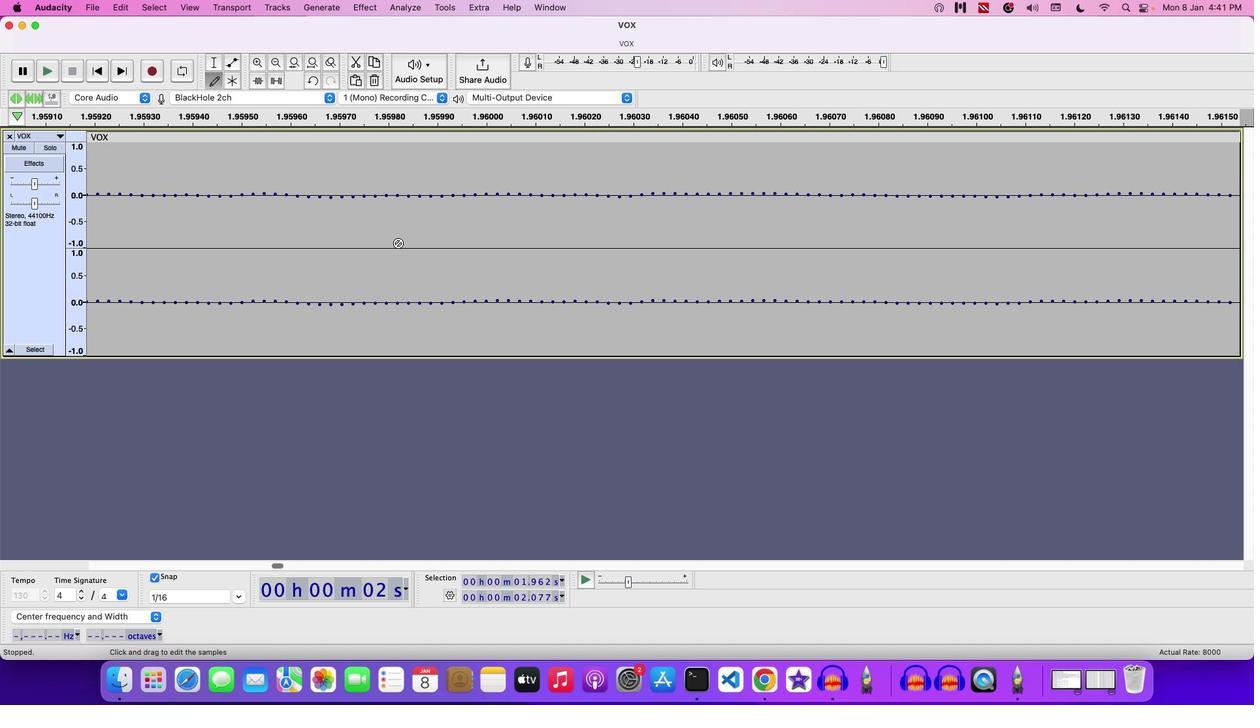 
Action: Mouse moved to (283, 564)
Screenshot: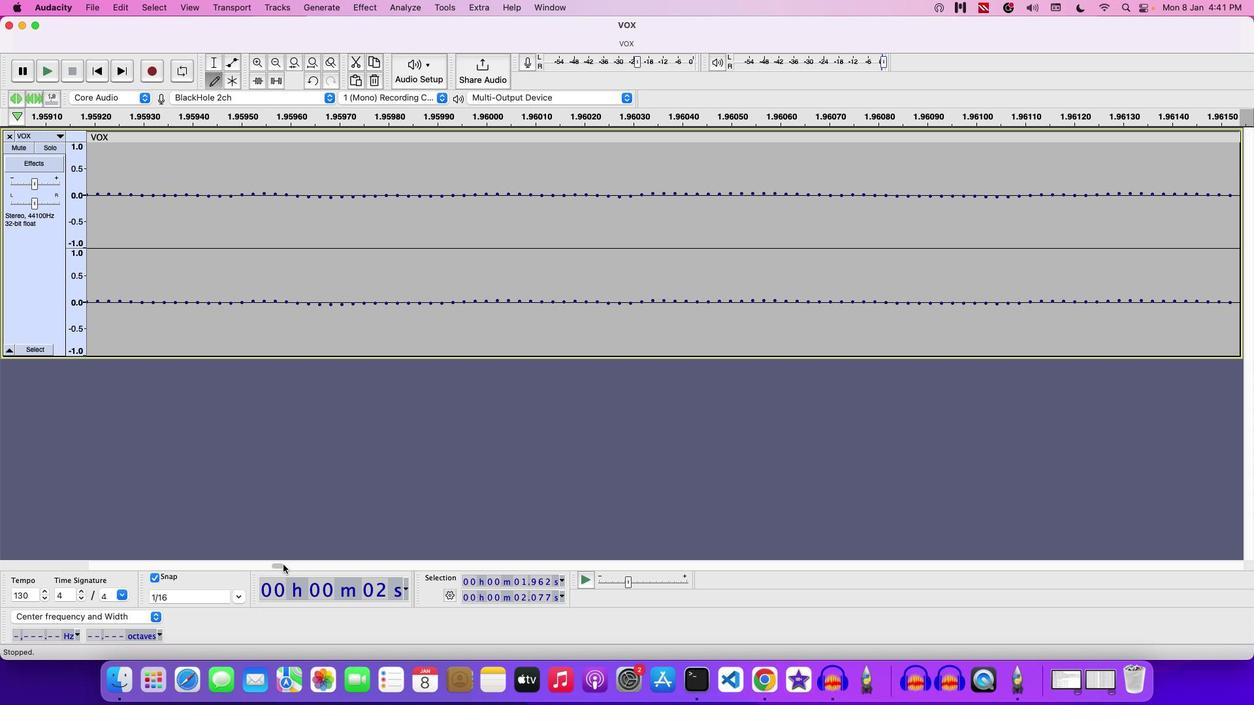 
Action: Mouse pressed left at (283, 564)
Screenshot: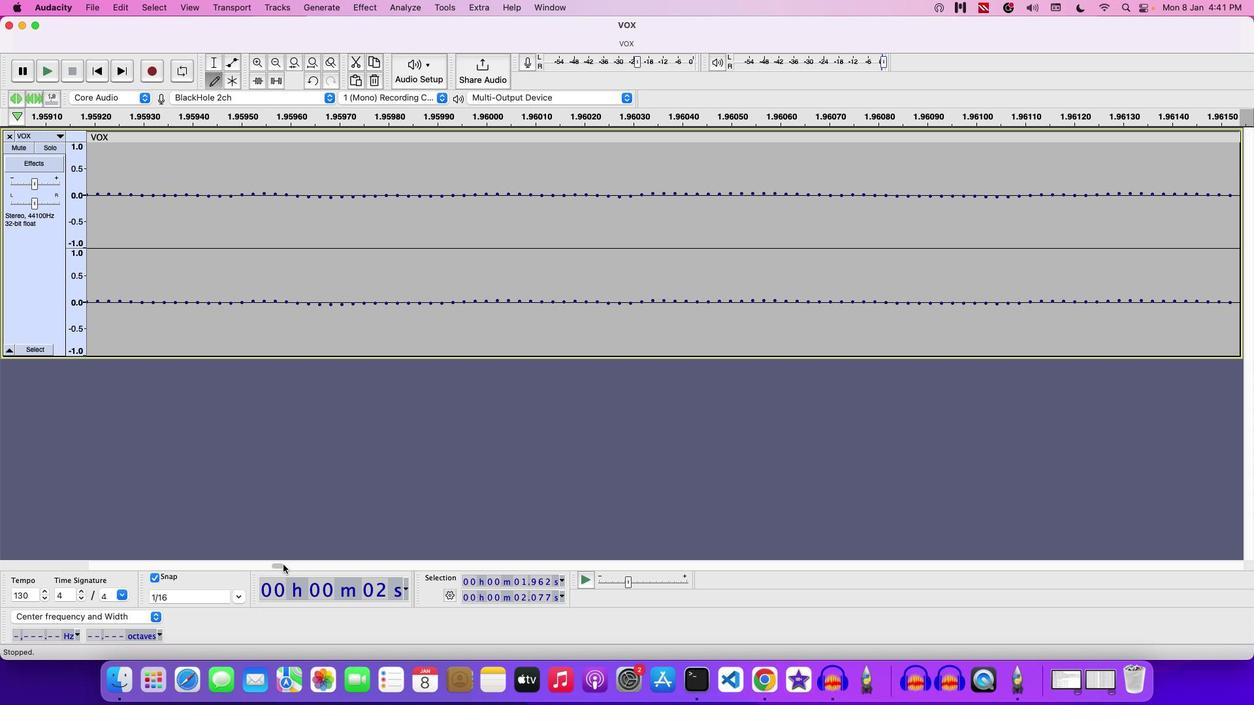 
Action: Mouse moved to (1116, 222)
Screenshot: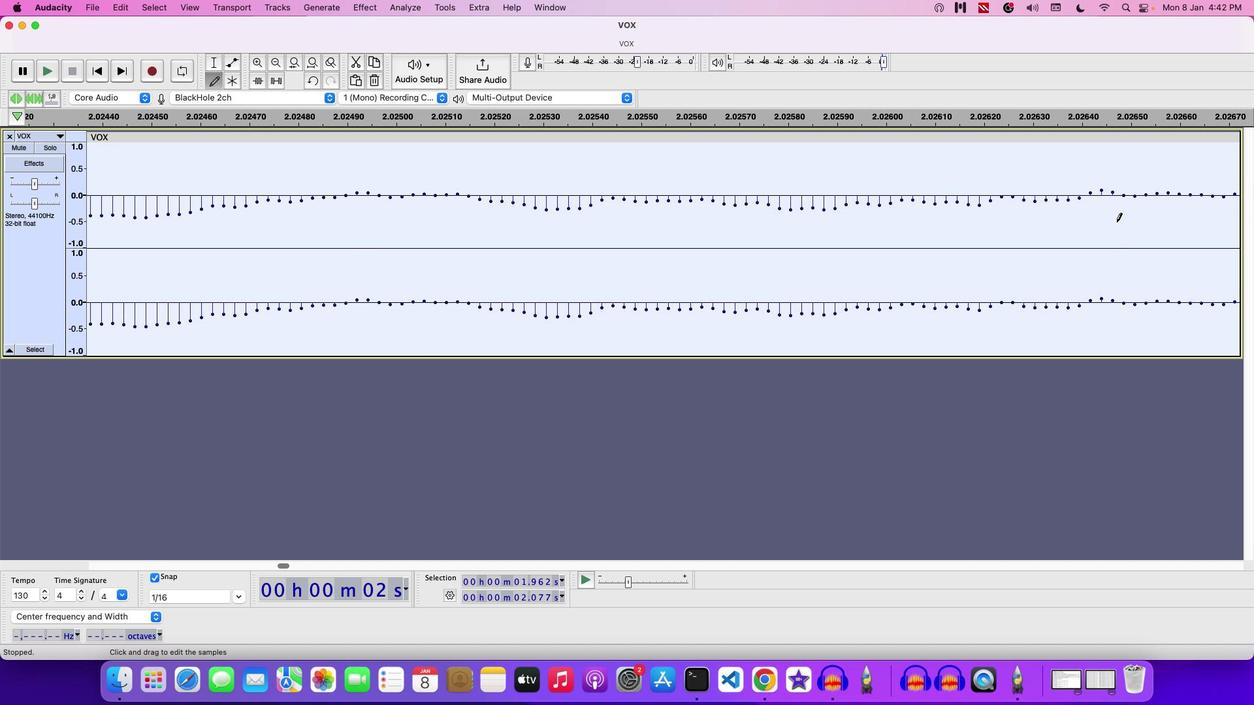 
Action: Mouse pressed left at (1116, 222)
Screenshot: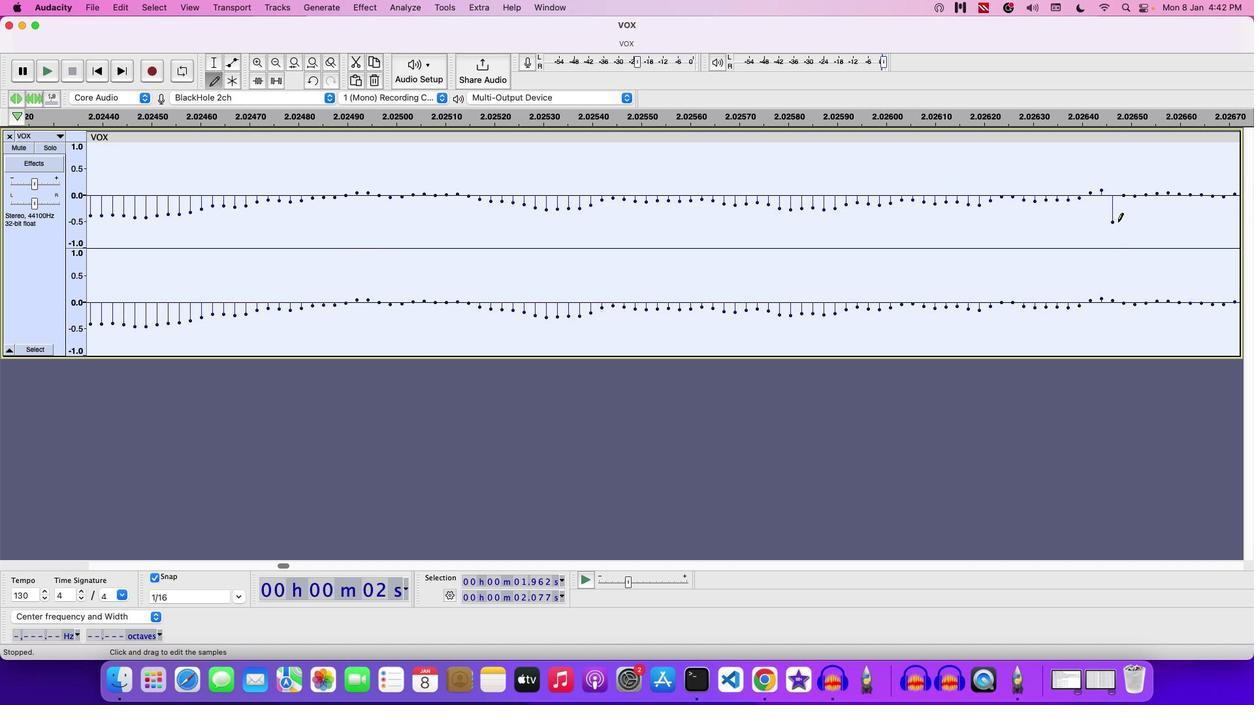 
Action: Mouse moved to (1144, 214)
Screenshot: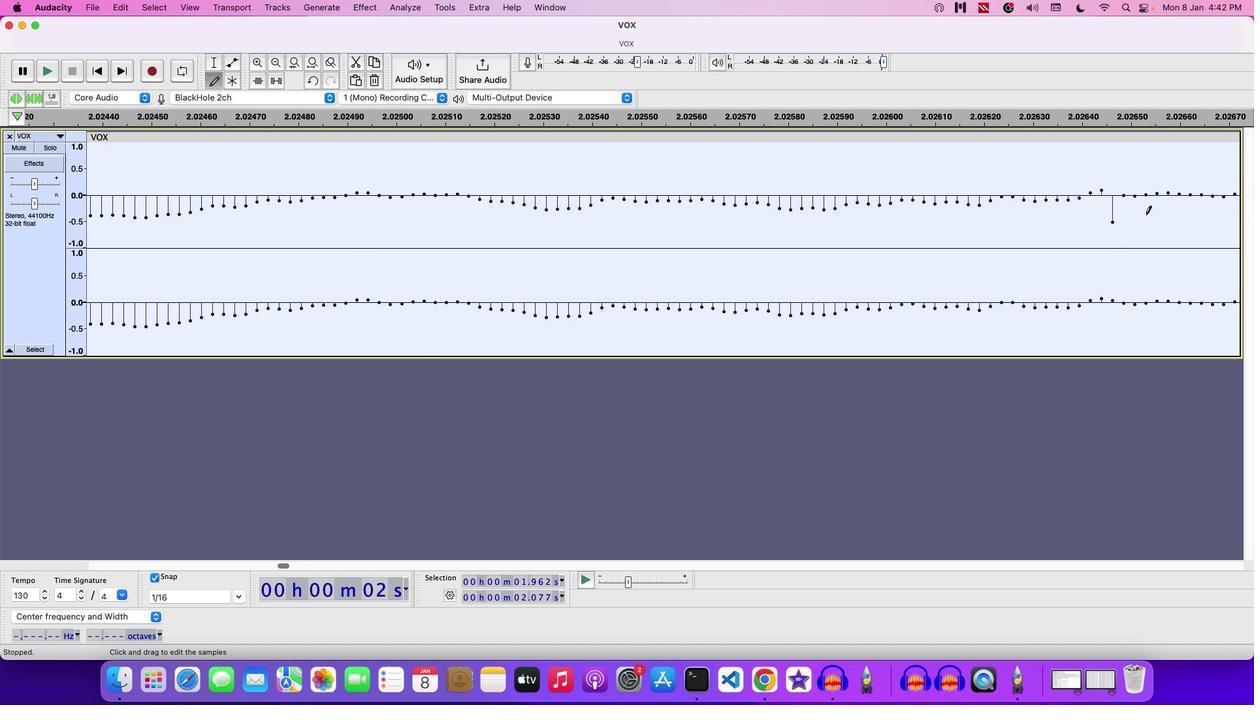 
Action: Mouse pressed left at (1144, 214)
Screenshot: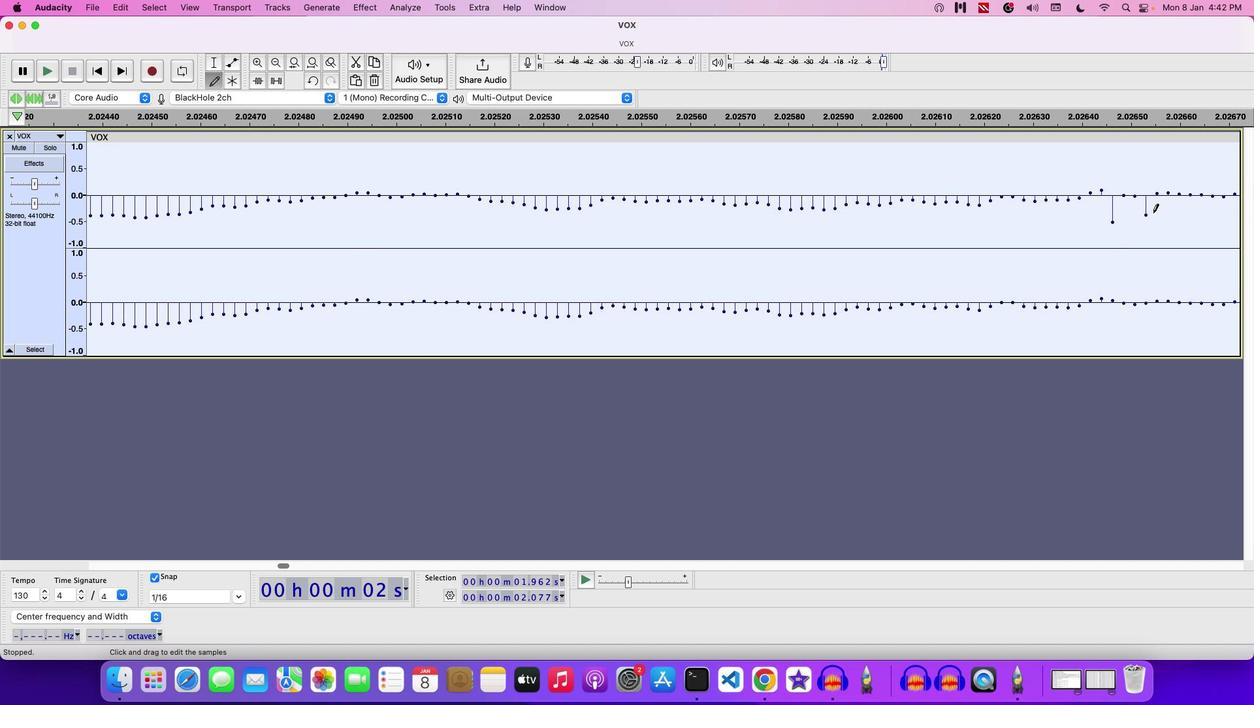 
Action: Mouse moved to (1176, 211)
Screenshot: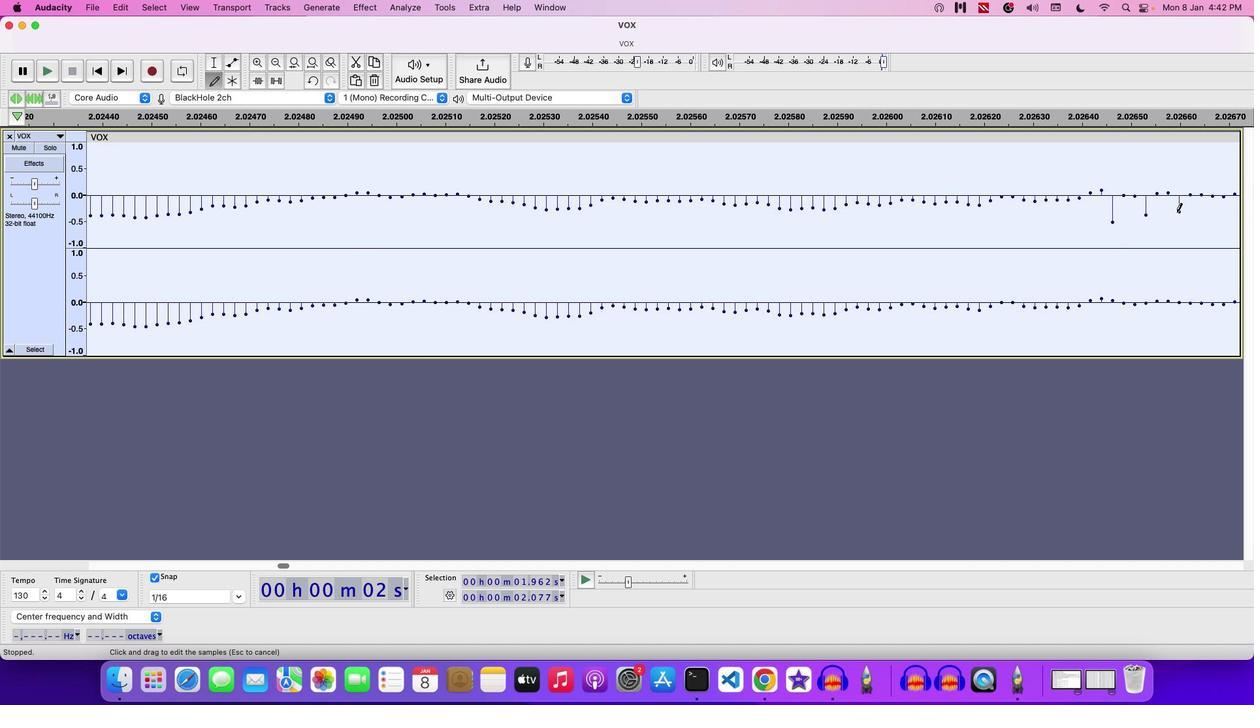 
Action: Mouse pressed left at (1176, 211)
Screenshot: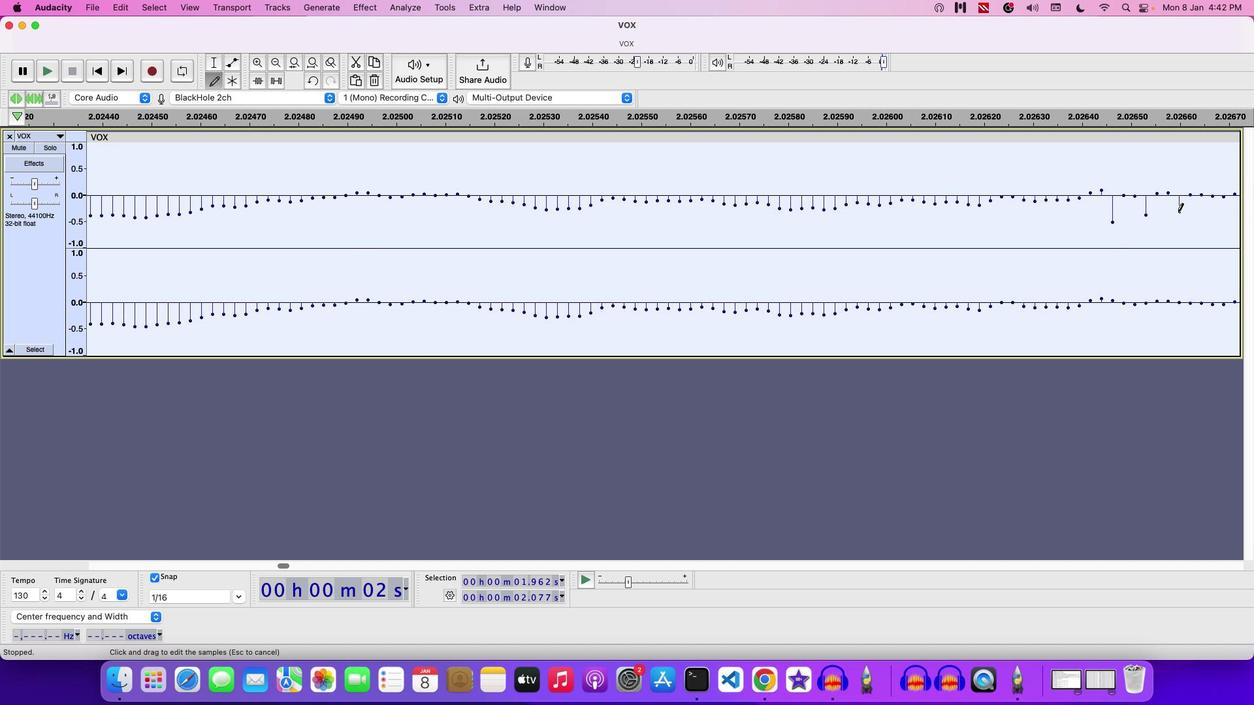 
Action: Mouse moved to (1137, 218)
Screenshot: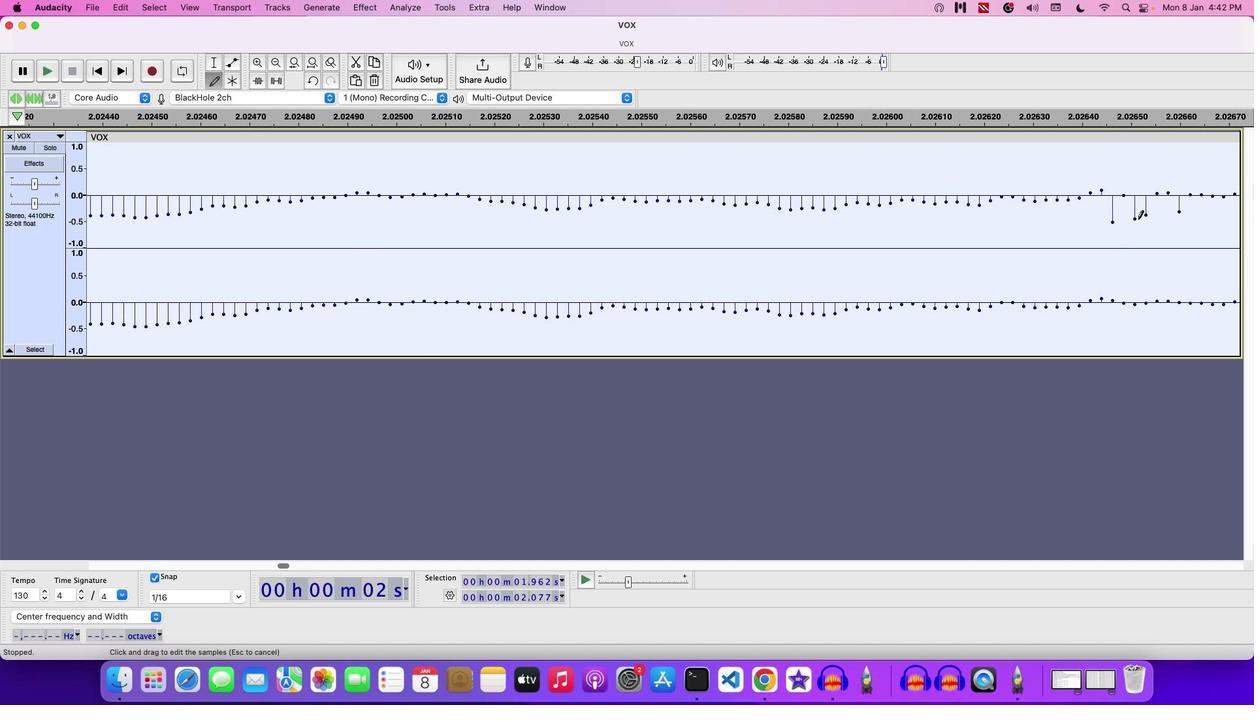 
Action: Mouse pressed left at (1137, 218)
Screenshot: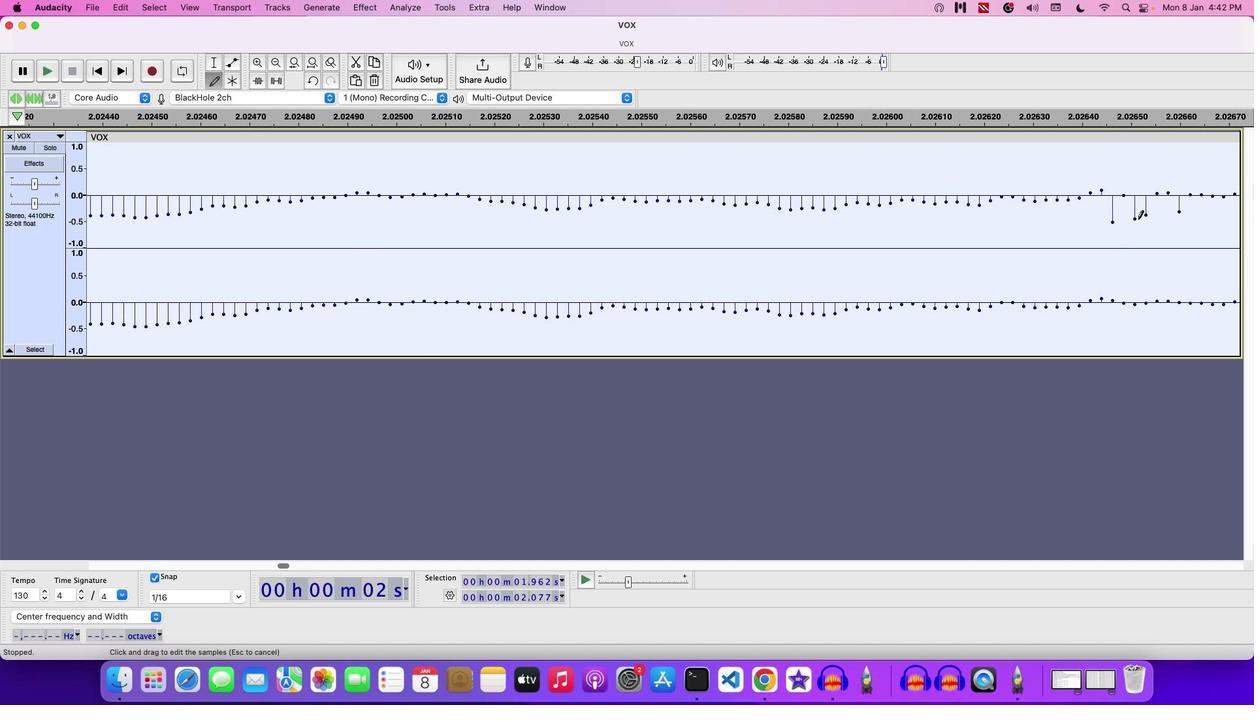 
Action: Mouse moved to (1109, 216)
Screenshot: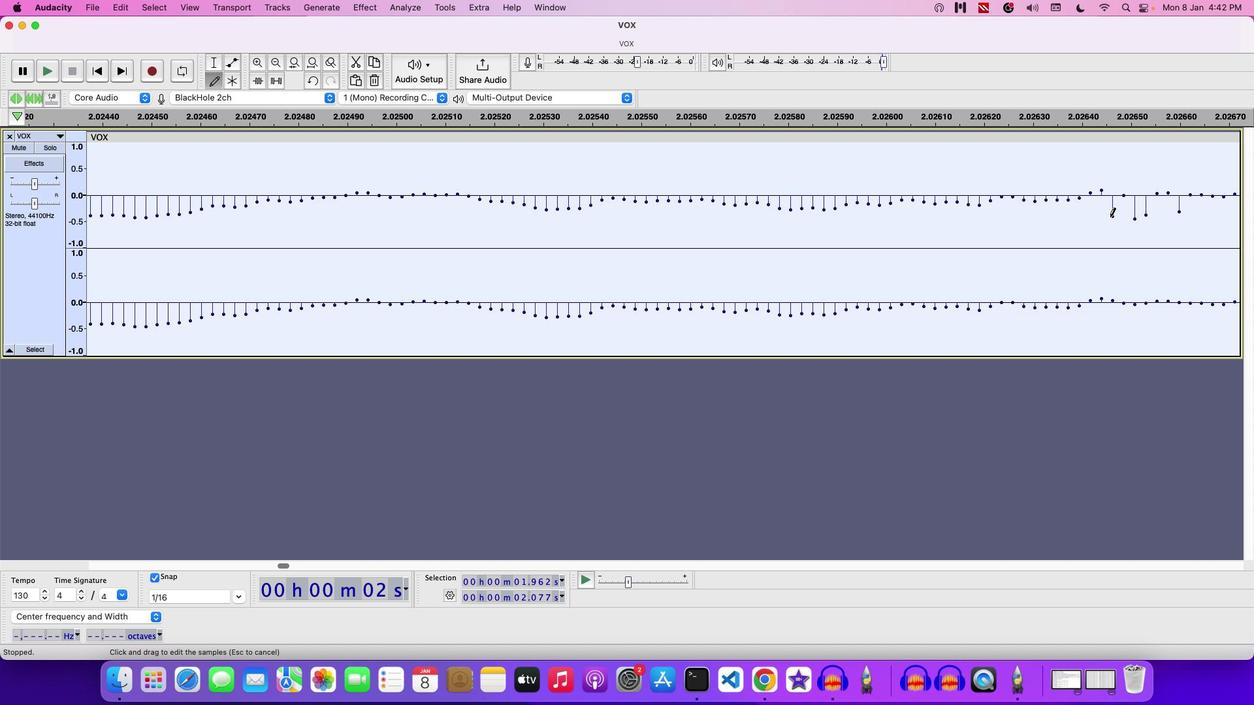 
Action: Mouse pressed left at (1109, 216)
Screenshot: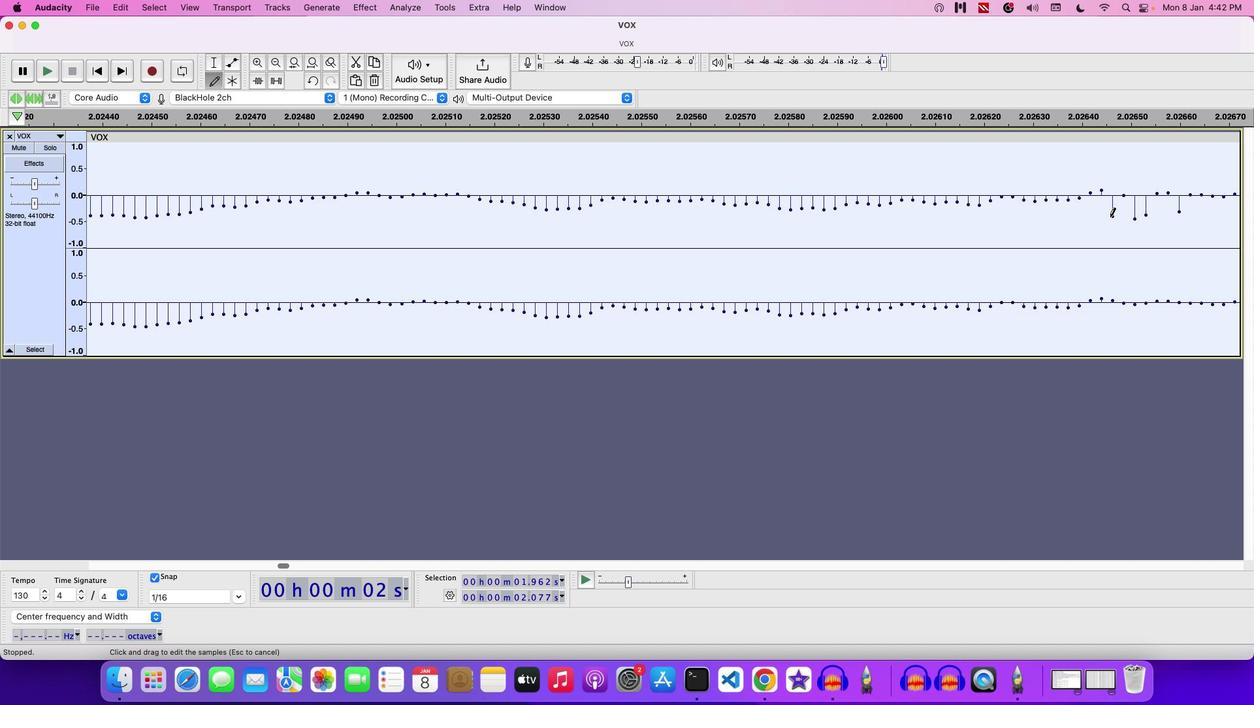 
Action: Mouse moved to (1073, 214)
Screenshot: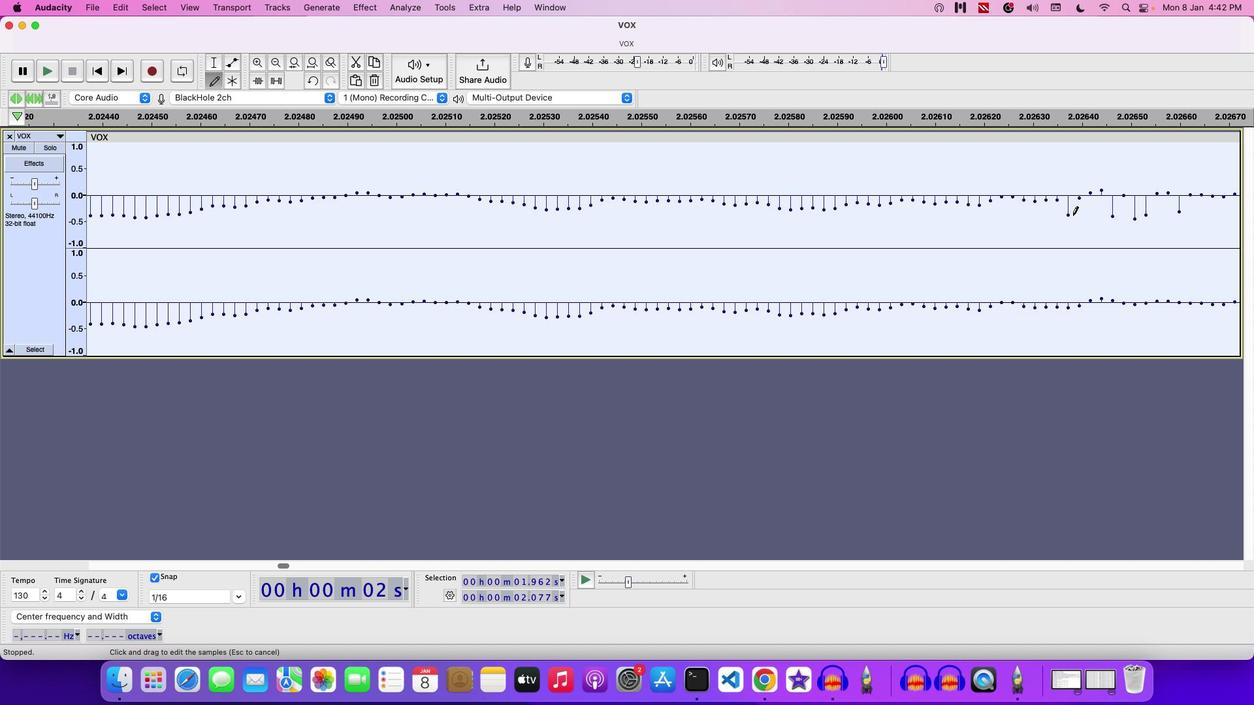 
Action: Mouse pressed left at (1073, 214)
Screenshot: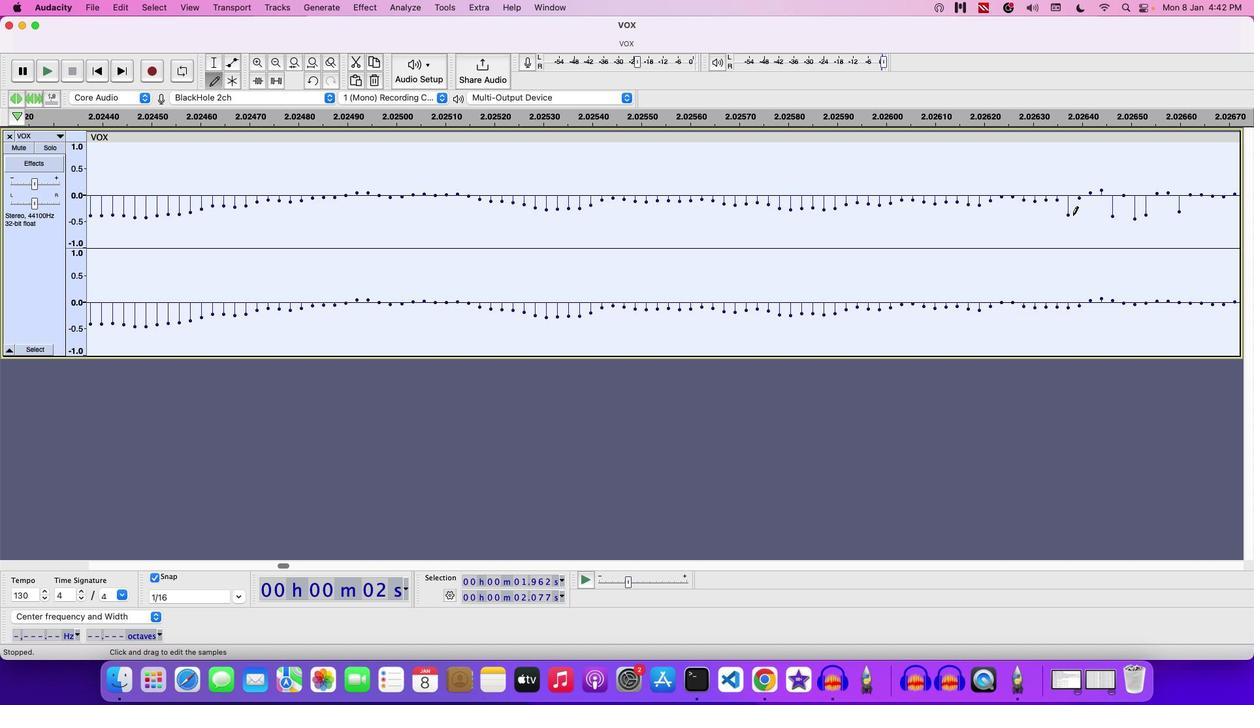 
Action: Mouse moved to (1032, 217)
Screenshot: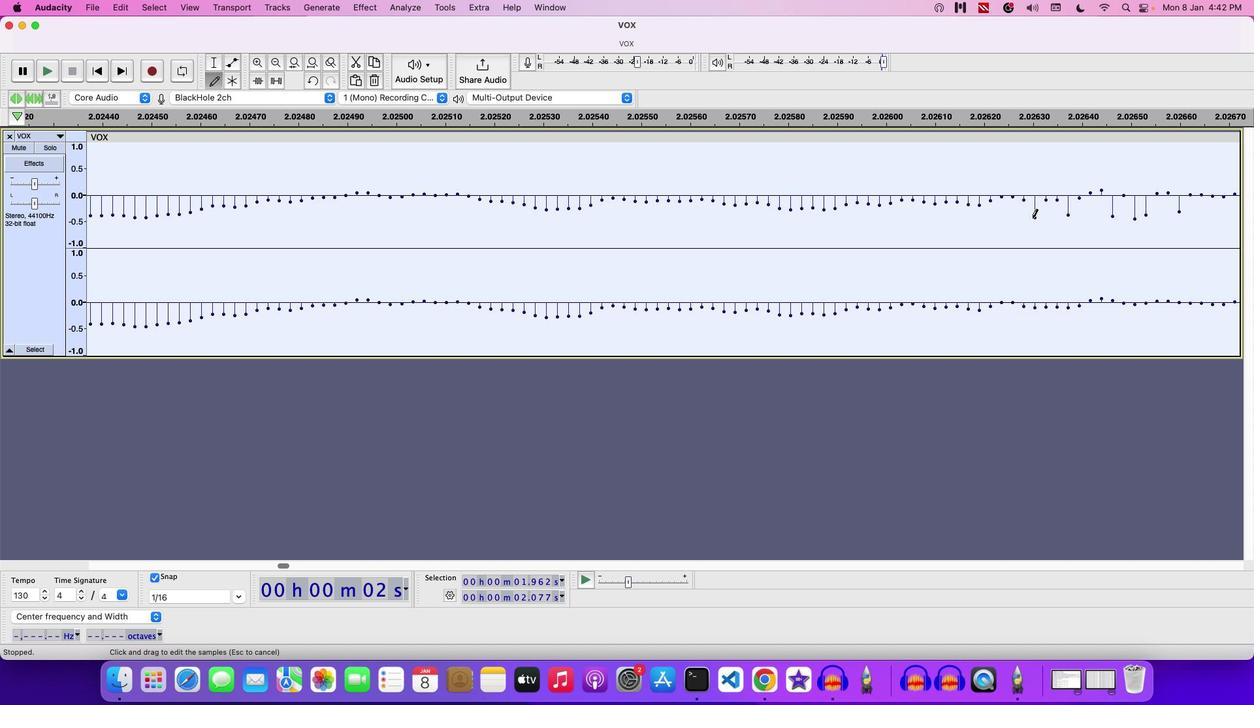 
Action: Mouse pressed left at (1032, 217)
Screenshot: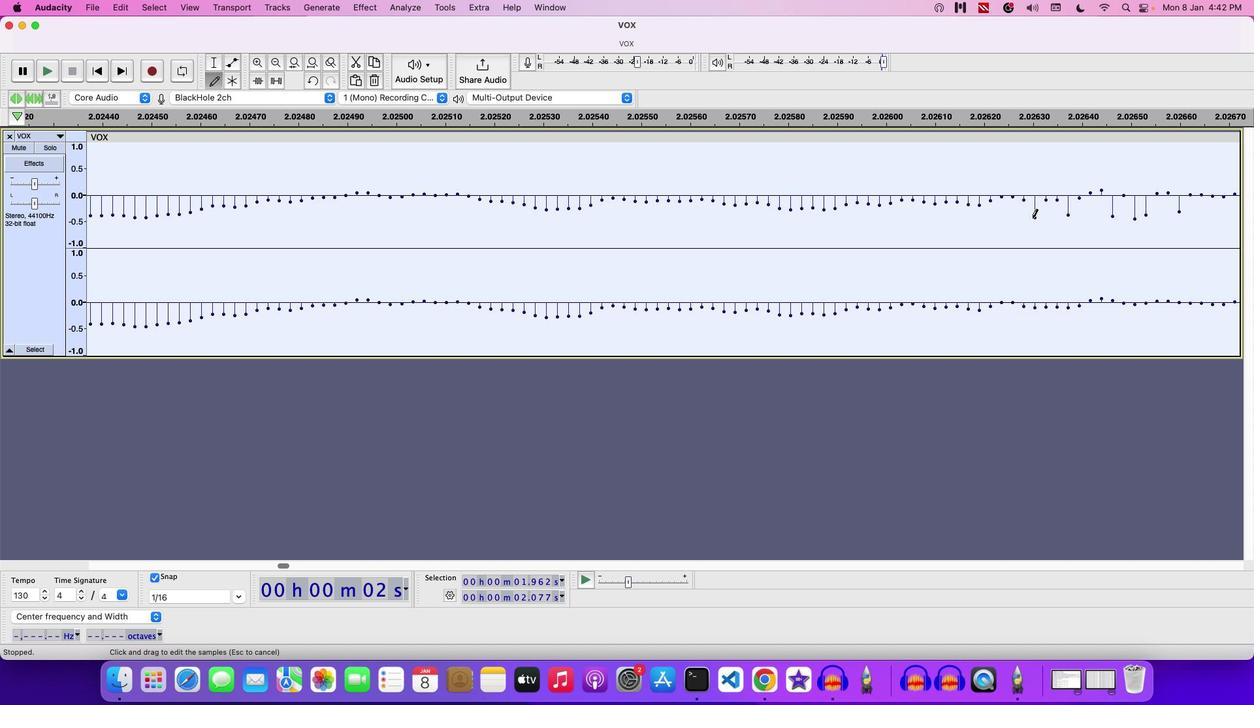 
Action: Mouse moved to (993, 217)
Screenshot: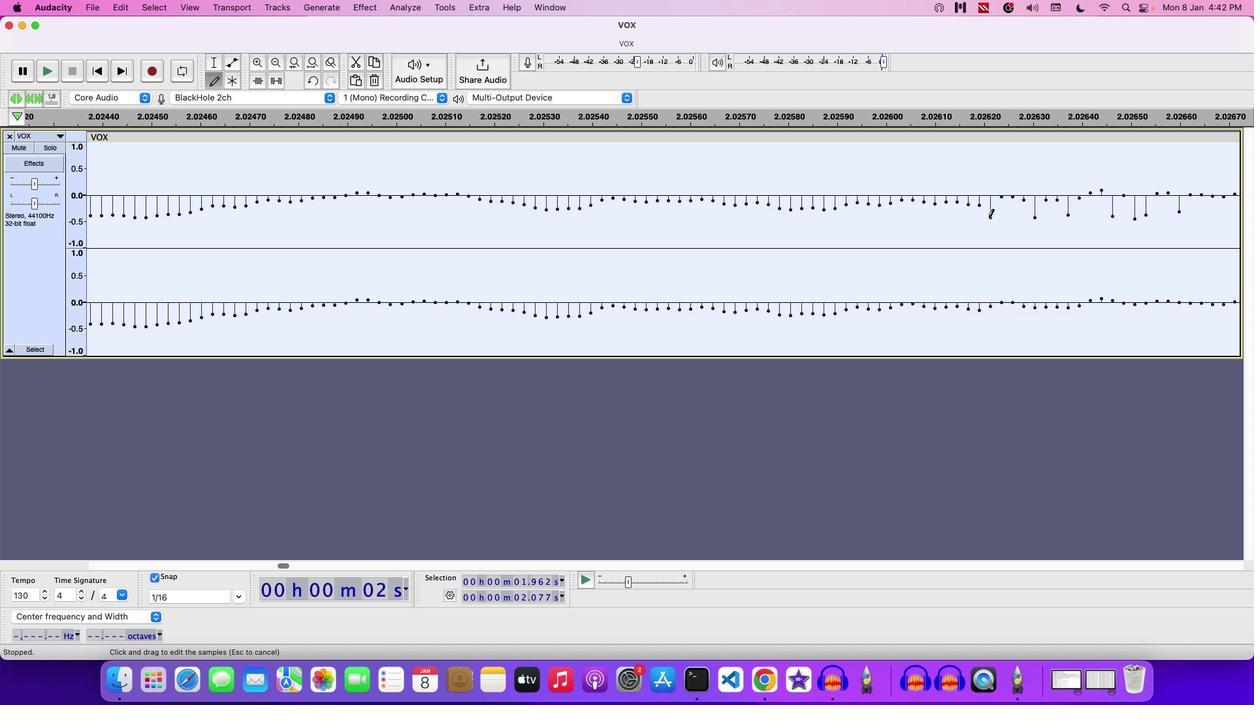 
Action: Mouse pressed left at (993, 217)
Screenshot: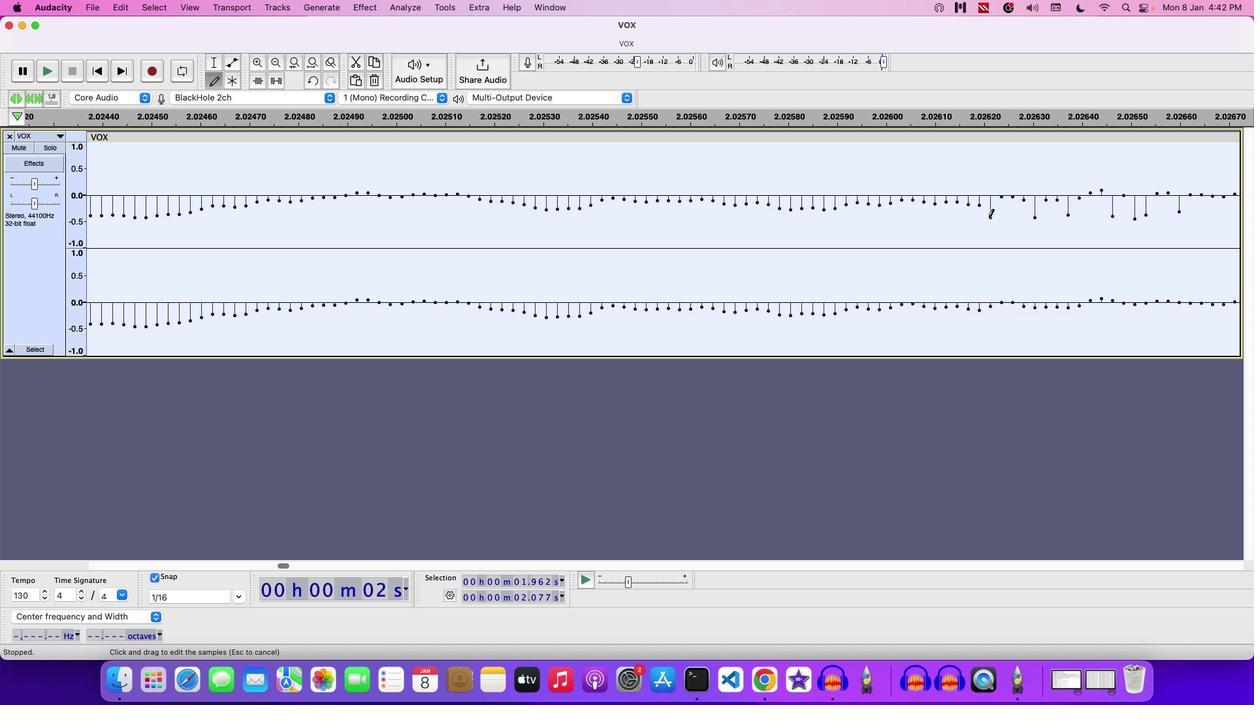 
Action: Mouse moved to (957, 217)
Screenshot: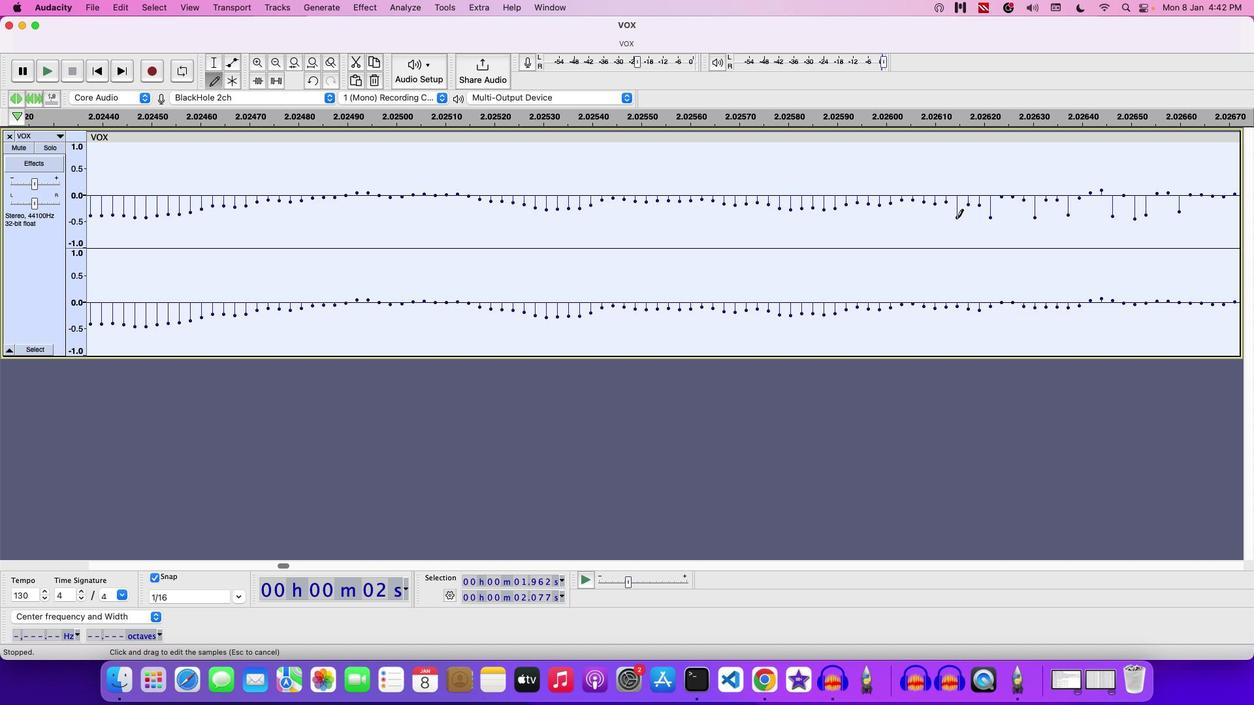 
Action: Mouse pressed left at (957, 217)
Screenshot: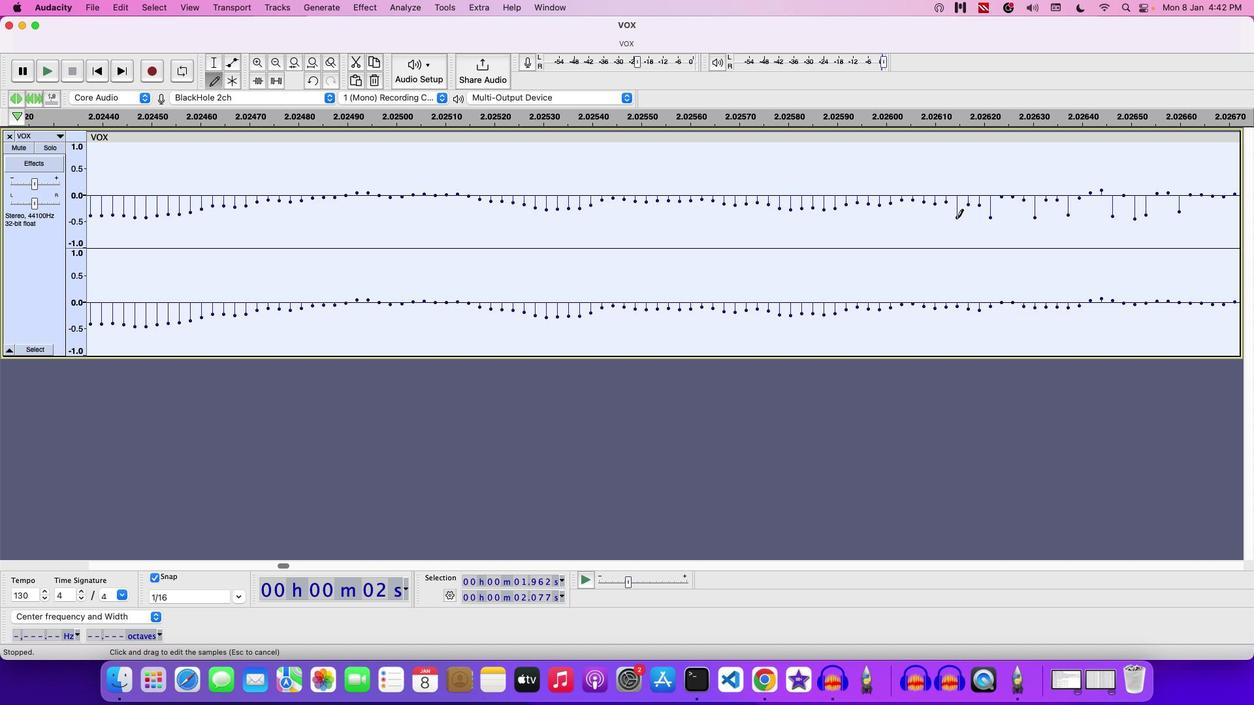 
Action: Mouse moved to (911, 218)
Screenshot: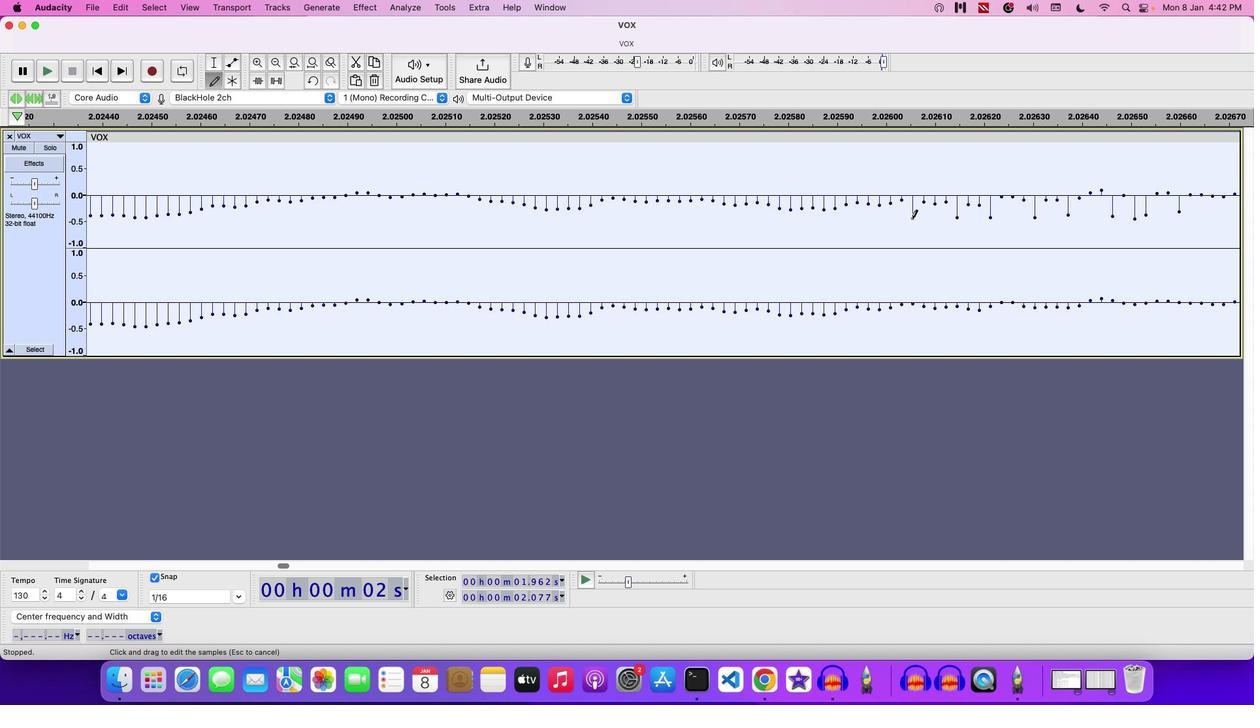
Action: Mouse pressed left at (911, 218)
Screenshot: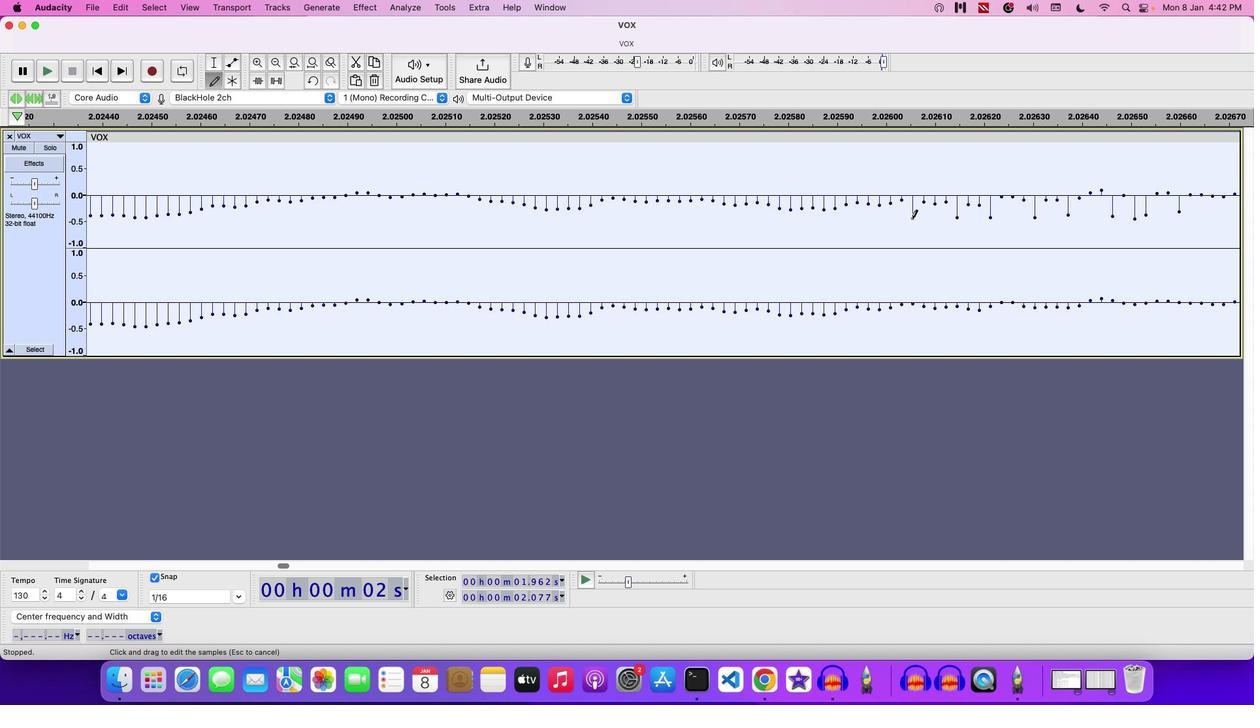 
Action: Mouse moved to (873, 218)
Screenshot: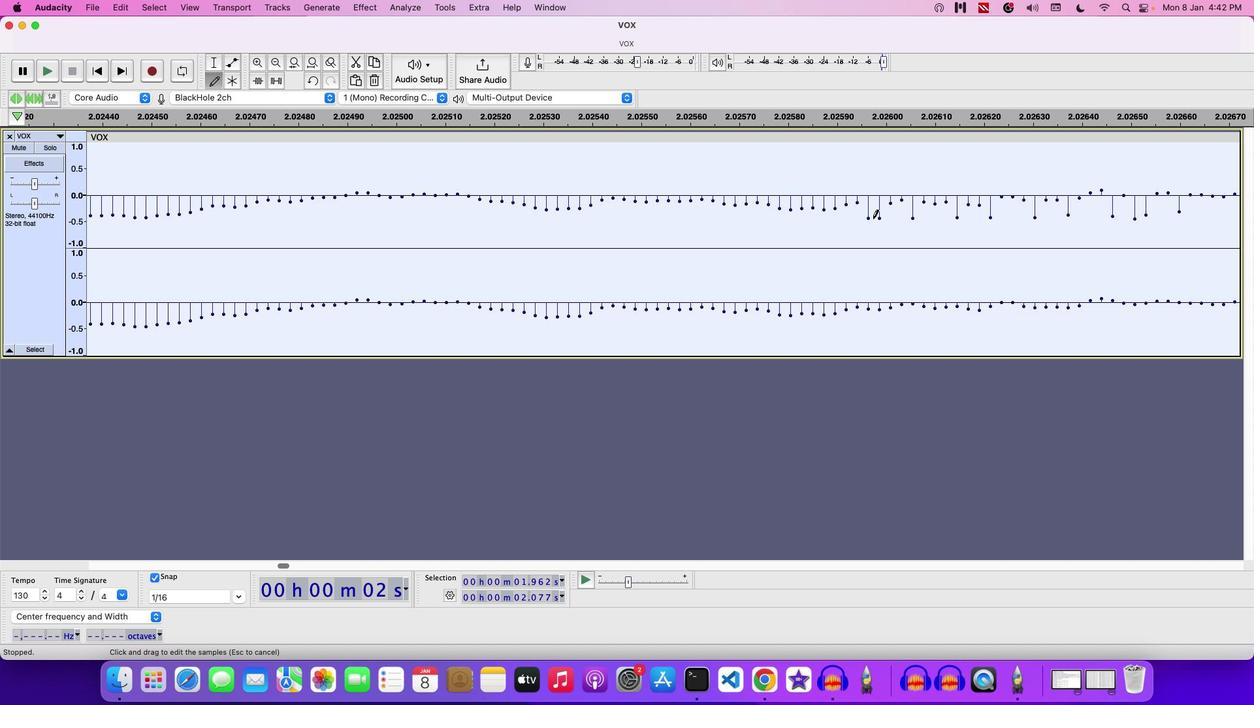 
Action: Mouse pressed left at (873, 218)
Screenshot: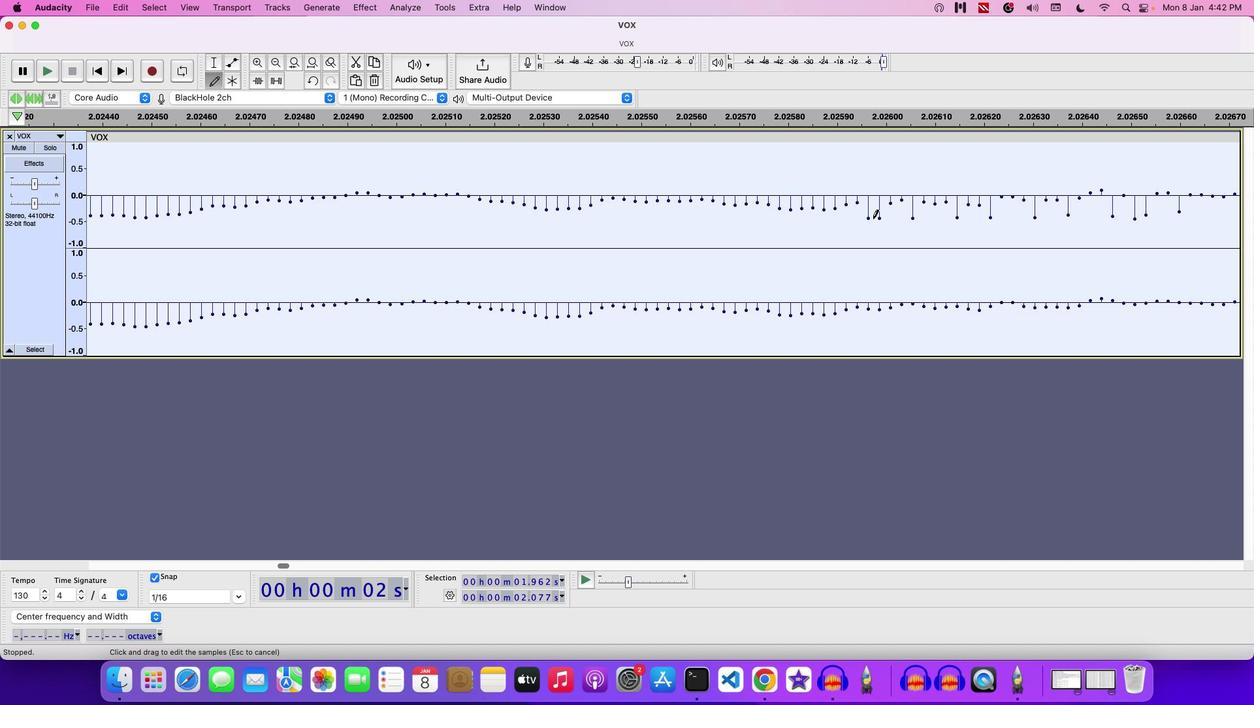 
Action: Mouse moved to (807, 223)
Screenshot: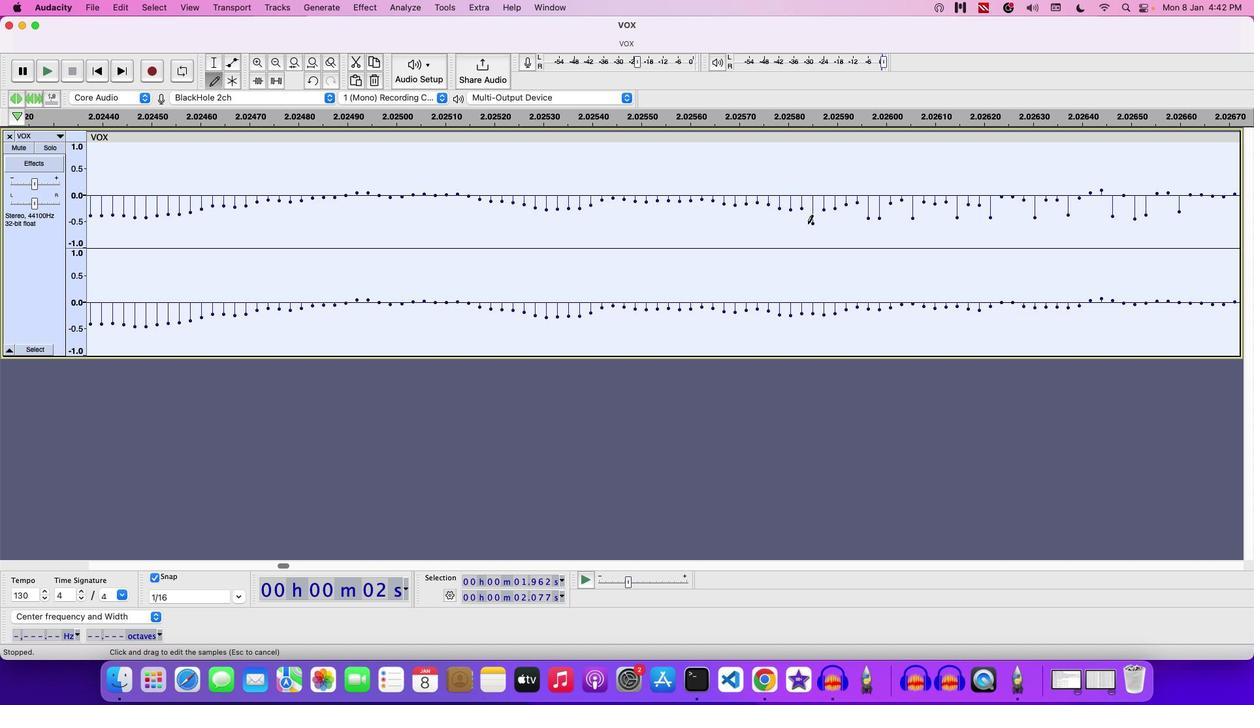 
Action: Mouse pressed left at (807, 223)
Screenshot: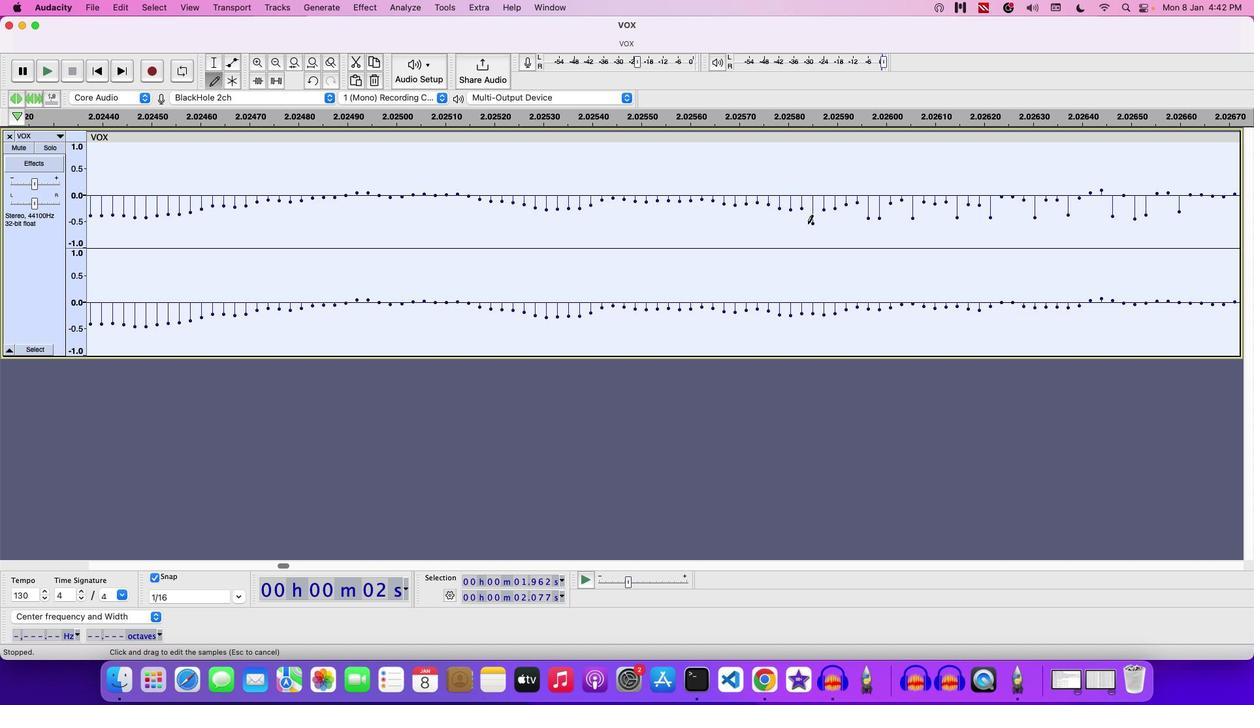 
Action: Mouse moved to (754, 216)
Screenshot: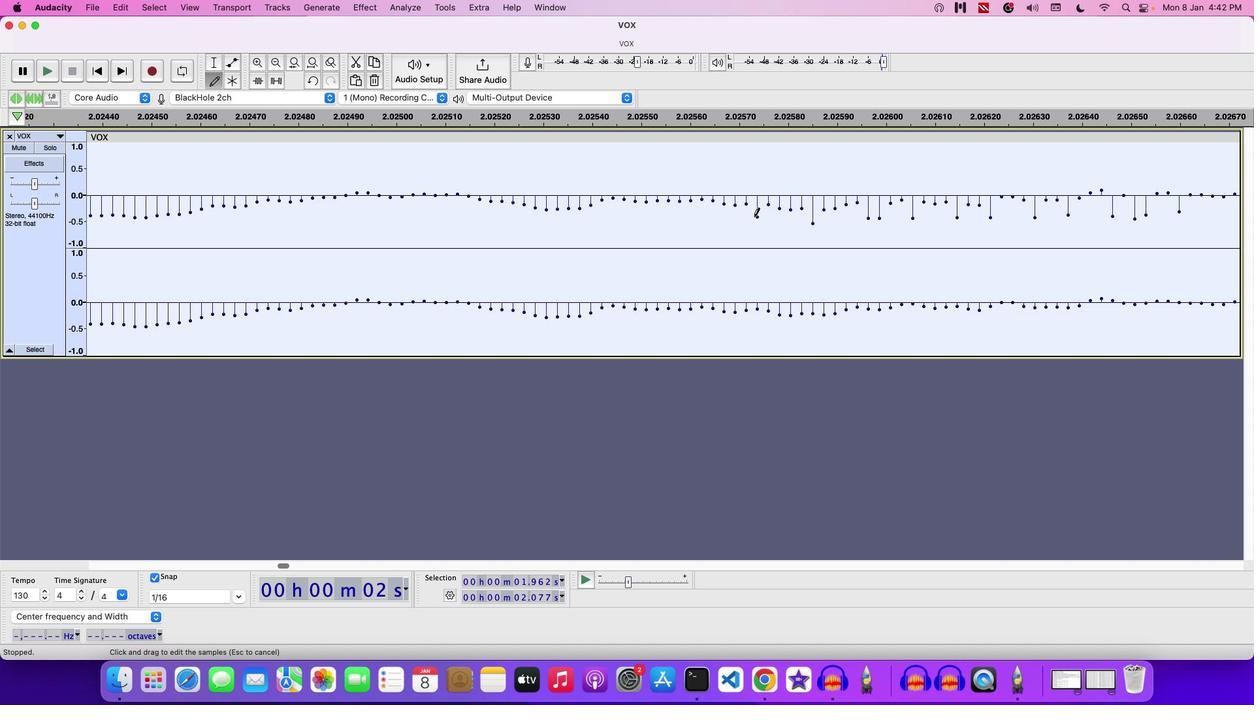 
Action: Mouse pressed left at (754, 216)
Screenshot: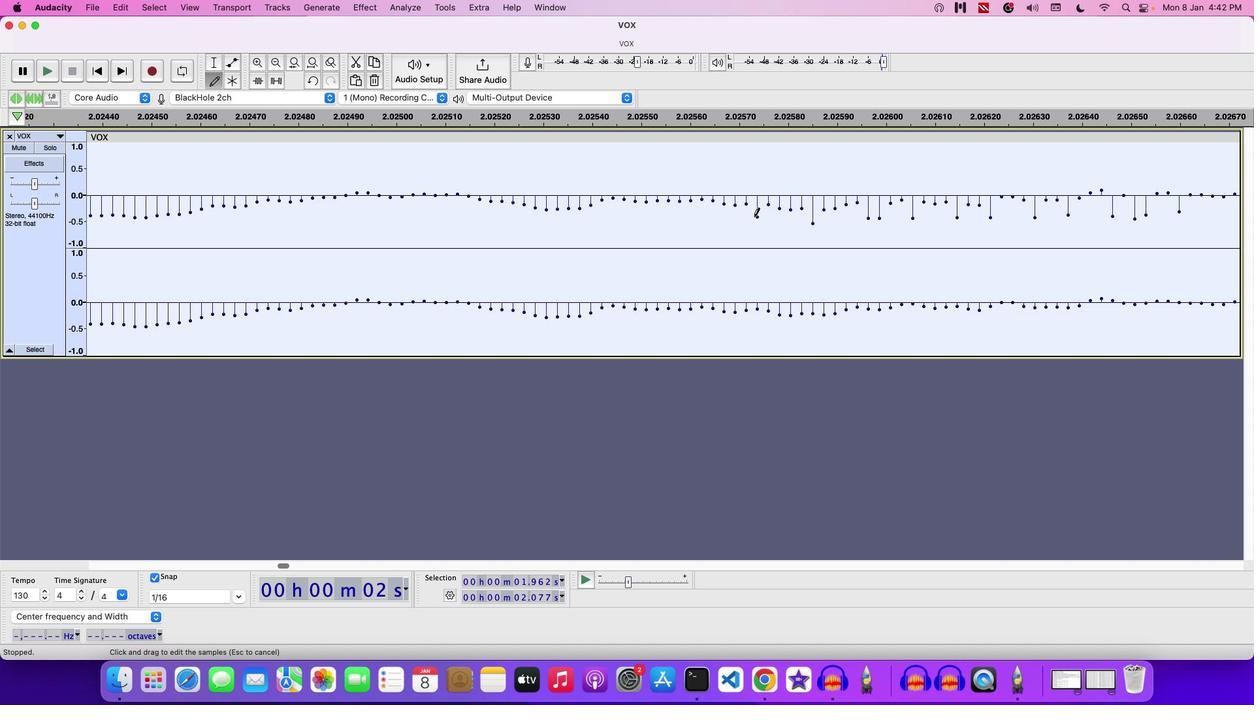 
Action: Mouse moved to (698, 216)
Screenshot: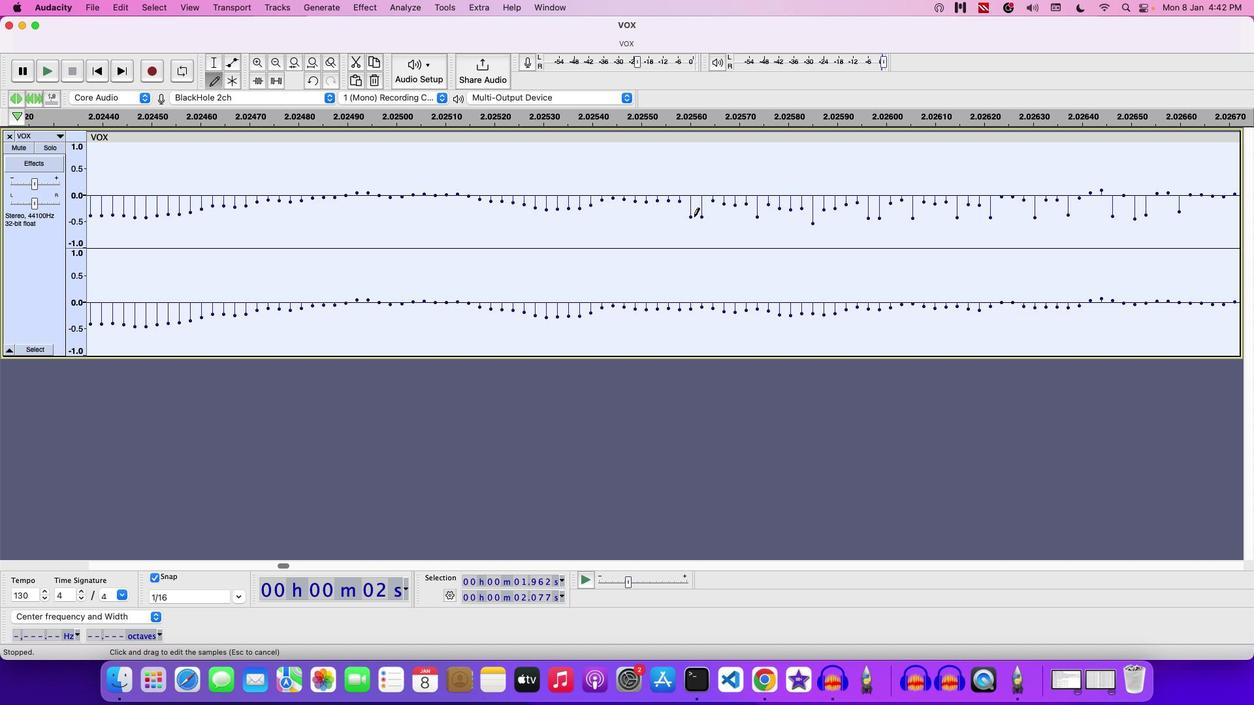 
Action: Mouse pressed left at (698, 216)
Screenshot: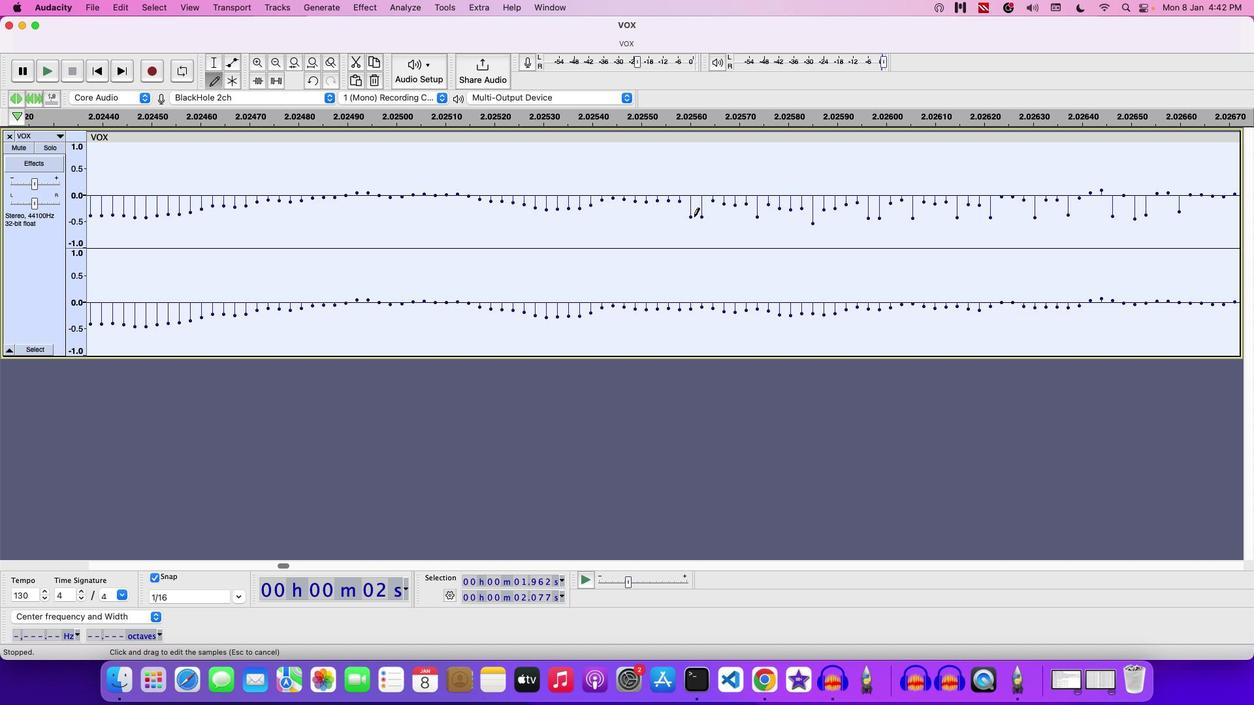 
Action: Mouse moved to (674, 217)
Screenshot: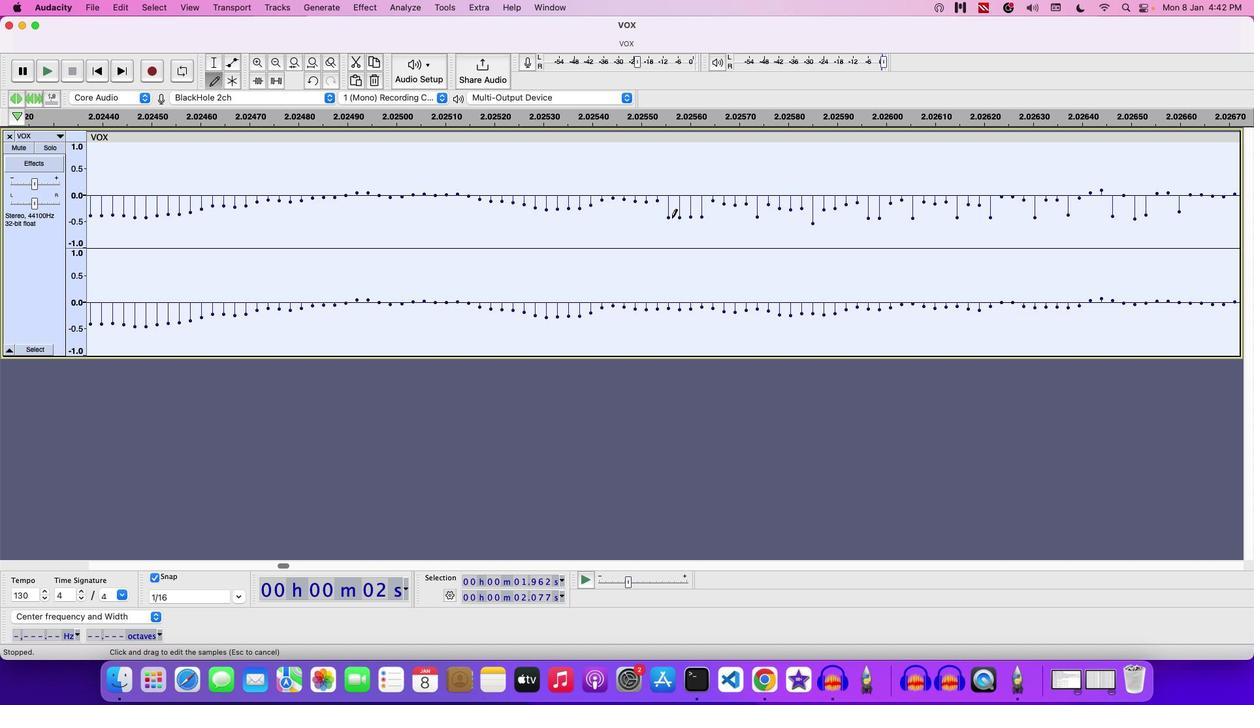
Action: Mouse pressed left at (674, 217)
Screenshot: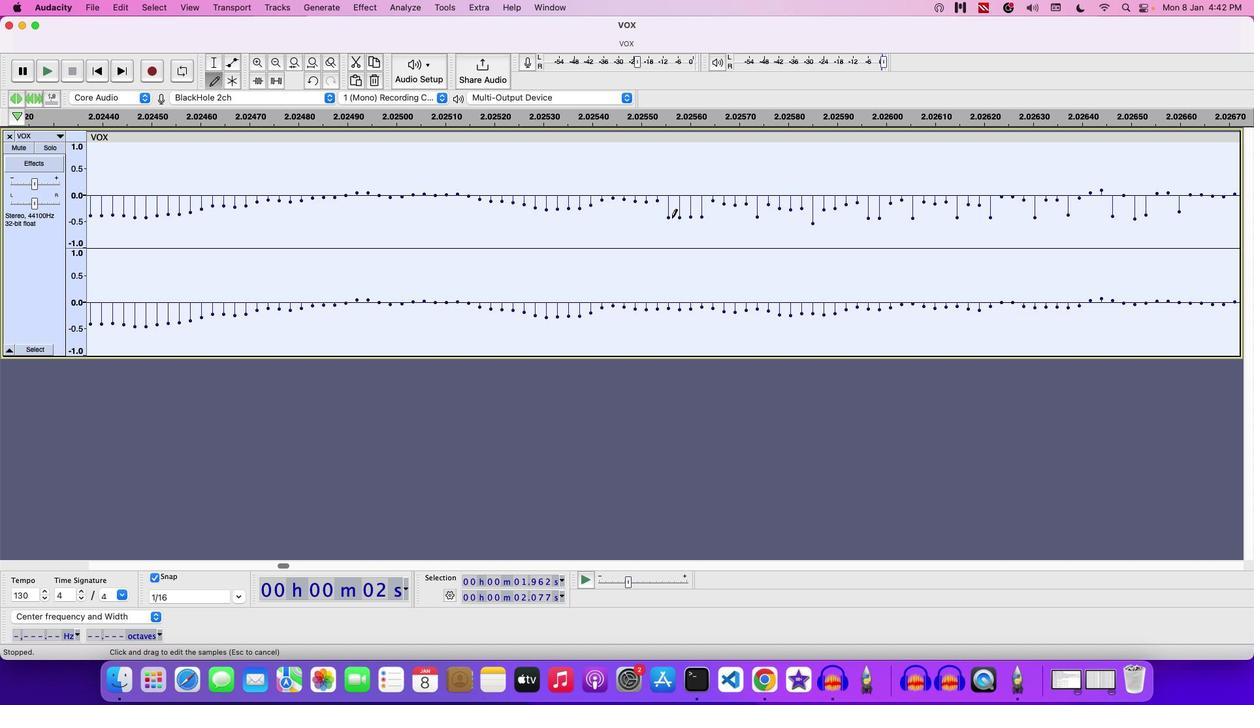 
Action: Mouse moved to (651, 220)
Screenshot: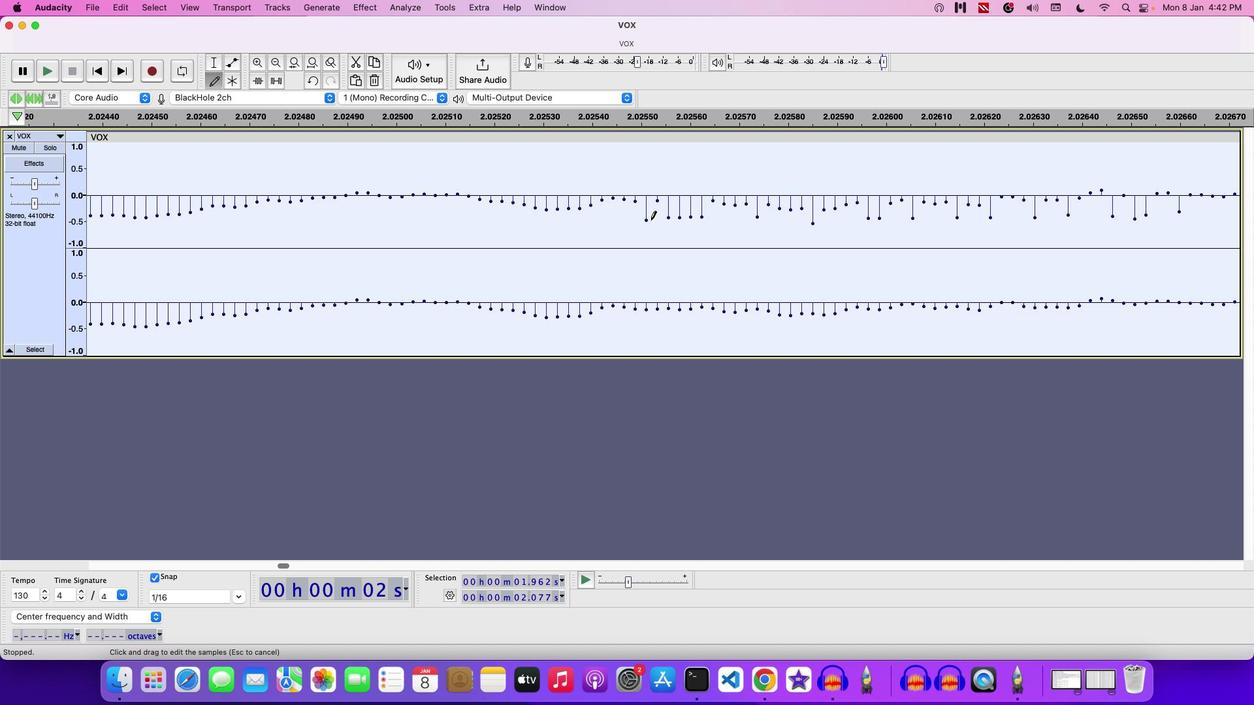 
Action: Mouse pressed left at (651, 220)
Screenshot: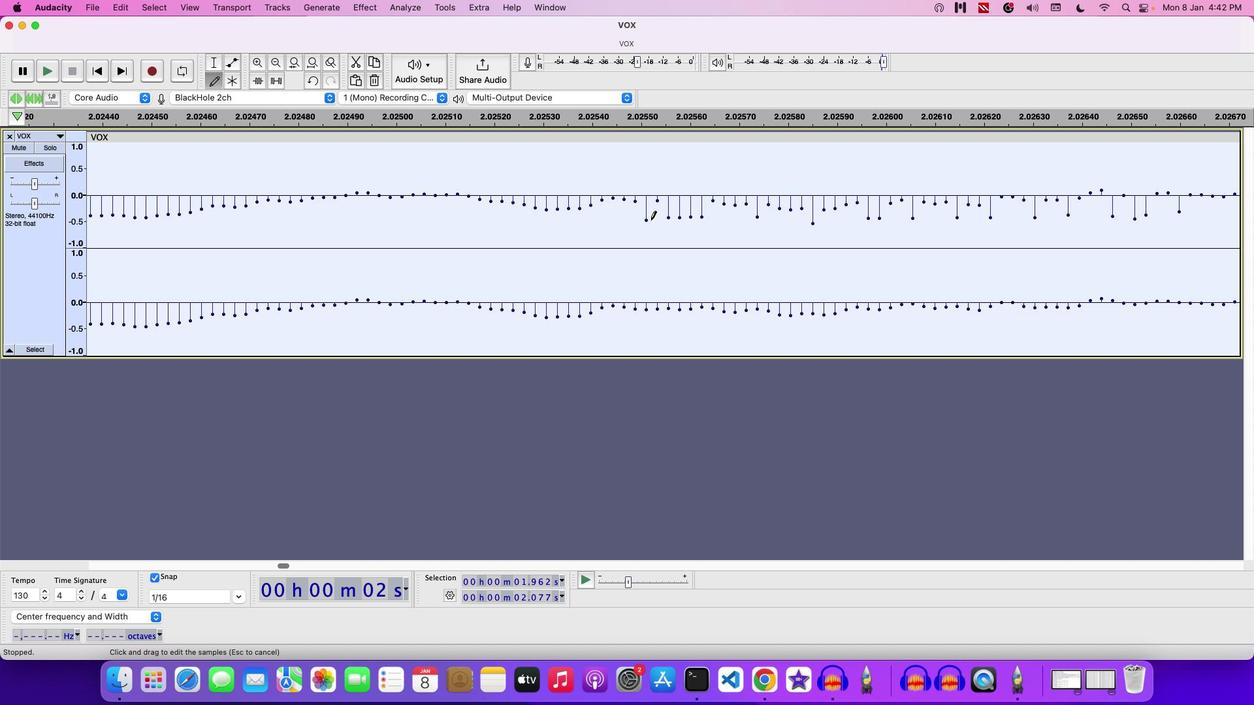 
Action: Mouse moved to (641, 220)
Screenshot: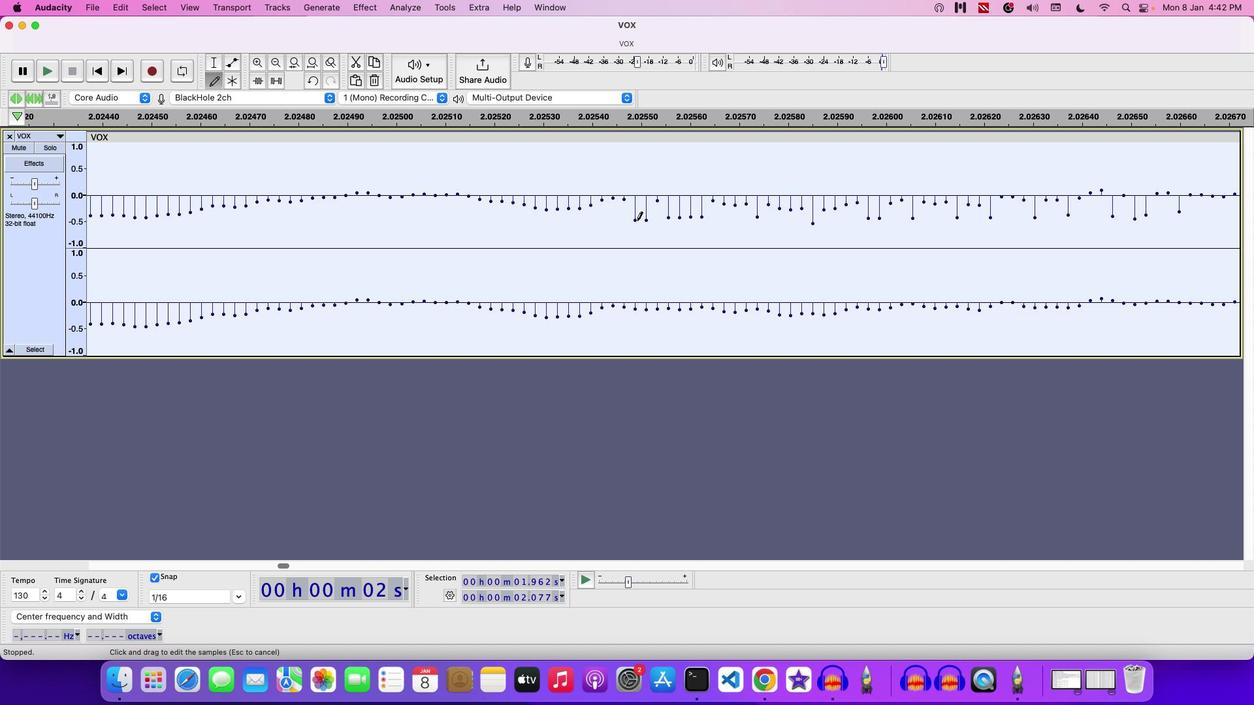 
Action: Mouse pressed left at (641, 220)
Screenshot: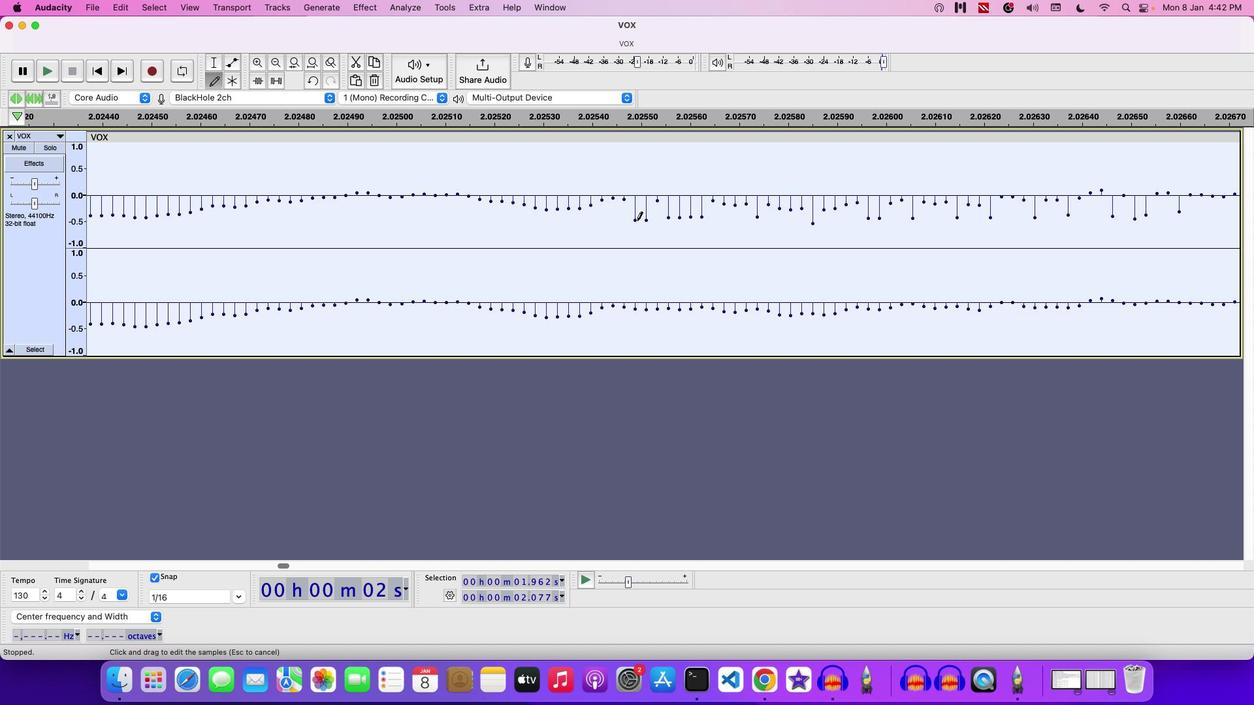 
Action: Mouse moved to (617, 220)
Screenshot: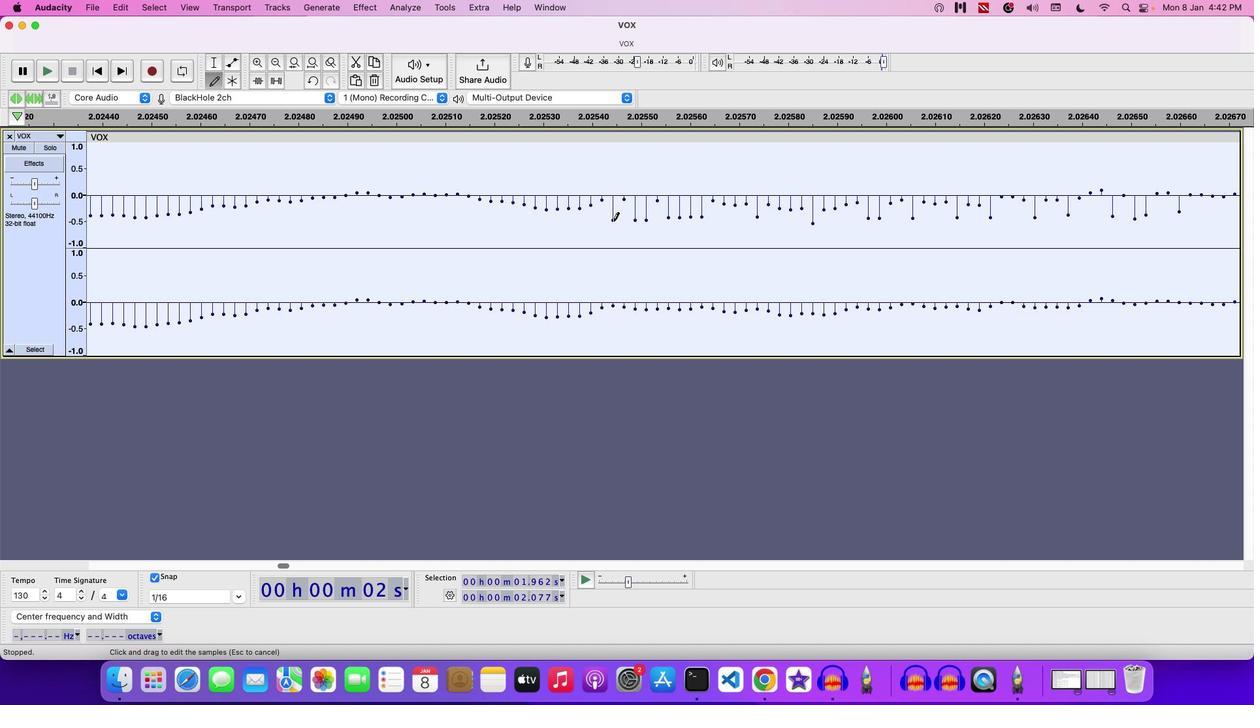 
Action: Mouse pressed left at (617, 220)
Screenshot: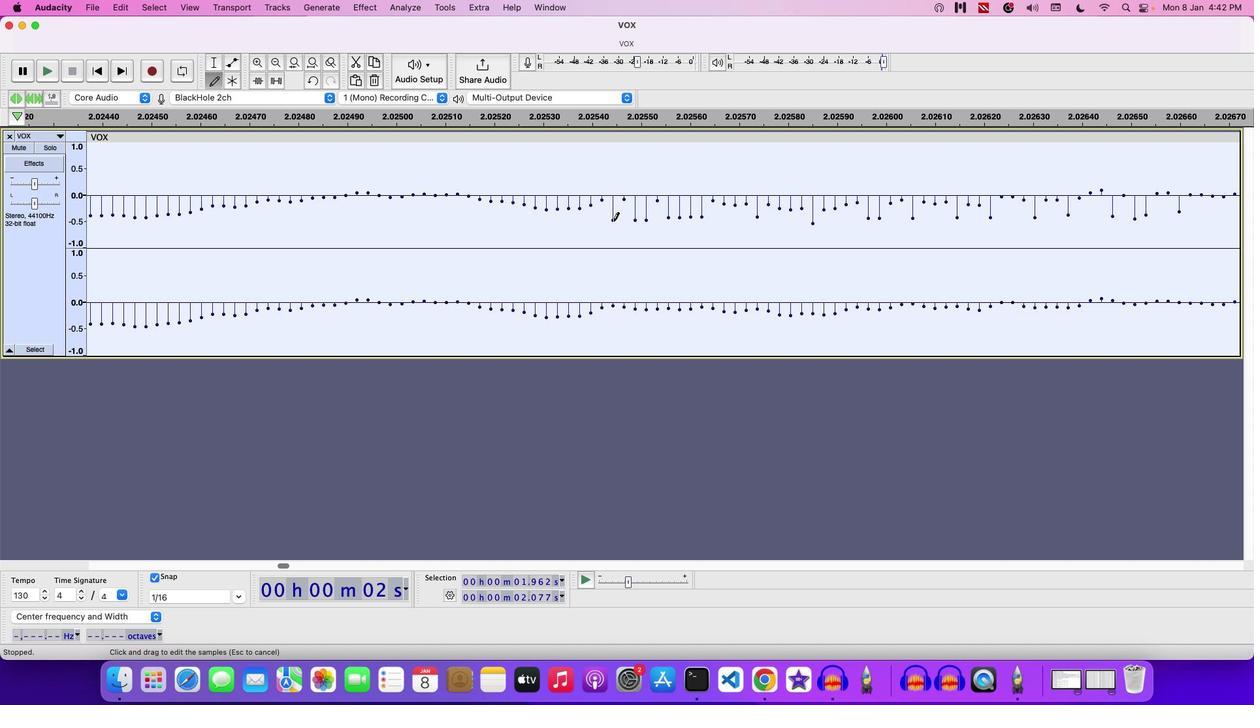 
Action: Mouse moved to (613, 220)
Screenshot: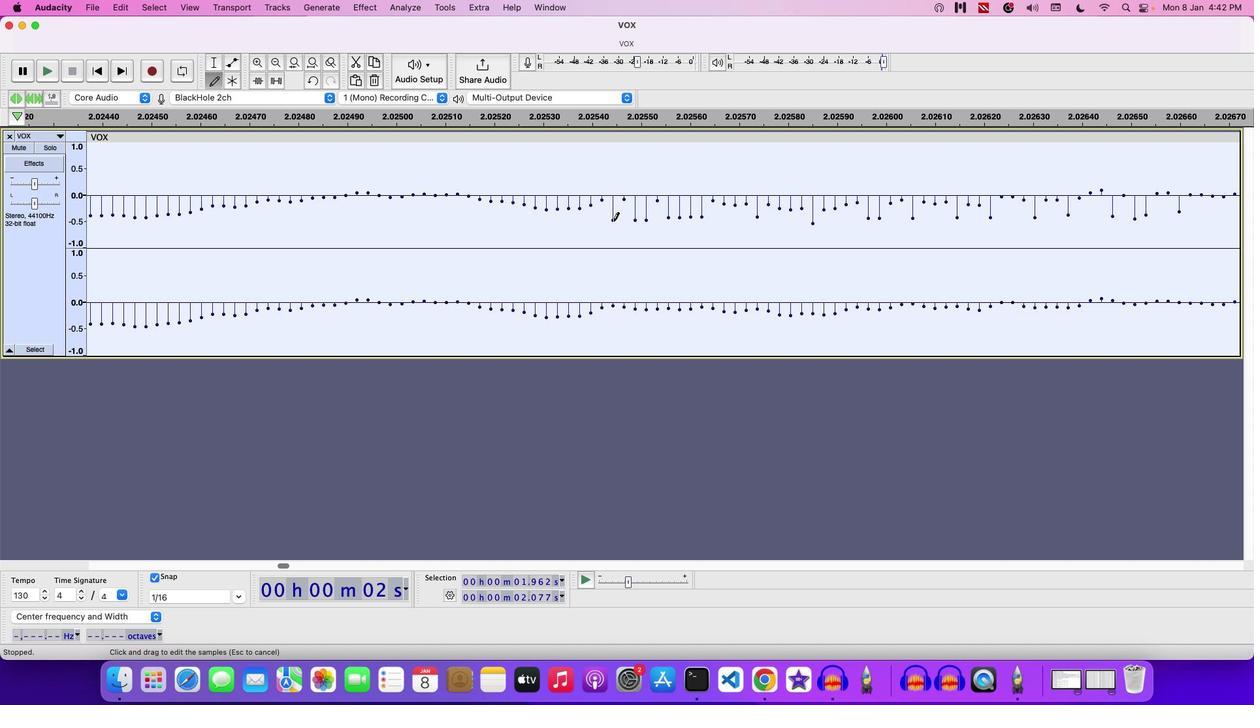 
Action: Mouse pressed left at (613, 220)
Screenshot: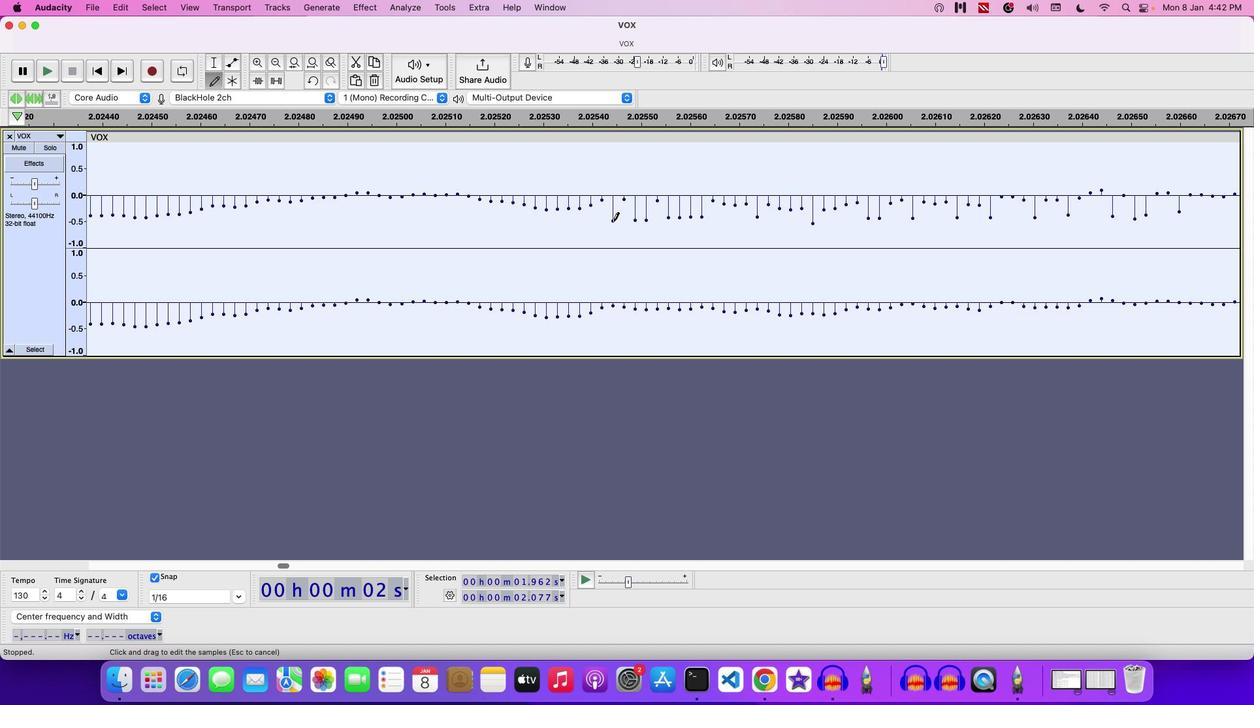
Action: Mouse moved to (604, 221)
Screenshot: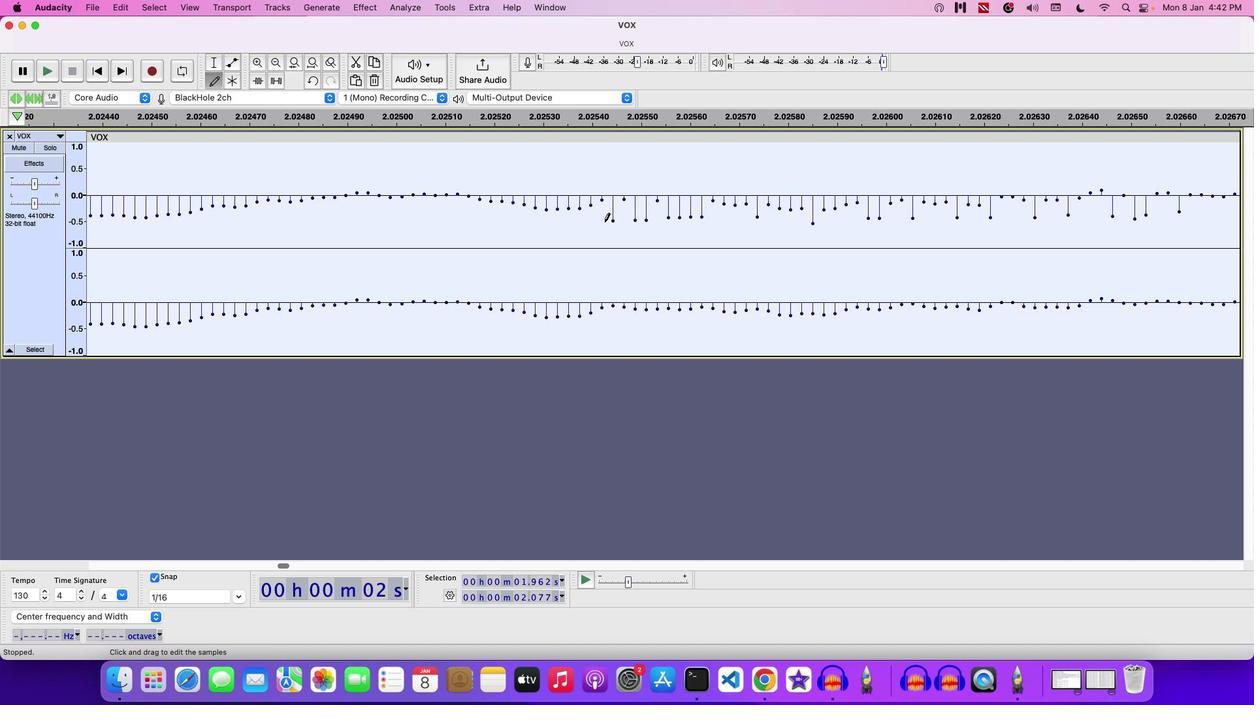 
Action: Mouse pressed left at (604, 221)
Screenshot: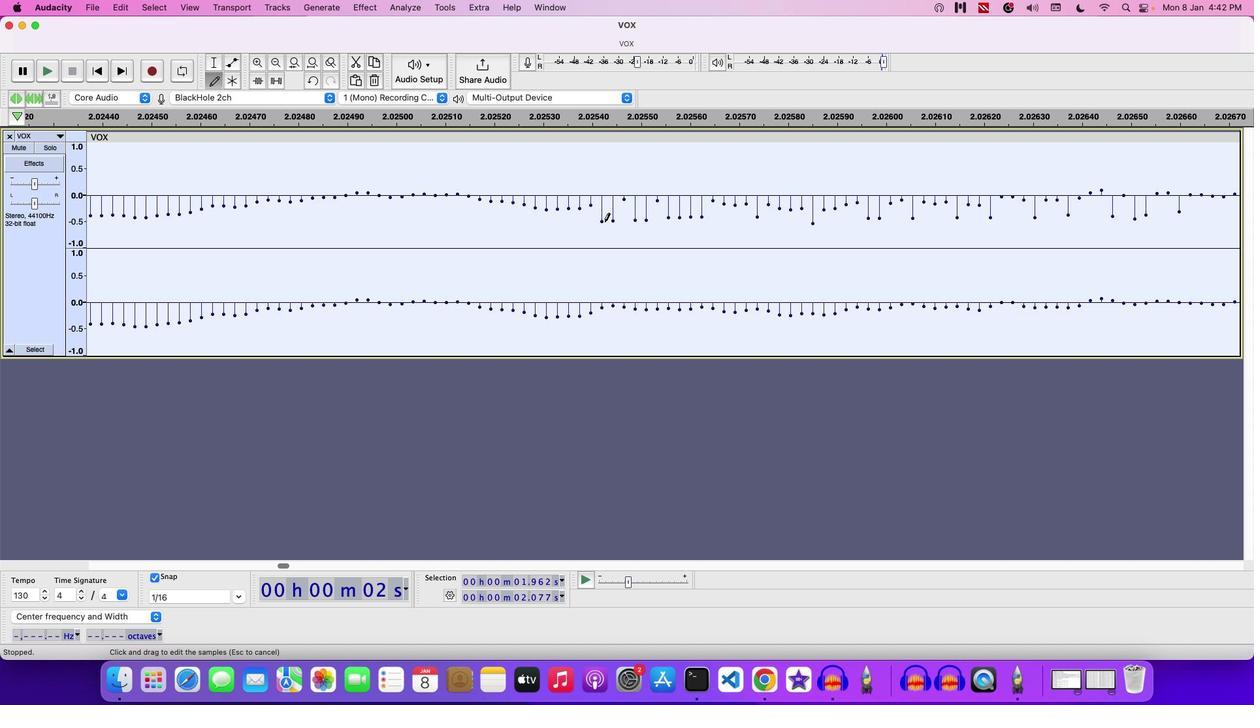 
Action: Mouse moved to (593, 221)
Screenshot: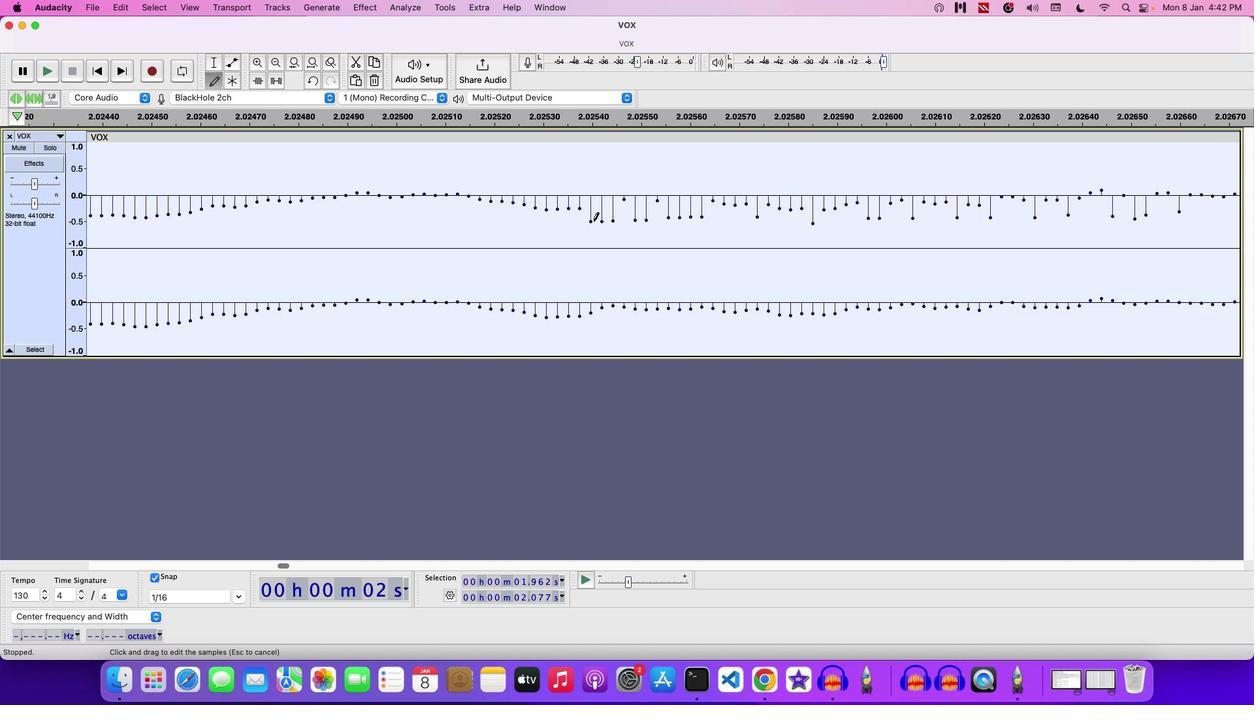 
Action: Mouse pressed left at (593, 221)
Screenshot: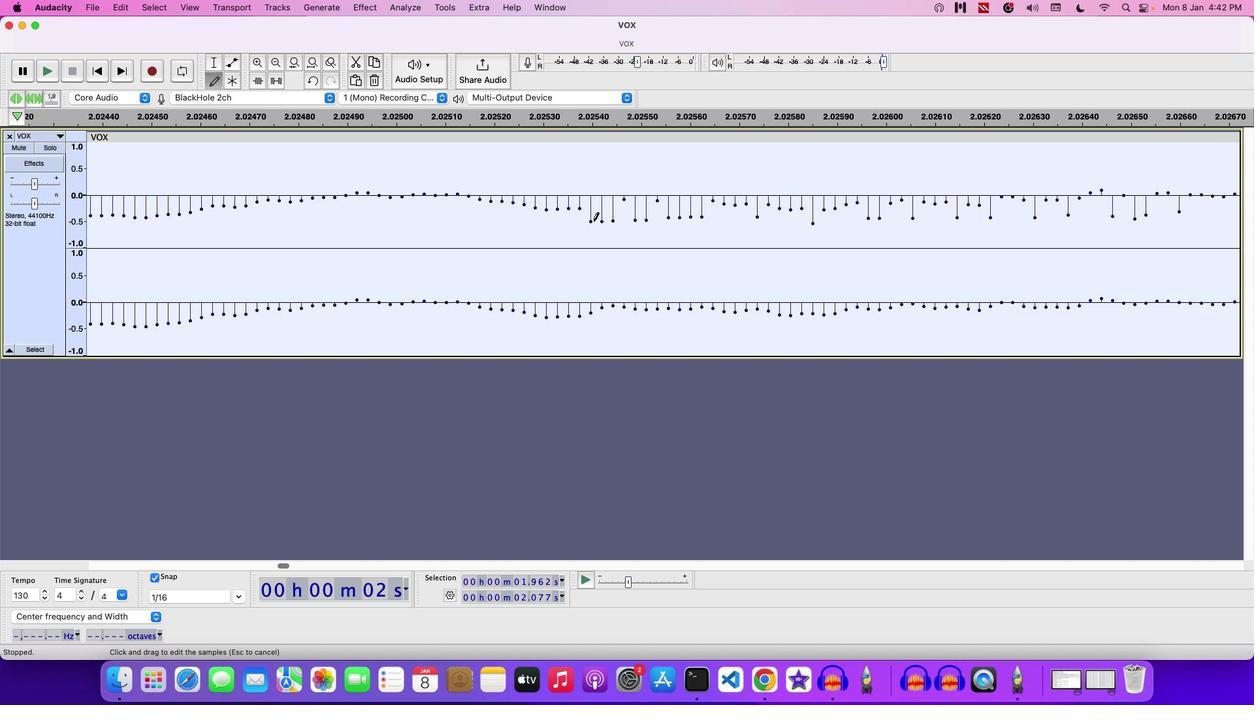 
Action: Mouse moved to (570, 222)
Screenshot: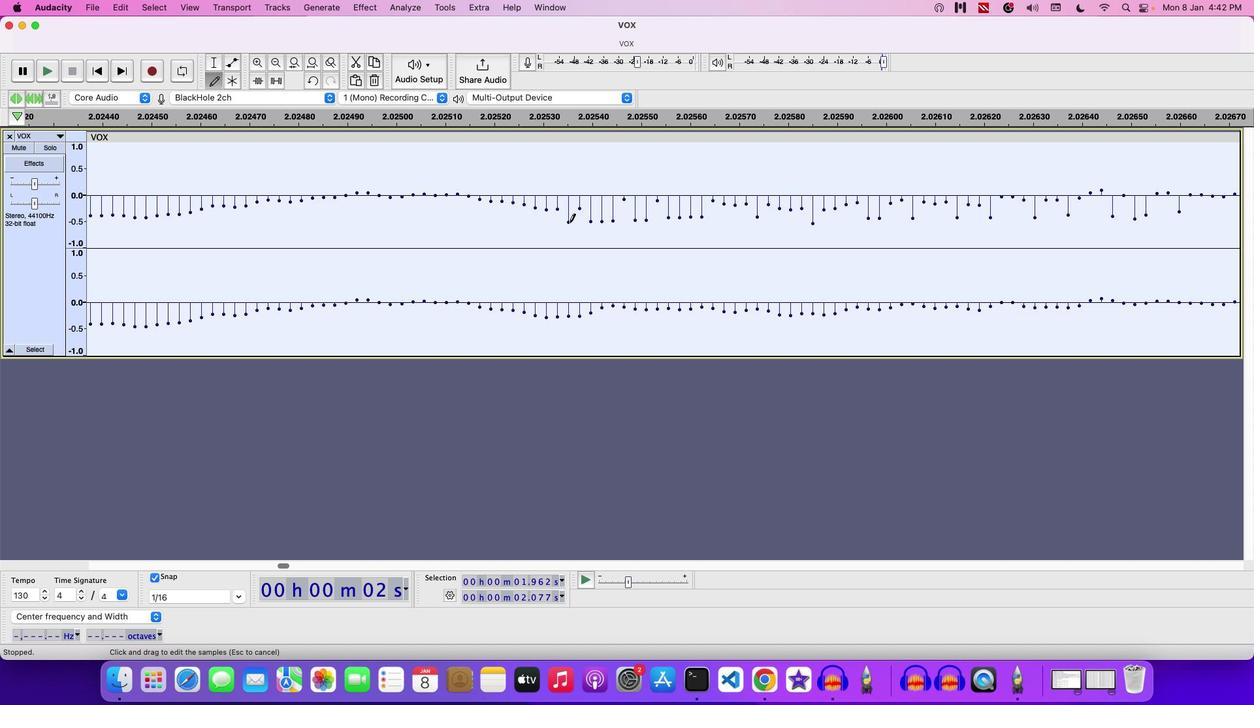 
Action: Mouse pressed left at (570, 222)
Screenshot: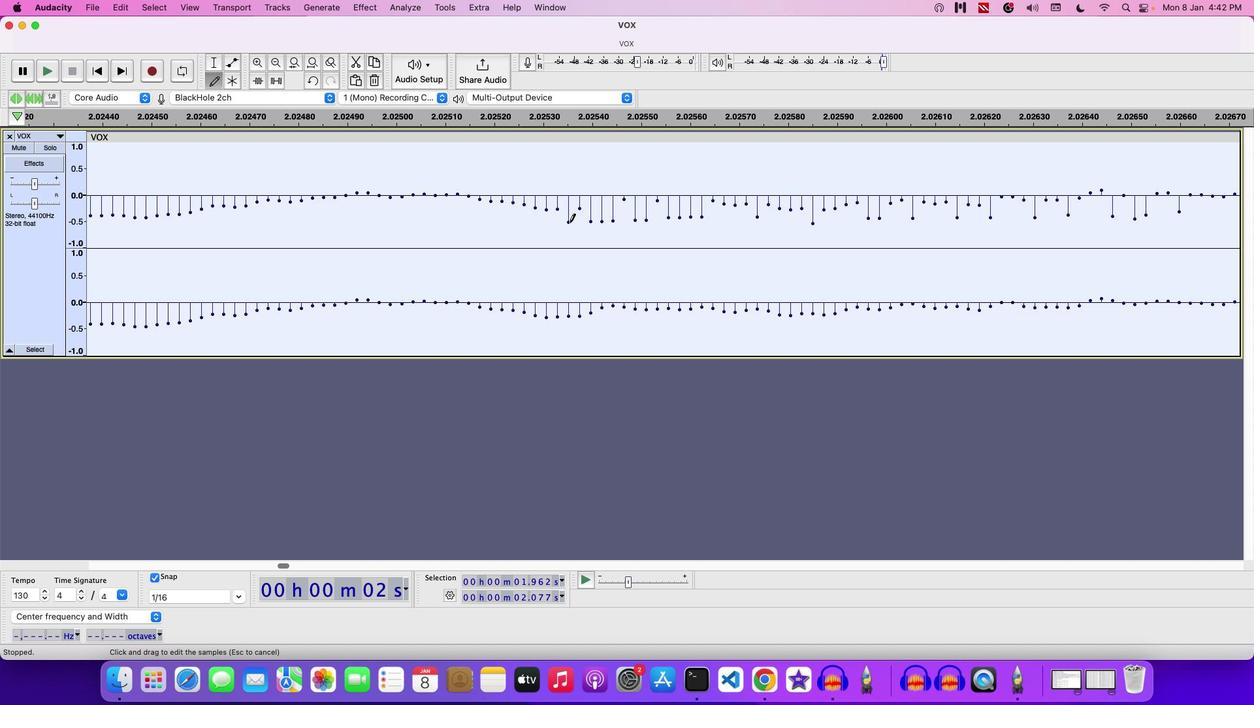 
Action: Mouse moved to (585, 224)
Screenshot: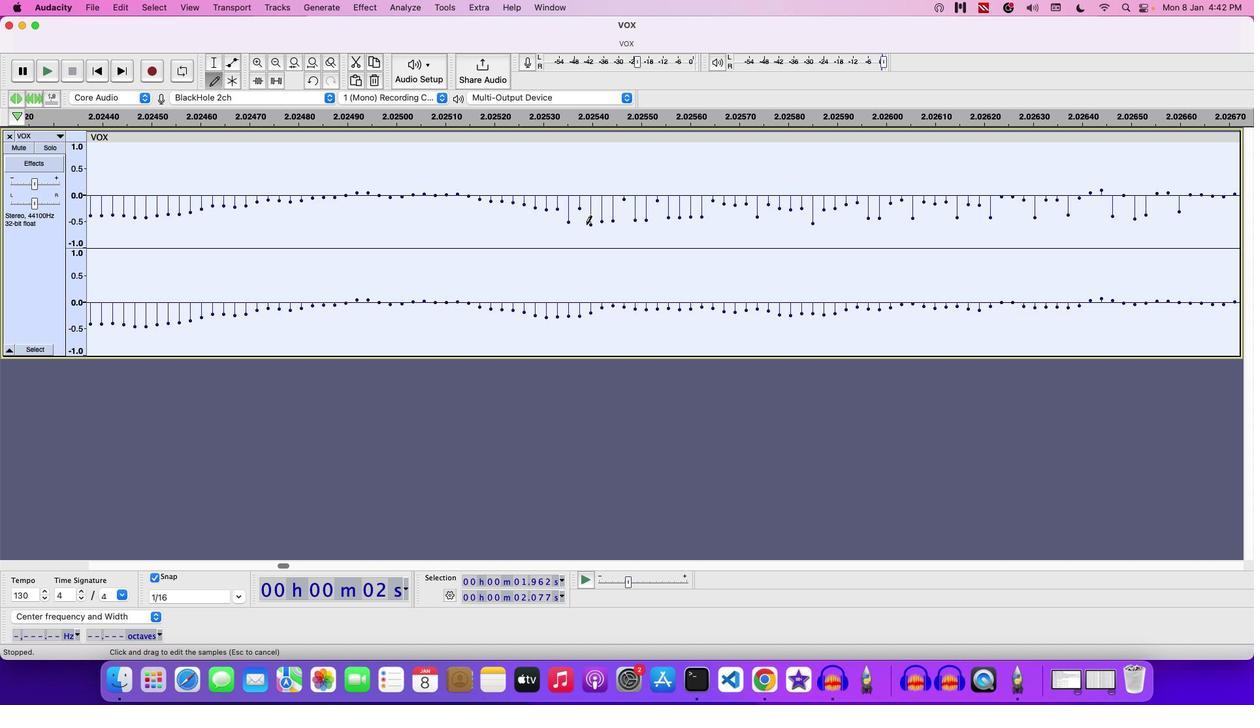 
Action: Mouse pressed left at (585, 224)
Screenshot: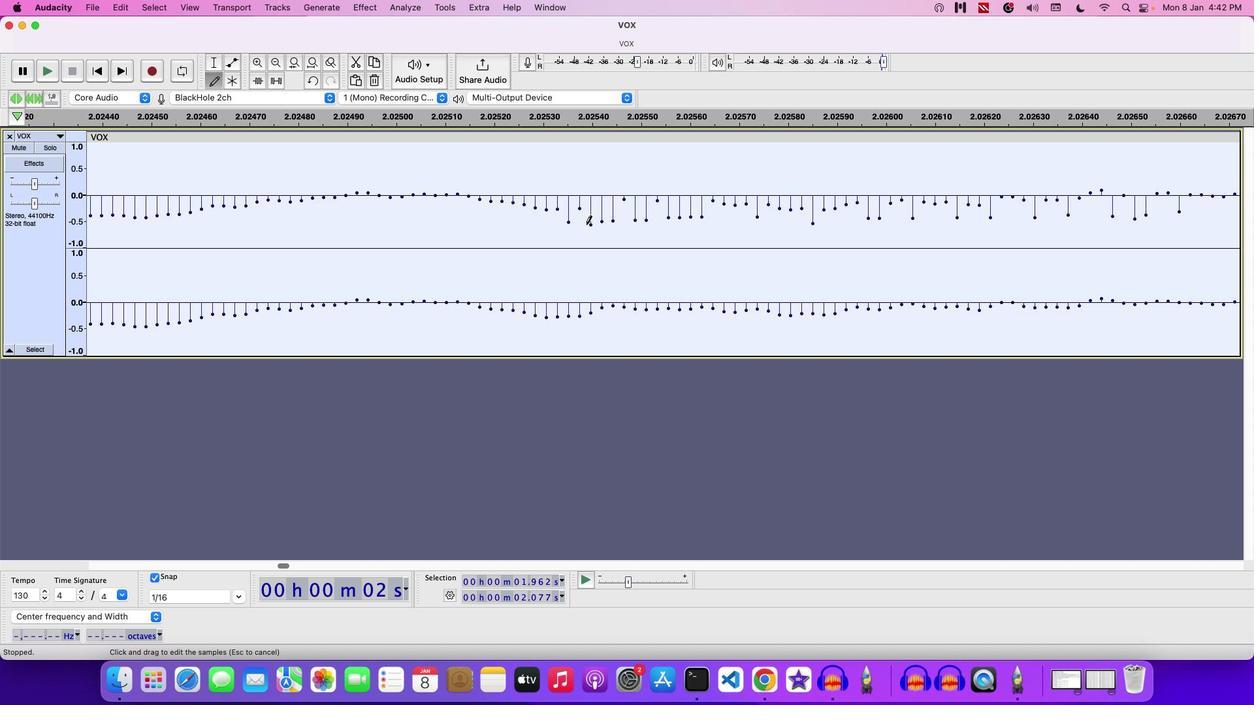 
Action: Mouse moved to (214, 65)
Screenshot: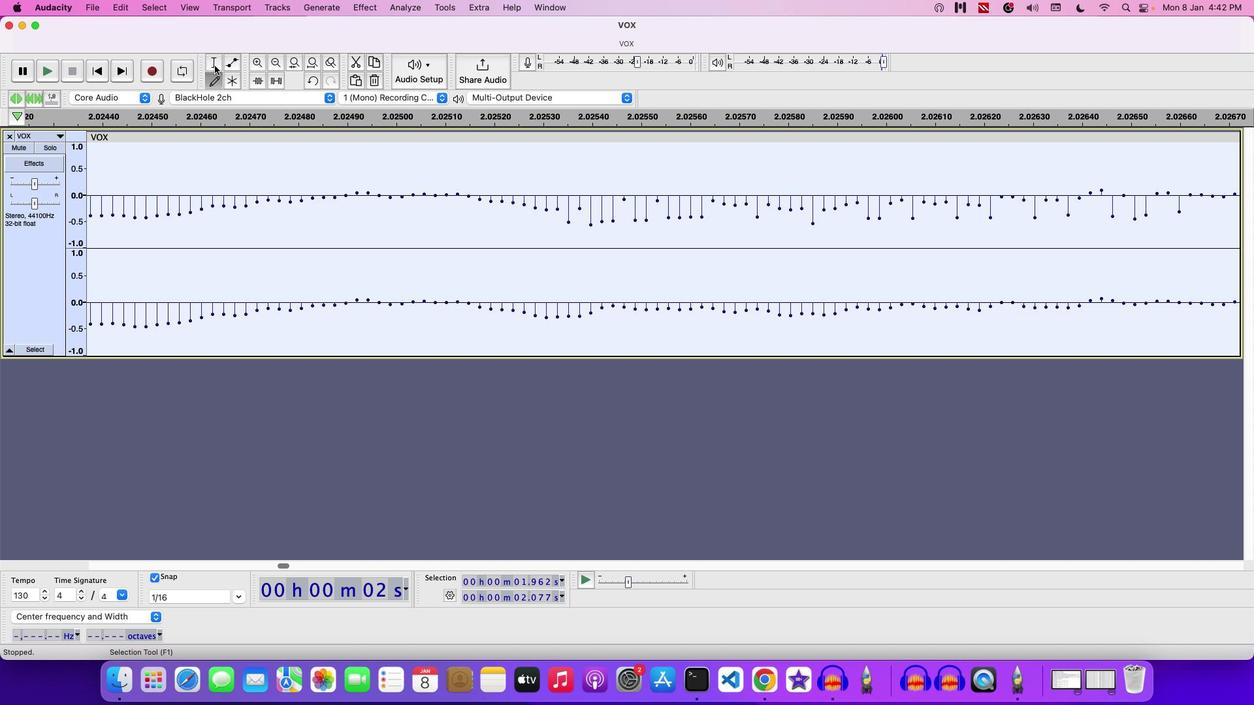 
Action: Mouse pressed left at (214, 65)
Screenshot: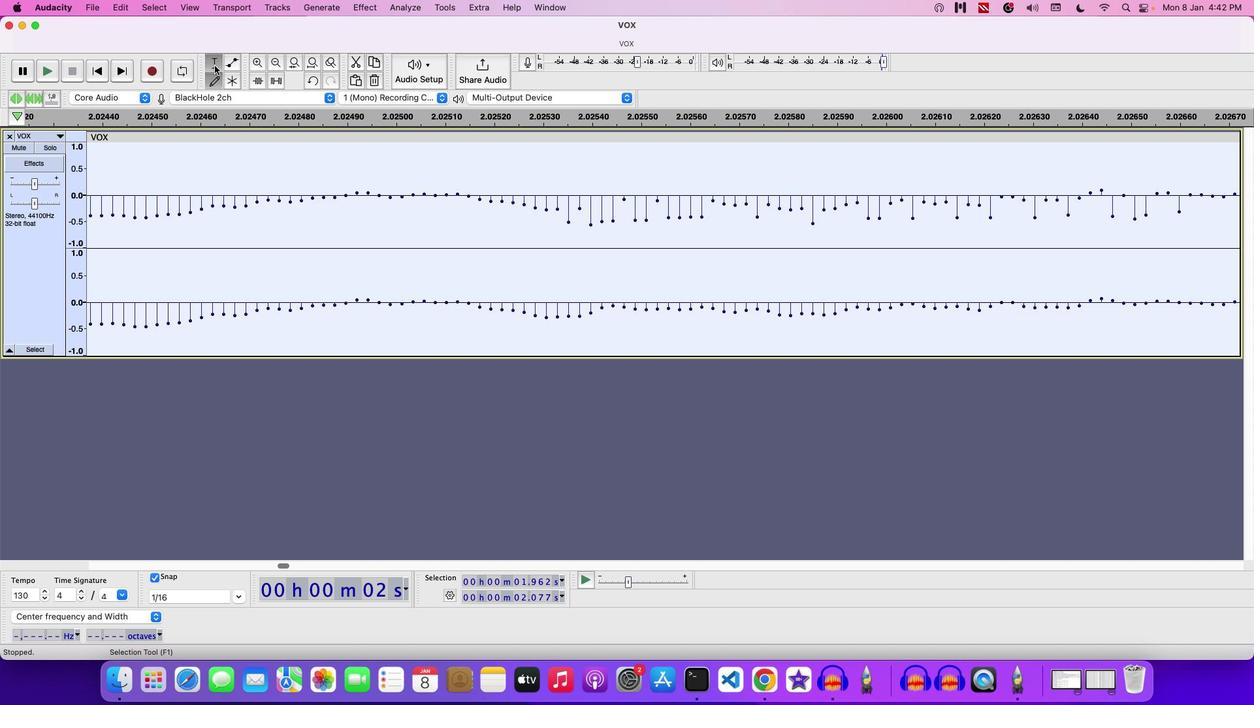 
Action: Mouse moved to (271, 58)
Screenshot: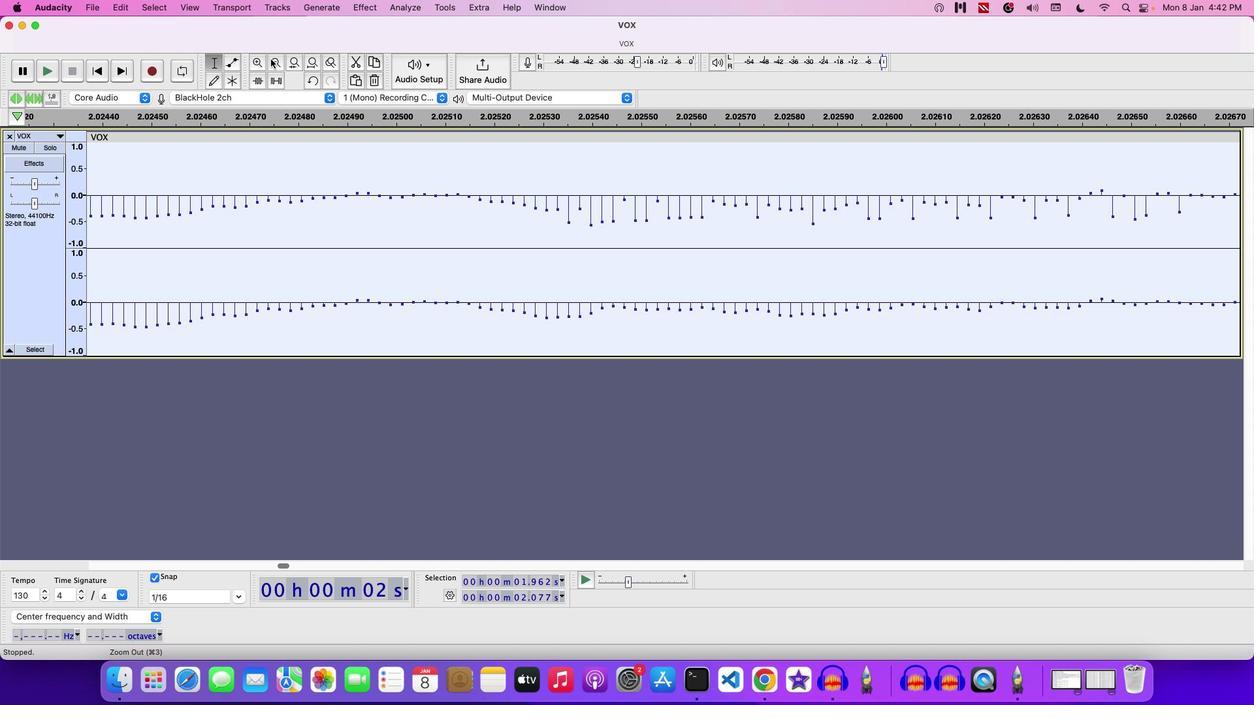 
Action: Mouse pressed left at (271, 58)
Screenshot: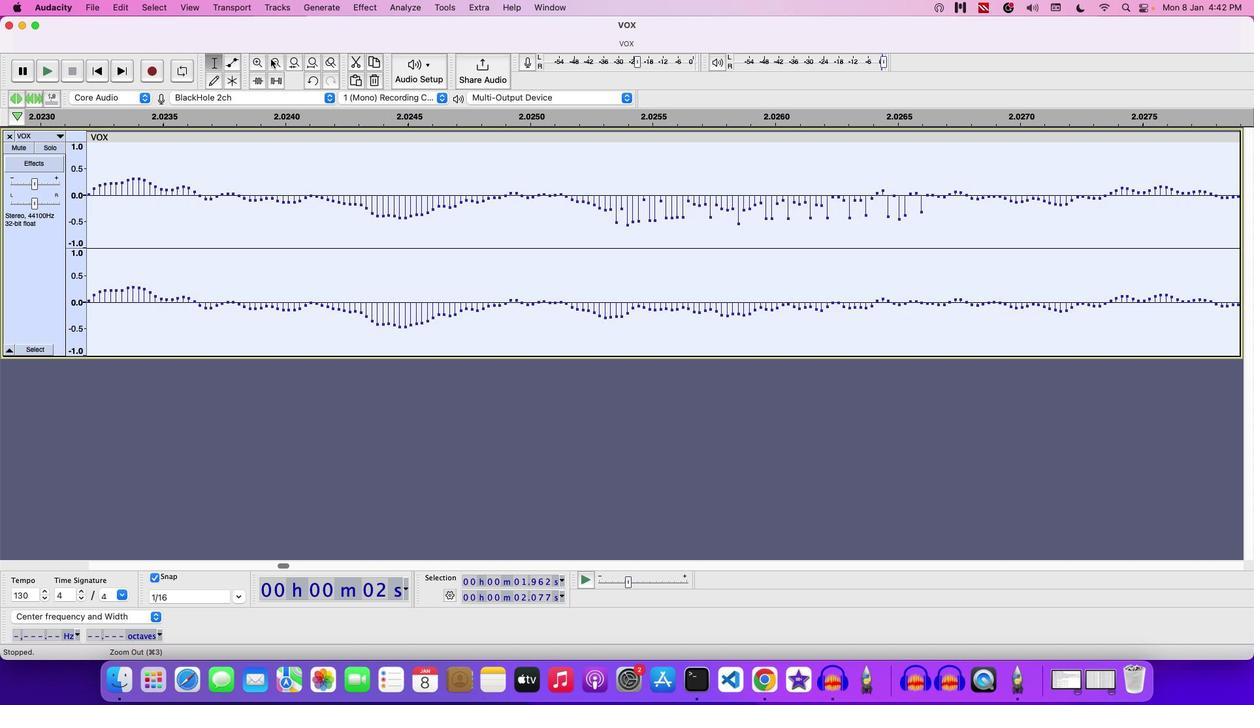 
Action: Mouse pressed left at (271, 58)
Screenshot: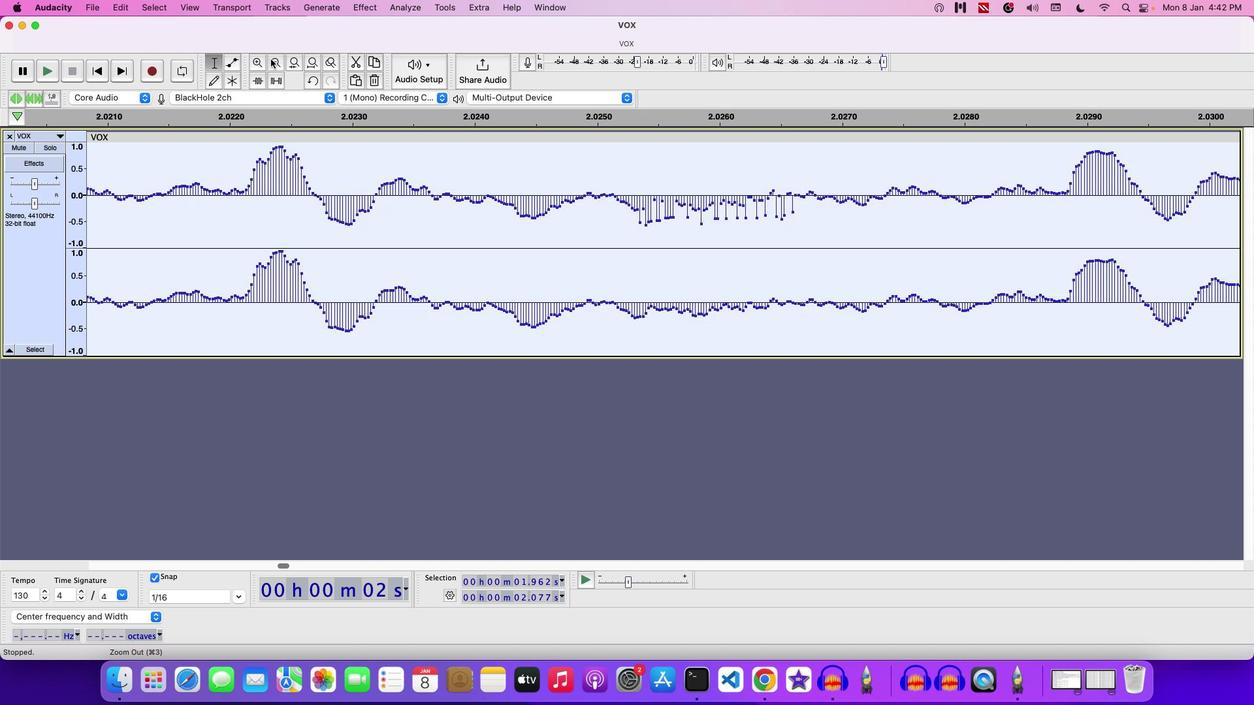 
Action: Mouse pressed left at (271, 58)
Screenshot: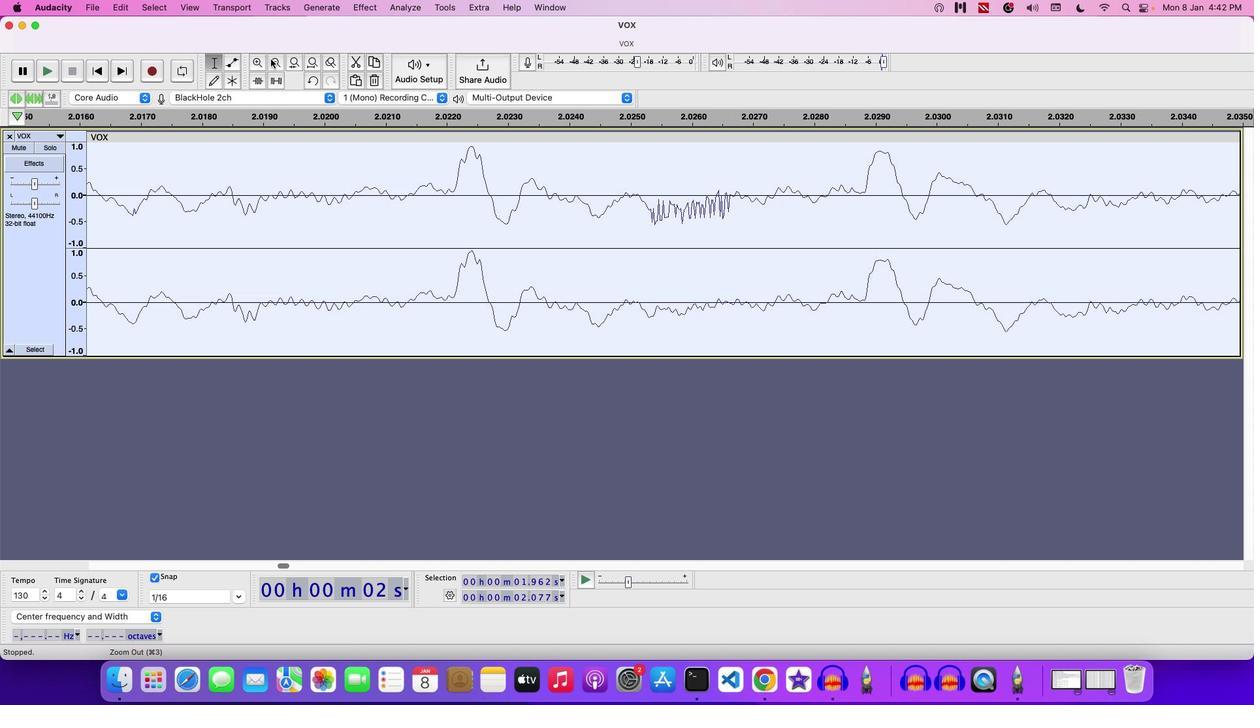 
Action: Mouse pressed left at (271, 58)
Screenshot: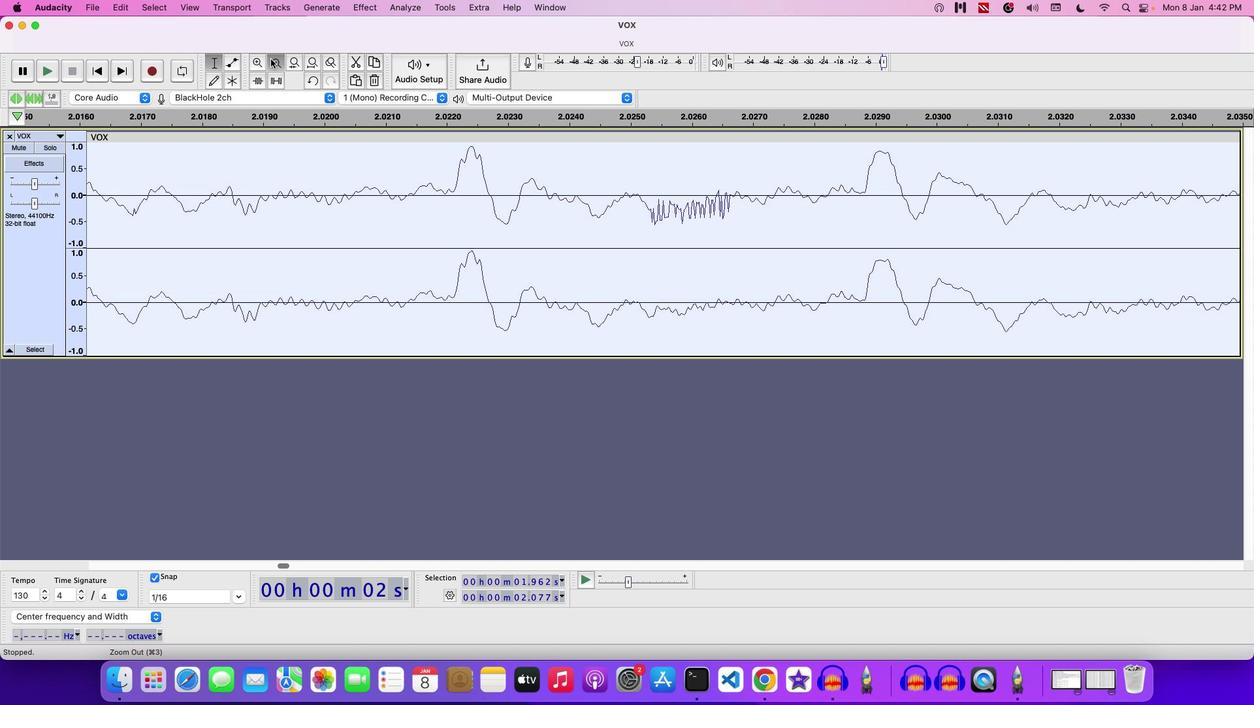 
Action: Mouse pressed left at (271, 58)
Screenshot: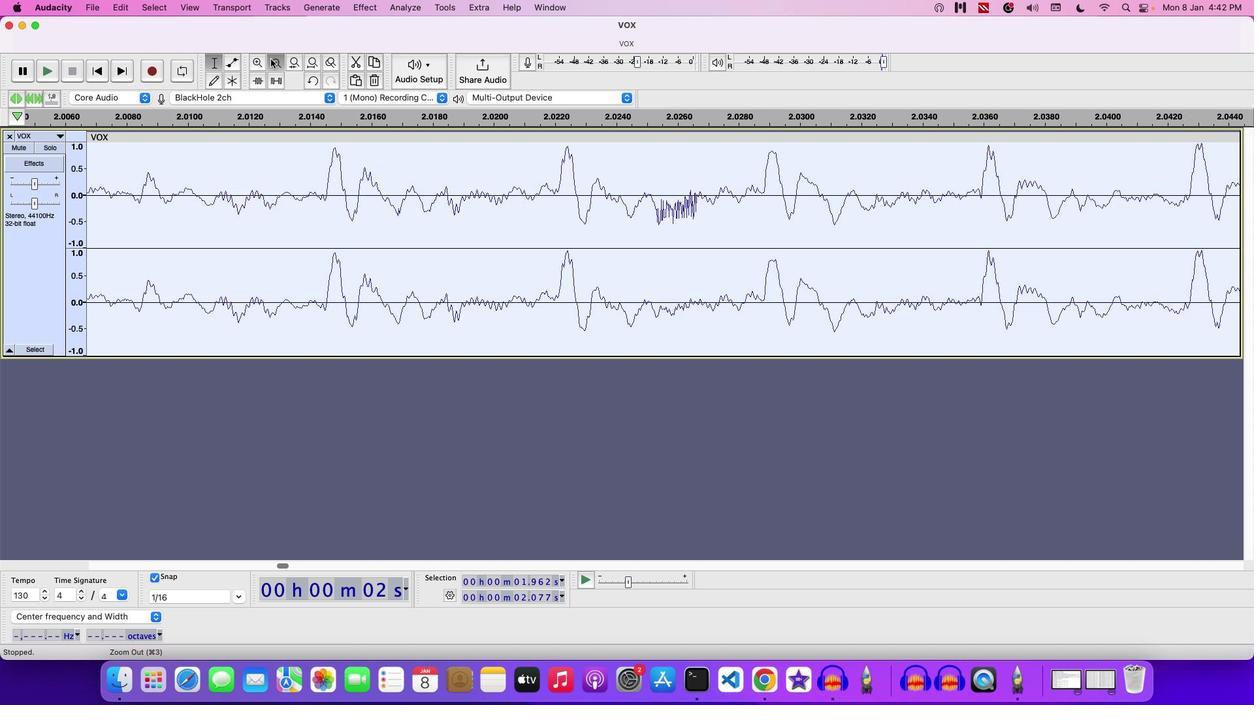 
Action: Mouse pressed left at (271, 58)
Screenshot: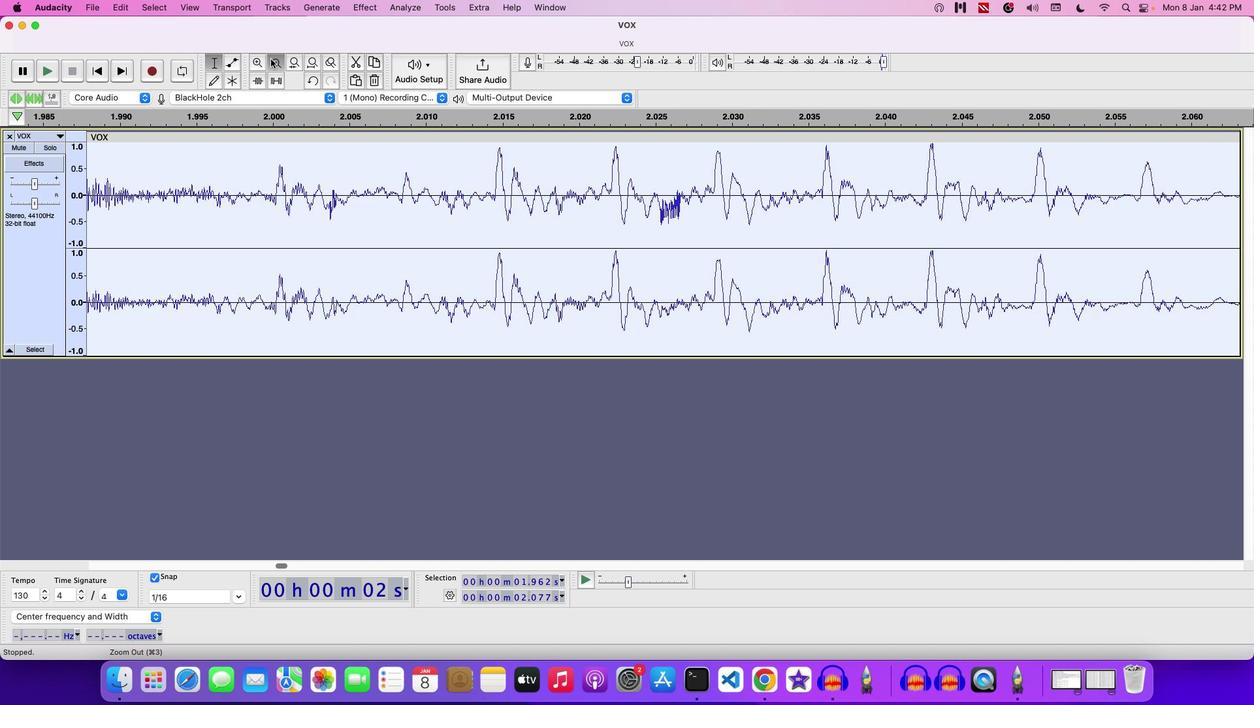 
Action: Mouse pressed left at (271, 58)
Screenshot: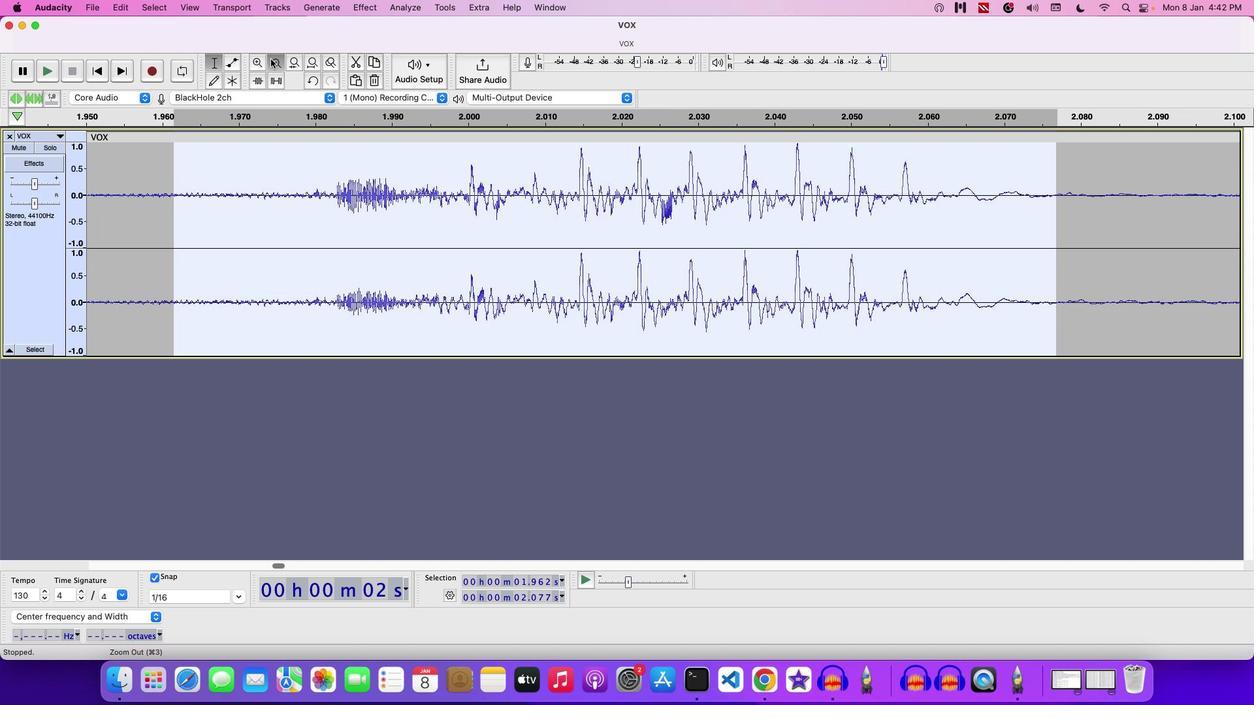 
Action: Mouse pressed left at (271, 58)
Screenshot: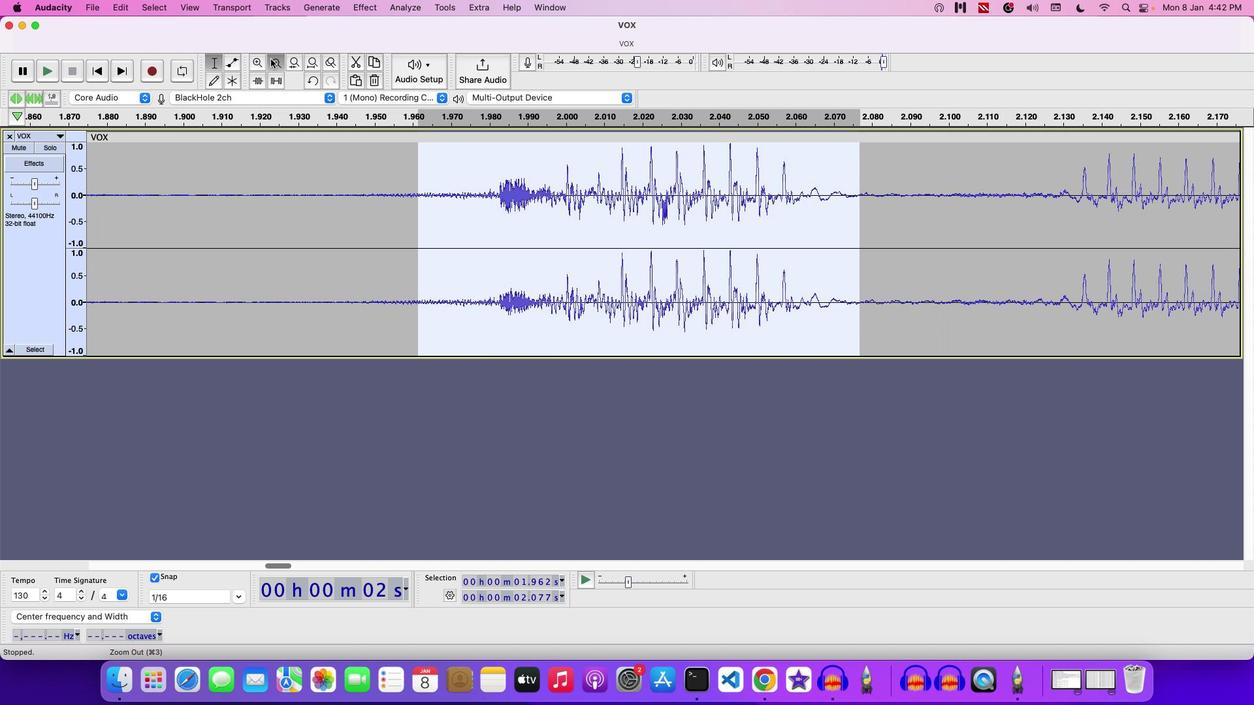 
Action: Key pressed Key.space
Screenshot: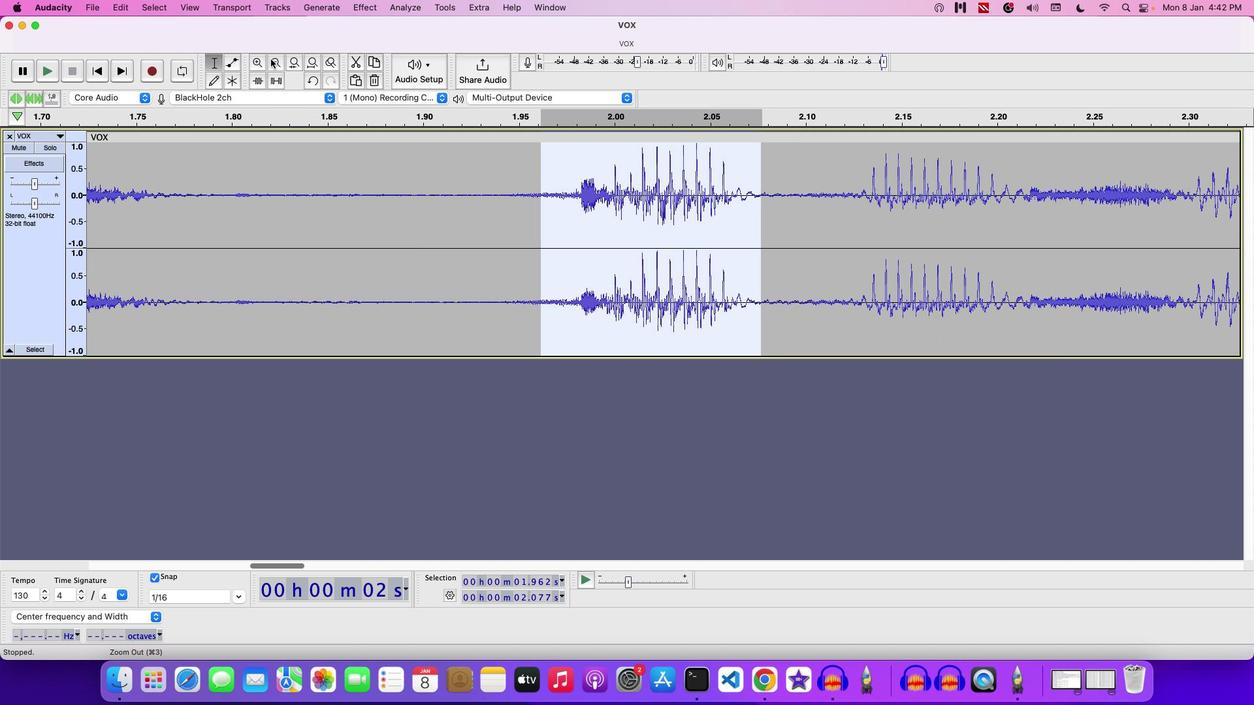 
Action: Mouse moved to (166, 166)
Screenshot: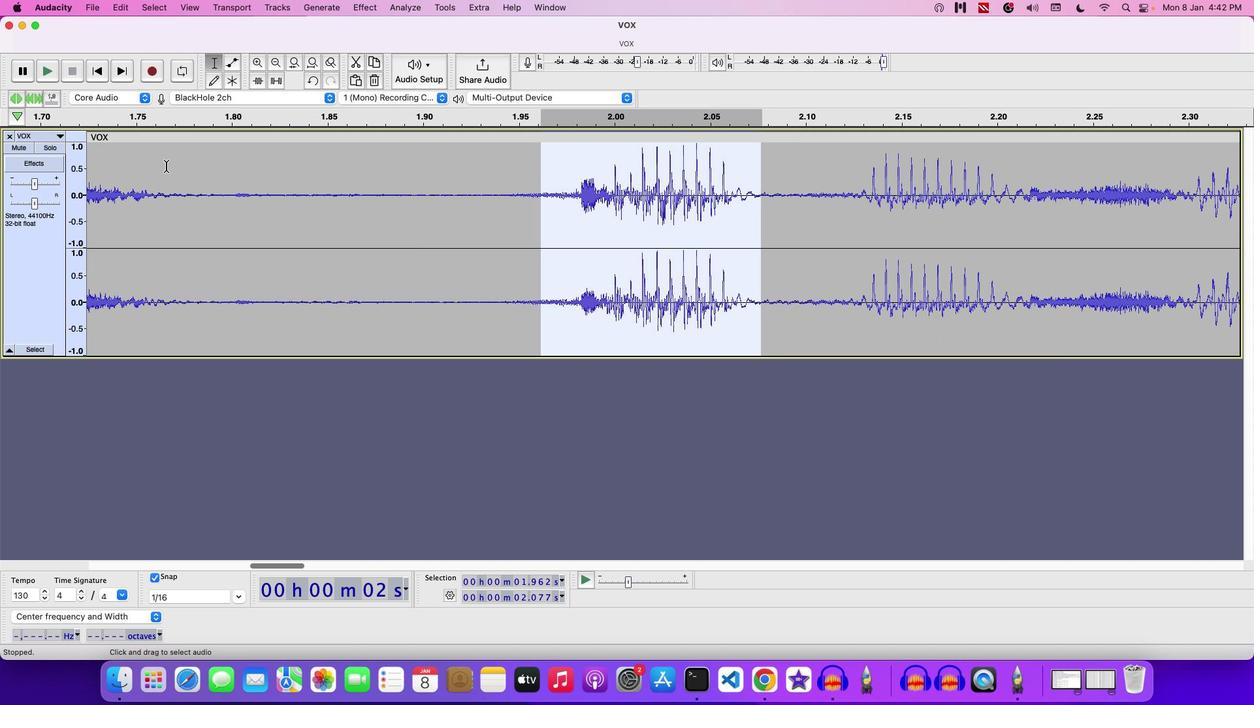 
Action: Mouse pressed left at (166, 166)
Screenshot: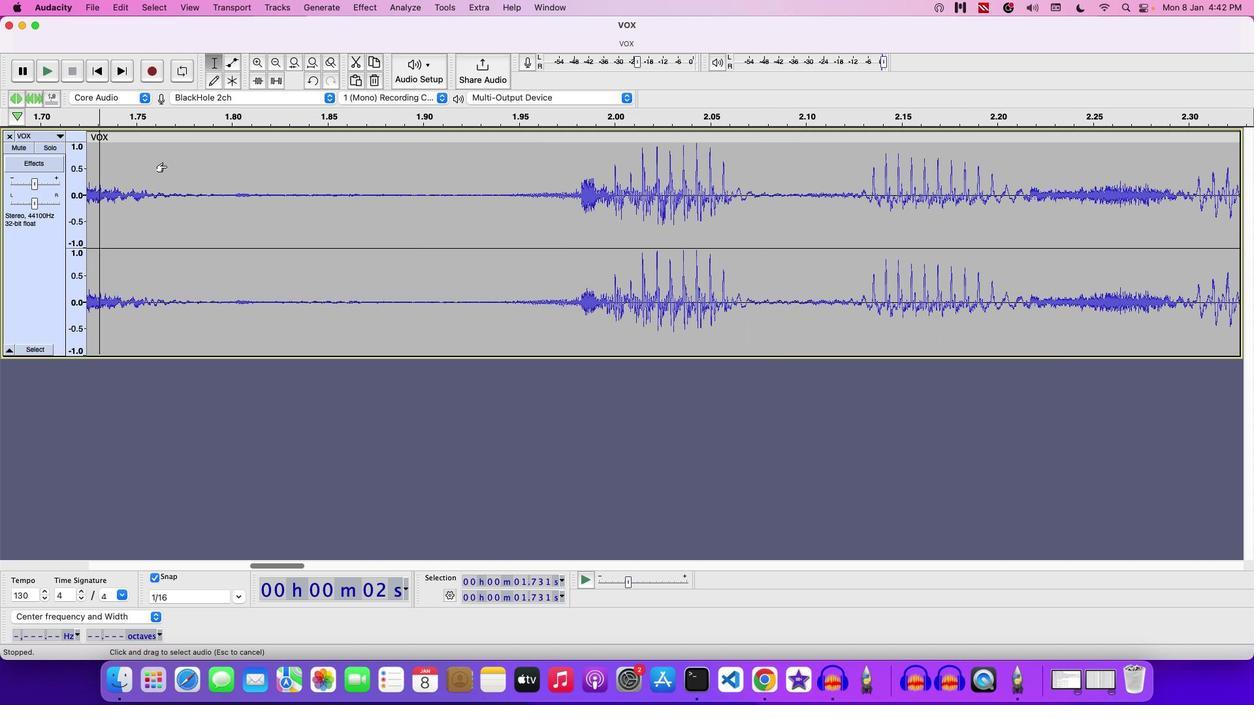 
Action: Mouse moved to (167, 165)
Screenshot: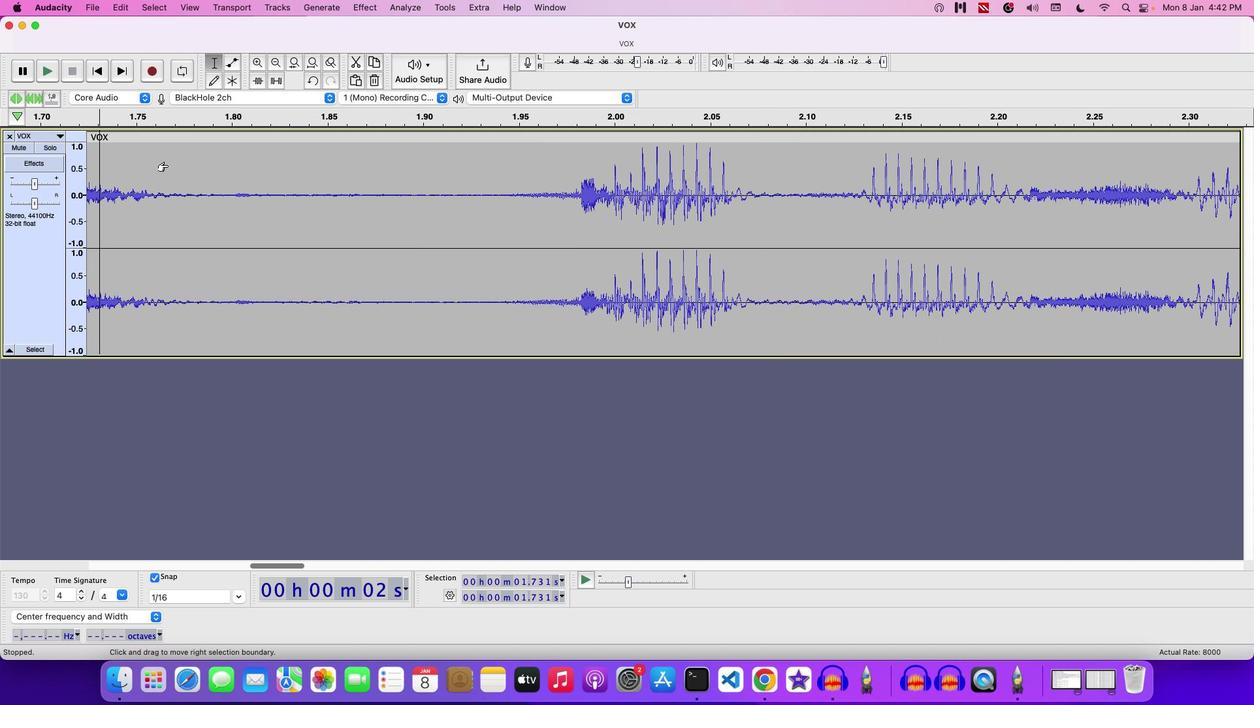 
Action: Key pressed Key.space
Screenshot: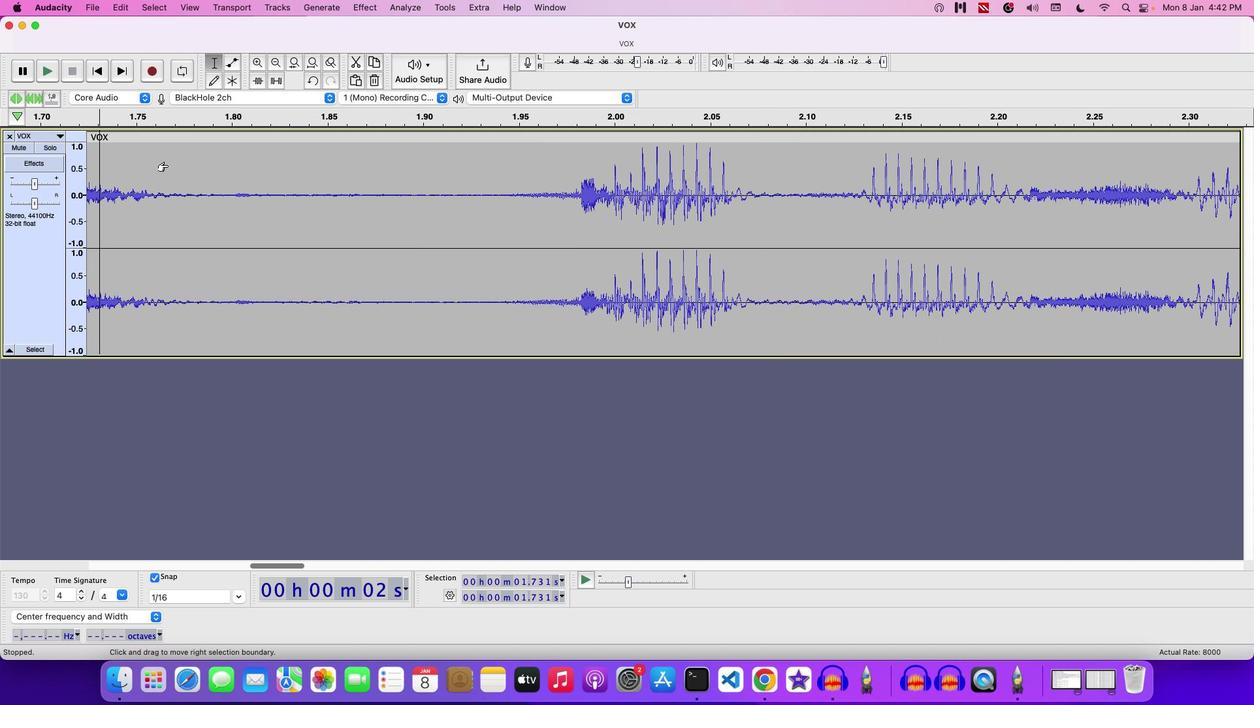 
Action: Mouse moved to (335, 113)
Screenshot: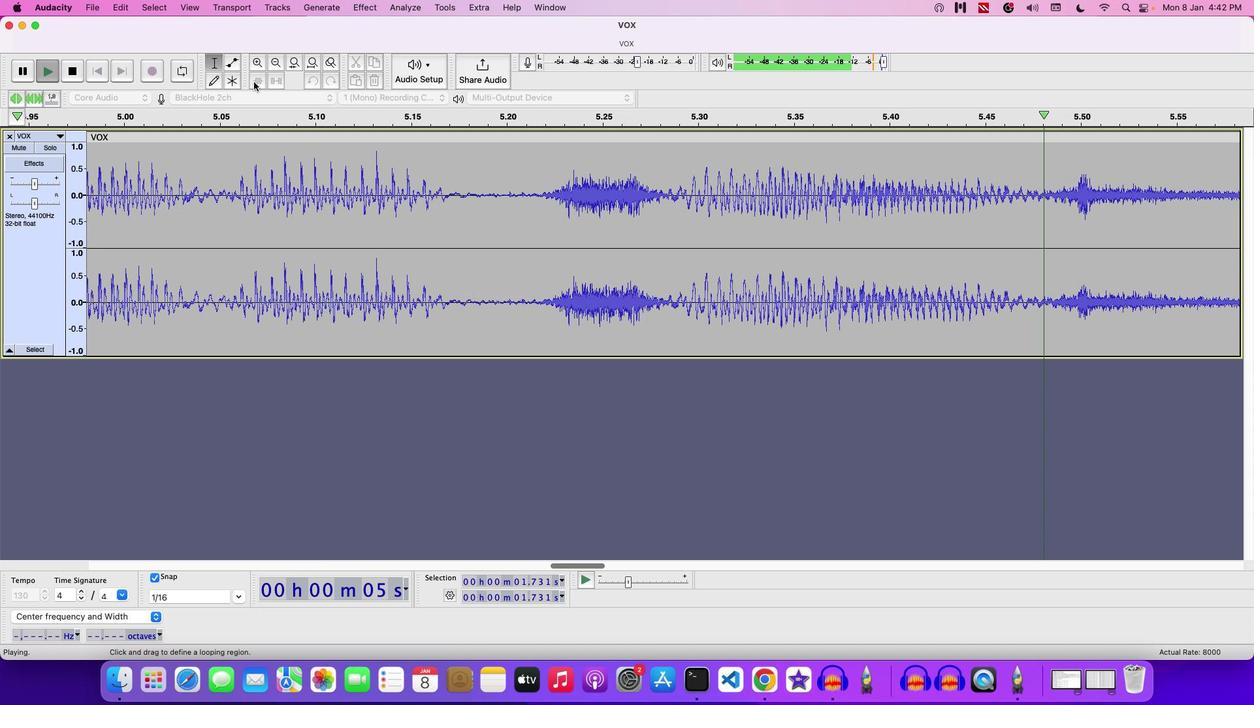 
Action: Key pressed Key.space
Screenshot: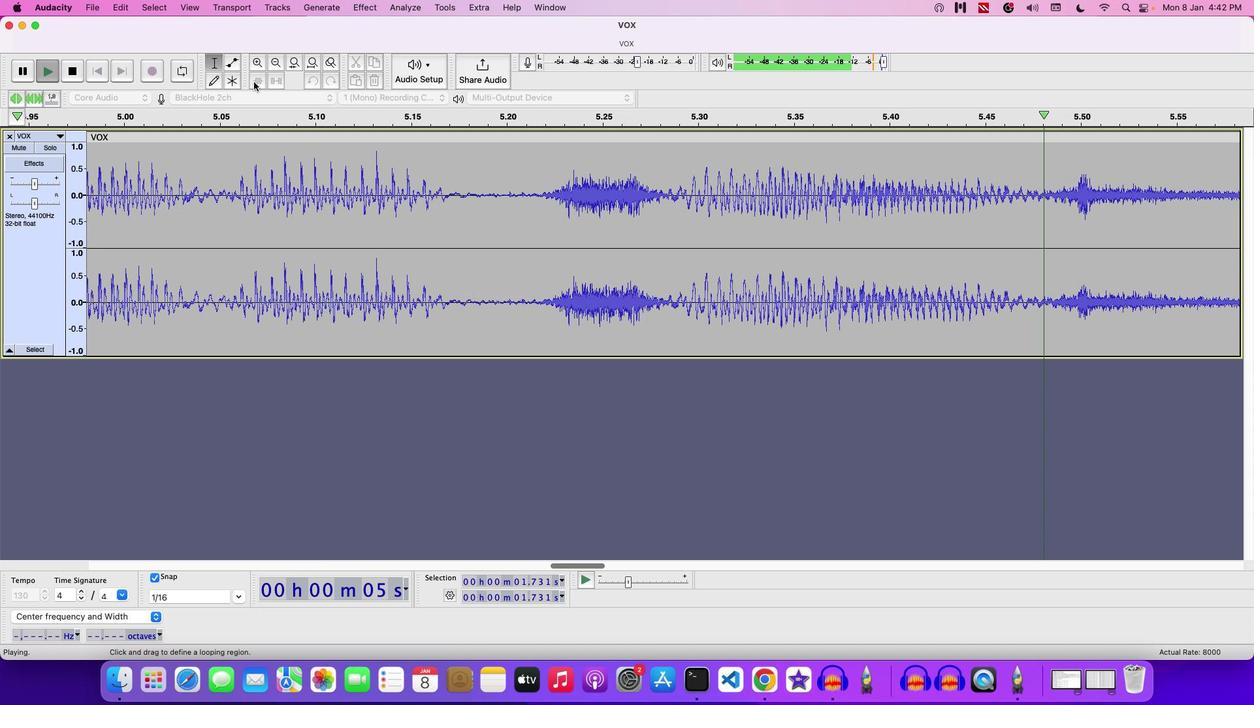 
Action: Mouse moved to (97, 10)
Screenshot: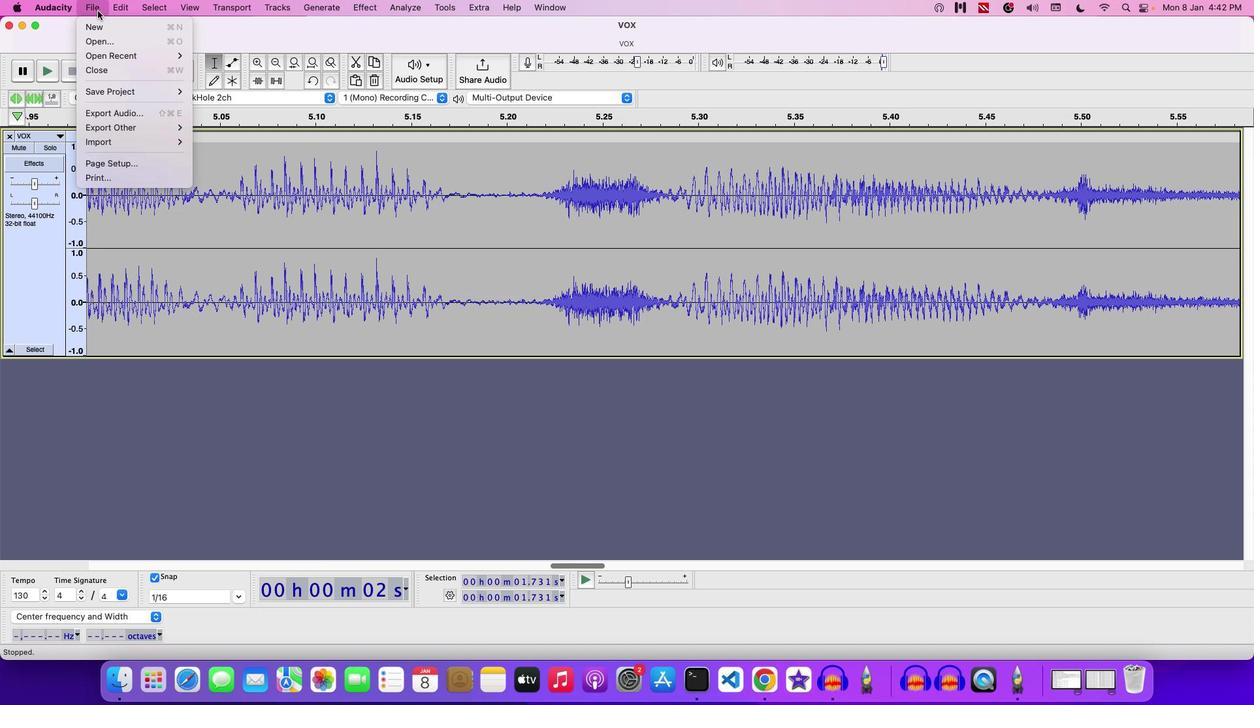 
Action: Mouse pressed left at (97, 10)
Screenshot: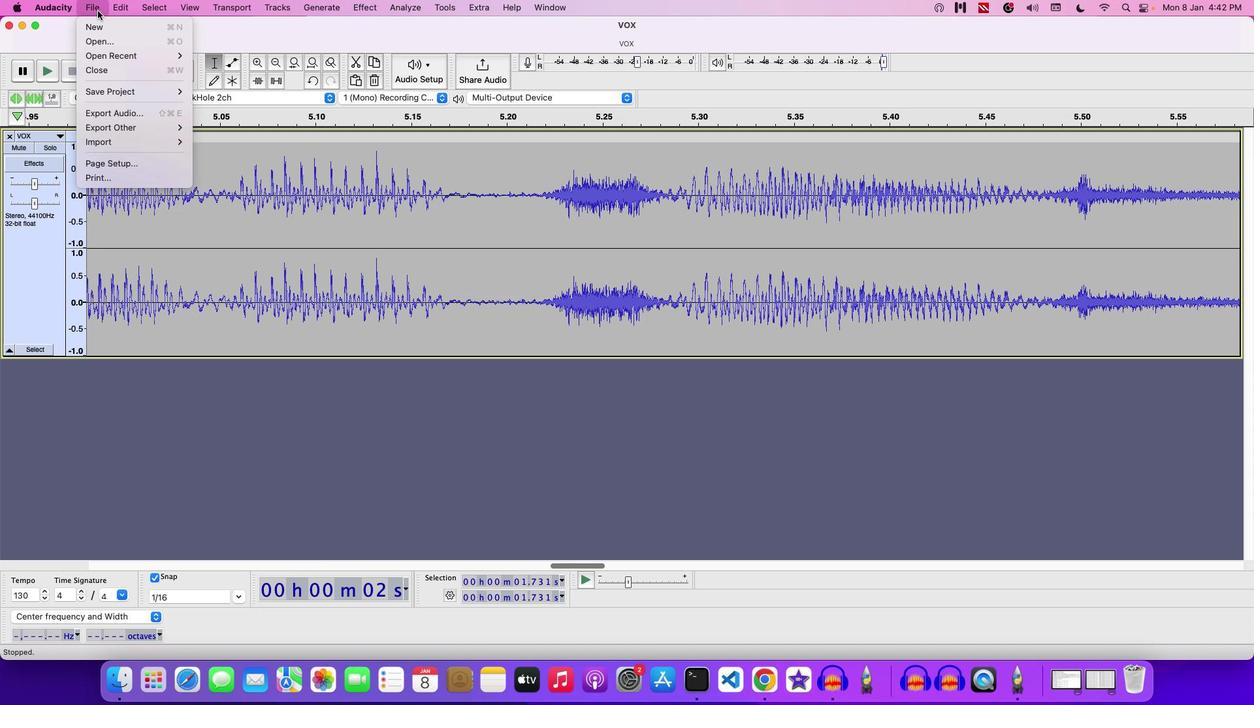 
Action: Mouse moved to (271, 89)
Screenshot: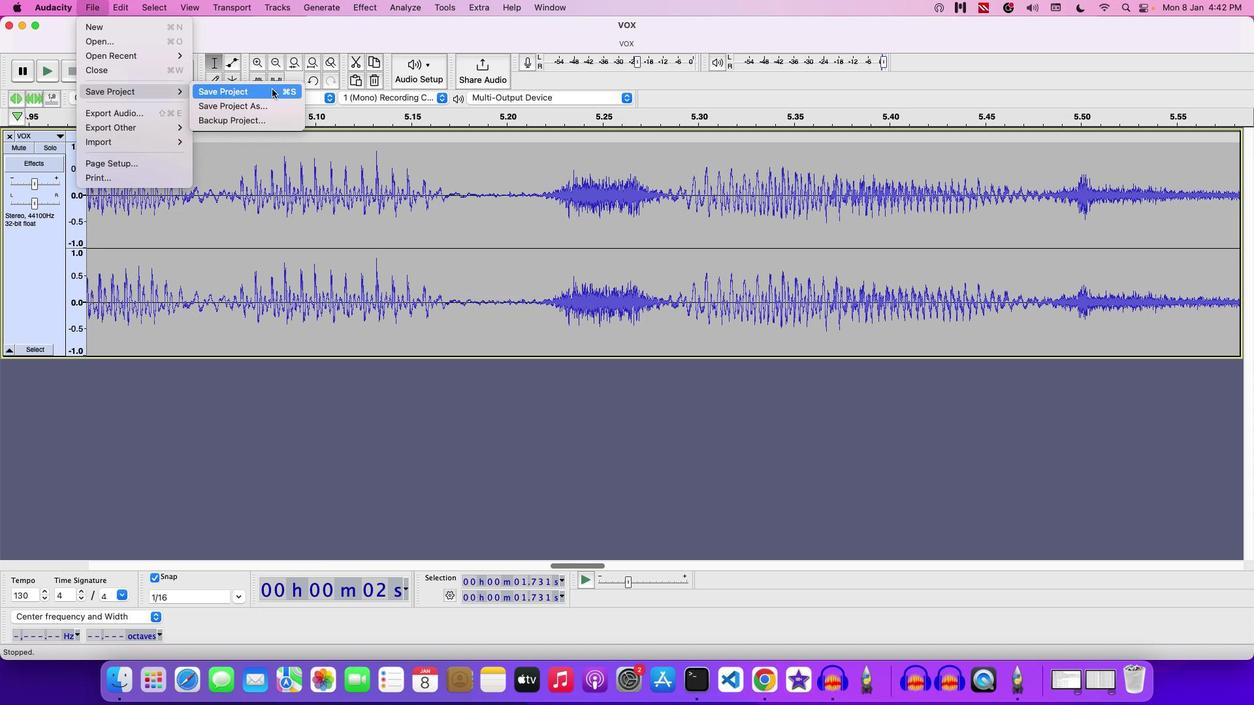 
Action: Mouse pressed left at (271, 89)
Screenshot: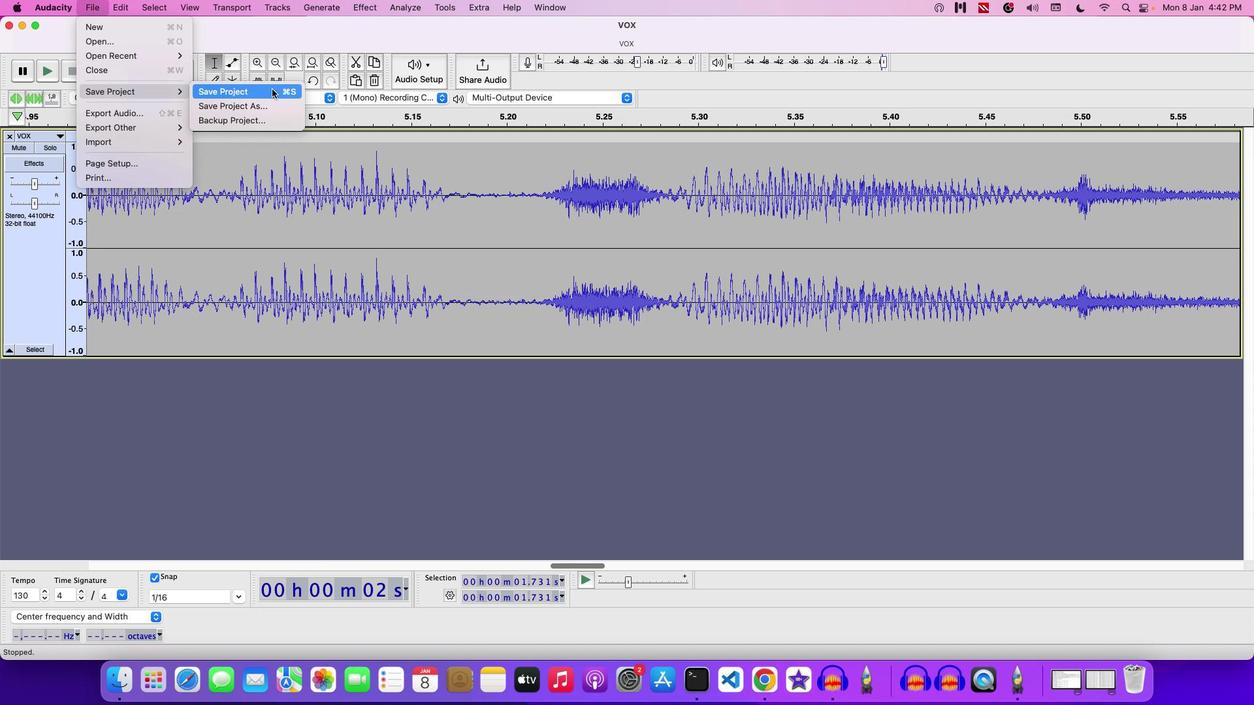 
Action: Mouse moved to (531, 106)
Screenshot: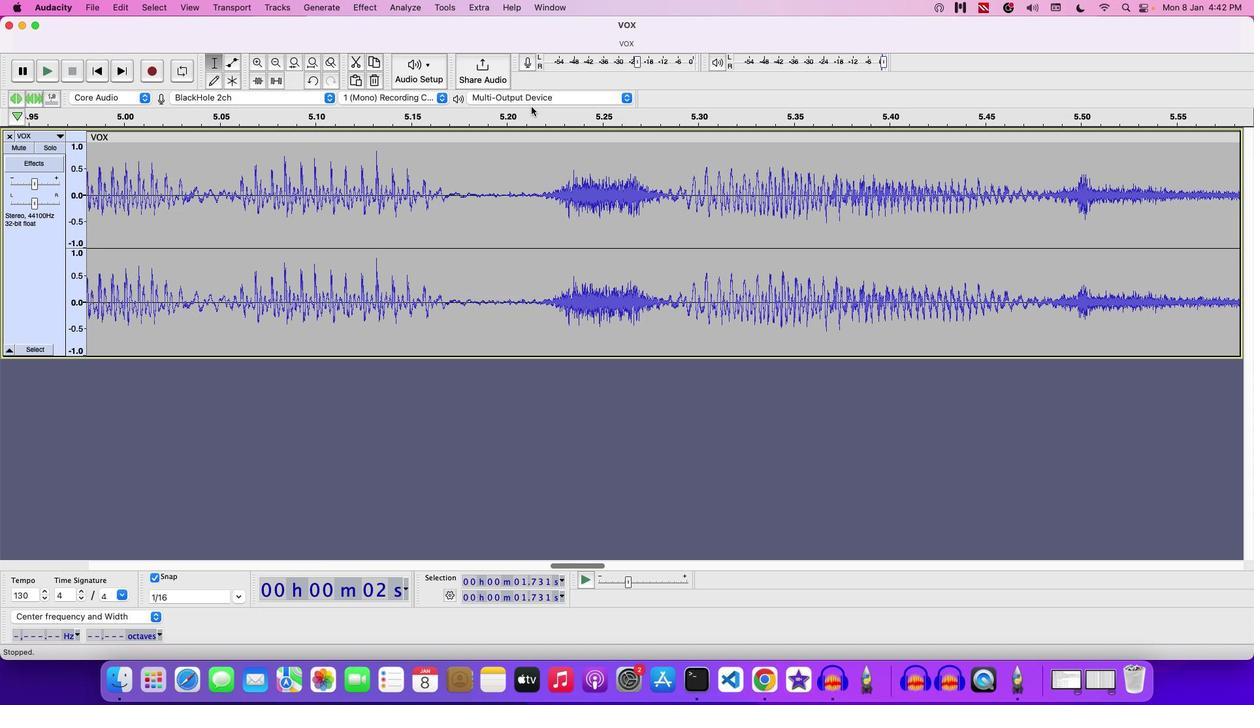 
Action: Key pressed Key.backspace'U''S''I''N''G'Key.space'D''R''A''S'Key.backspace'W'Key.space'T''O''O''L'Key.space'2'
Screenshot: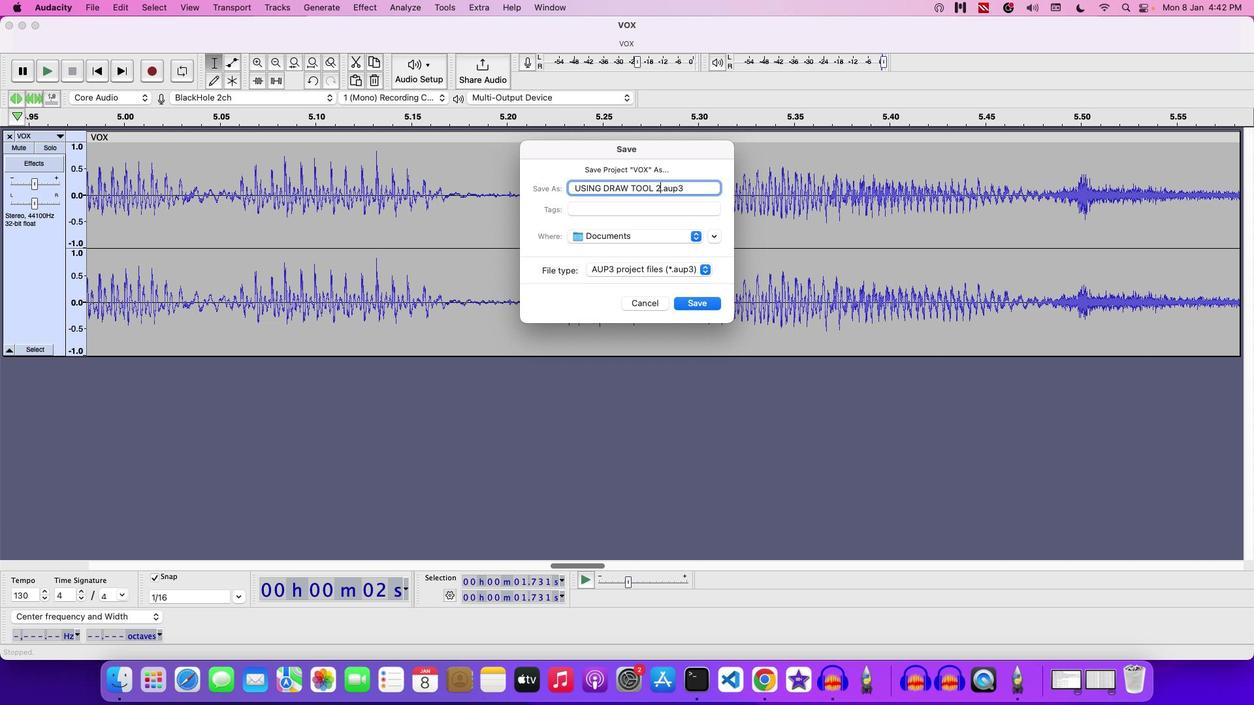 
Action: Mouse moved to (708, 297)
Screenshot: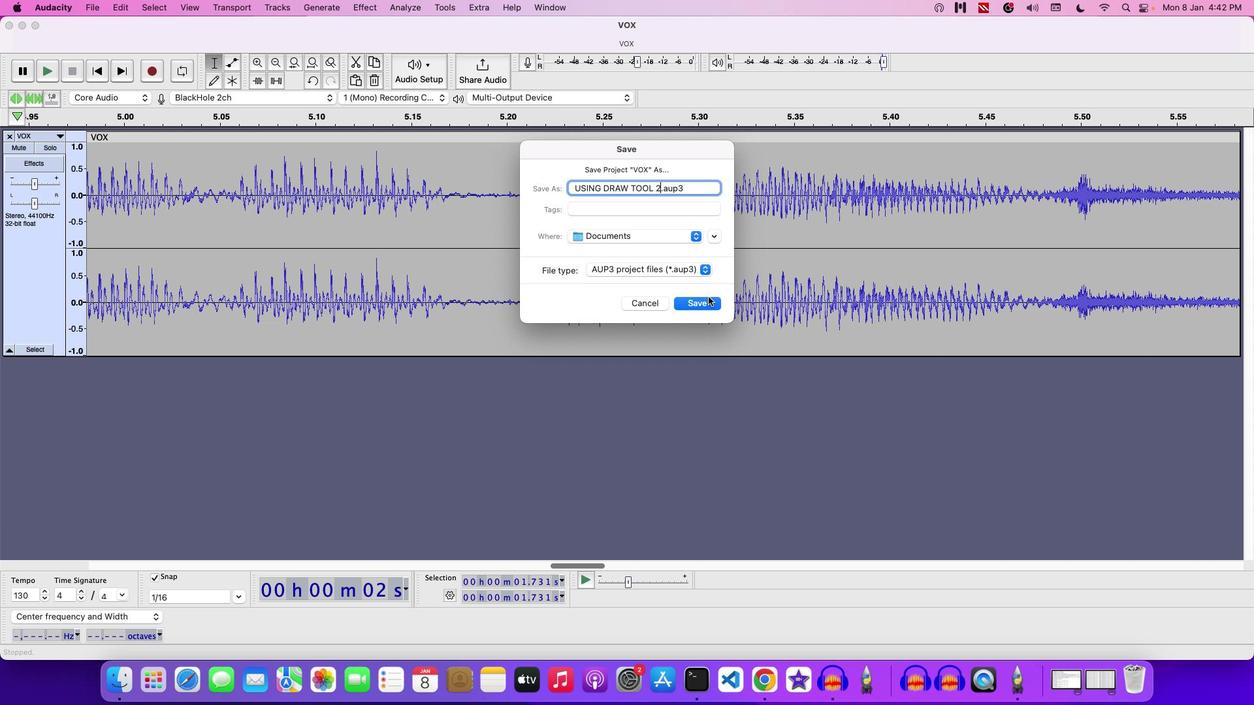 
Action: Mouse pressed left at (708, 297)
Screenshot: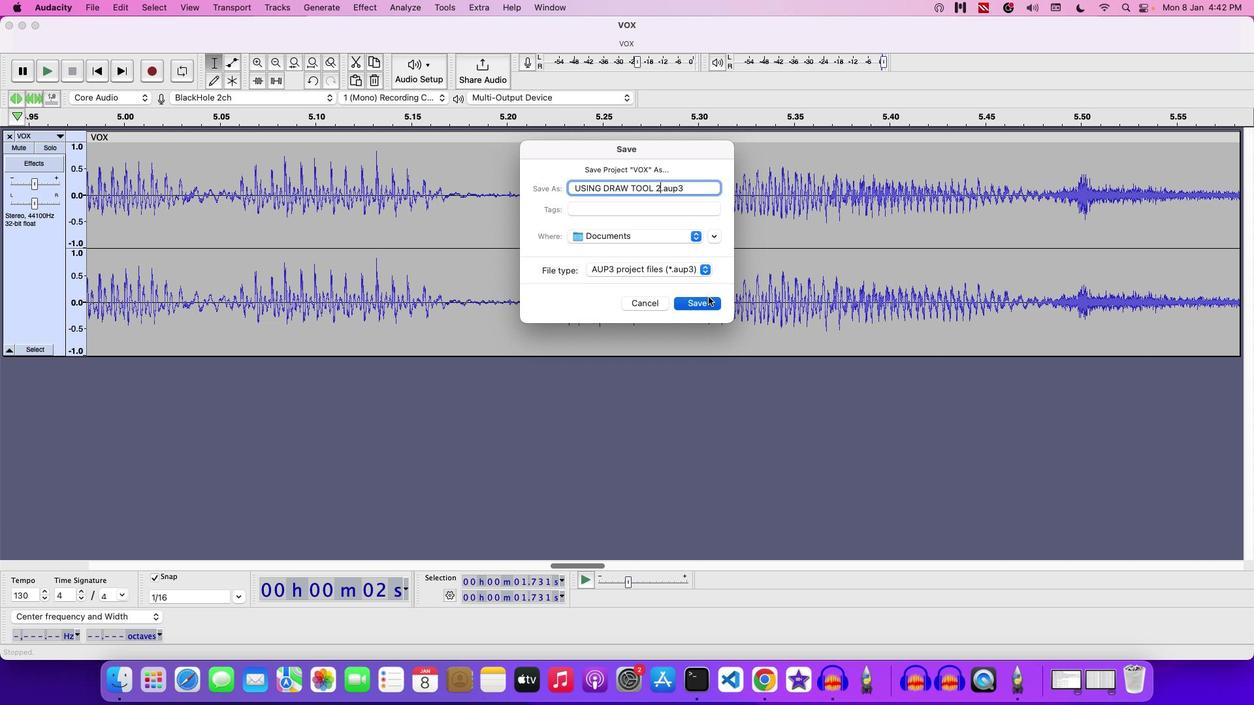 
Action: Mouse moved to (709, 295)
Screenshot: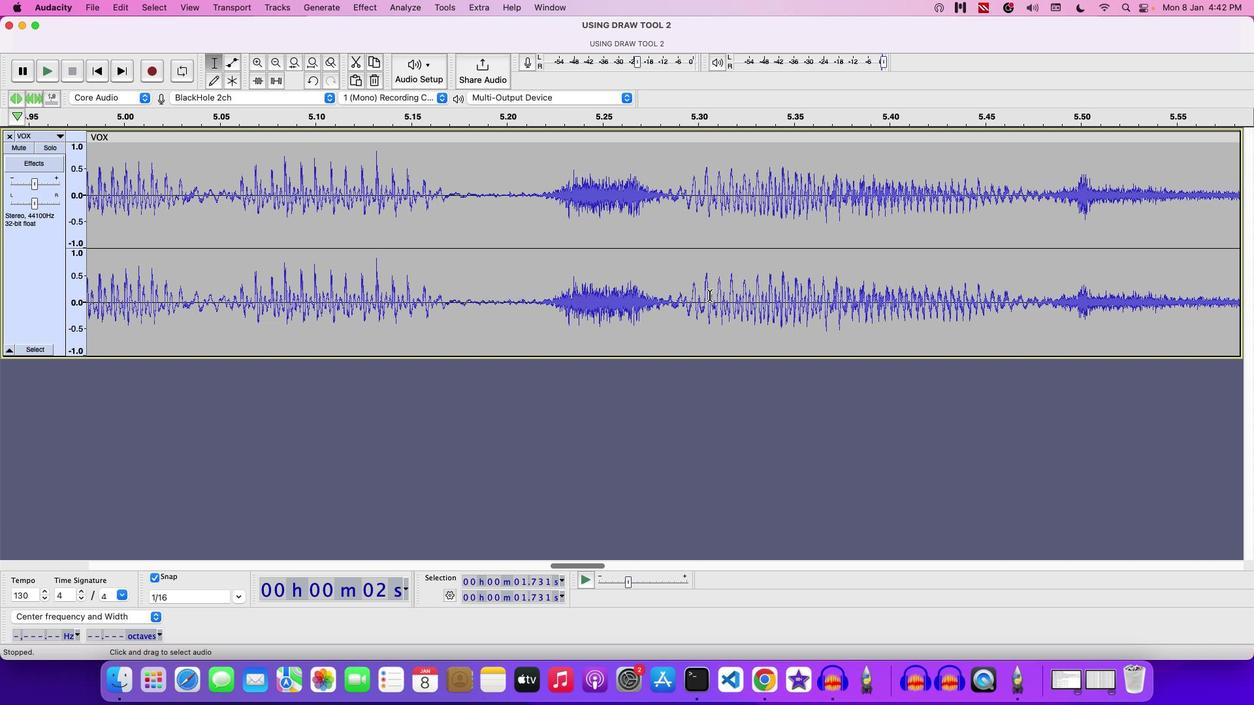 
